 Task: Look for some restaurants in the Lower East side along with their reviews.
Action: Key pressed k<Key.backspace>
Screenshot: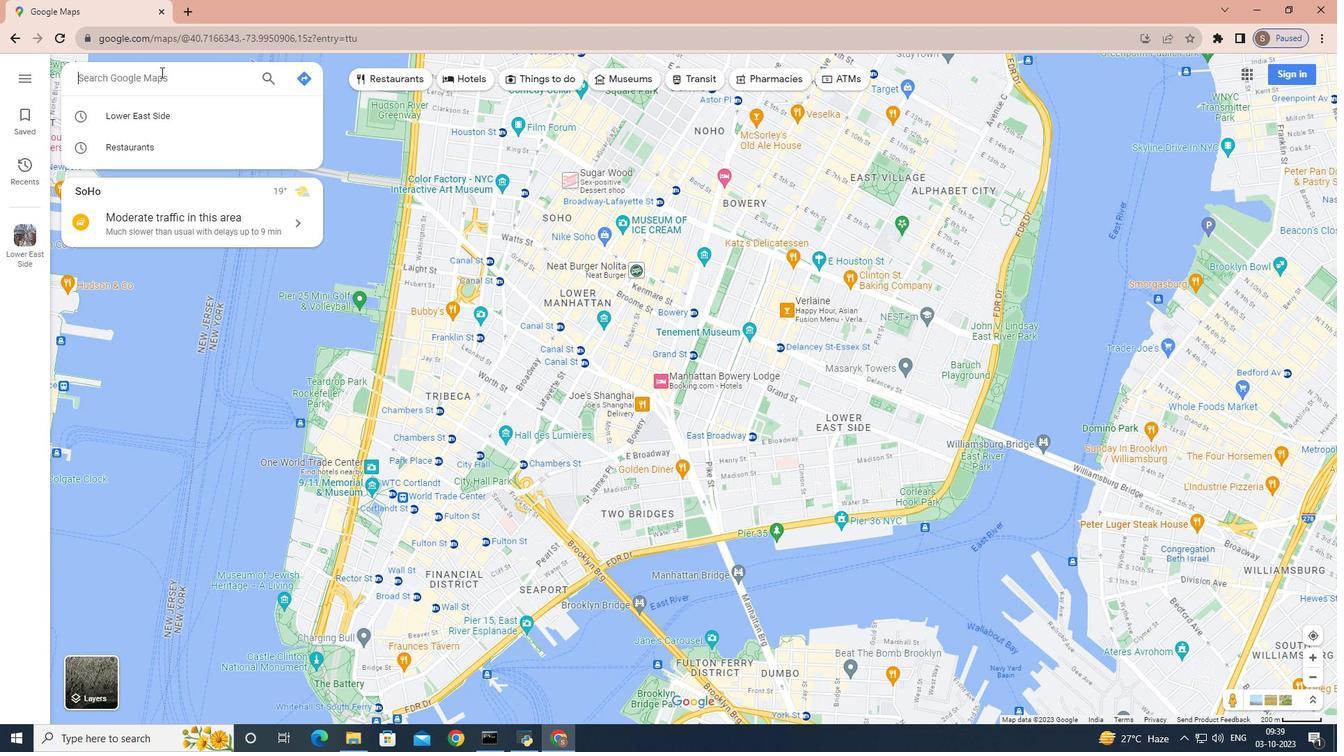 
Action: Mouse pressed left at (160, 72)
Screenshot: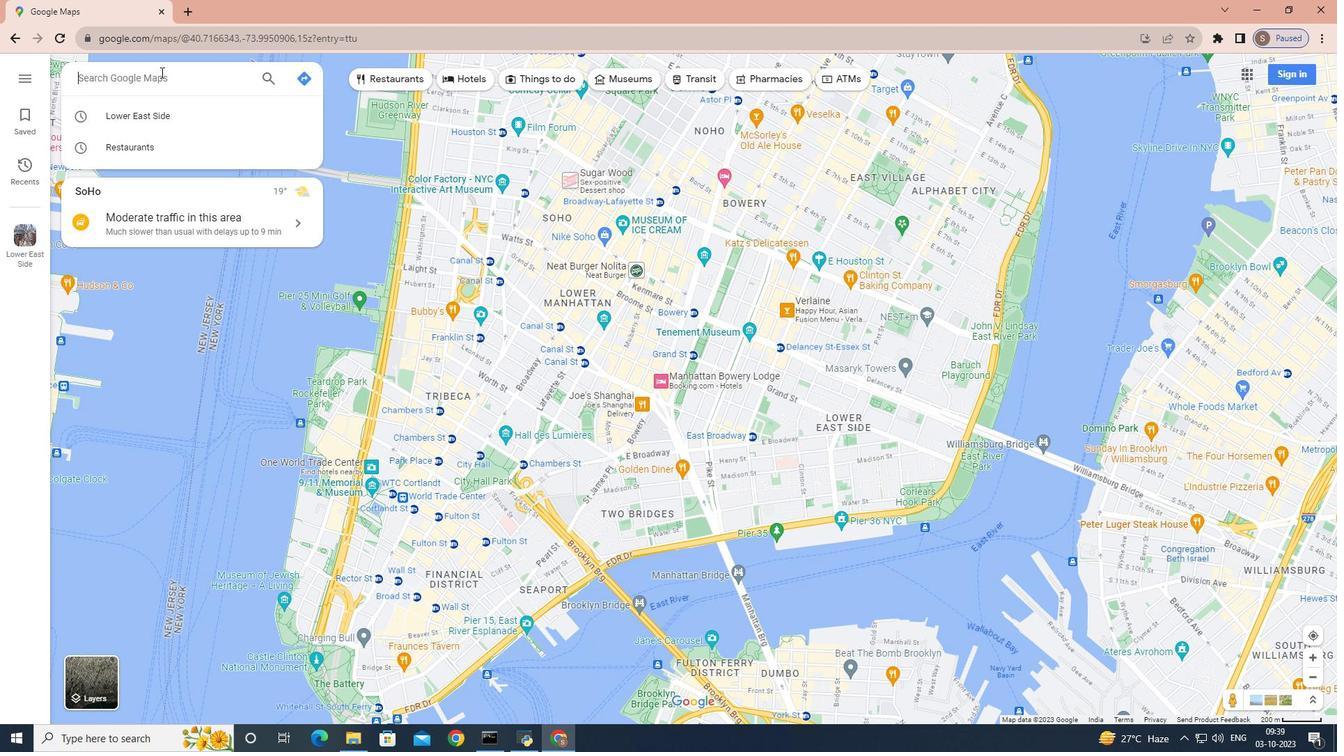 
Action: Key pressed lower<Key.space>east<Key.space>side
Screenshot: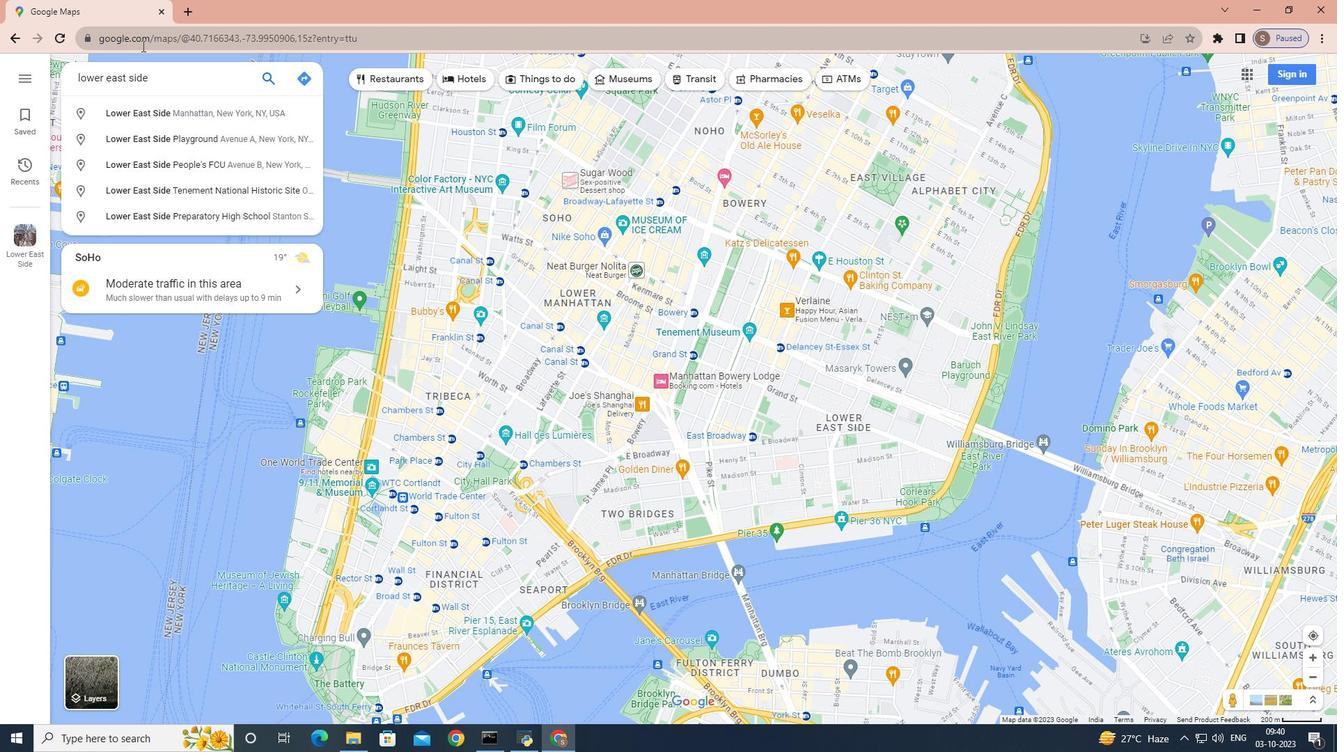 
Action: Mouse moved to (146, 108)
Screenshot: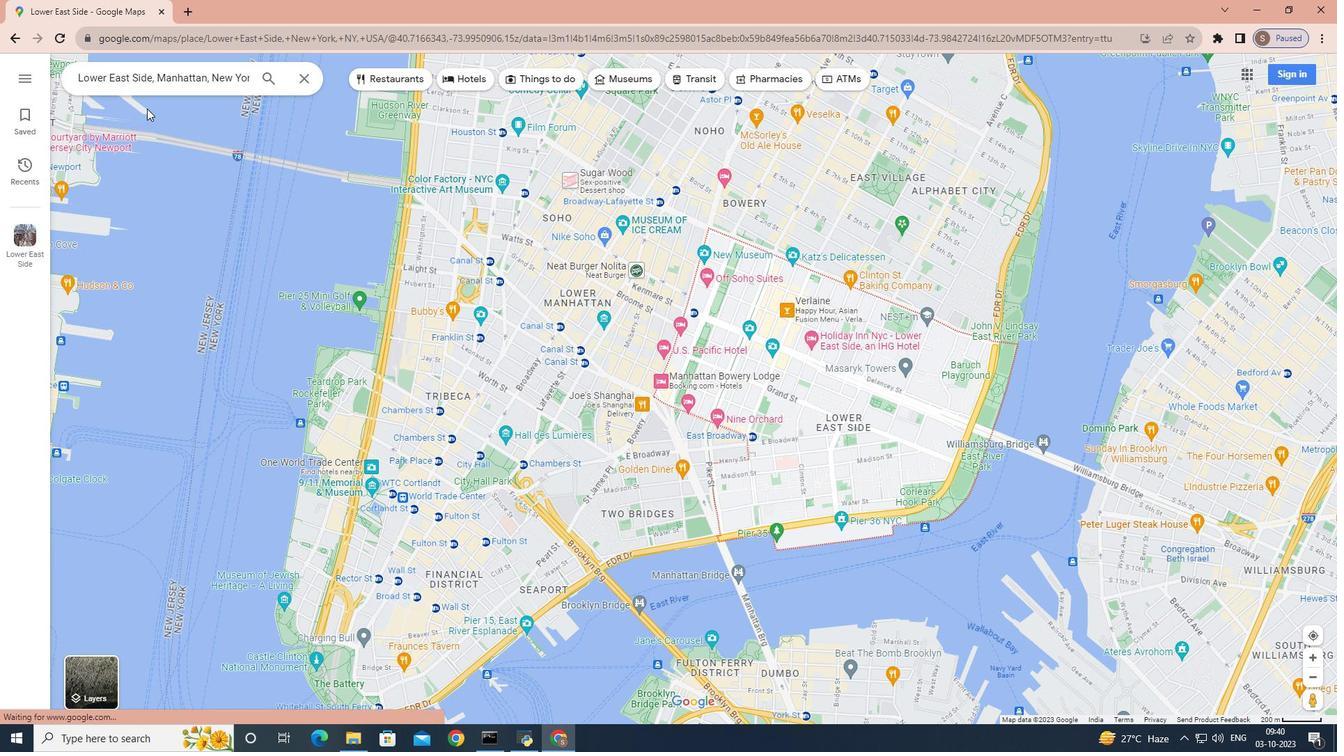 
Action: Mouse pressed left at (146, 108)
Screenshot: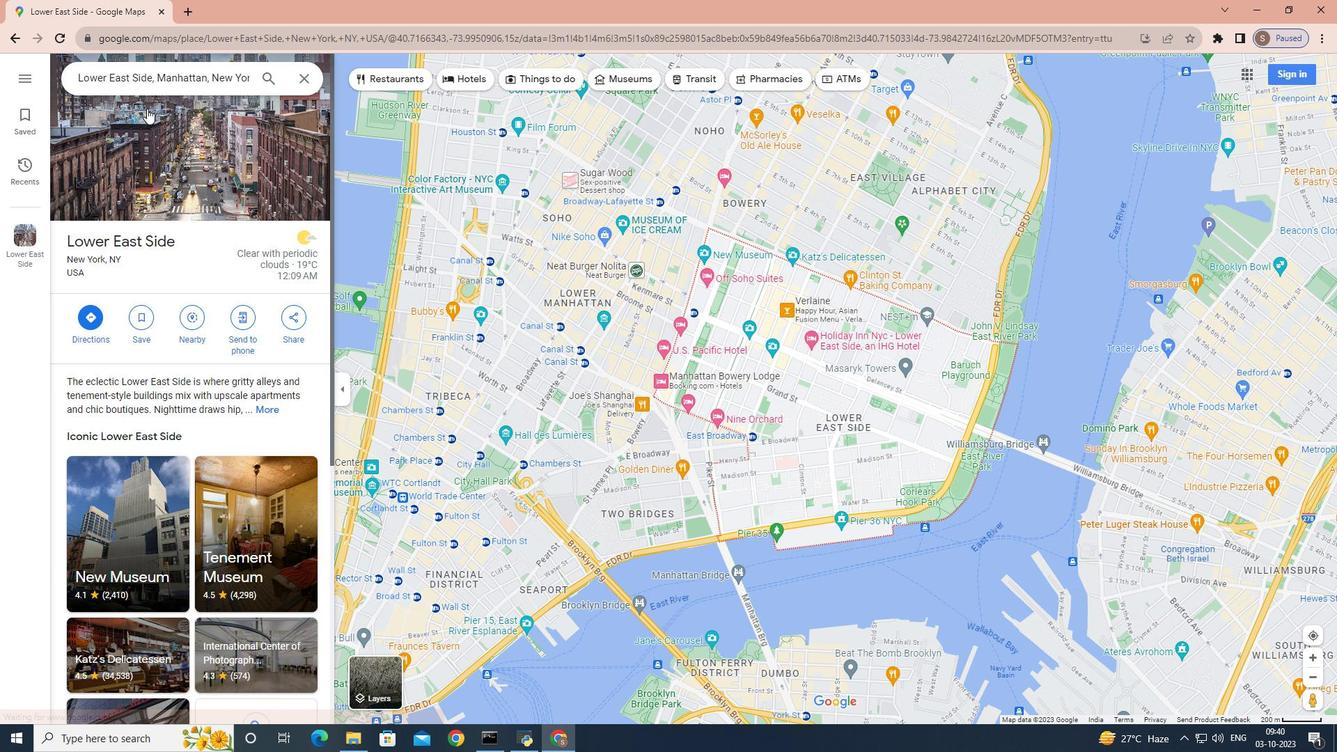 
Action: Mouse moved to (408, 79)
Screenshot: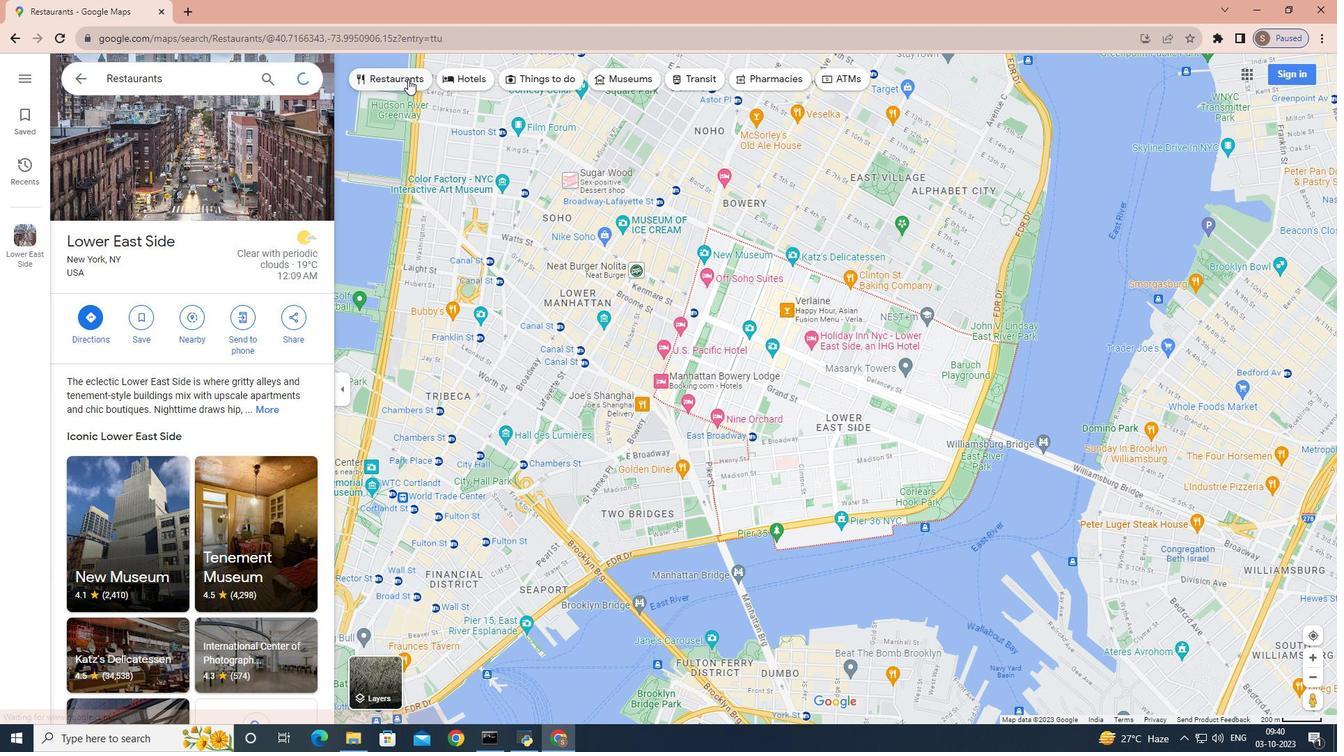
Action: Mouse pressed left at (408, 79)
Screenshot: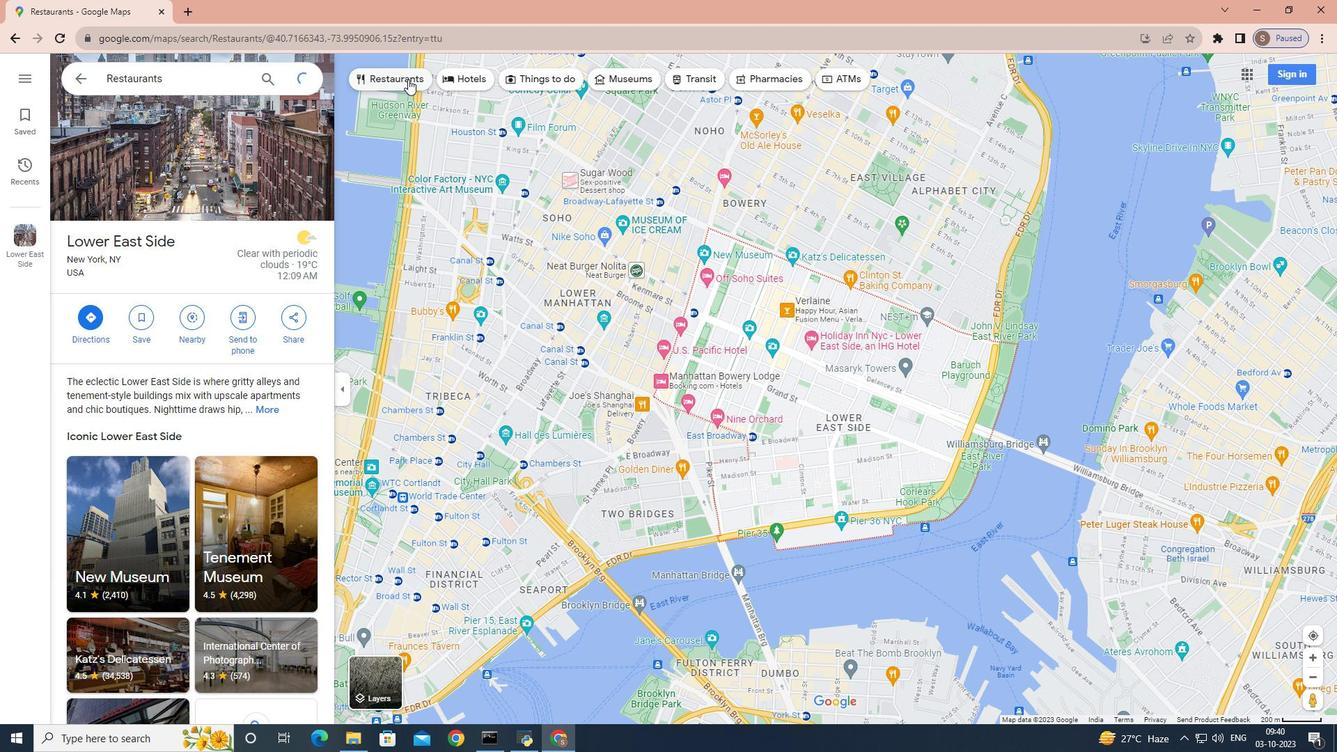 
Action: Mouse moved to (190, 351)
Screenshot: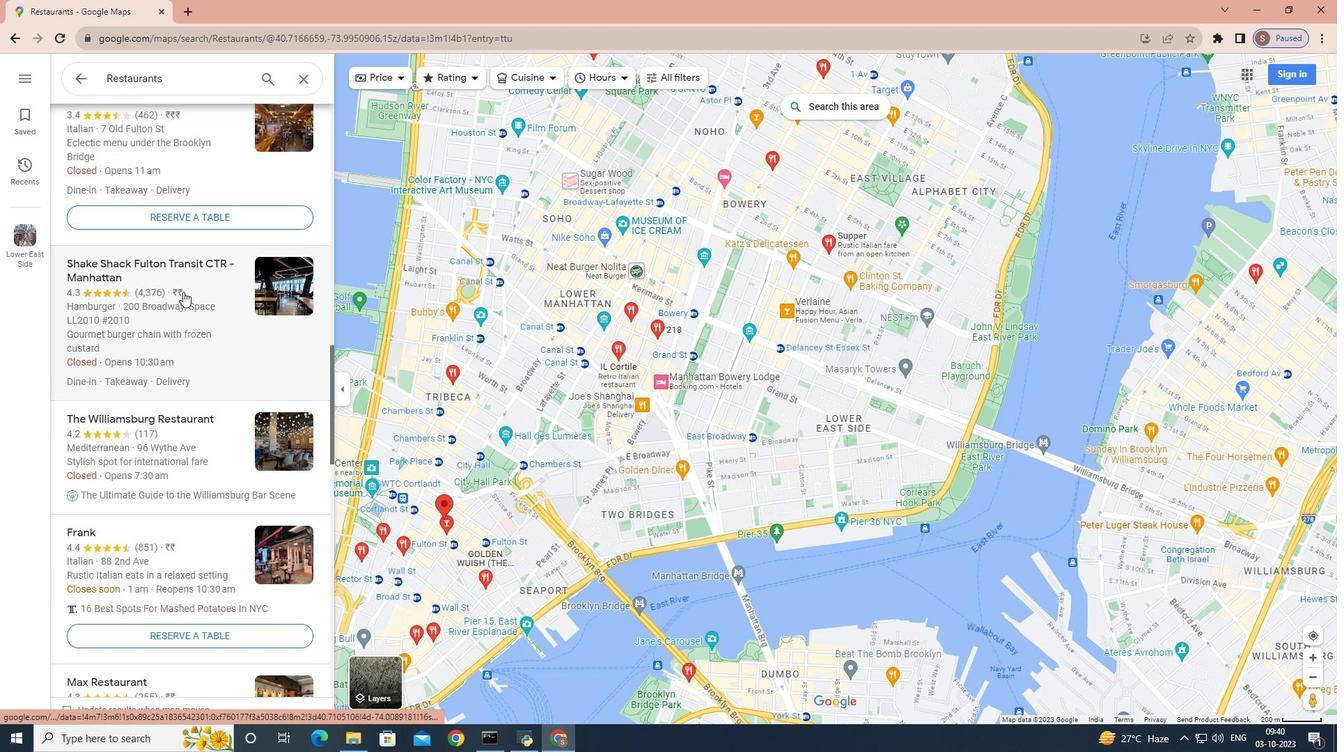 
Action: Mouse scrolled (190, 350) with delta (0, 0)
Screenshot: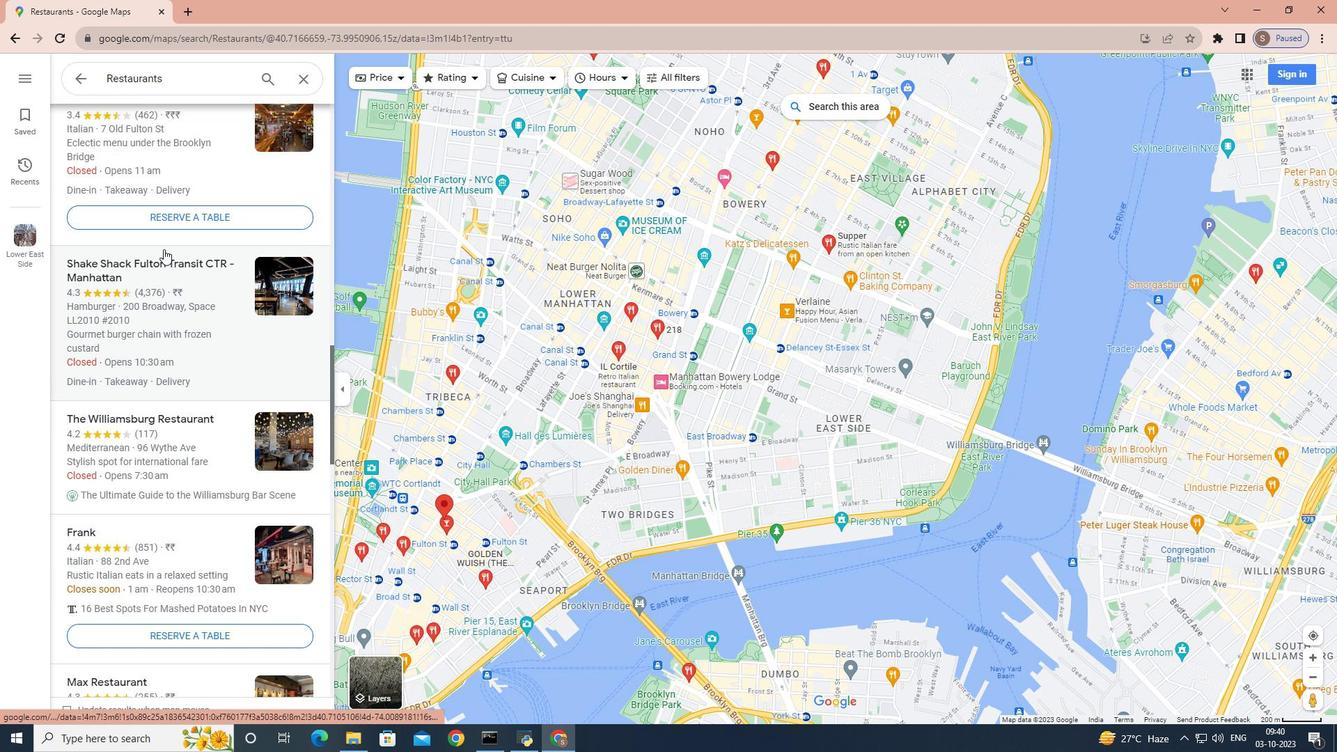 
Action: Mouse scrolled (190, 350) with delta (0, 0)
Screenshot: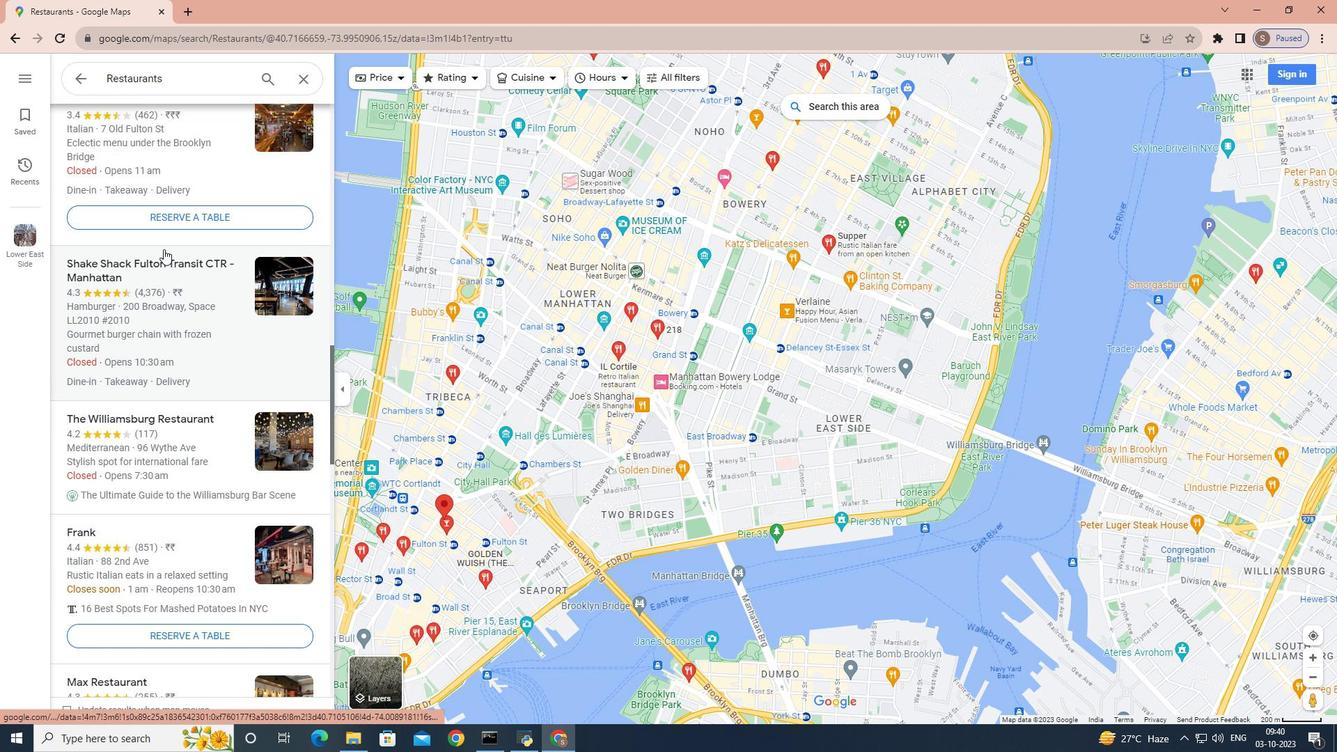 
Action: Mouse scrolled (190, 350) with delta (0, 0)
Screenshot: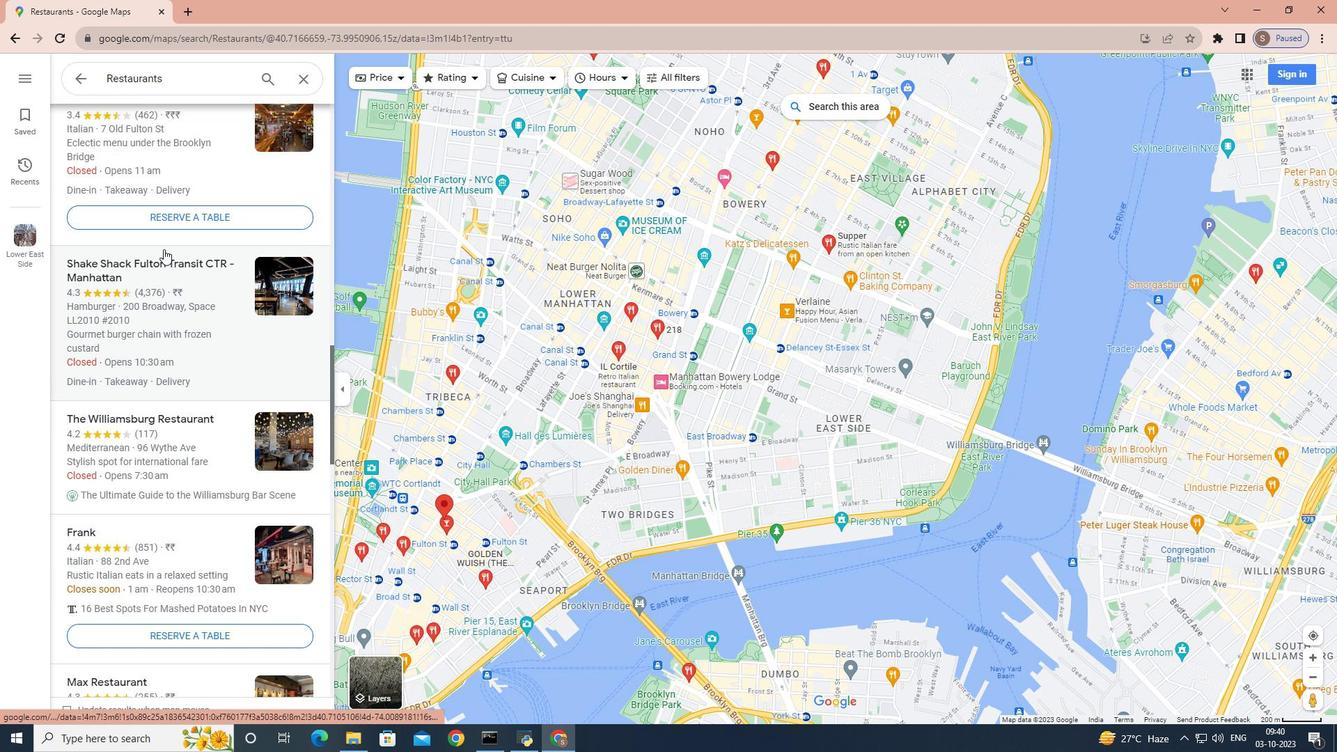 
Action: Mouse scrolled (190, 350) with delta (0, 0)
Screenshot: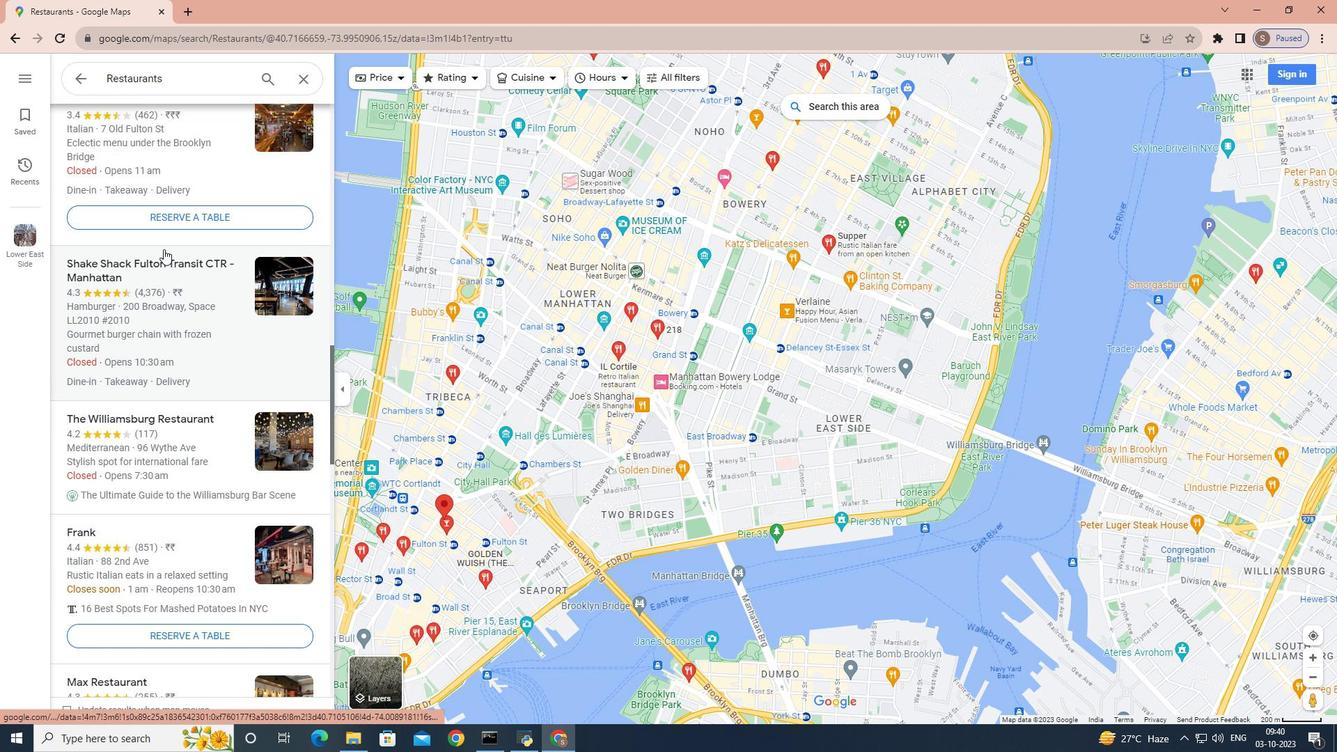 
Action: Mouse scrolled (190, 350) with delta (0, 0)
Screenshot: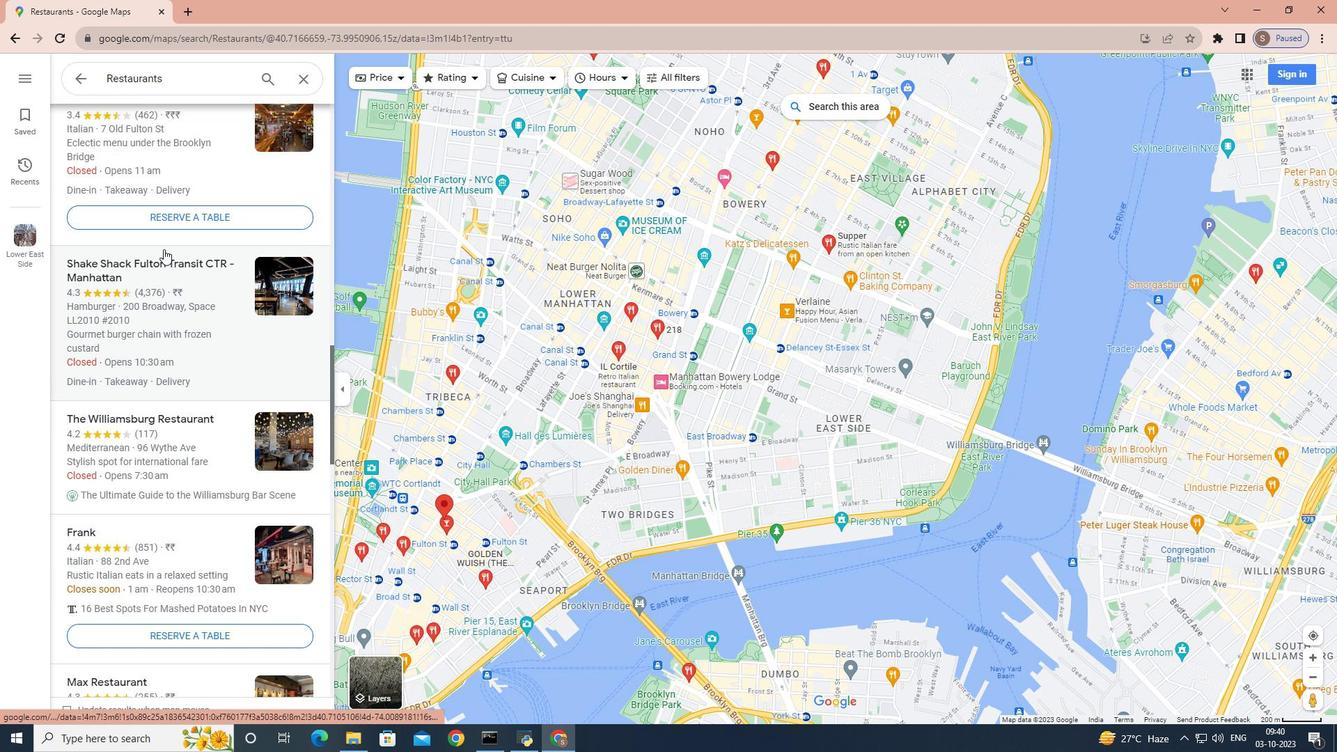 
Action: Mouse moved to (163, 248)
Screenshot: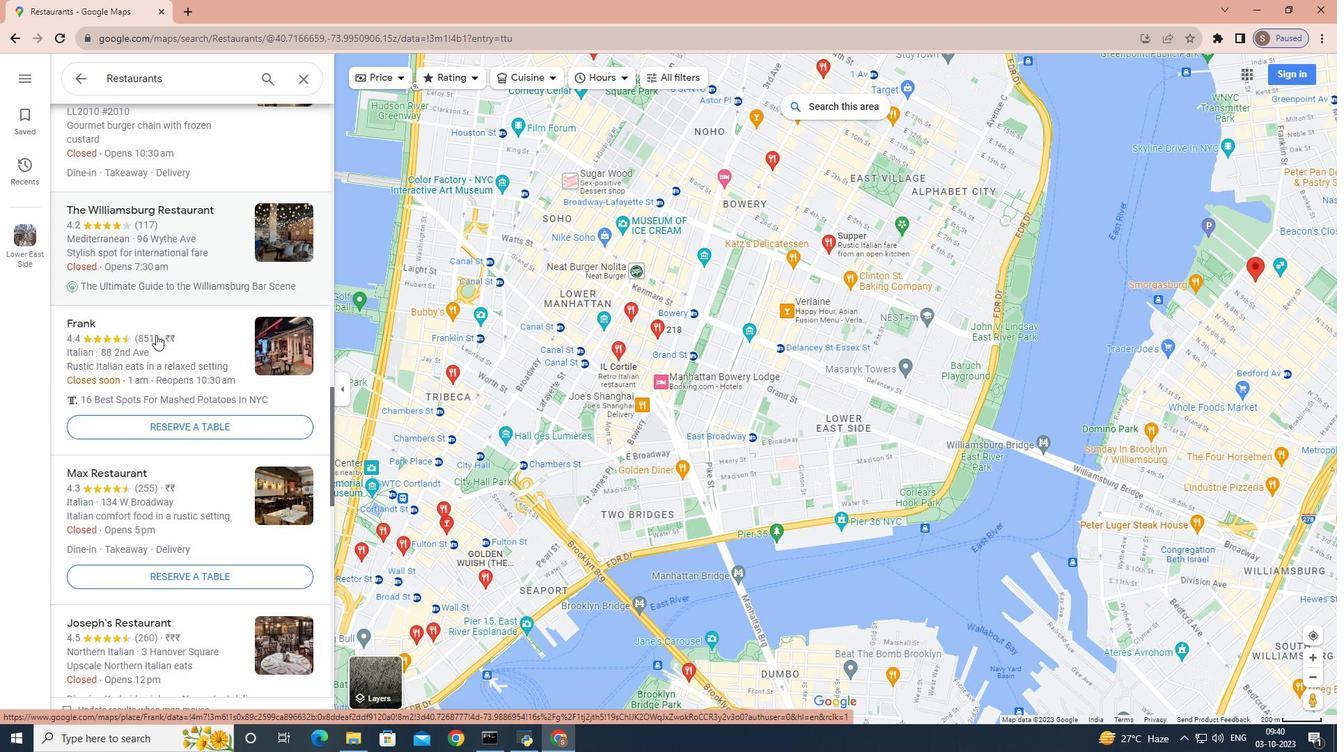 
Action: Mouse scrolled (163, 248) with delta (0, 0)
Screenshot: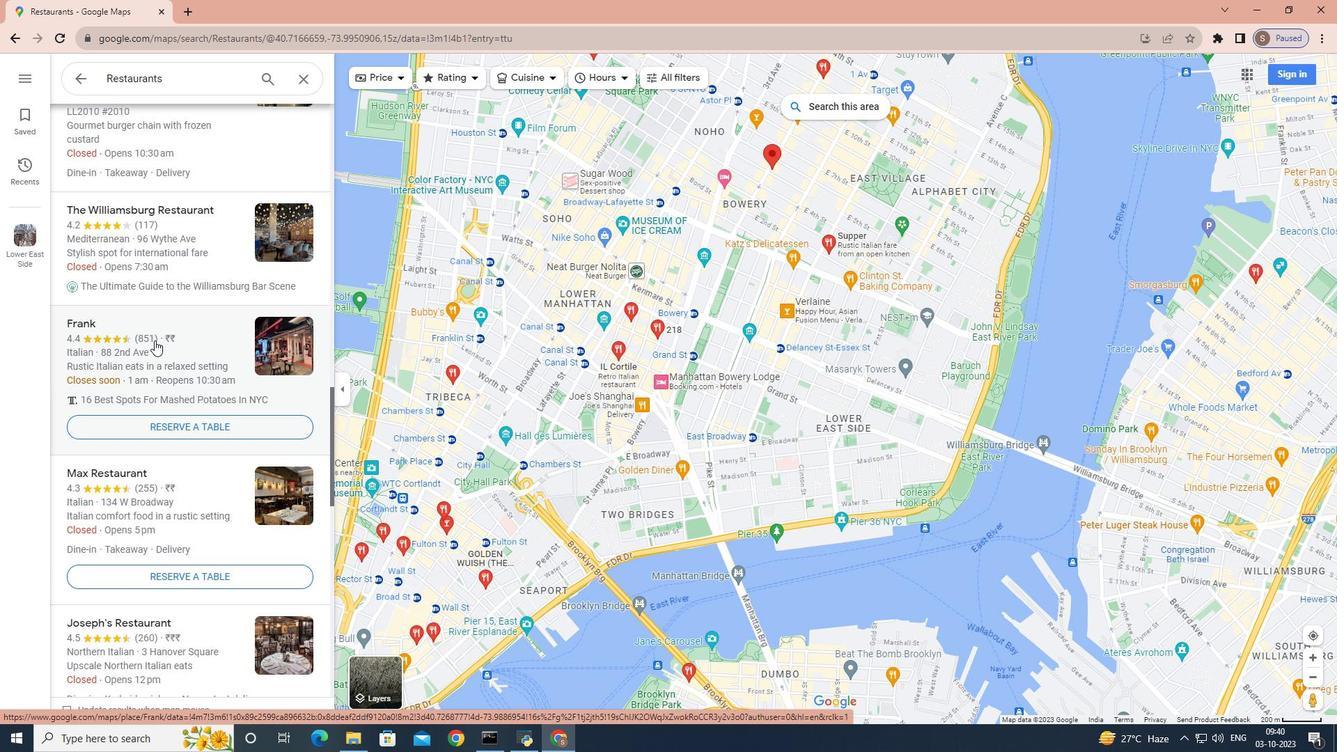 
Action: Mouse scrolled (163, 248) with delta (0, 0)
Screenshot: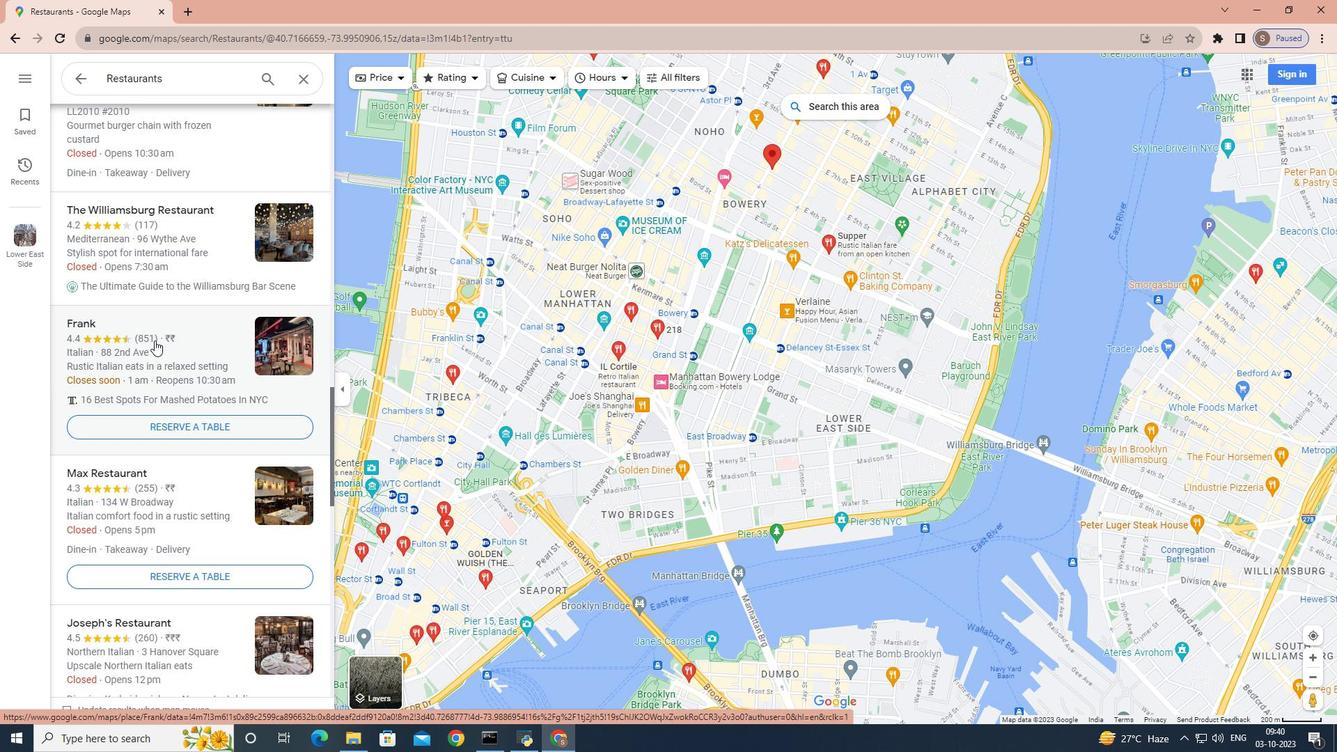 
Action: Mouse scrolled (163, 248) with delta (0, 0)
Screenshot: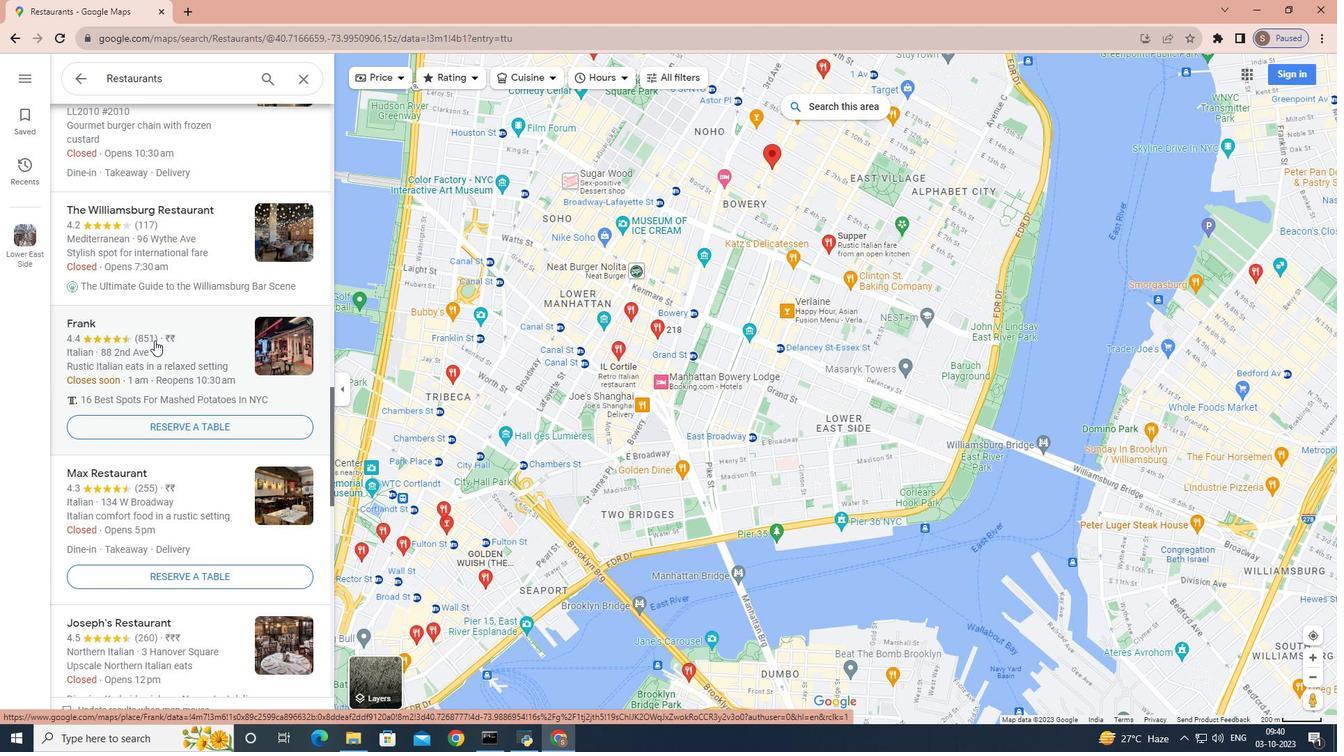 
Action: Mouse moved to (154, 340)
Screenshot: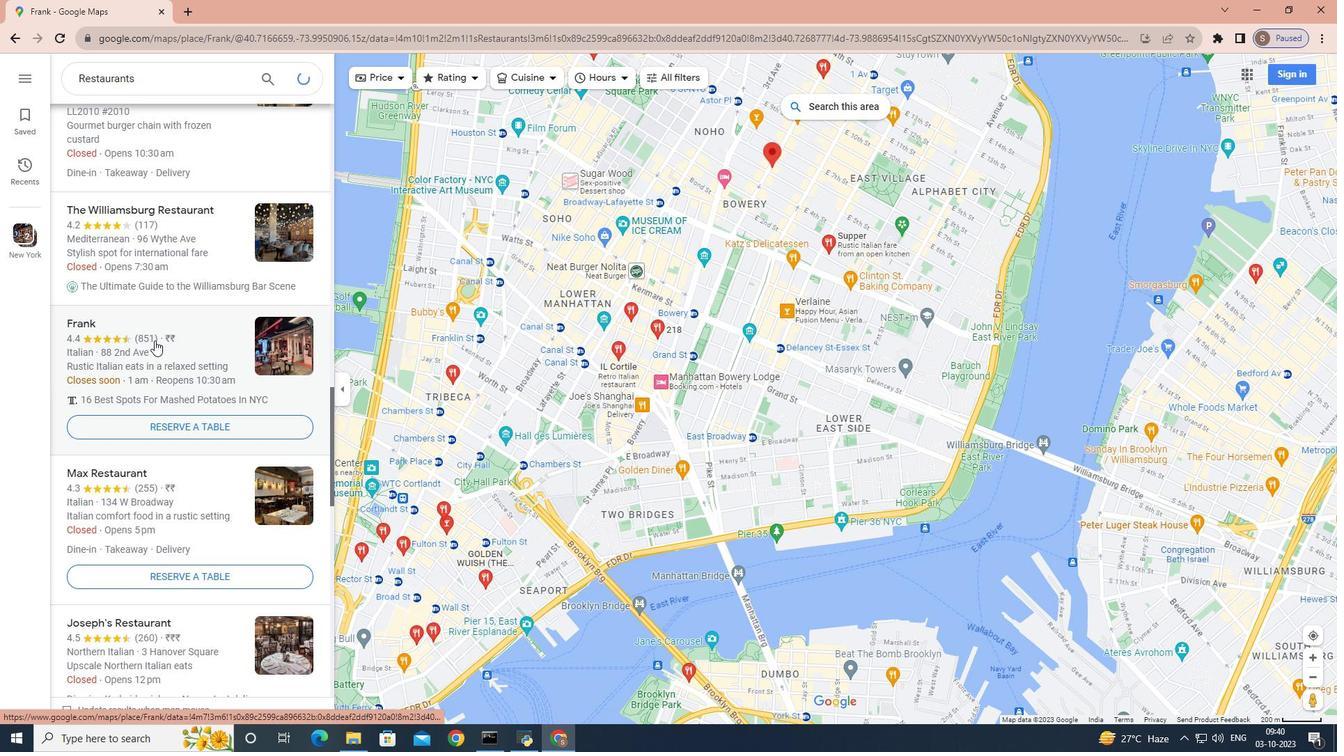
Action: Mouse pressed left at (154, 340)
Screenshot: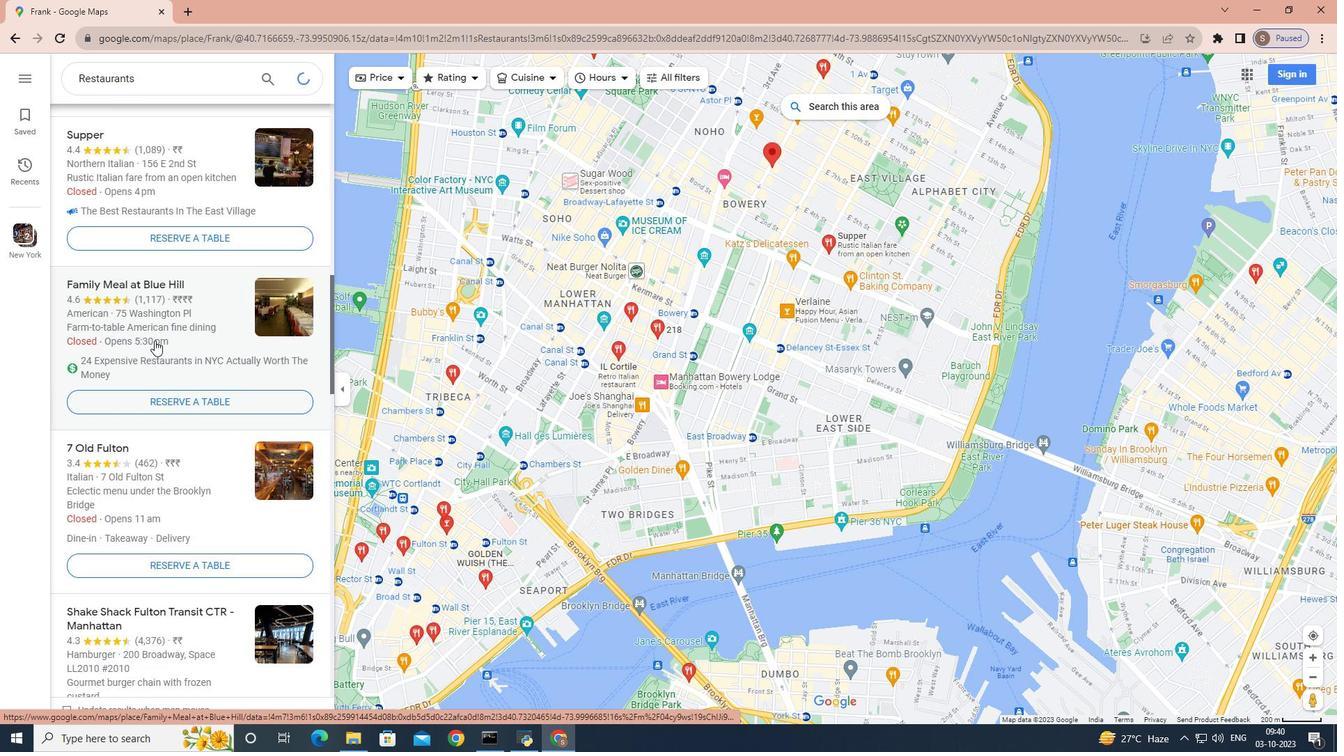 
Action: Mouse moved to (504, 282)
Screenshot: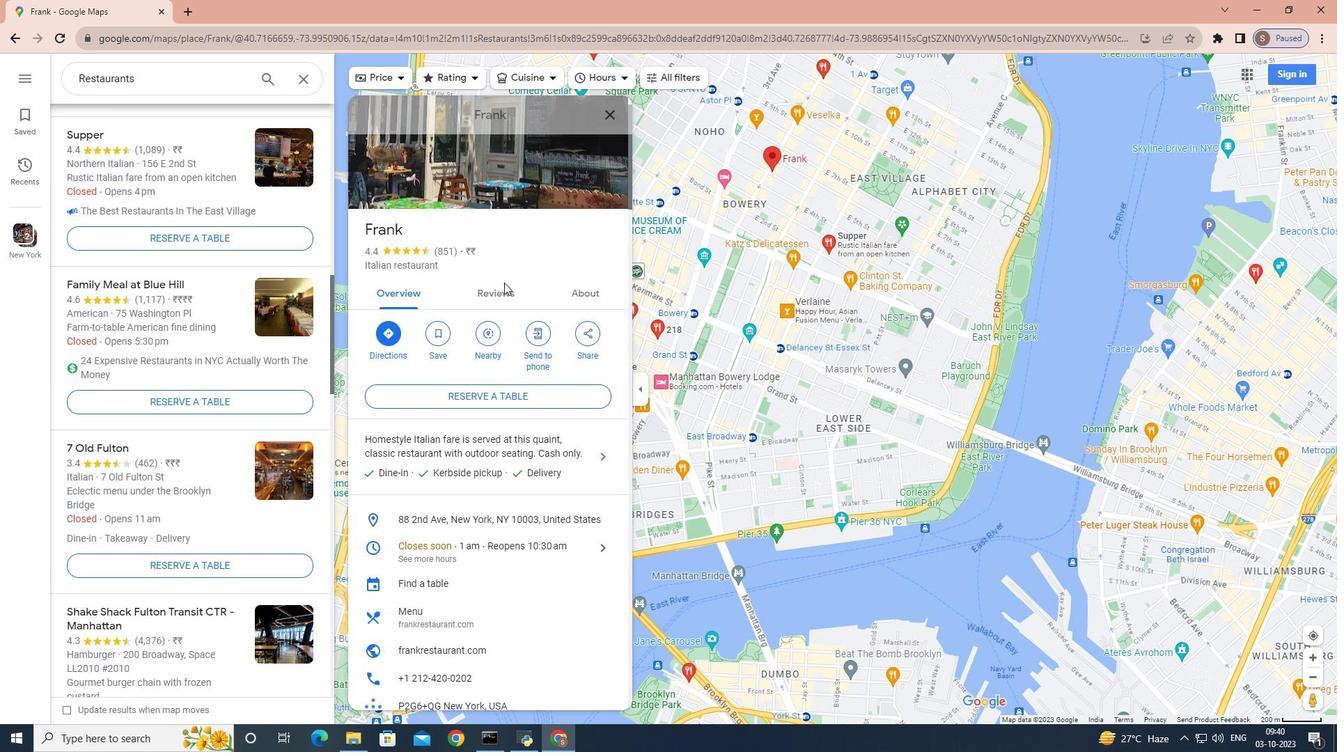 
Action: Mouse scrolled (504, 282) with delta (0, 0)
Screenshot: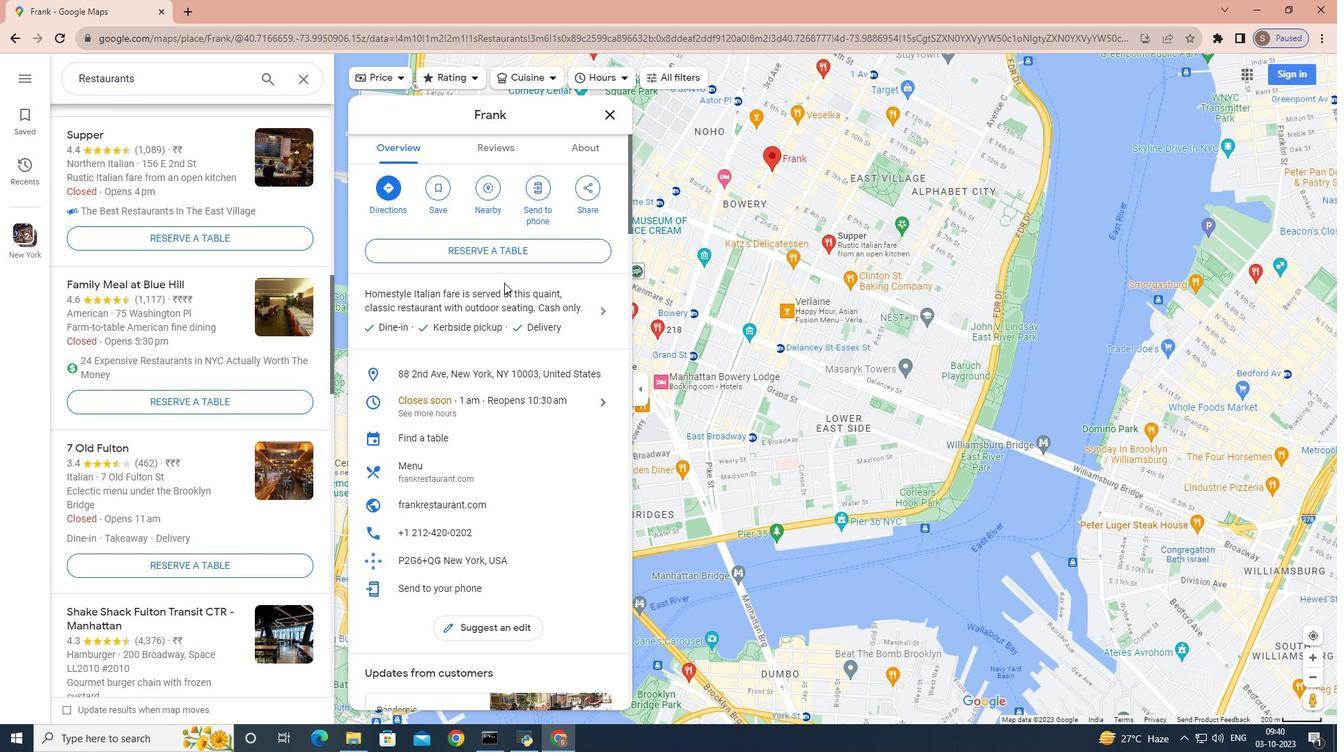 
Action: Mouse scrolled (504, 282) with delta (0, 0)
Screenshot: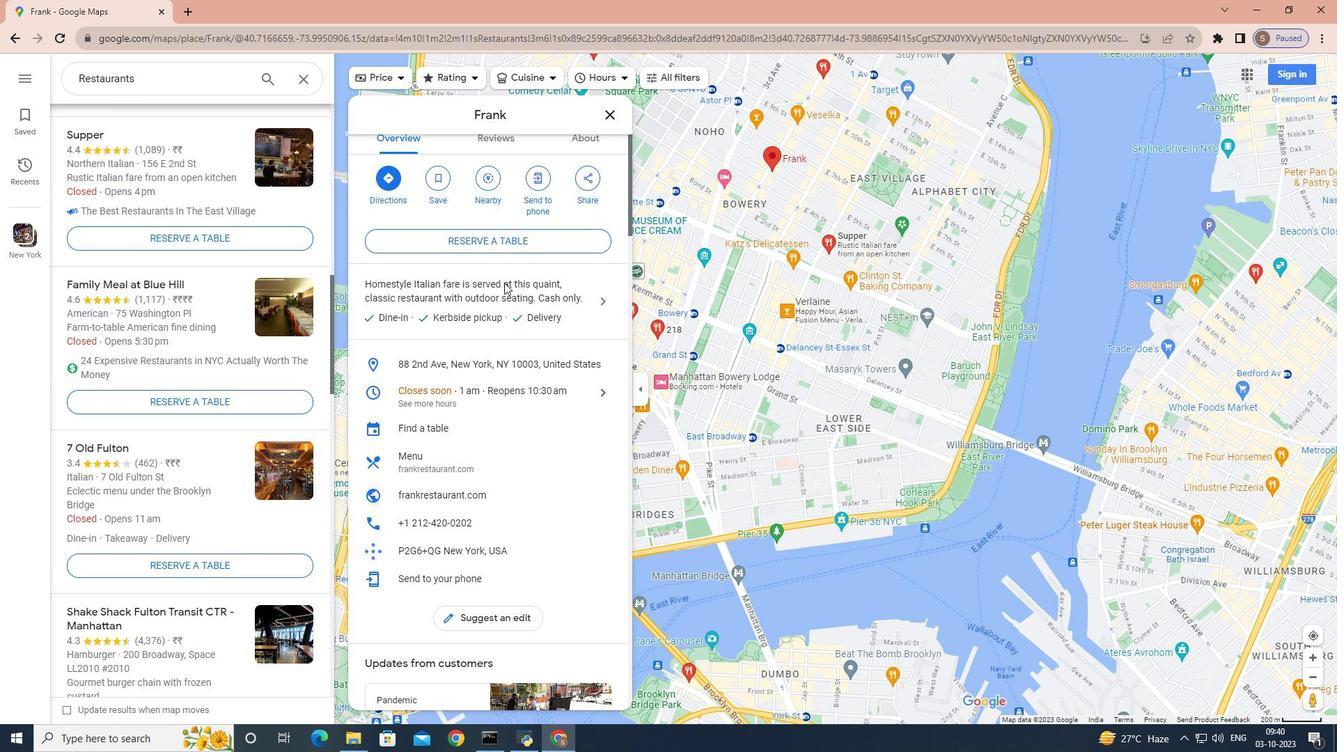 
Action: Mouse scrolled (504, 282) with delta (0, 0)
Screenshot: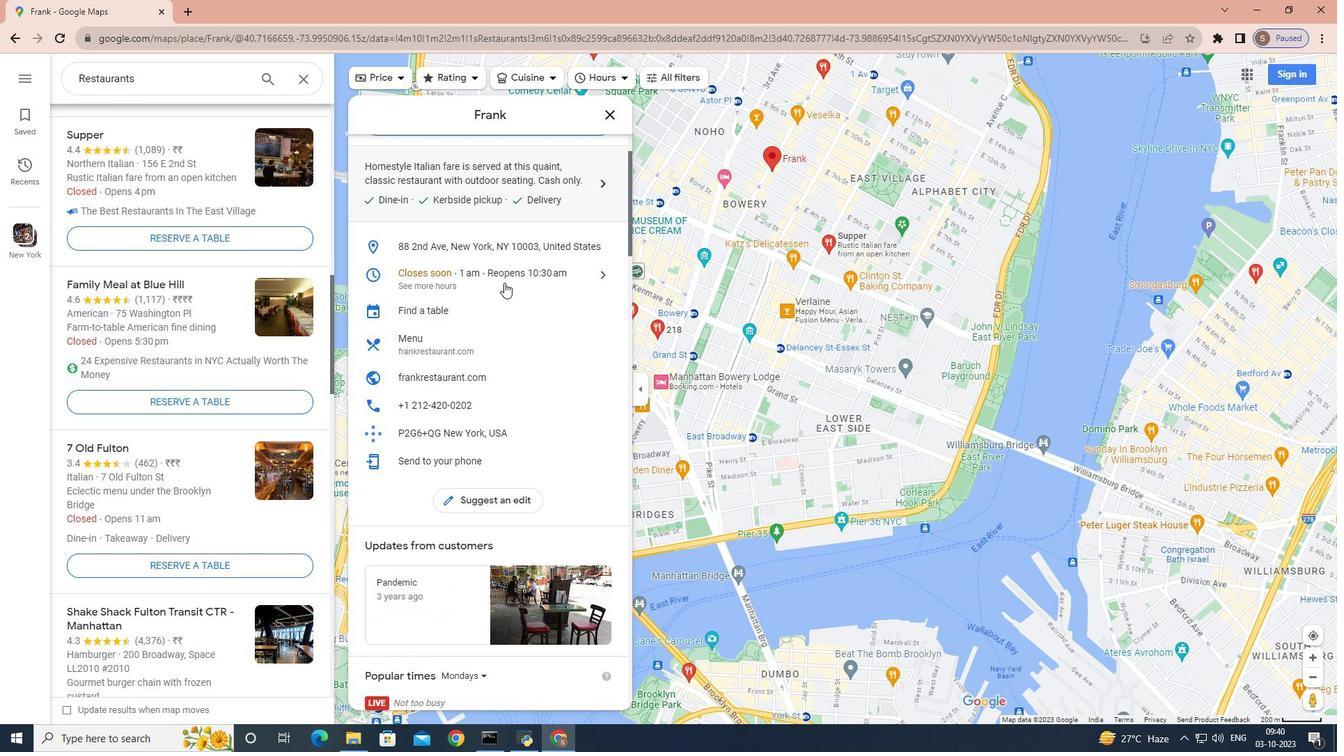 
Action: Mouse scrolled (504, 282) with delta (0, 0)
Screenshot: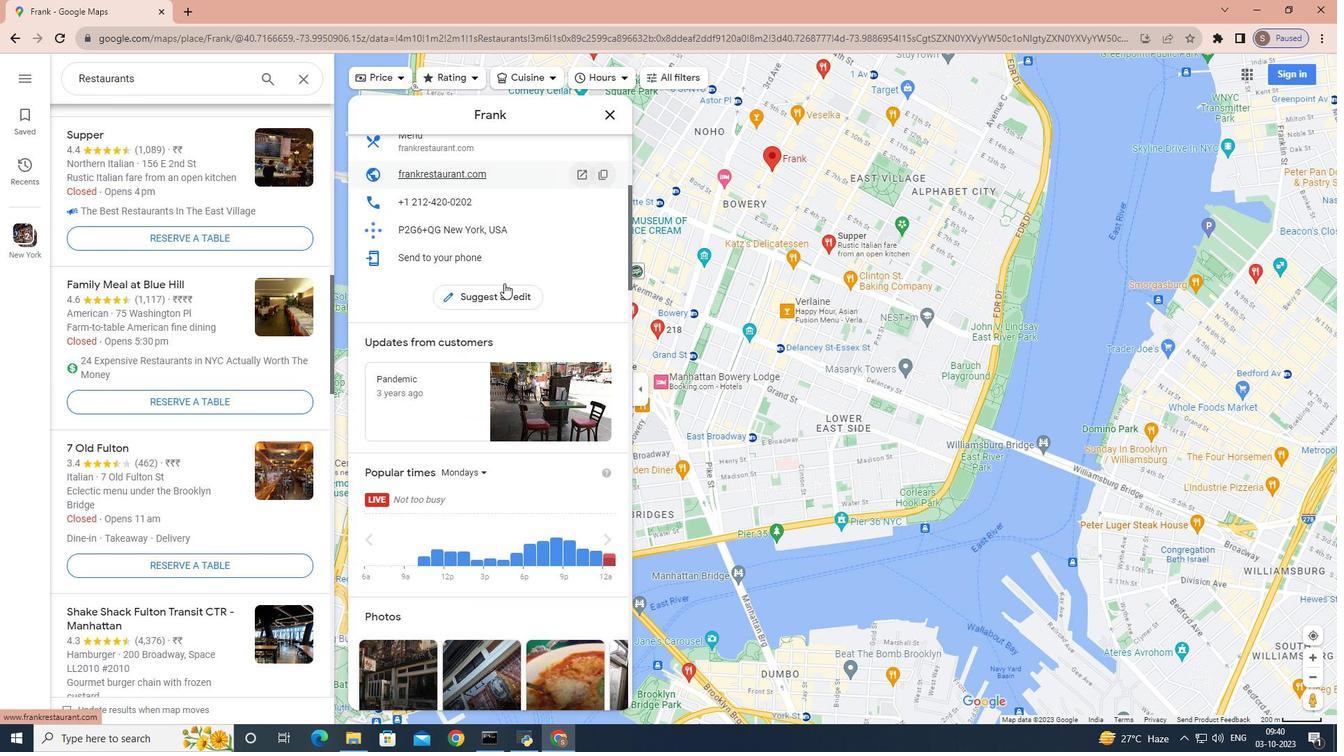
Action: Mouse scrolled (504, 282) with delta (0, 0)
Screenshot: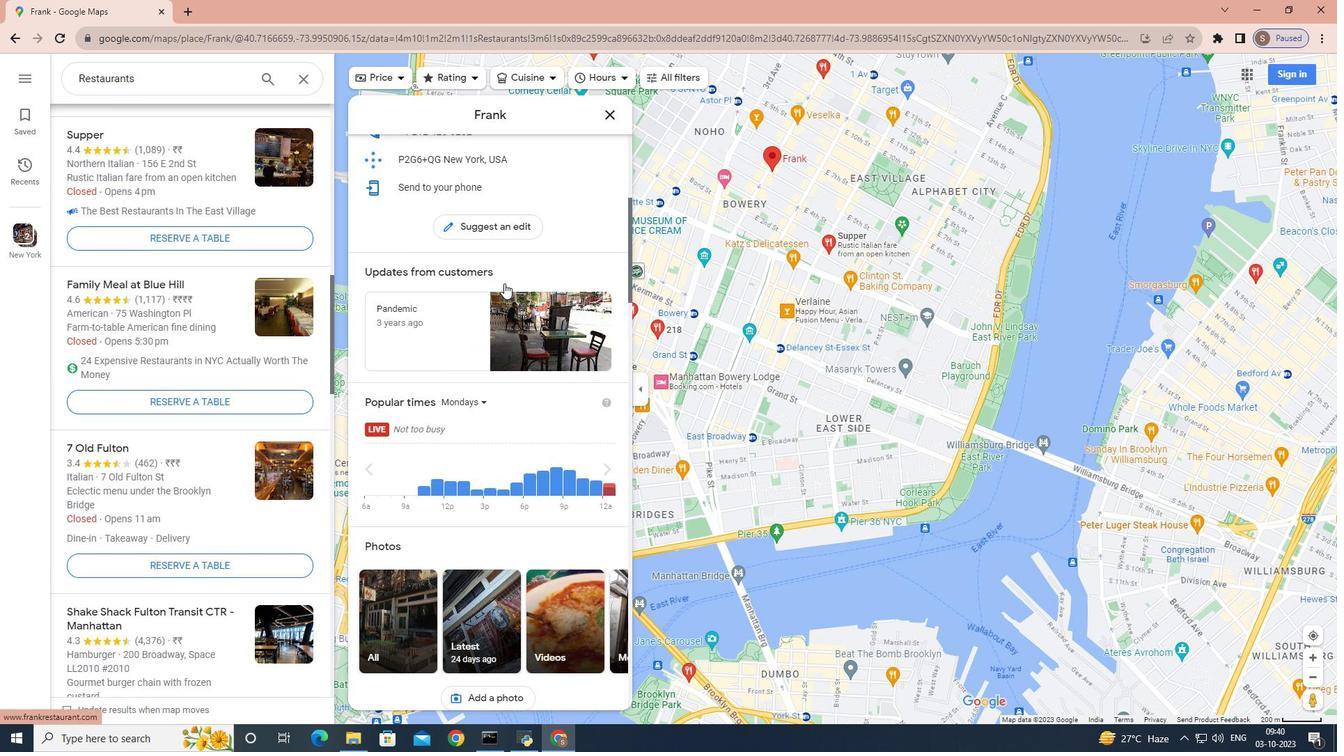 
Action: Mouse scrolled (504, 282) with delta (0, 0)
Screenshot: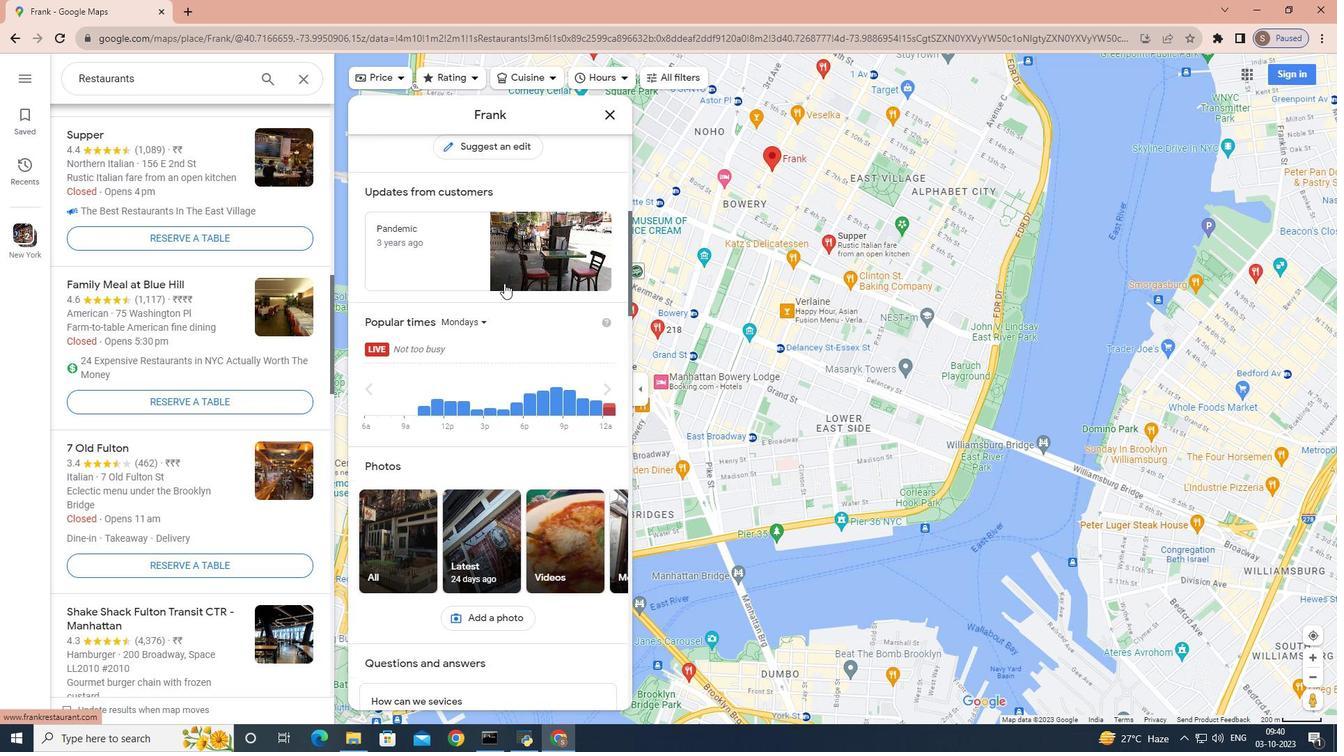 
Action: Mouse moved to (504, 283)
Screenshot: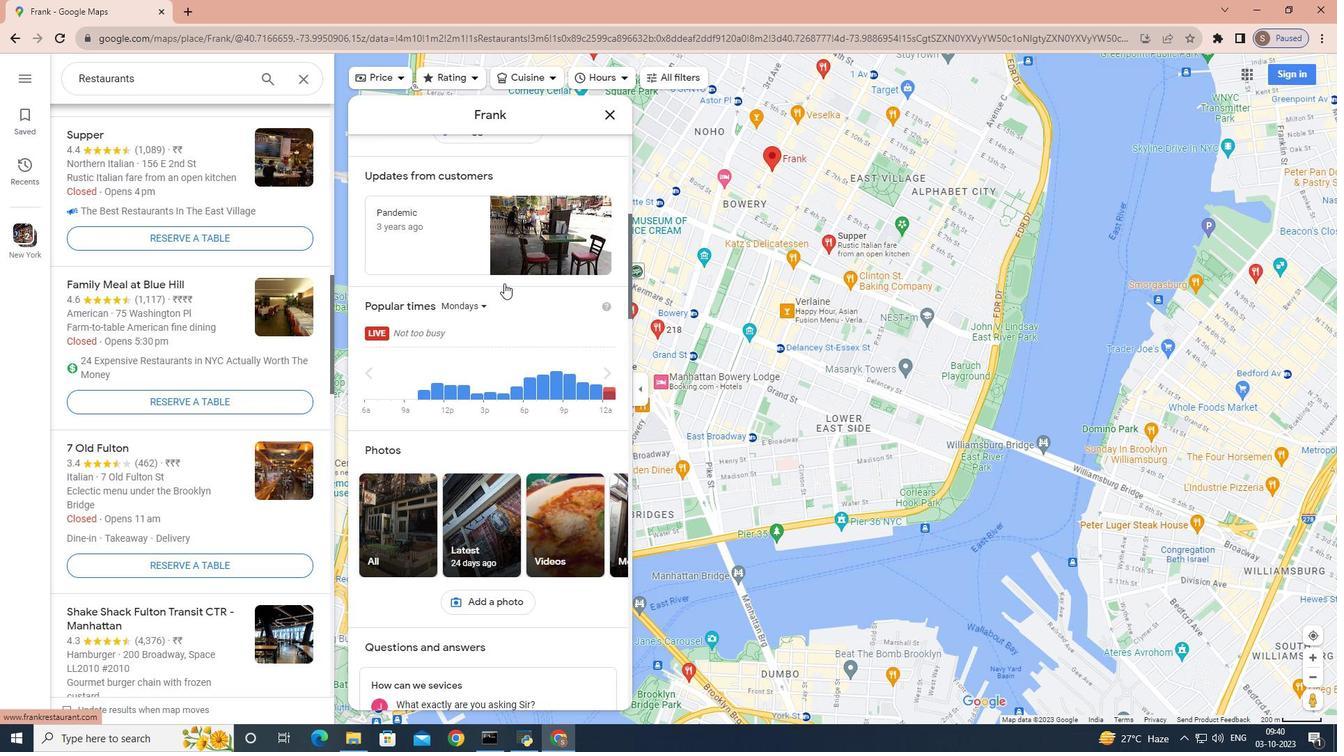 
Action: Mouse scrolled (504, 282) with delta (0, 0)
Screenshot: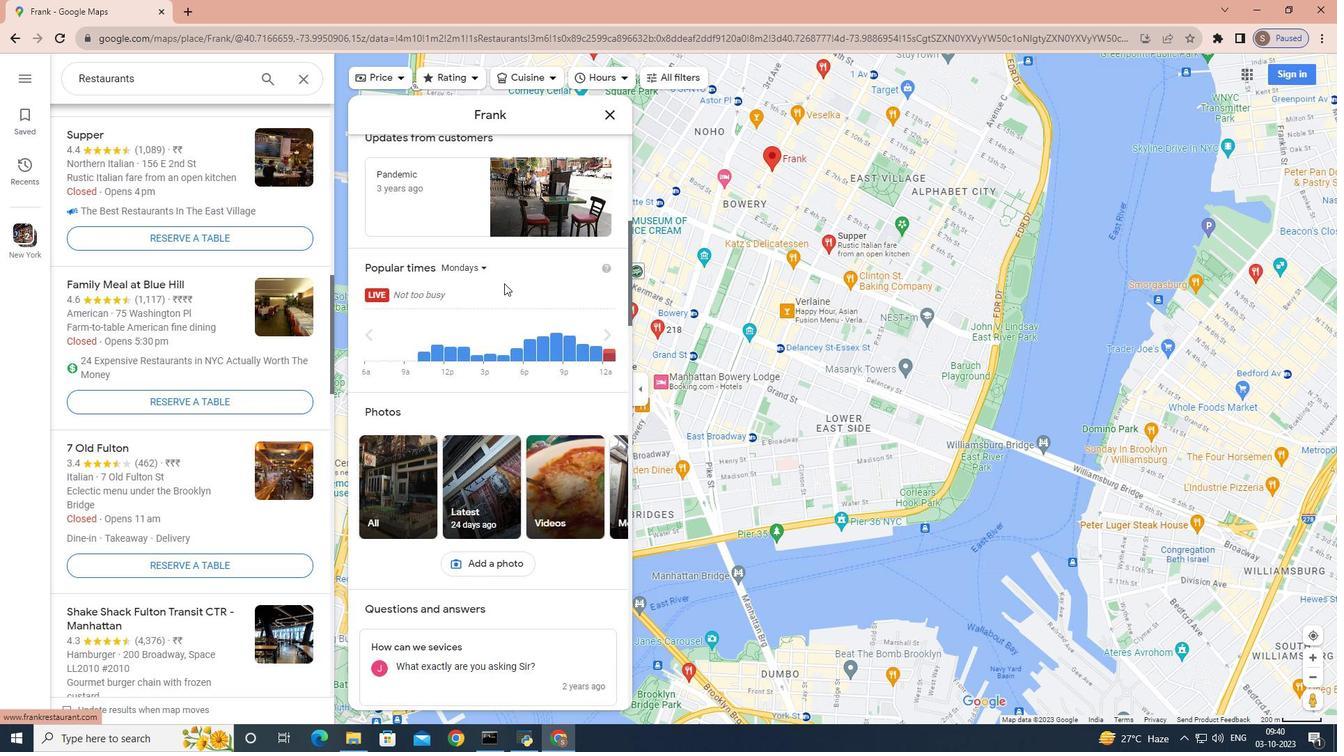 
Action: Mouse scrolled (504, 282) with delta (0, 0)
Screenshot: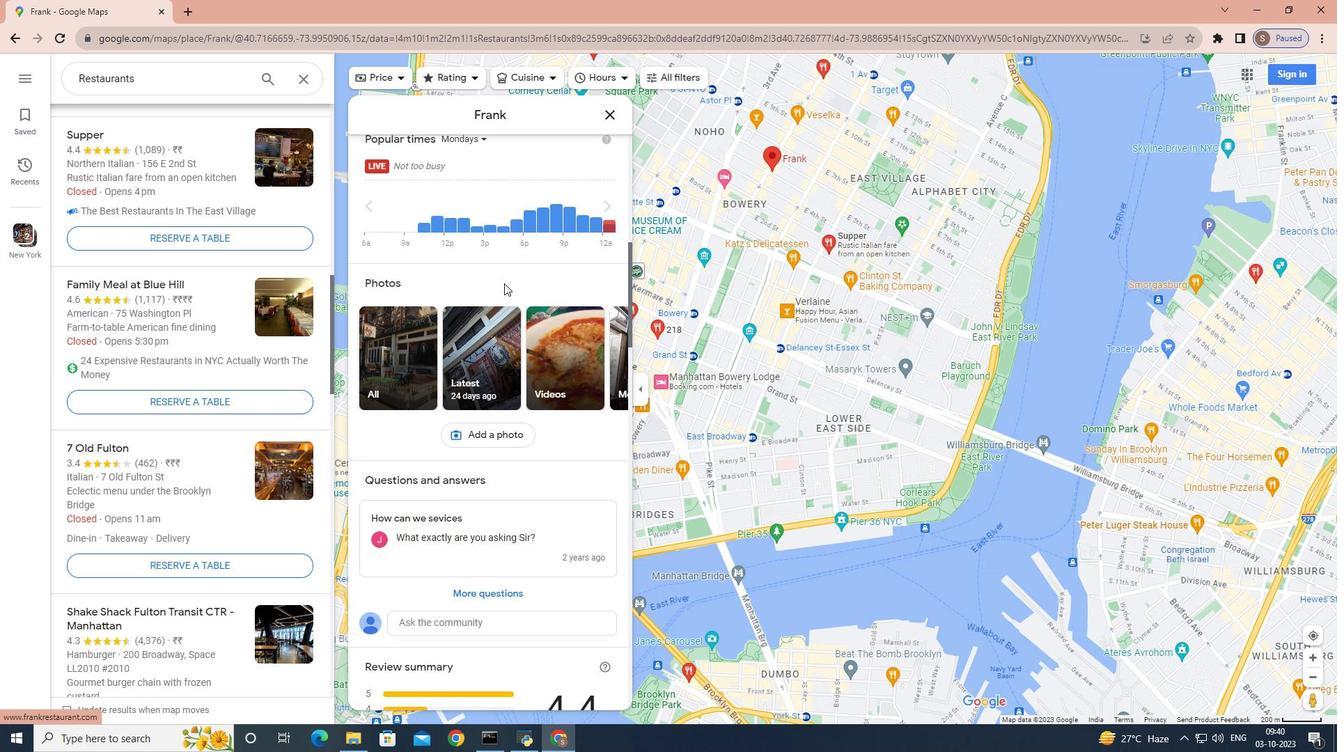 
Action: Mouse scrolled (504, 282) with delta (0, 0)
Screenshot: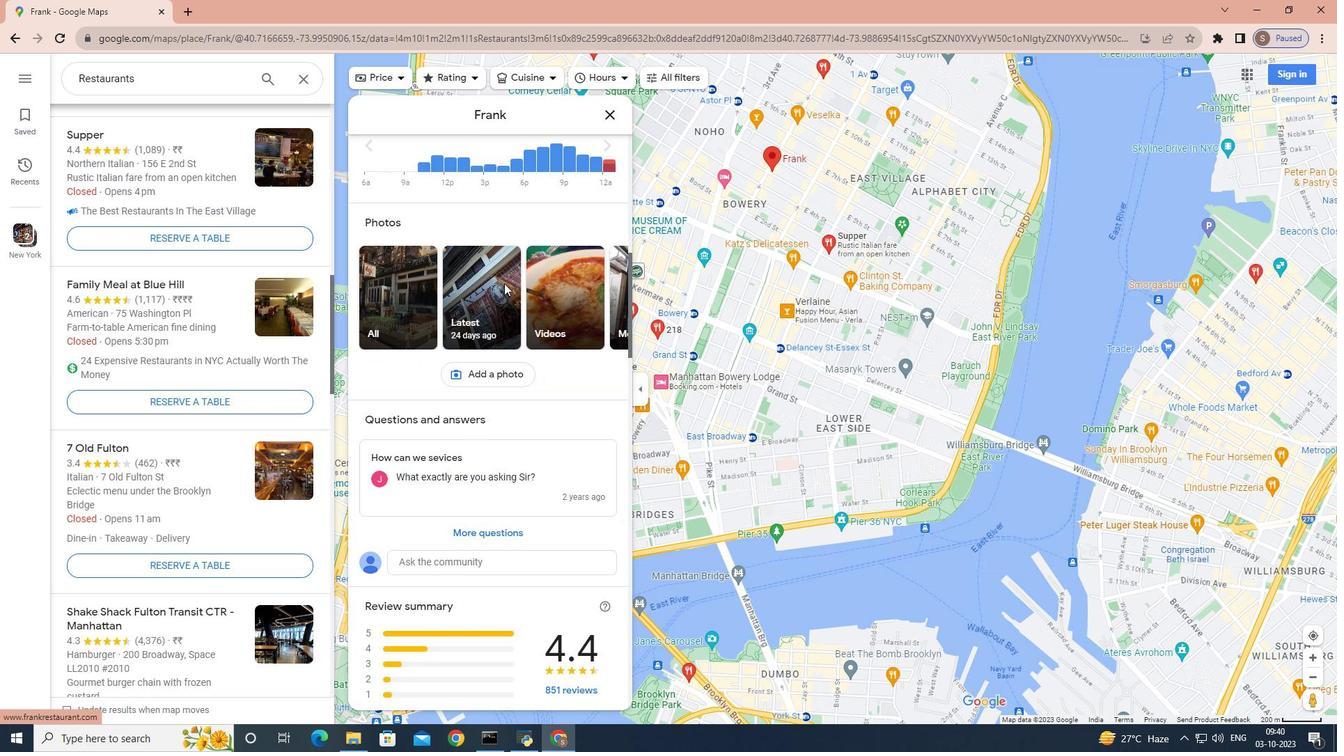 
Action: Mouse scrolled (504, 282) with delta (0, 0)
Screenshot: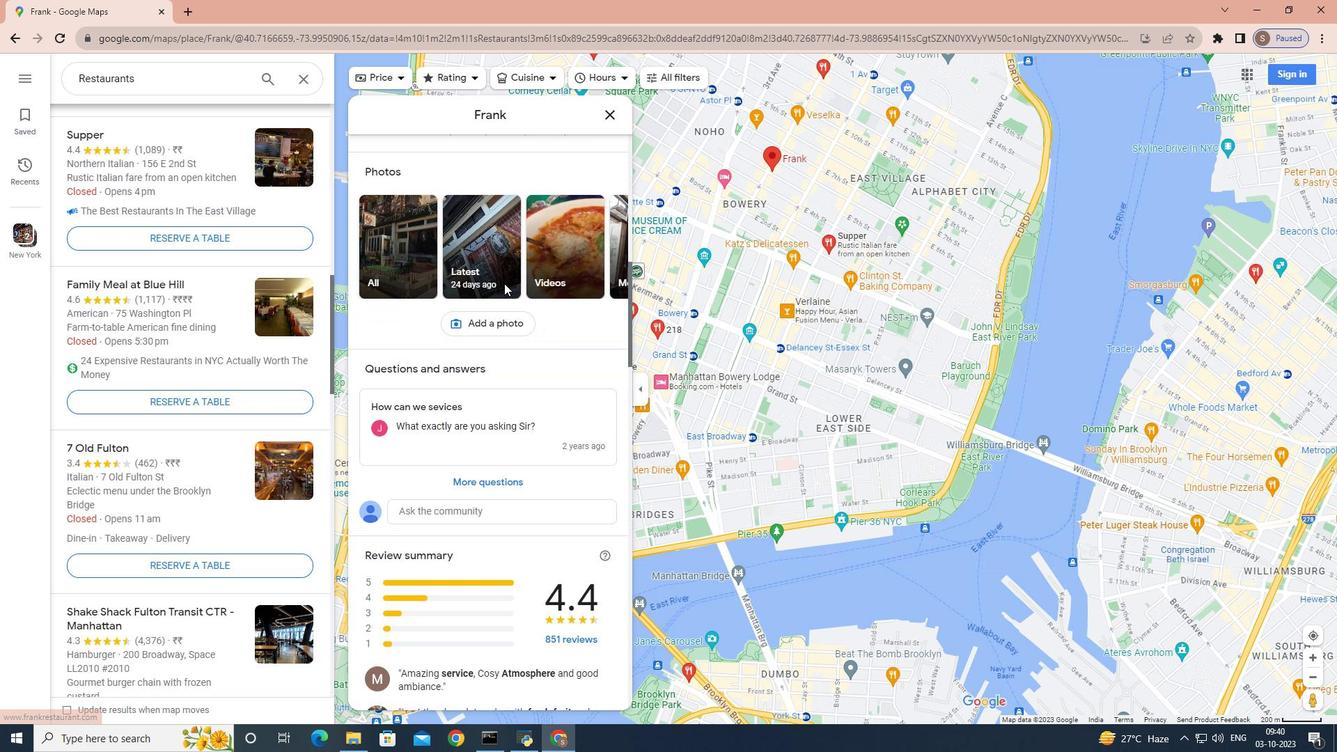 
Action: Mouse scrolled (504, 282) with delta (0, 0)
Screenshot: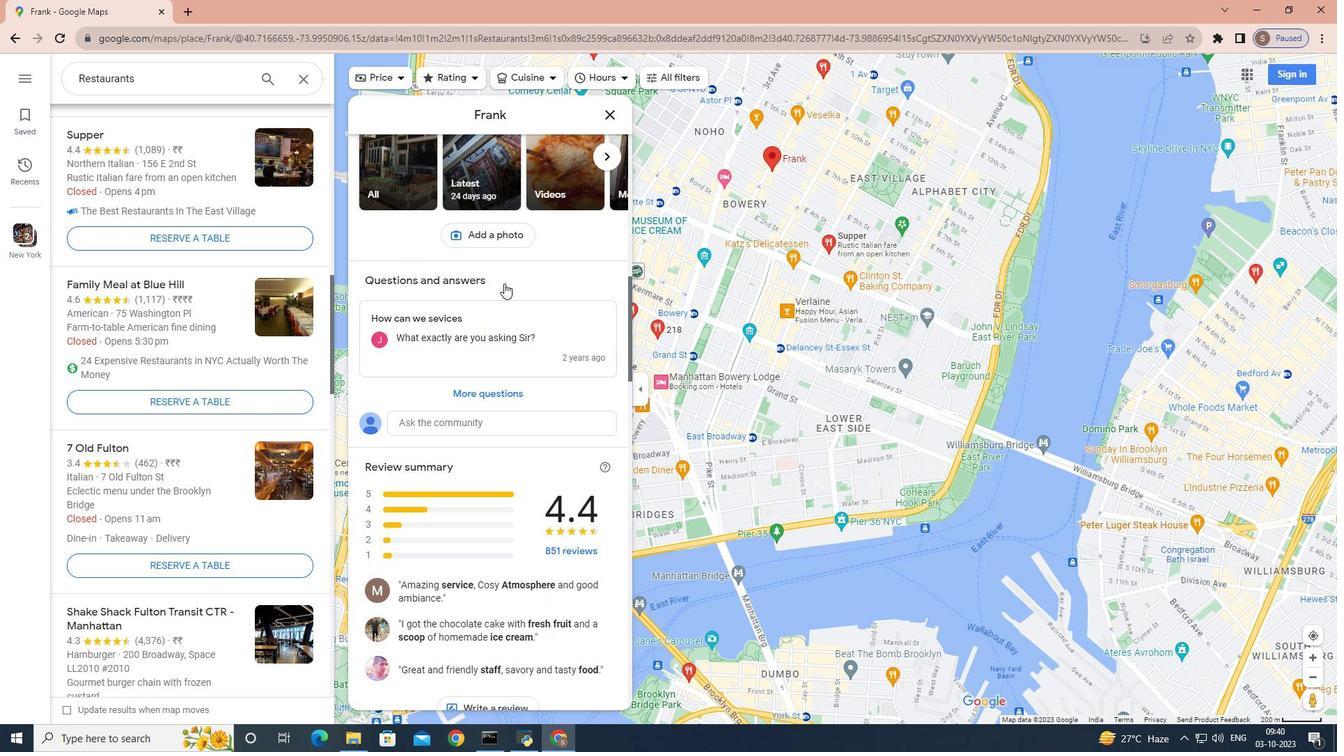 
Action: Mouse scrolled (504, 282) with delta (0, 0)
Screenshot: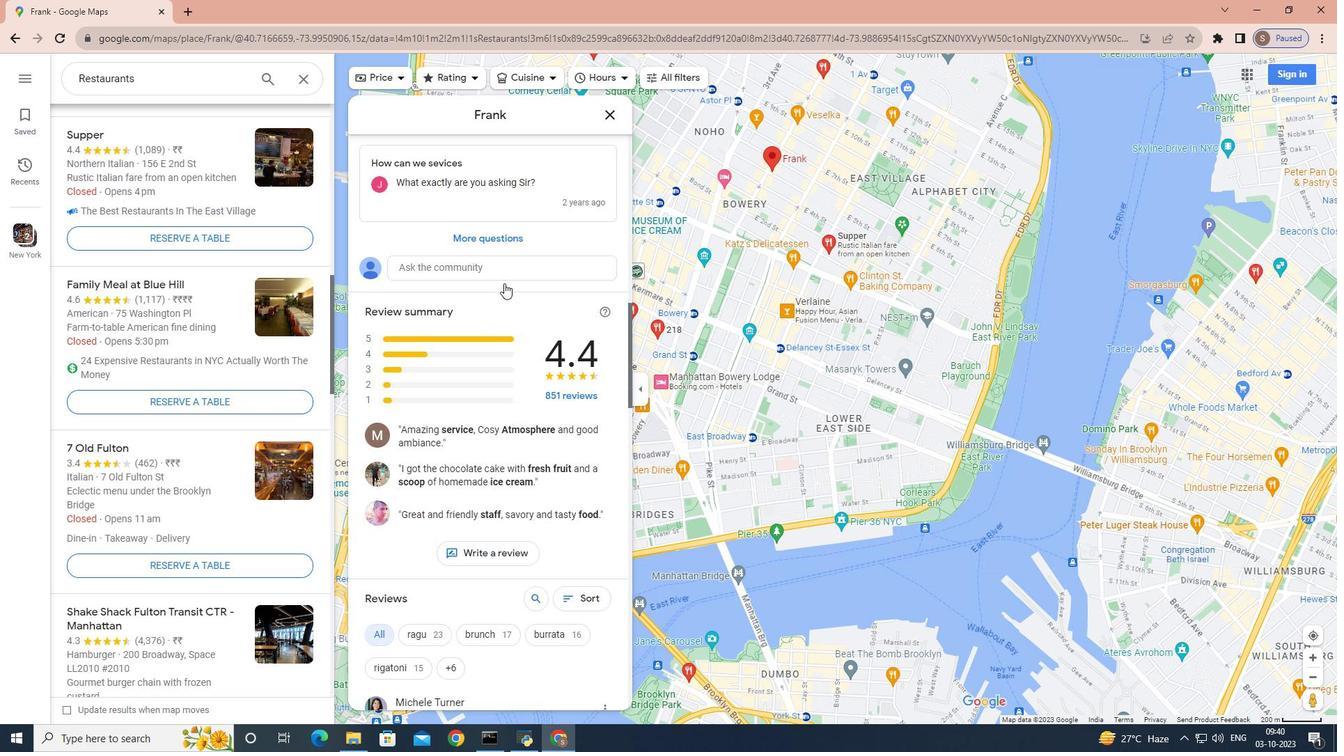 
Action: Mouse scrolled (504, 282) with delta (0, 0)
Screenshot: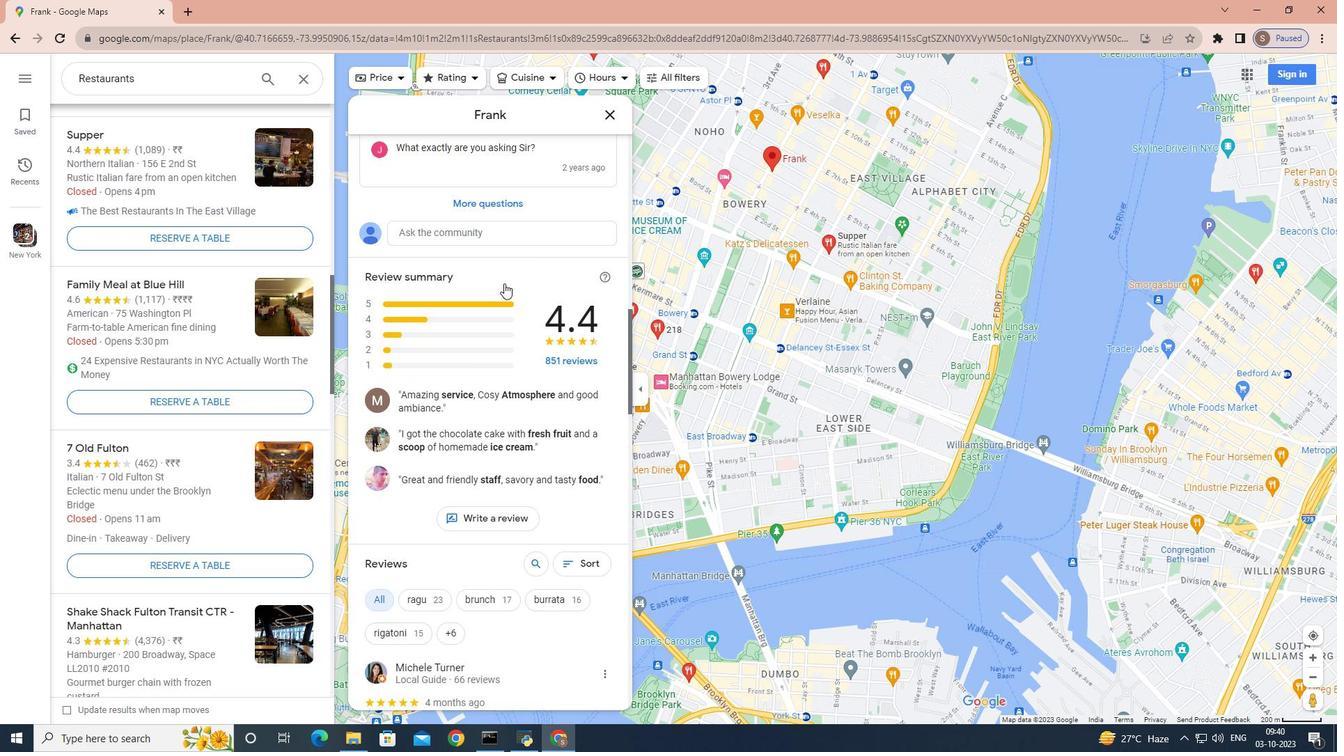 
Action: Mouse scrolled (504, 282) with delta (0, 0)
Screenshot: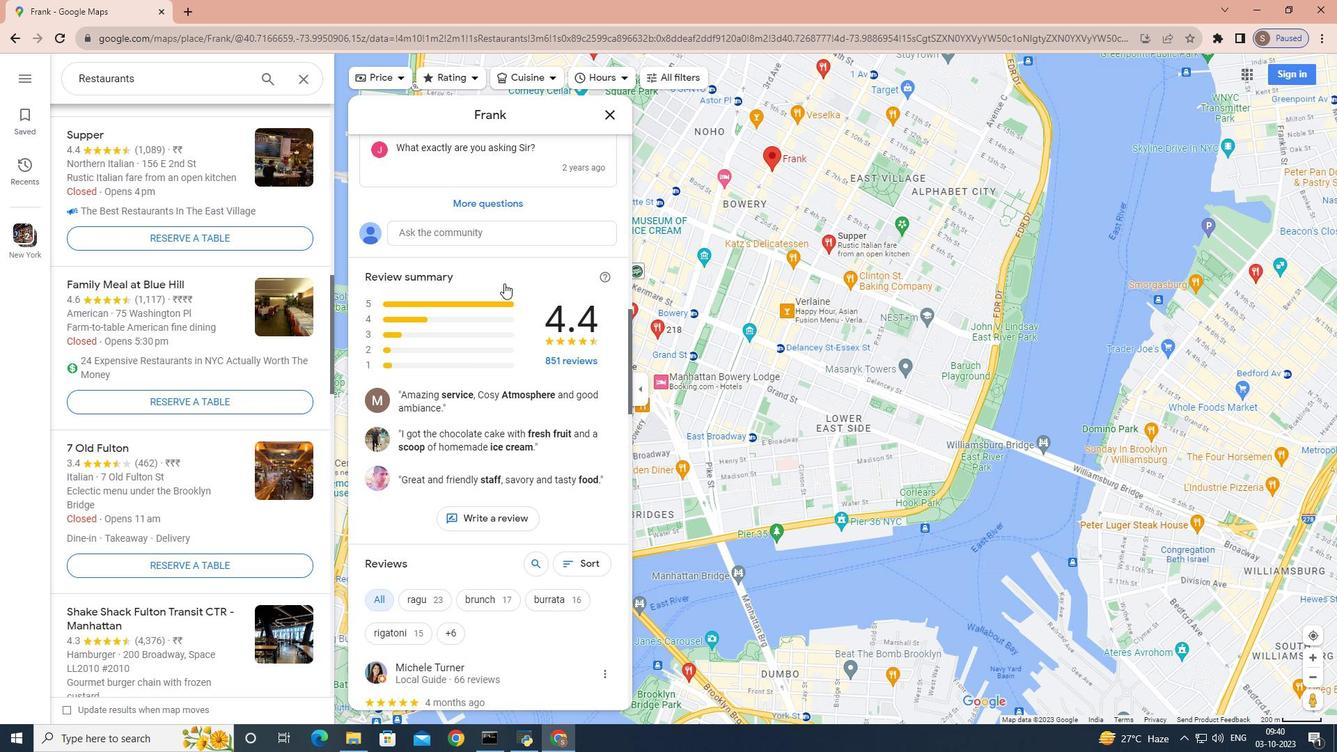 
Action: Mouse scrolled (504, 282) with delta (0, 0)
Screenshot: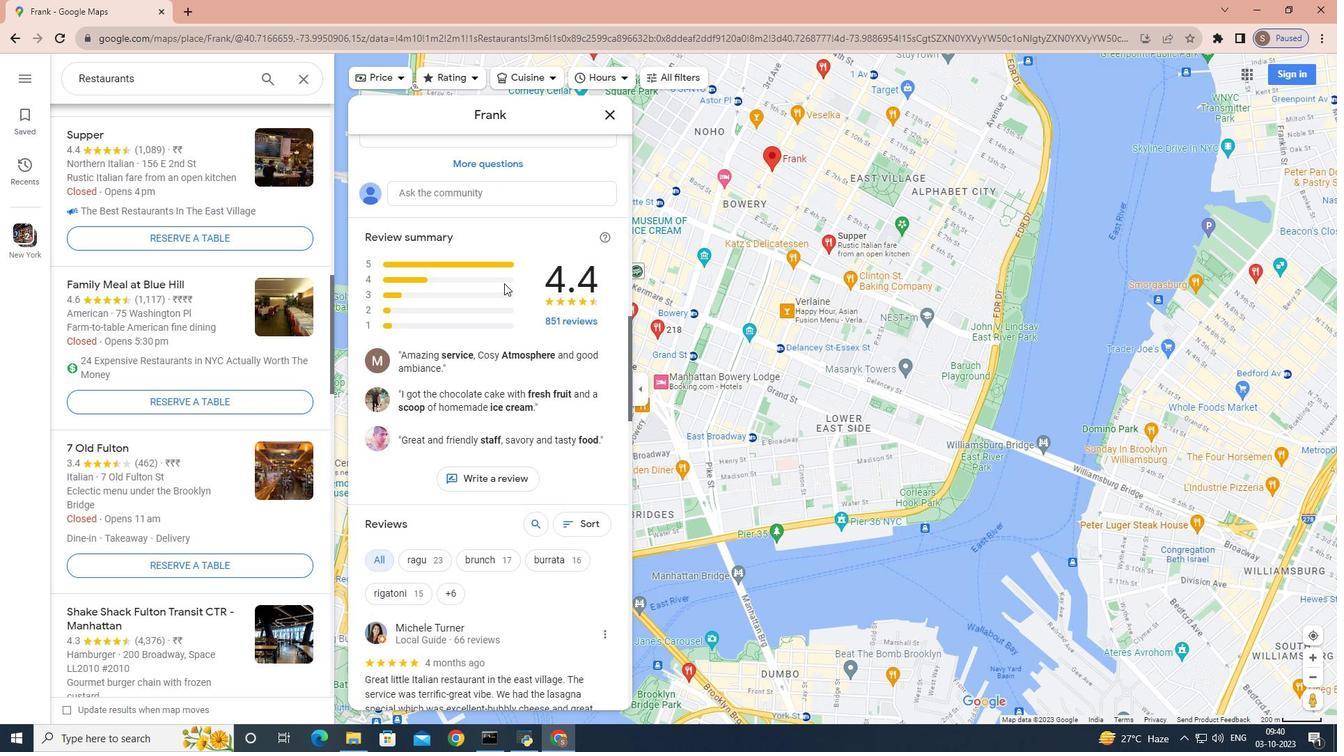 
Action: Mouse scrolled (504, 282) with delta (0, 0)
Screenshot: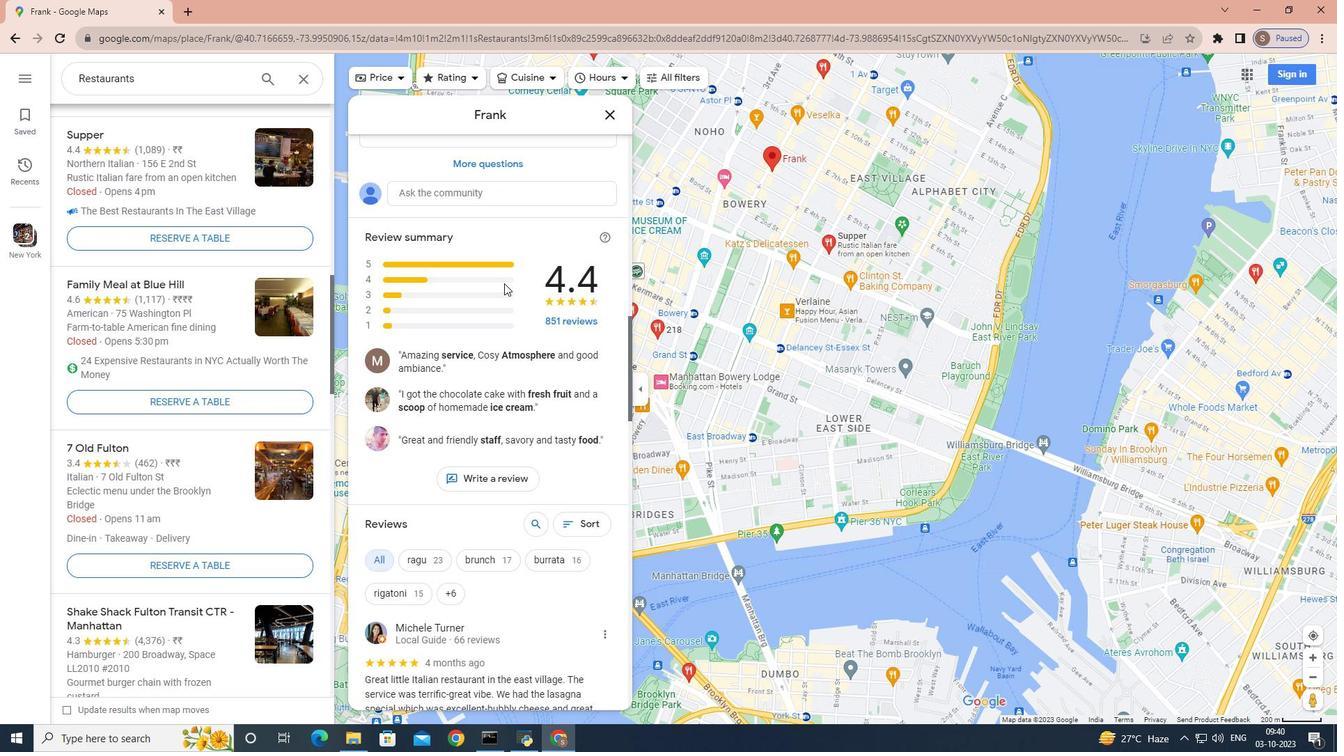 
Action: Mouse scrolled (504, 282) with delta (0, 0)
Screenshot: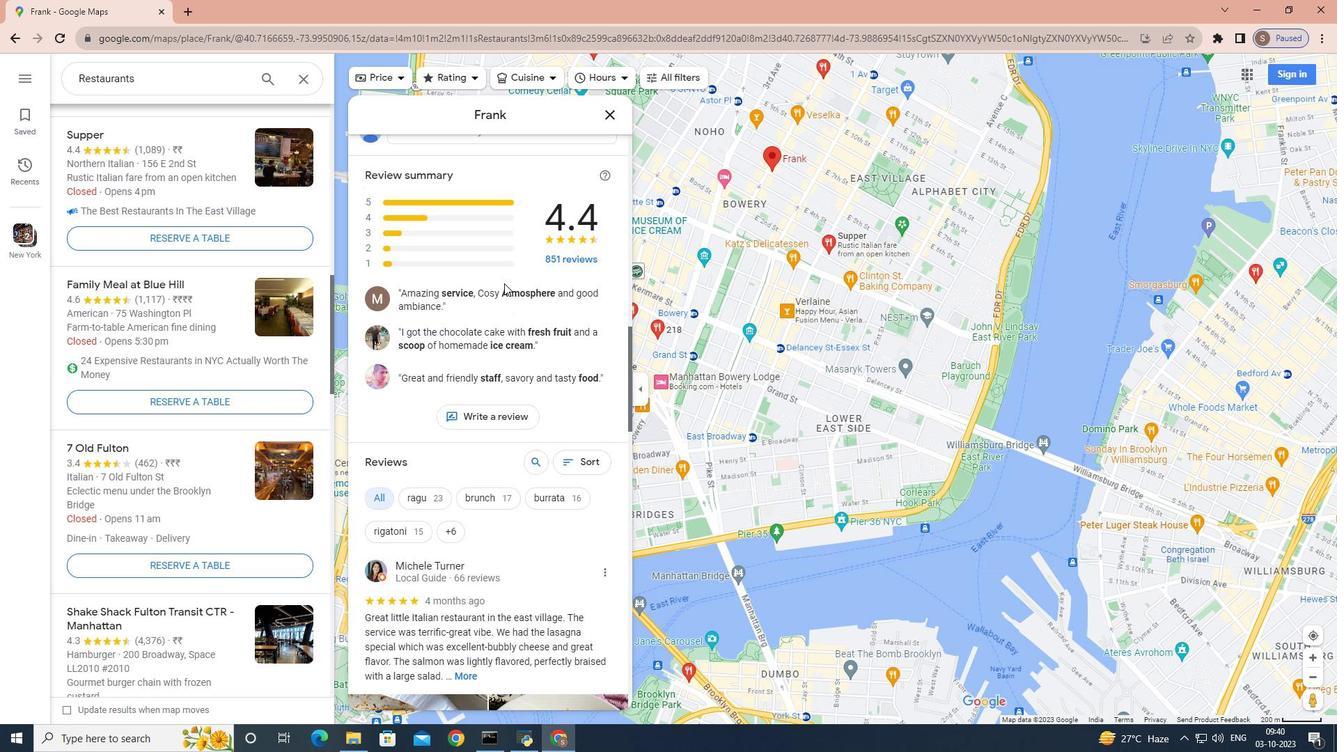 
Action: Mouse scrolled (504, 282) with delta (0, 0)
Screenshot: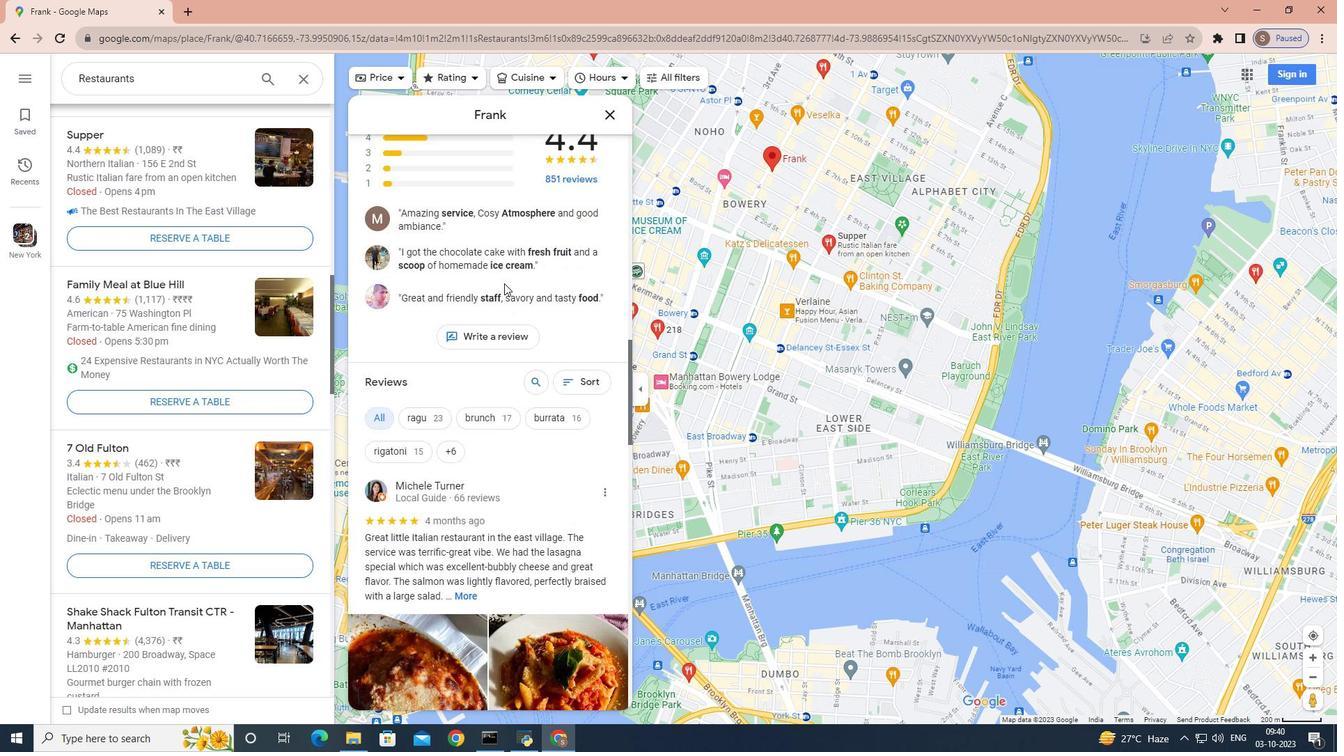 
Action: Mouse scrolled (504, 282) with delta (0, 0)
Screenshot: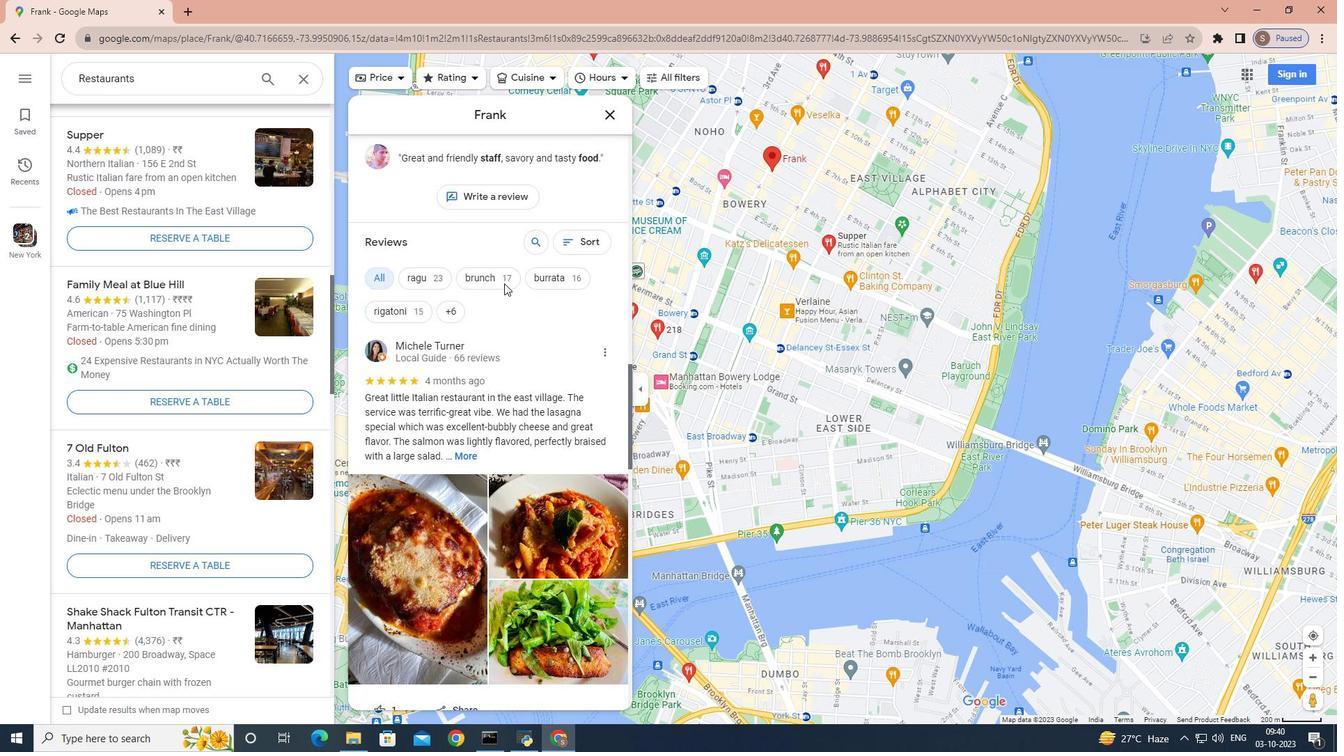 
Action: Mouse scrolled (504, 282) with delta (0, 0)
Screenshot: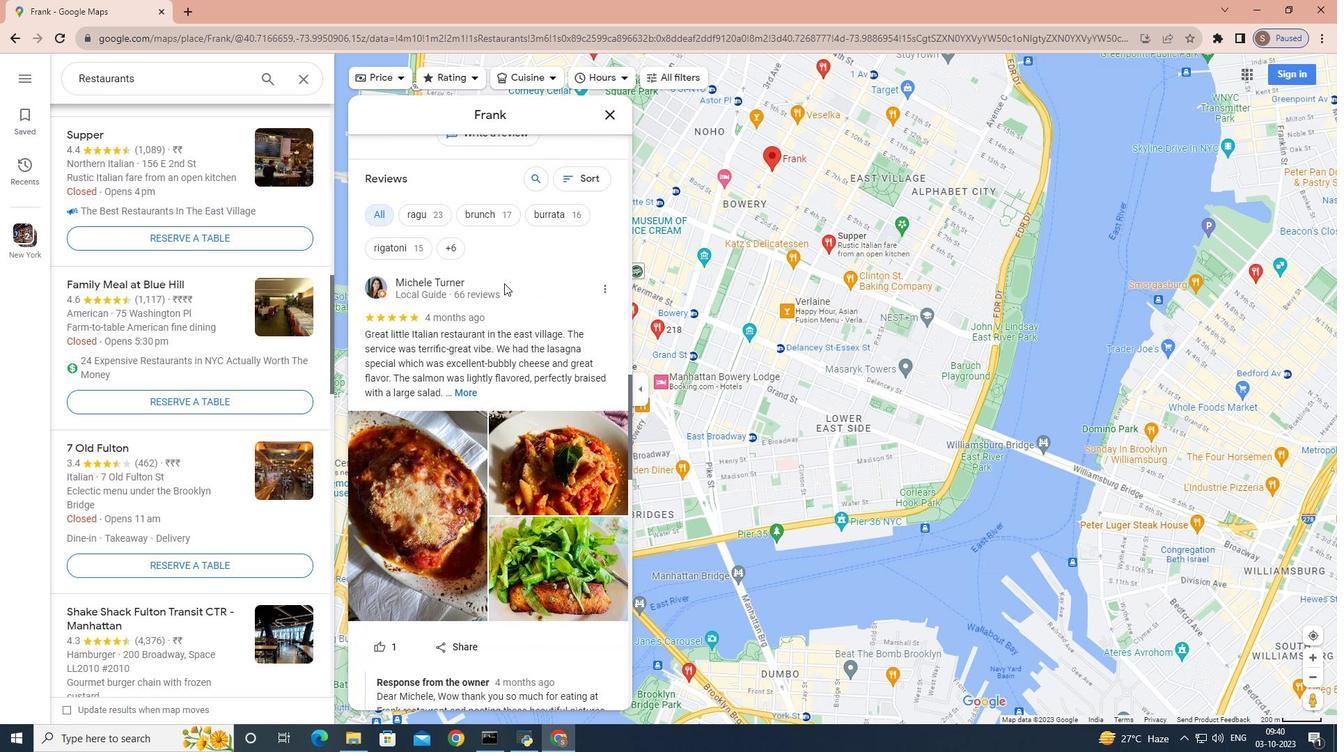 
Action: Mouse scrolled (504, 282) with delta (0, 0)
Screenshot: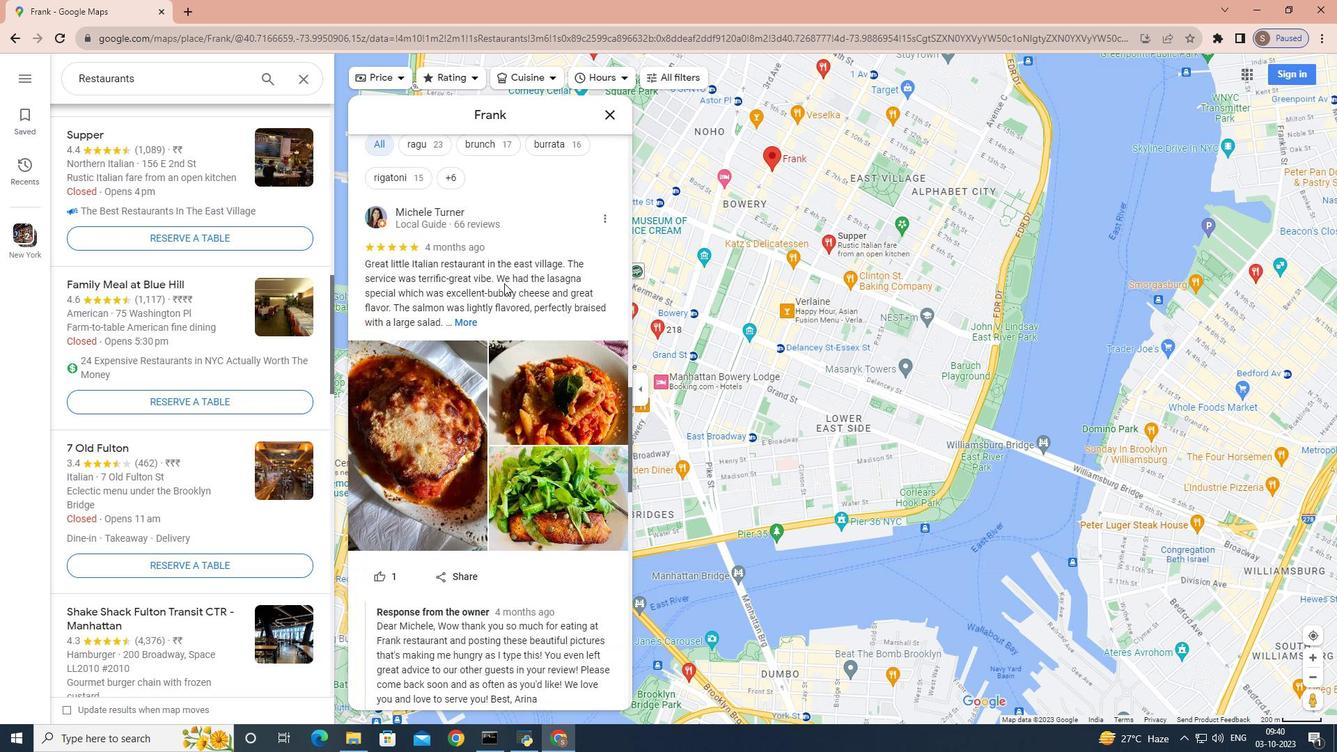 
Action: Mouse scrolled (504, 282) with delta (0, 0)
Screenshot: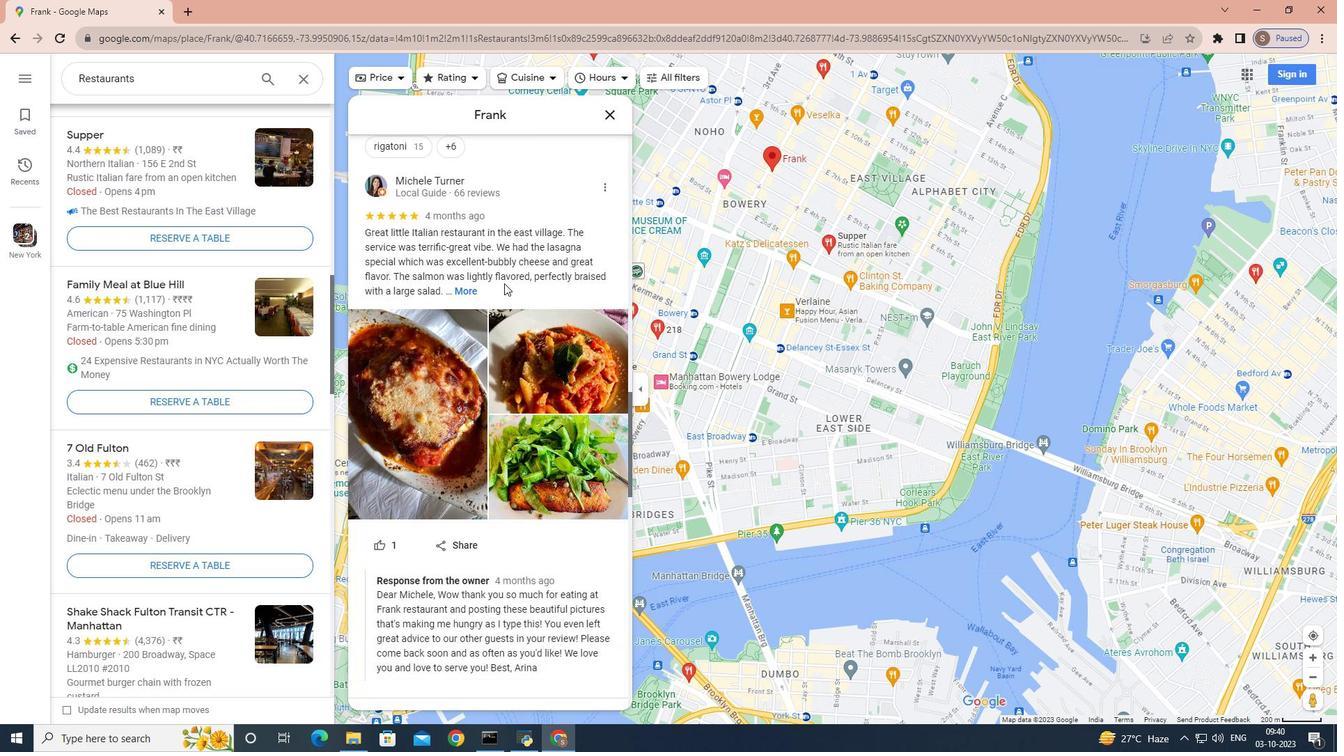 
Action: Mouse scrolled (504, 282) with delta (0, 0)
Screenshot: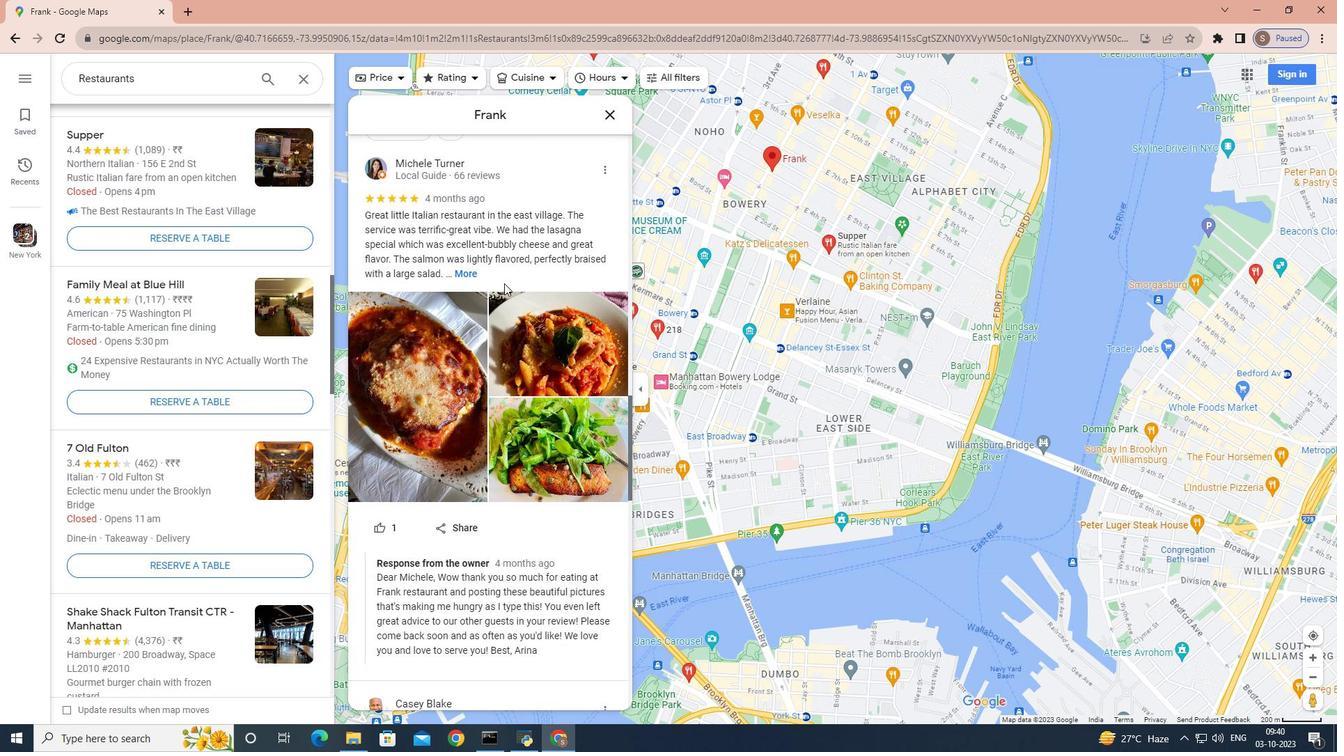
Action: Mouse scrolled (504, 282) with delta (0, 0)
Screenshot: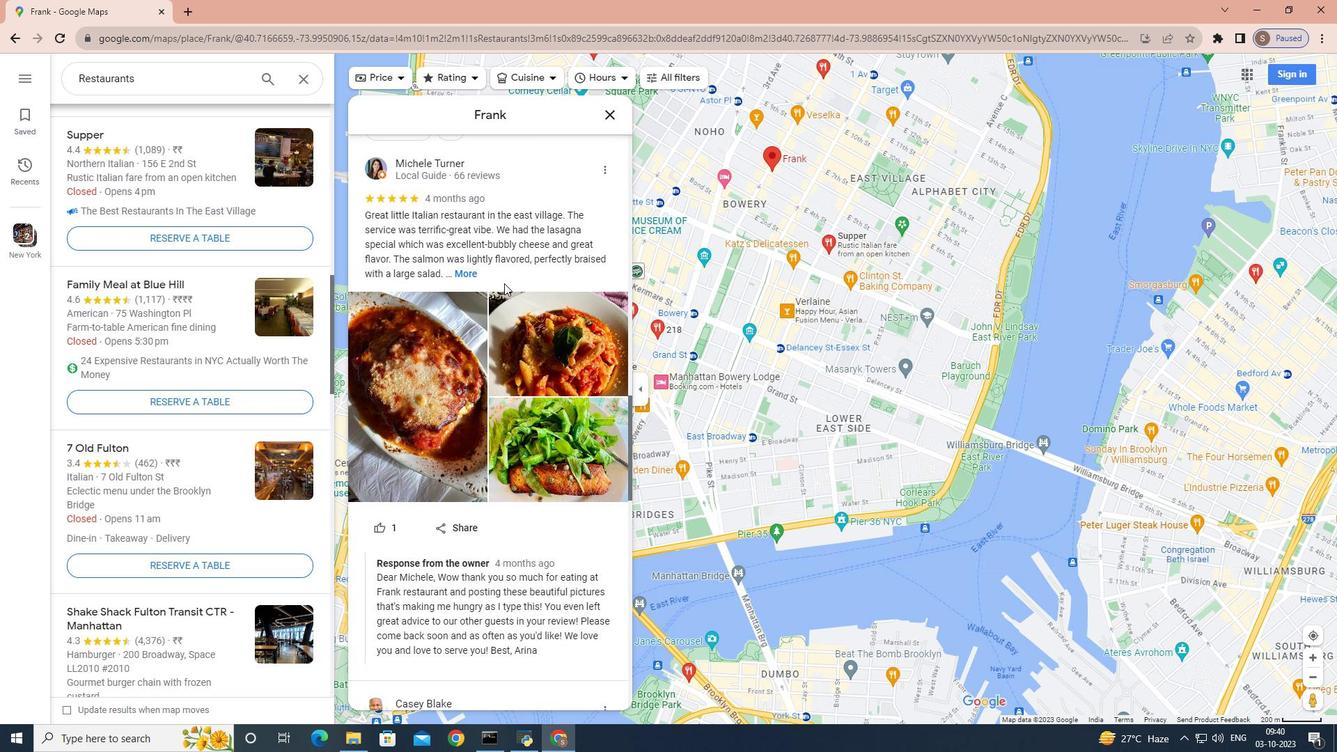 
Action: Mouse scrolled (504, 282) with delta (0, 0)
Screenshot: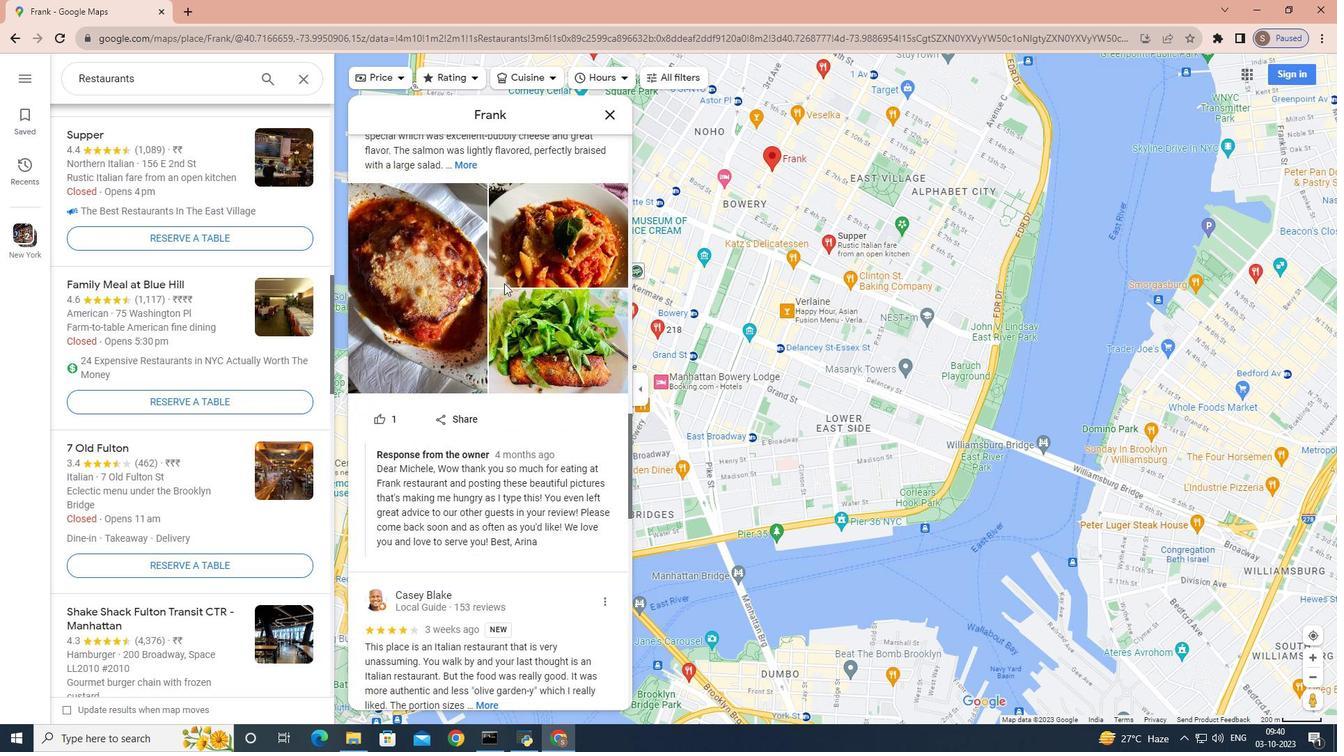 
Action: Mouse scrolled (504, 282) with delta (0, 0)
Screenshot: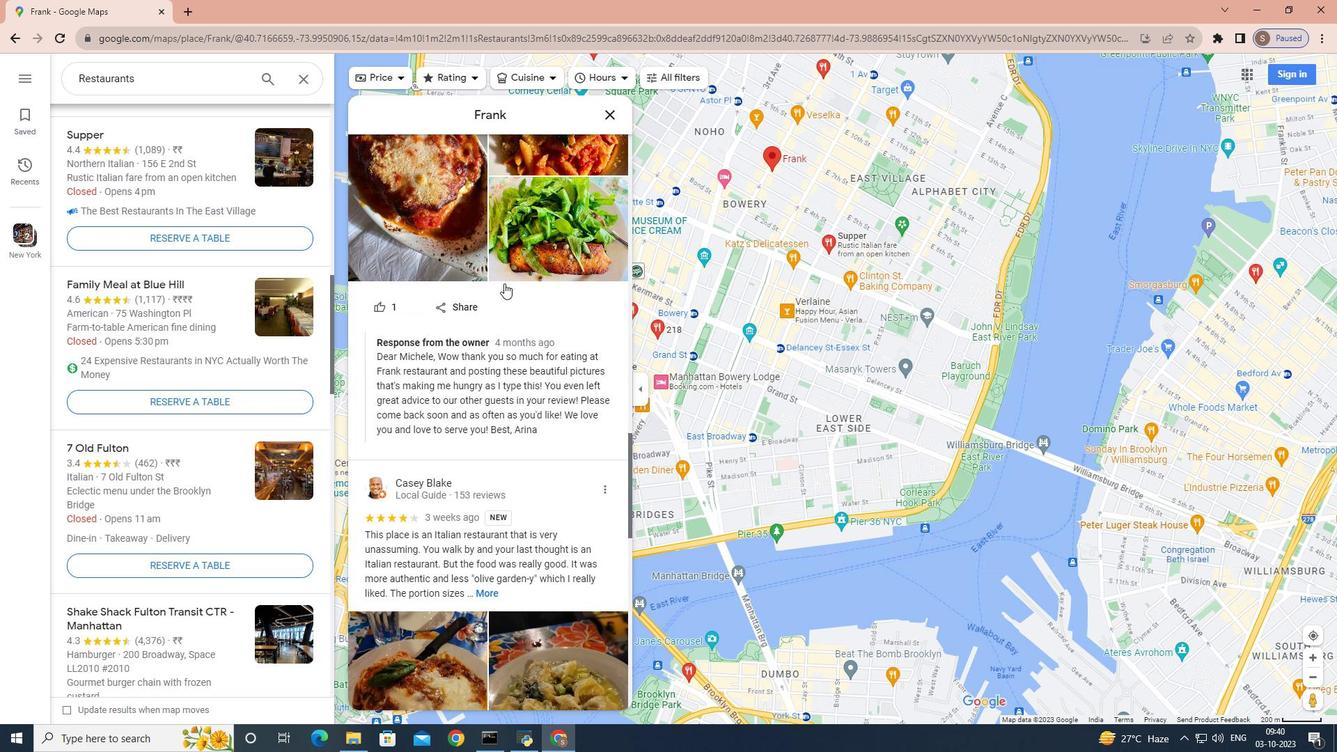 
Action: Mouse scrolled (504, 282) with delta (0, 0)
Screenshot: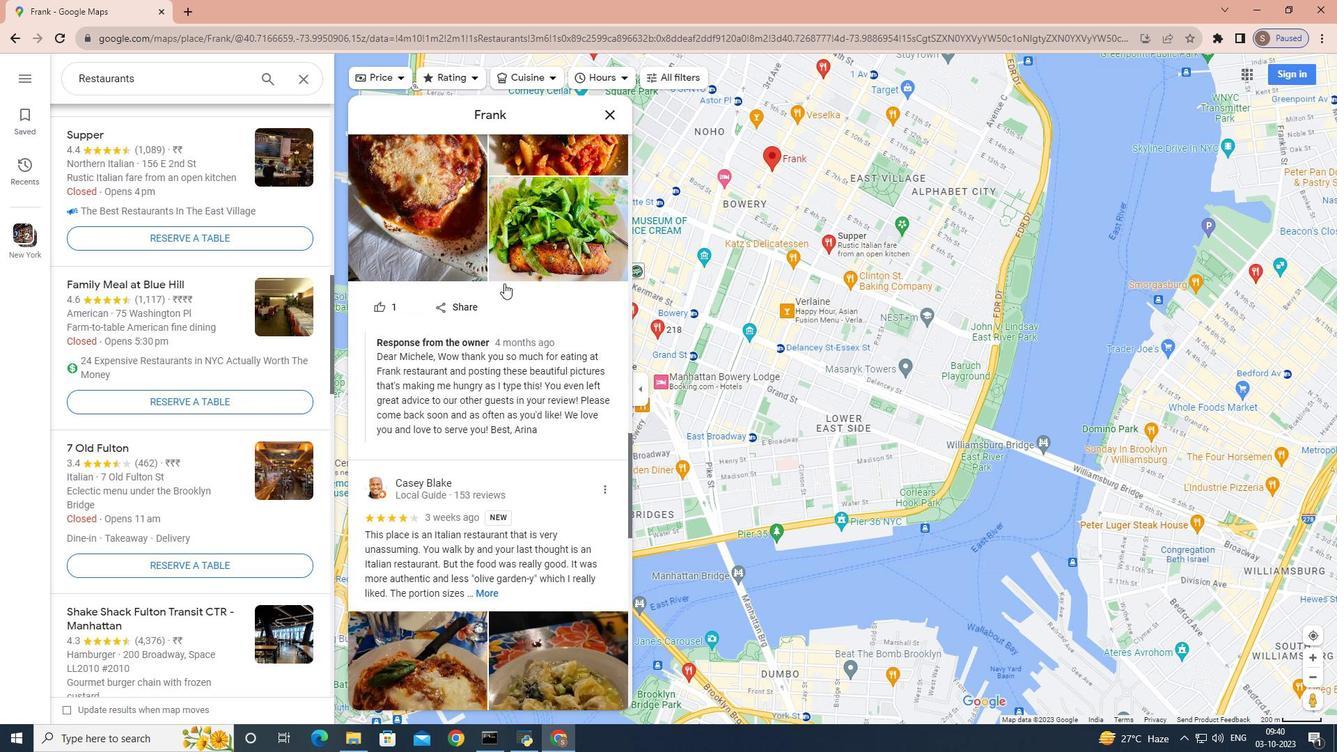 
Action: Mouse scrolled (504, 282) with delta (0, 0)
Screenshot: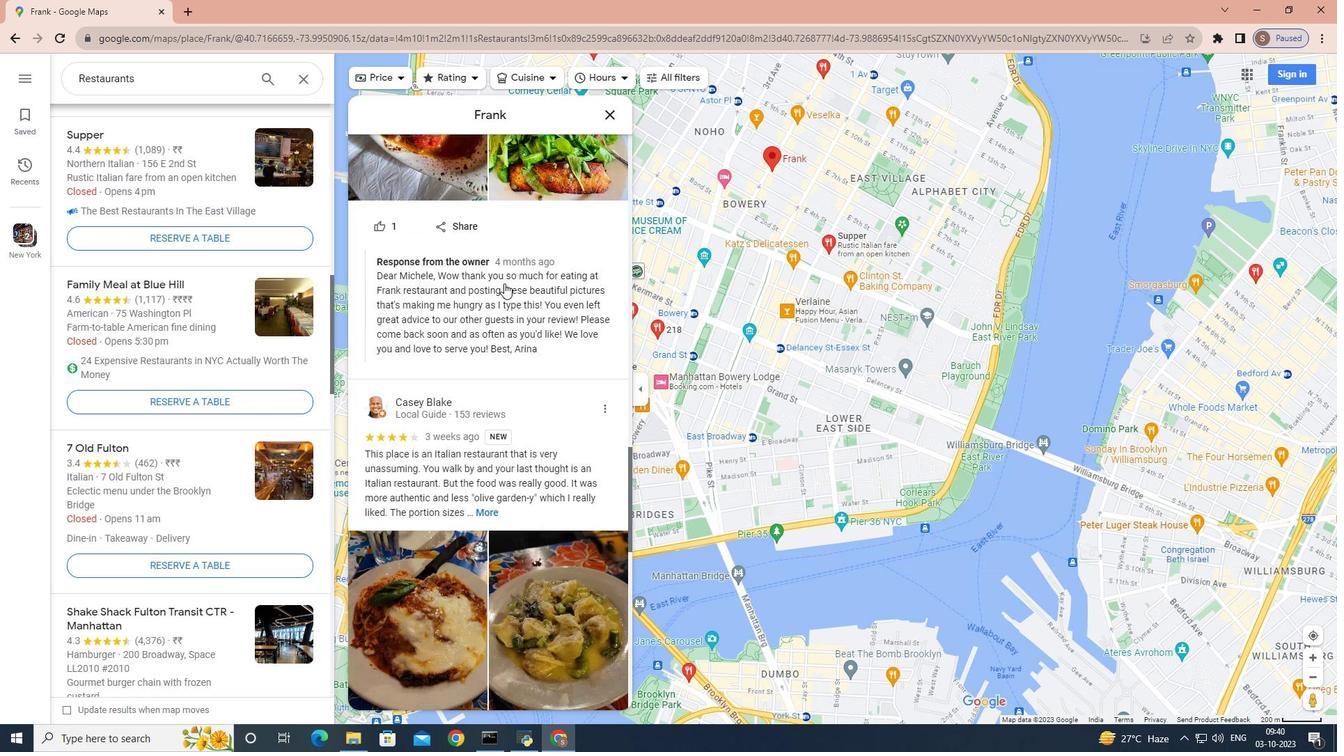 
Action: Mouse scrolled (504, 282) with delta (0, 0)
Screenshot: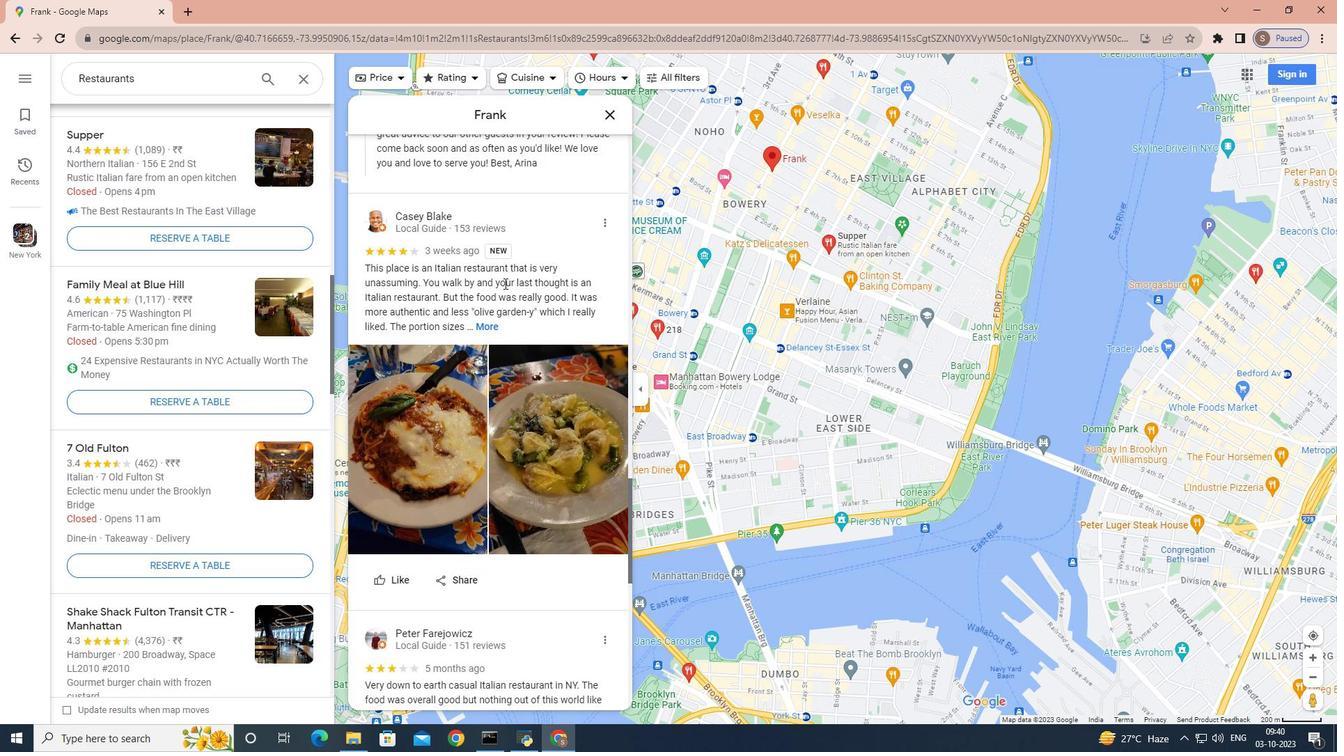 
Action: Mouse scrolled (504, 282) with delta (0, 0)
Screenshot: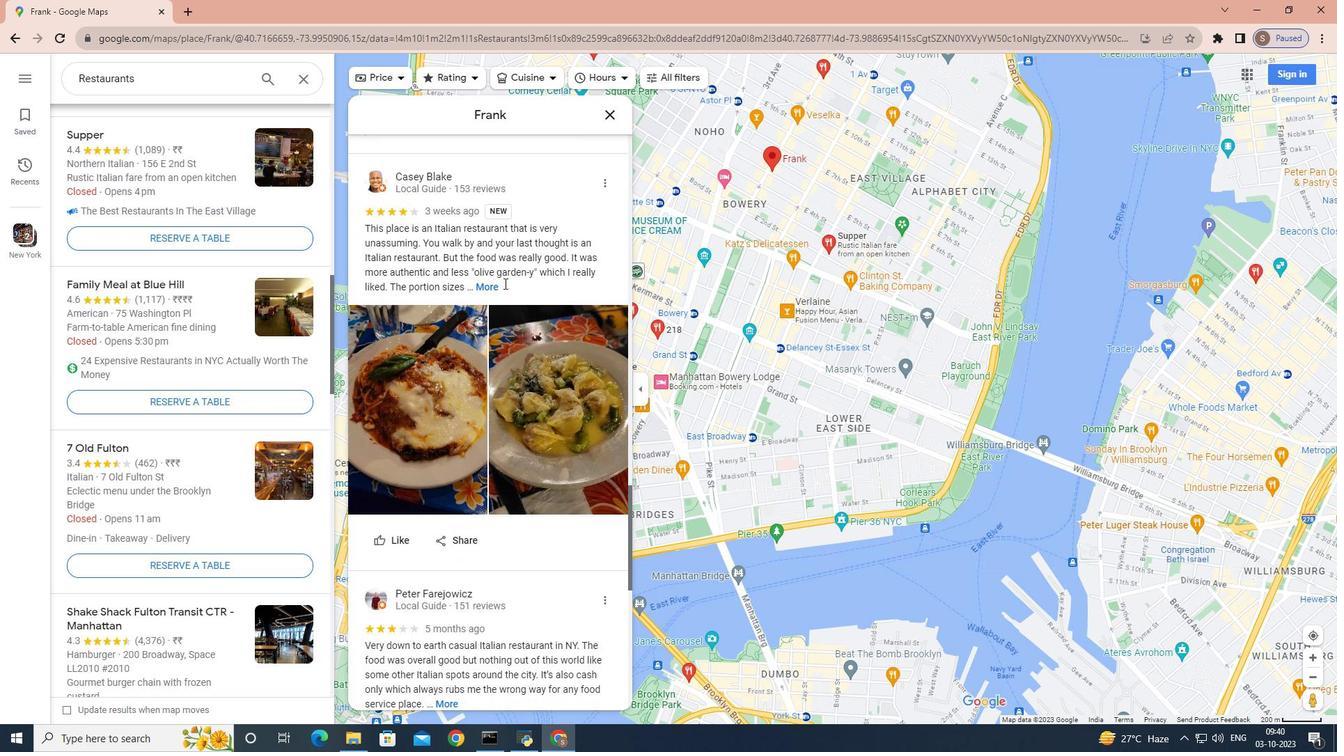 
Action: Mouse scrolled (504, 282) with delta (0, 0)
Screenshot: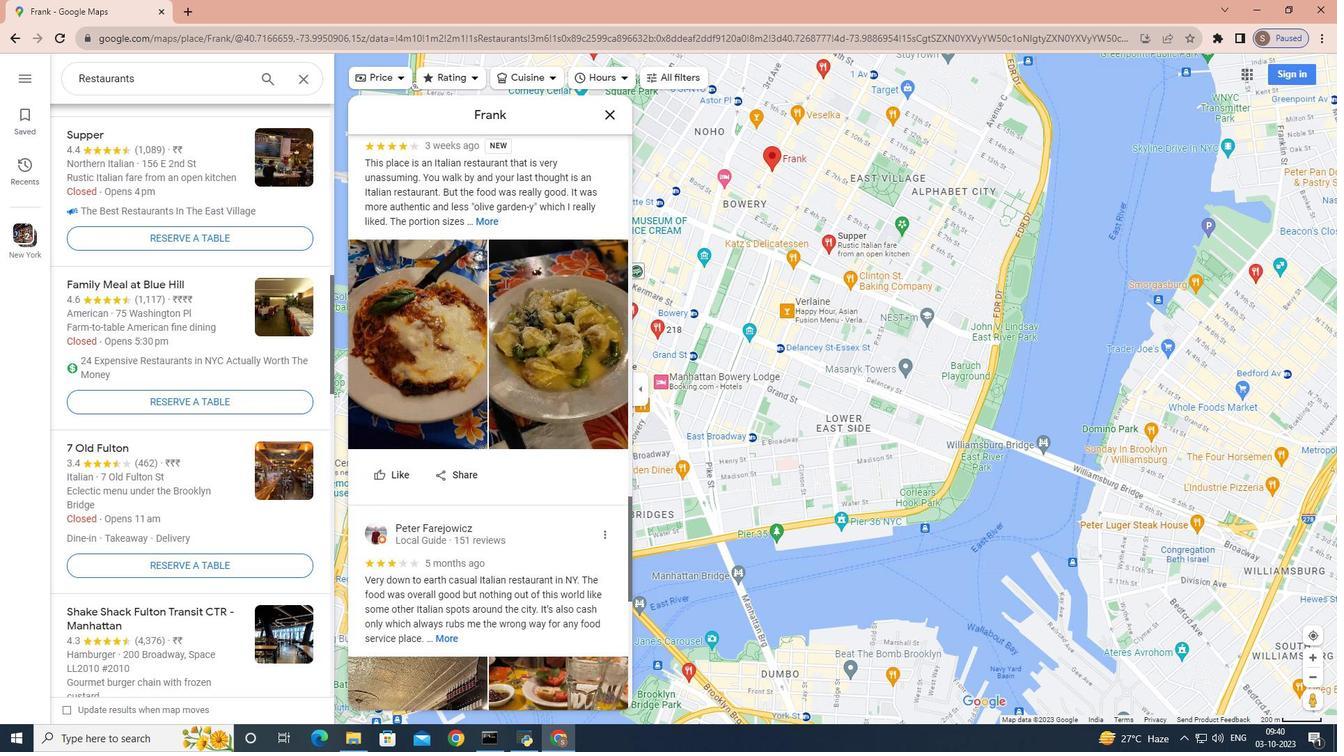 
Action: Mouse scrolled (504, 282) with delta (0, 0)
Screenshot: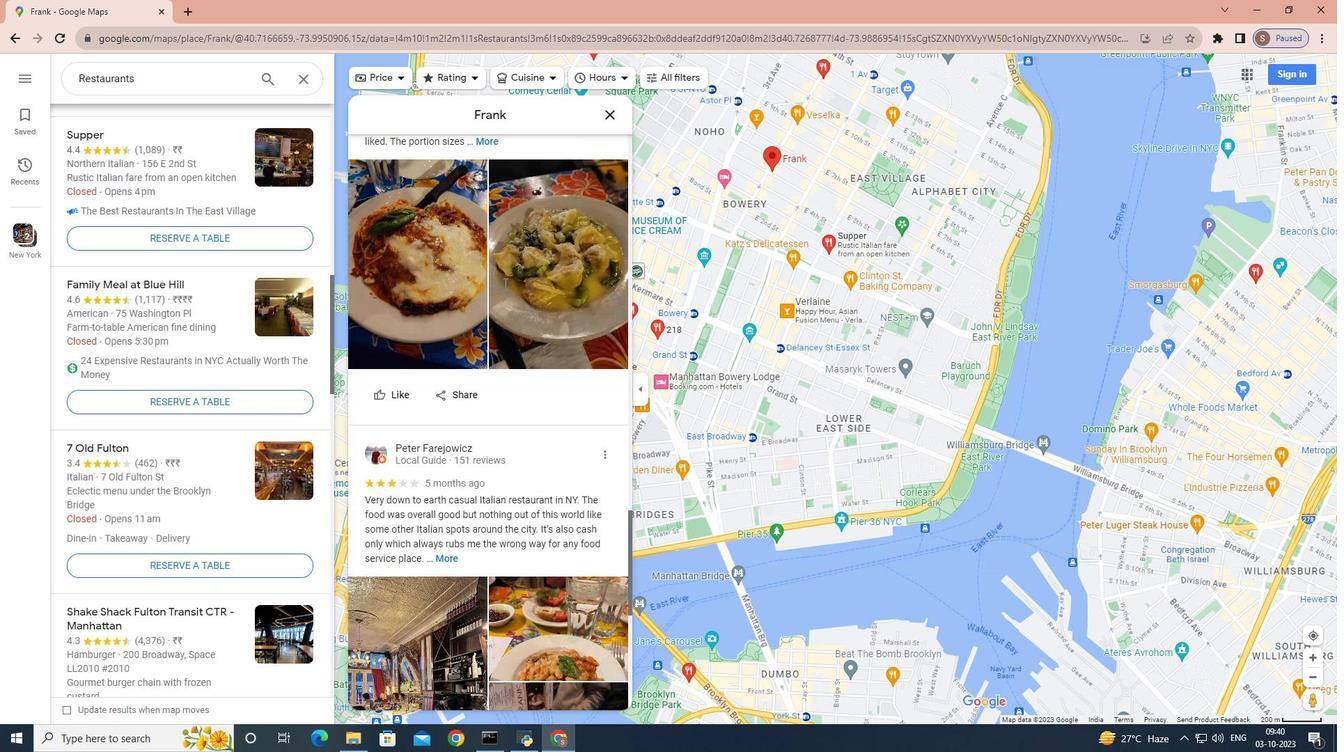 
Action: Mouse scrolled (504, 282) with delta (0, 0)
Screenshot: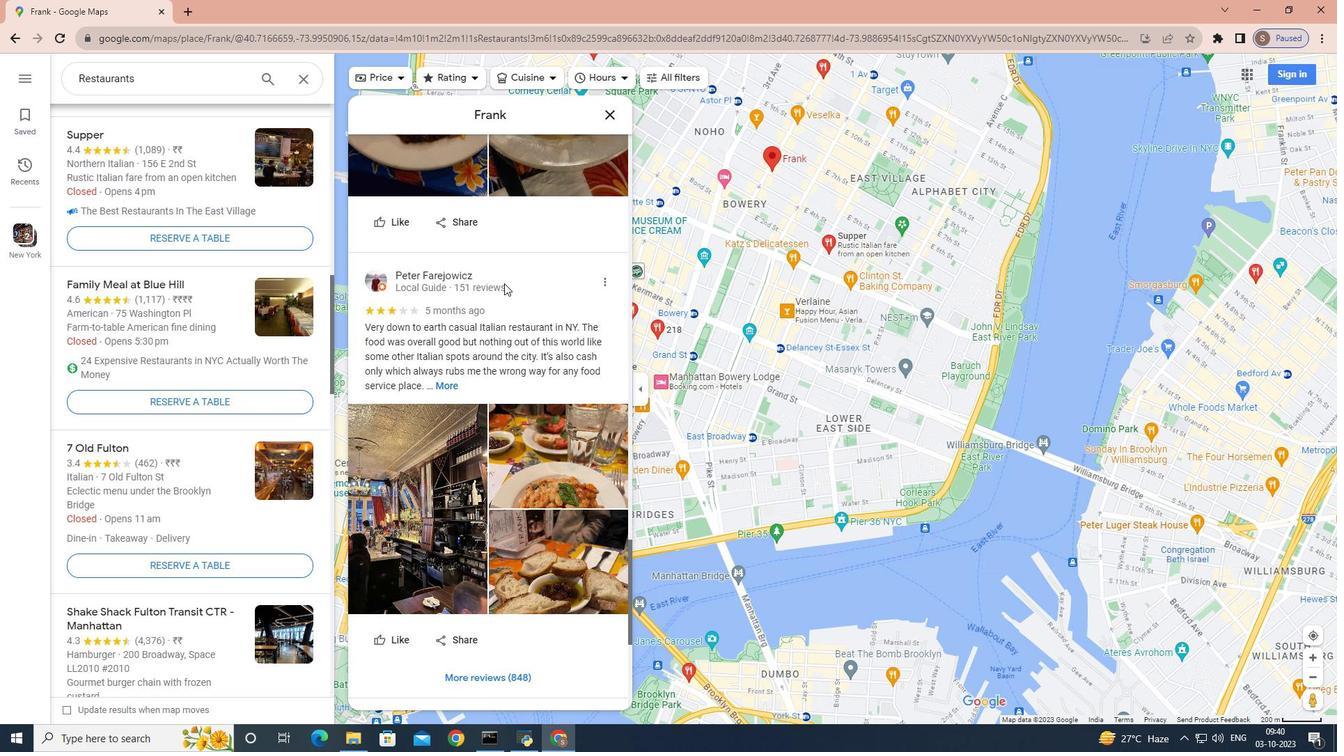 
Action: Mouse scrolled (504, 282) with delta (0, 0)
Screenshot: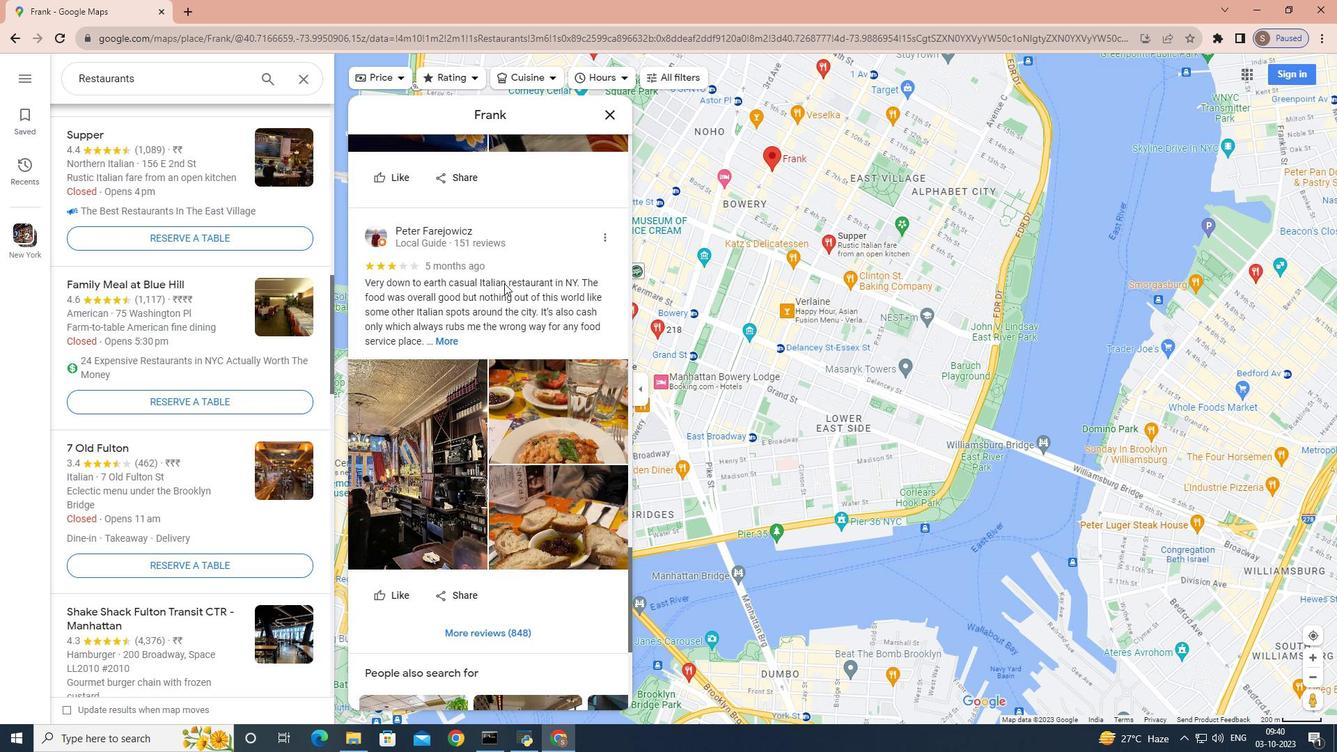
Action: Mouse scrolled (504, 282) with delta (0, 0)
Screenshot: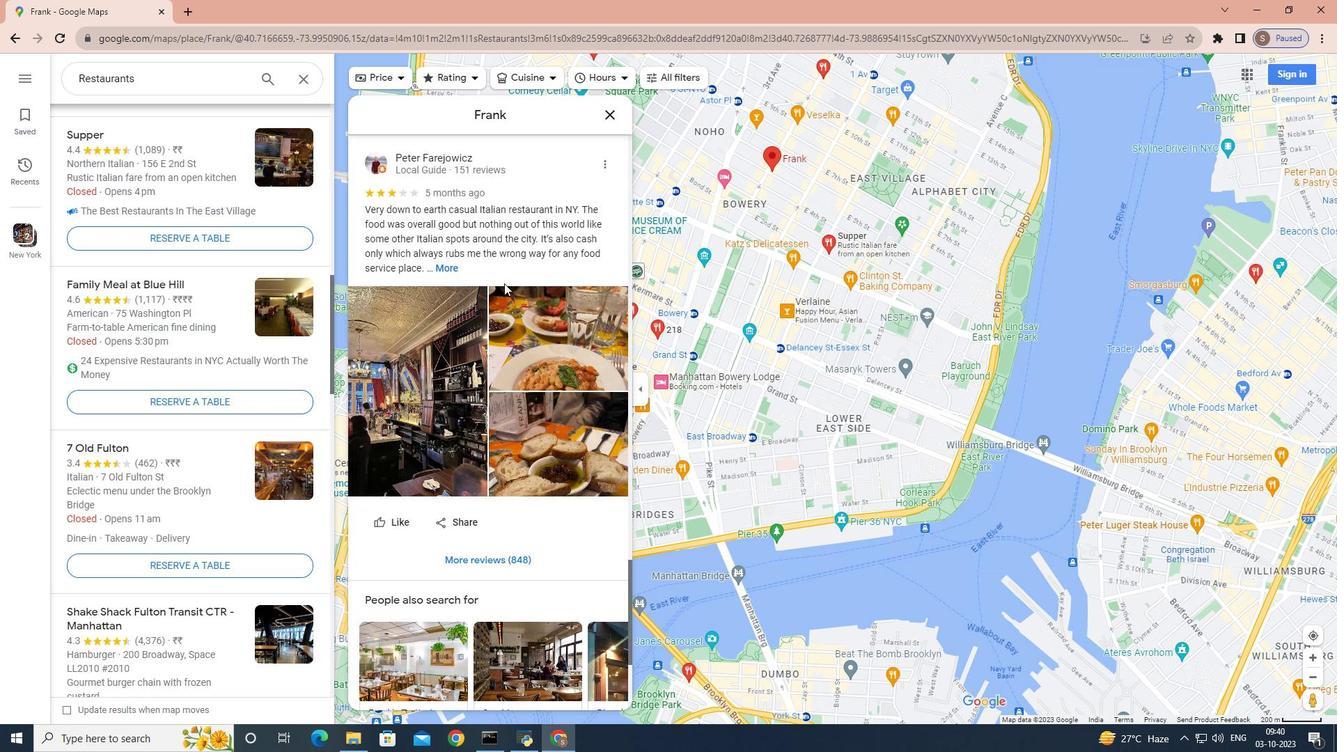 
Action: Mouse scrolled (504, 282) with delta (0, 0)
Screenshot: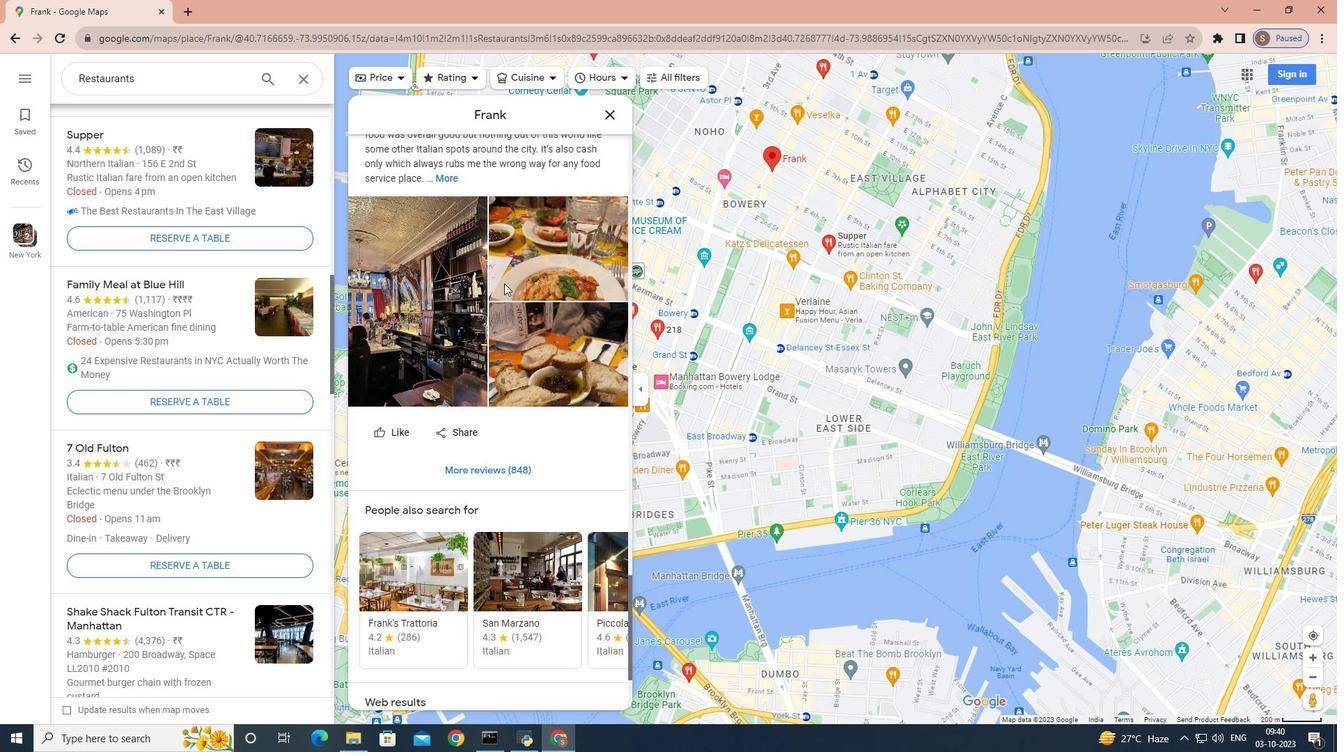 
Action: Mouse scrolled (504, 282) with delta (0, 0)
Screenshot: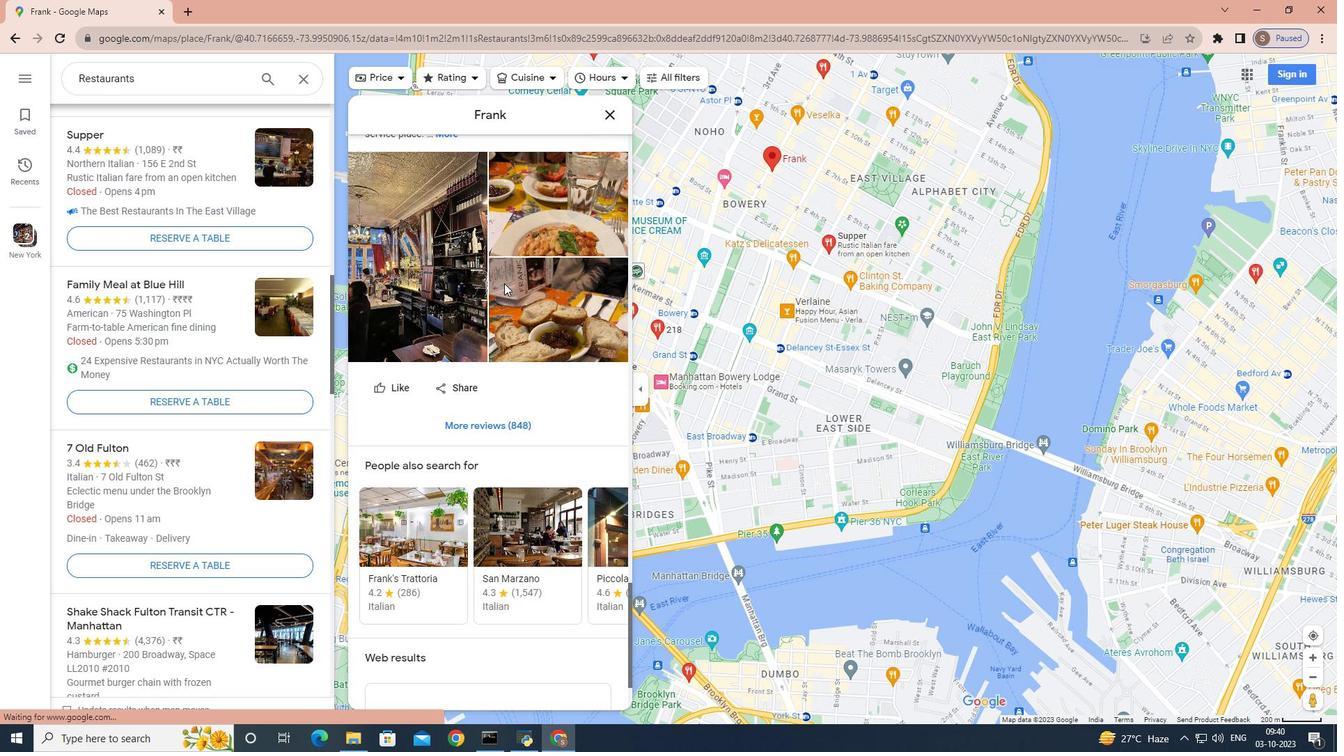 
Action: Mouse scrolled (504, 282) with delta (0, 0)
Screenshot: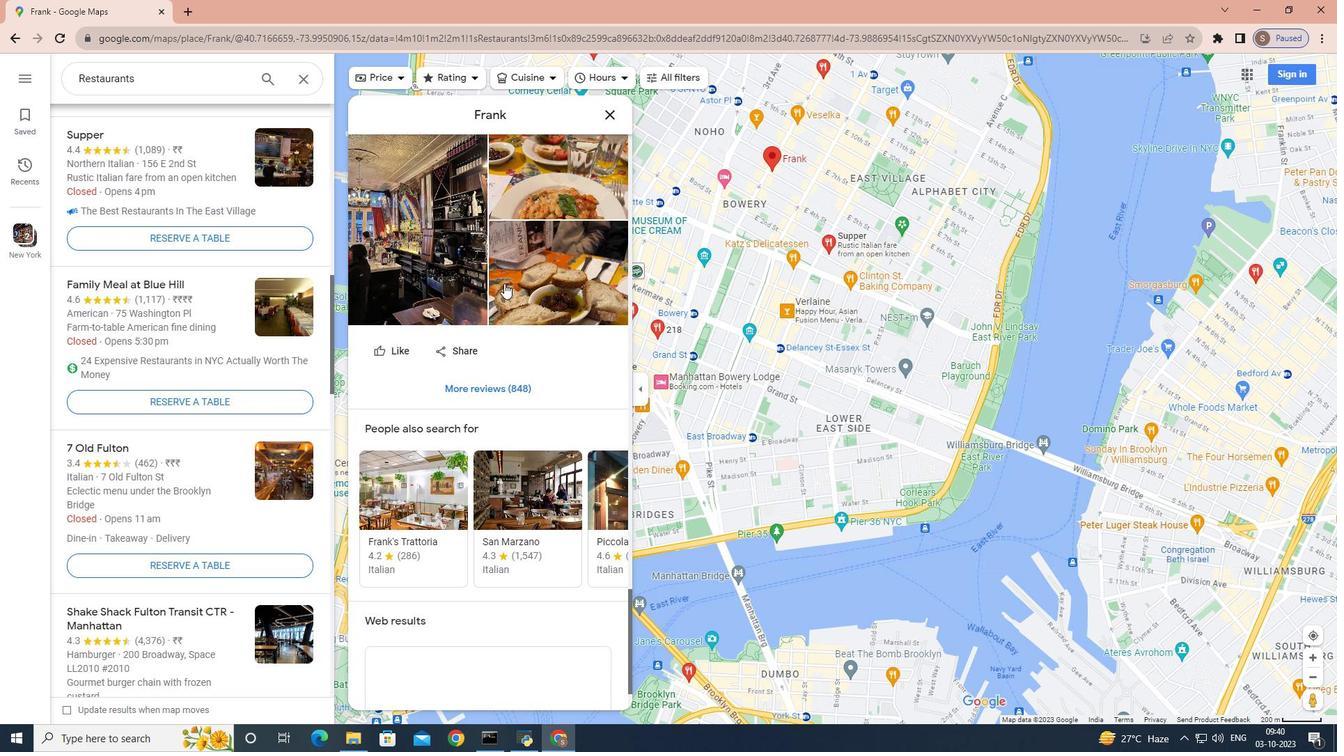 
Action: Mouse scrolled (504, 282) with delta (0, 0)
Screenshot: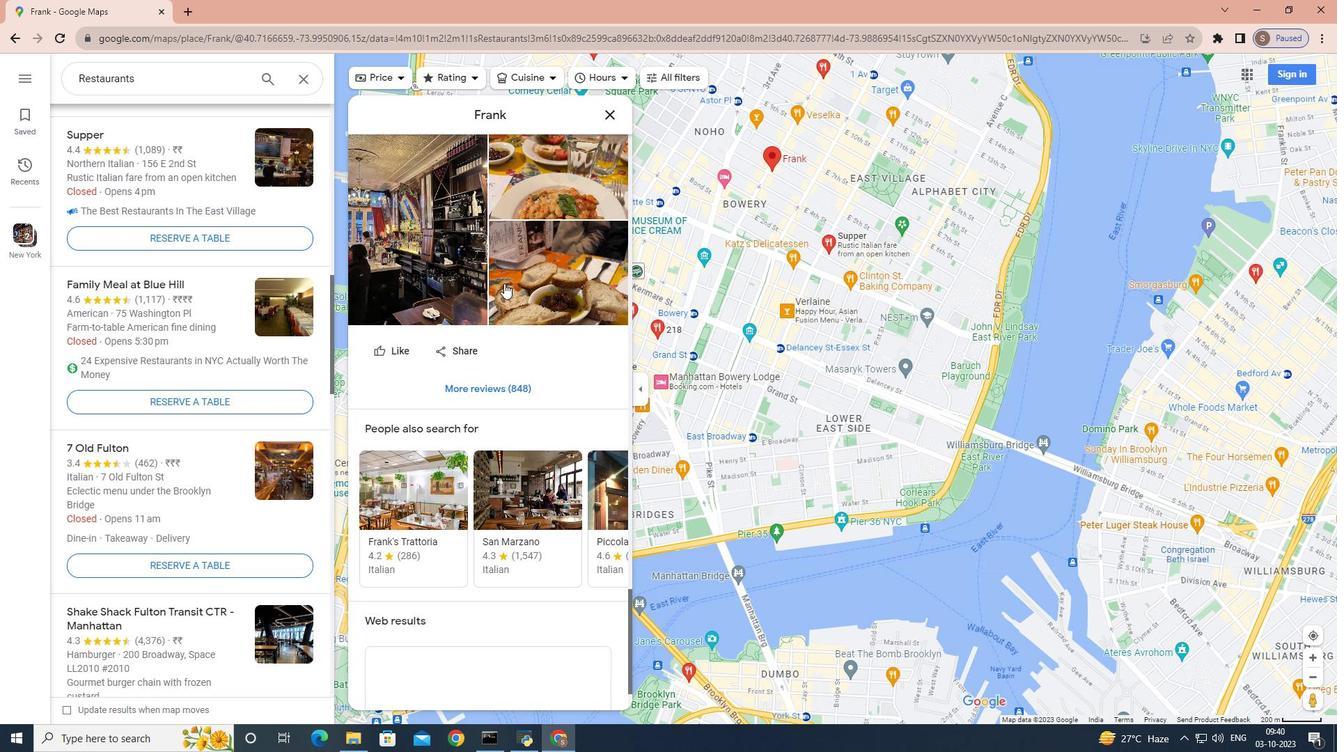 
Action: Mouse scrolled (504, 282) with delta (0, 0)
Screenshot: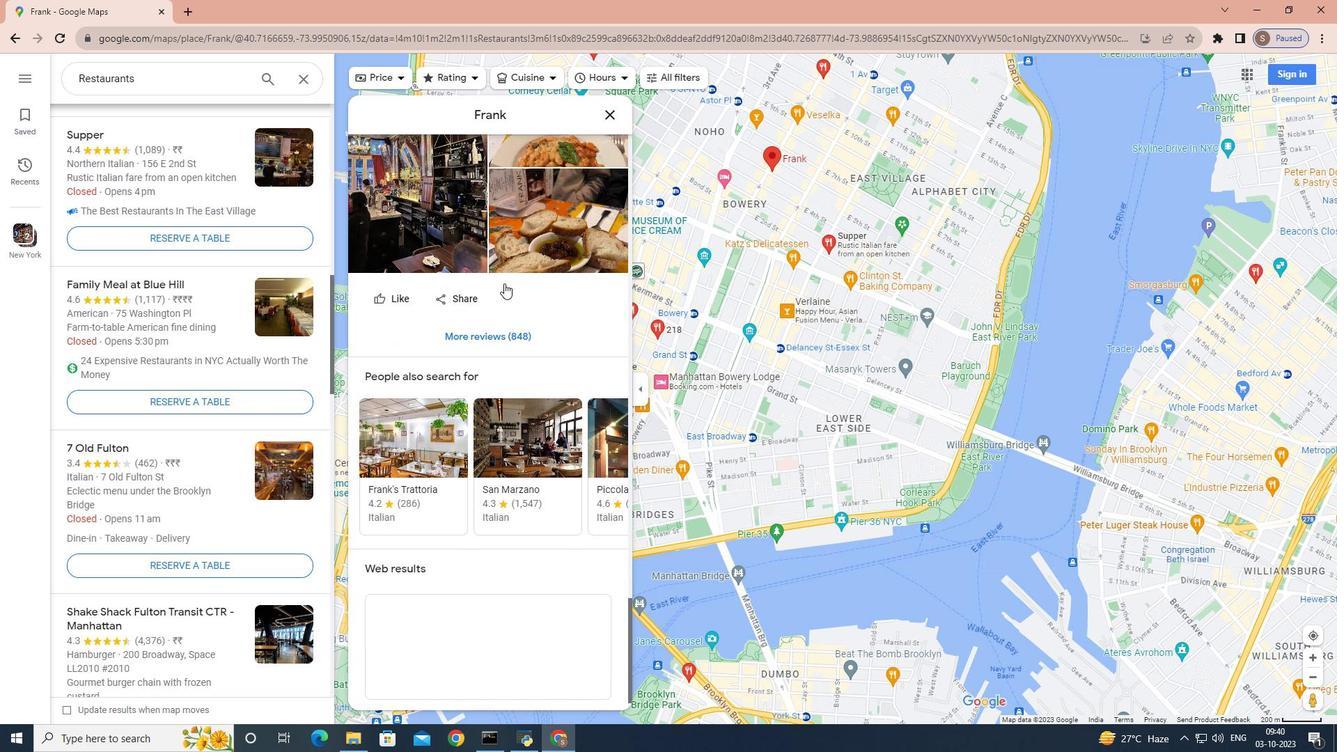 
Action: Mouse scrolled (504, 282) with delta (0, 0)
Screenshot: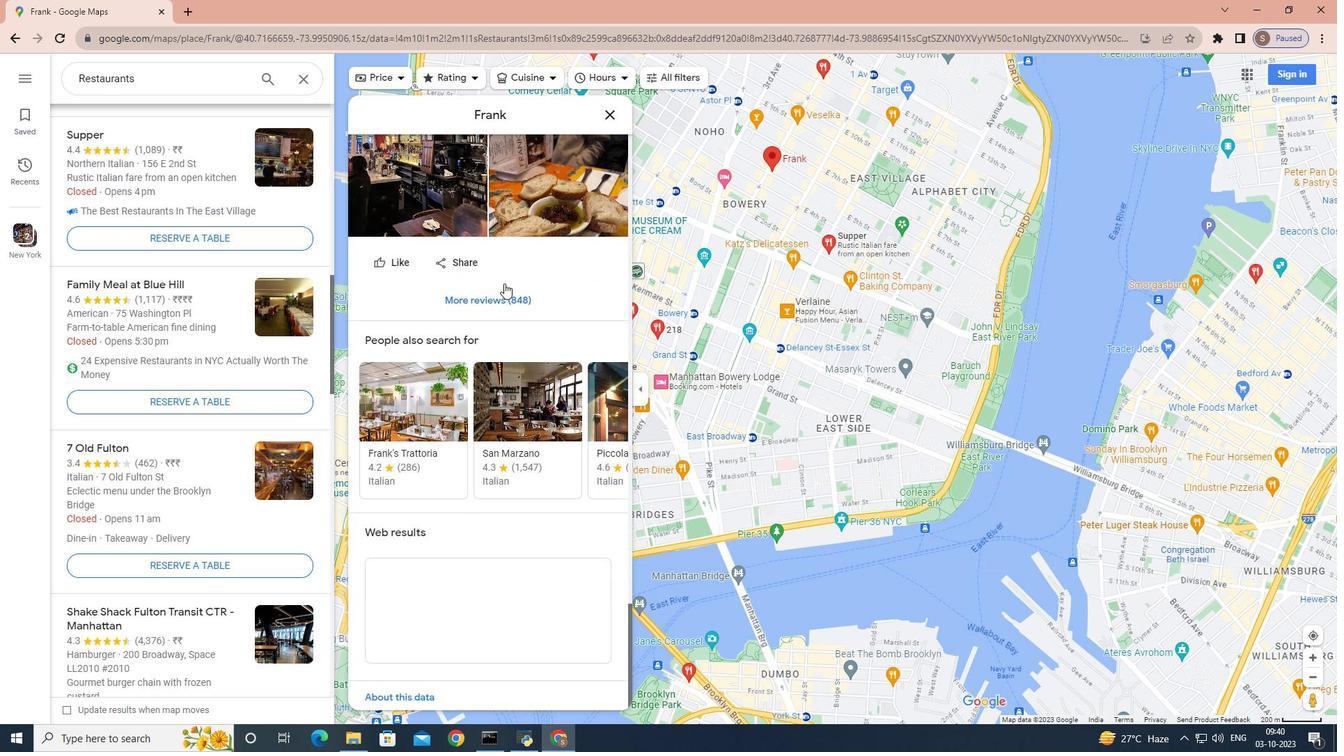 
Action: Mouse scrolled (504, 282) with delta (0, 0)
Screenshot: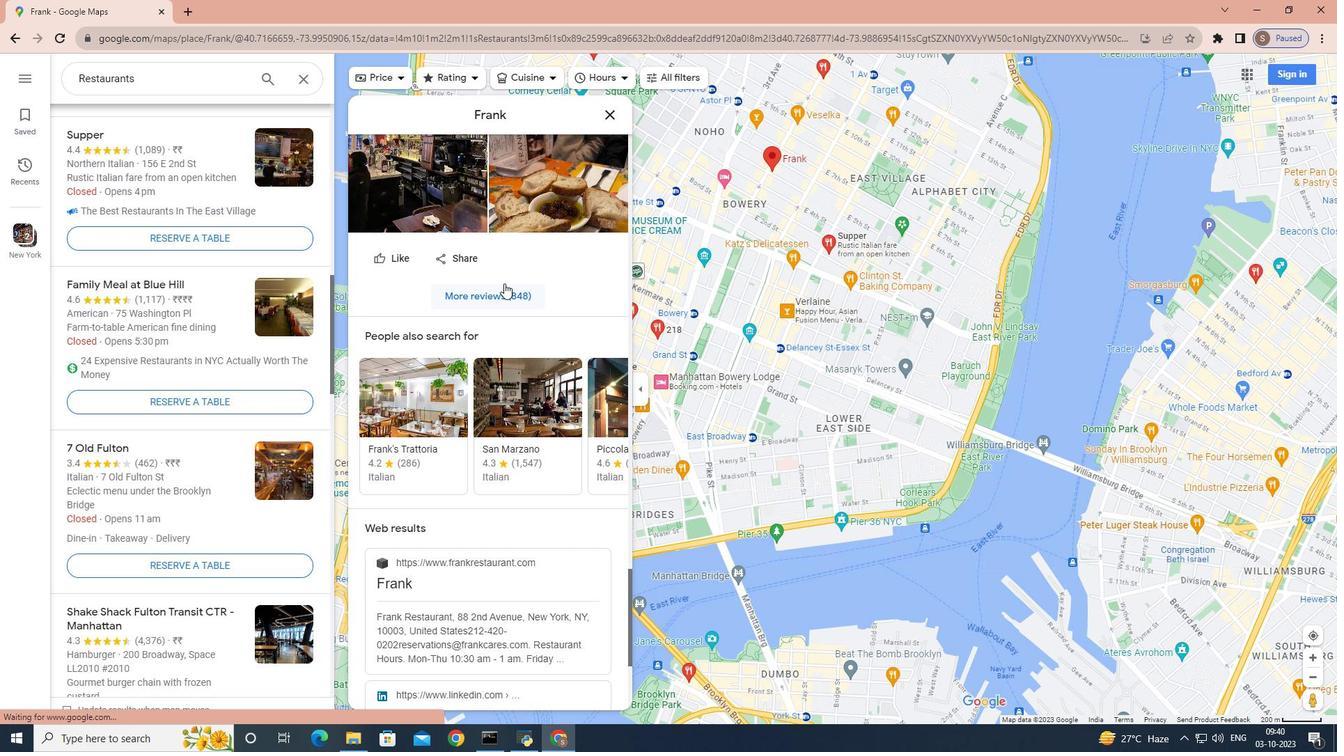 
Action: Mouse scrolled (504, 282) with delta (0, 0)
Screenshot: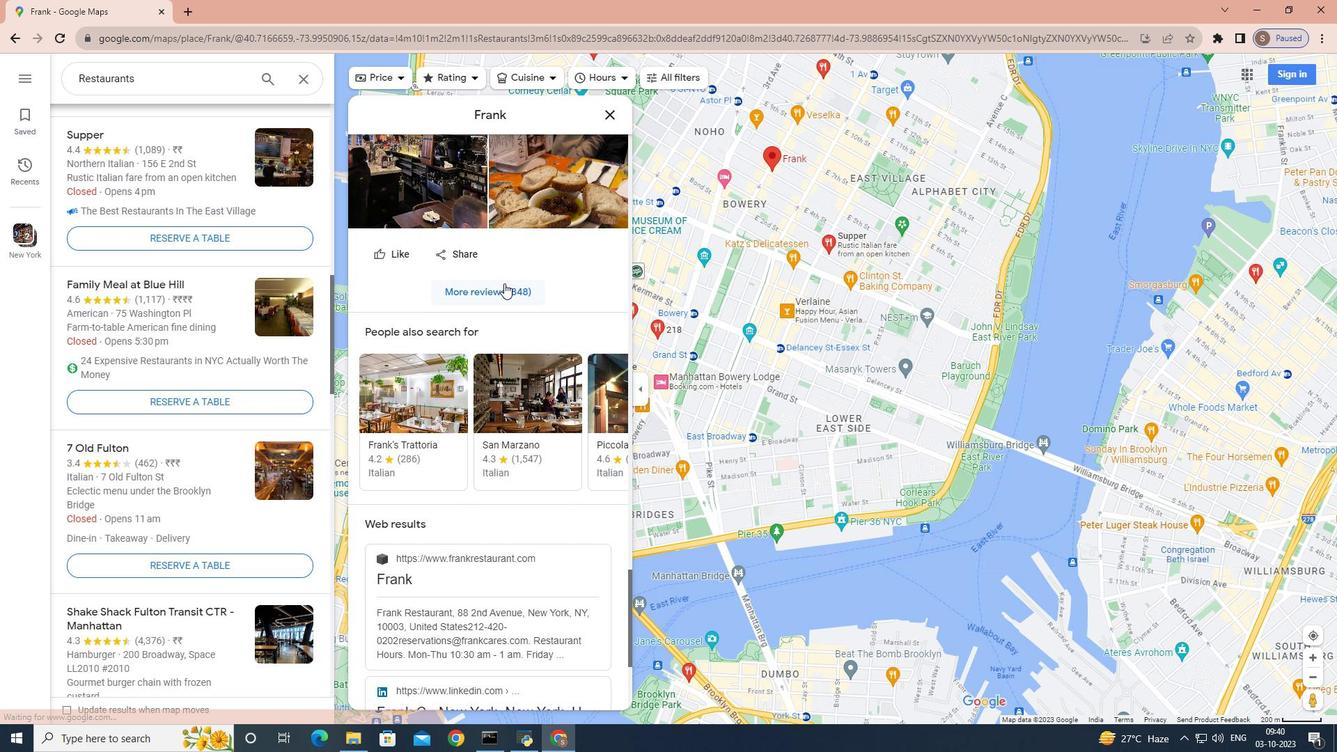 
Action: Mouse scrolled (504, 282) with delta (0, 0)
Screenshot: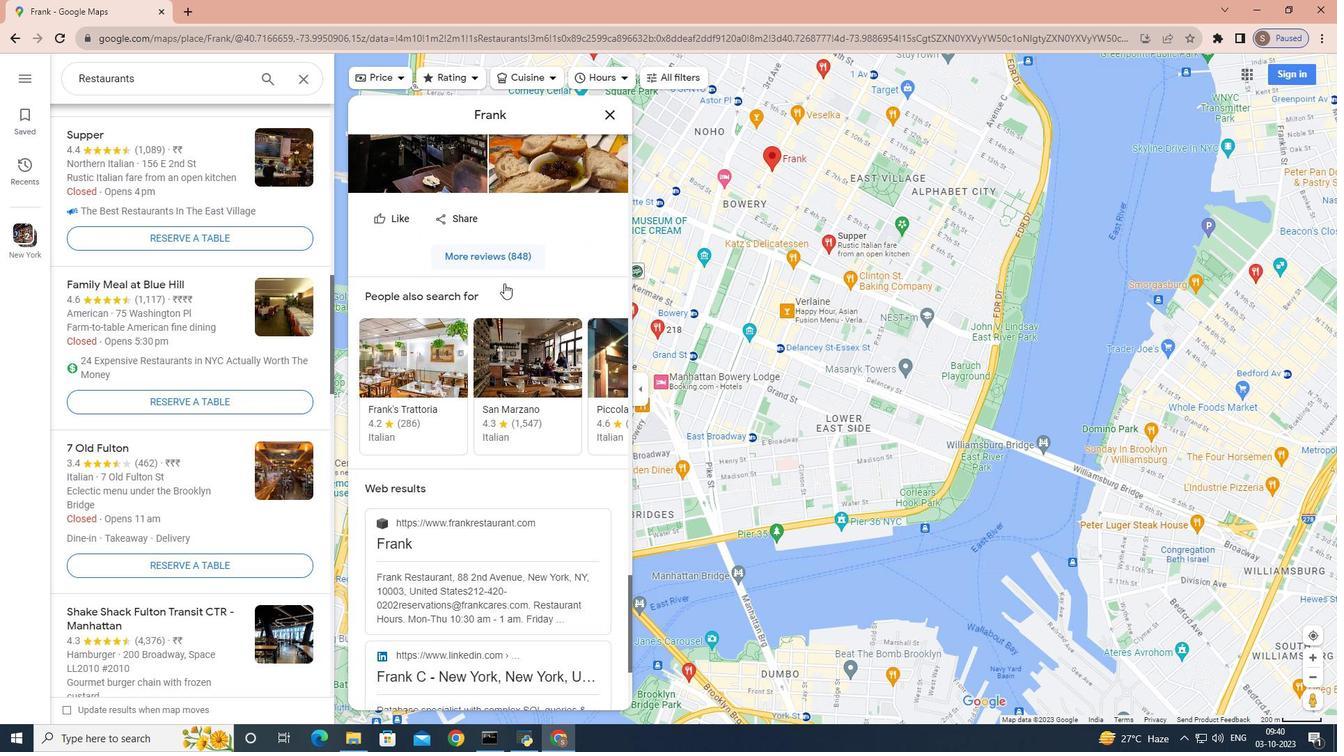 
Action: Mouse scrolled (504, 282) with delta (0, 0)
Screenshot: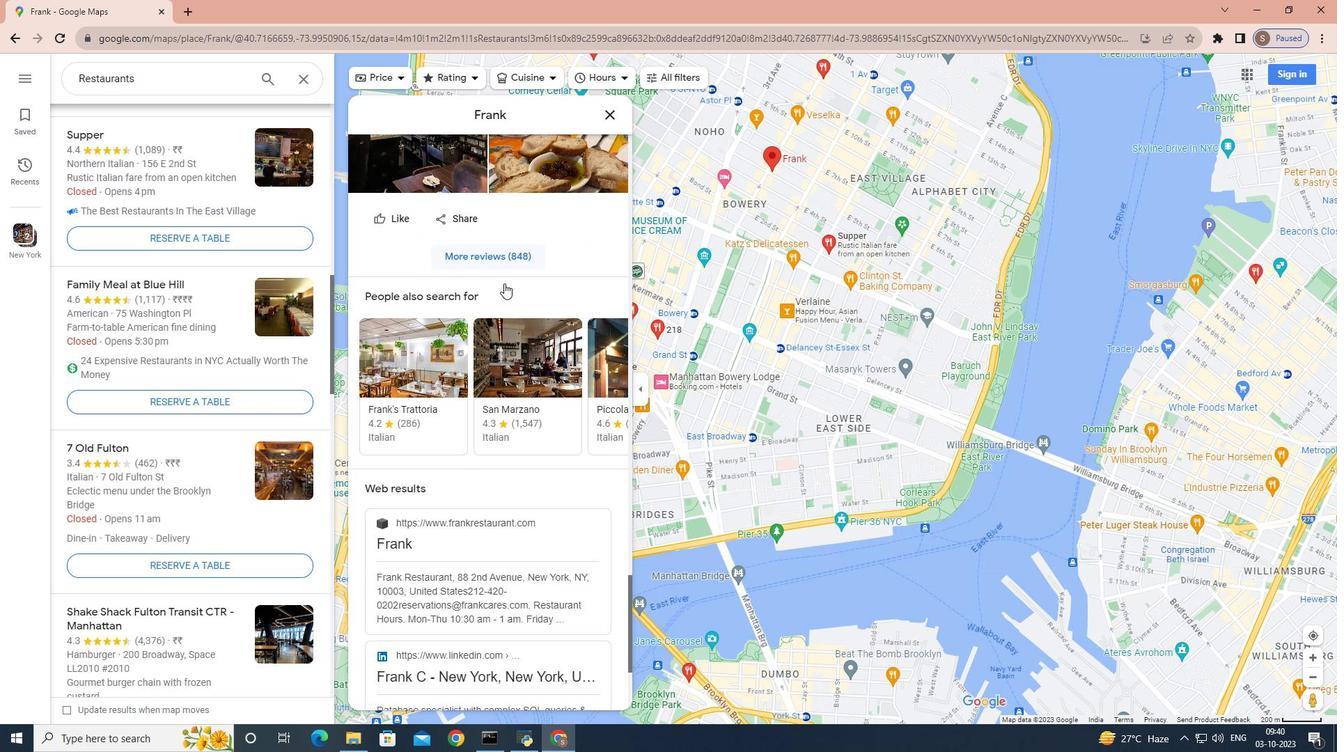 
Action: Mouse scrolled (504, 282) with delta (0, 0)
Screenshot: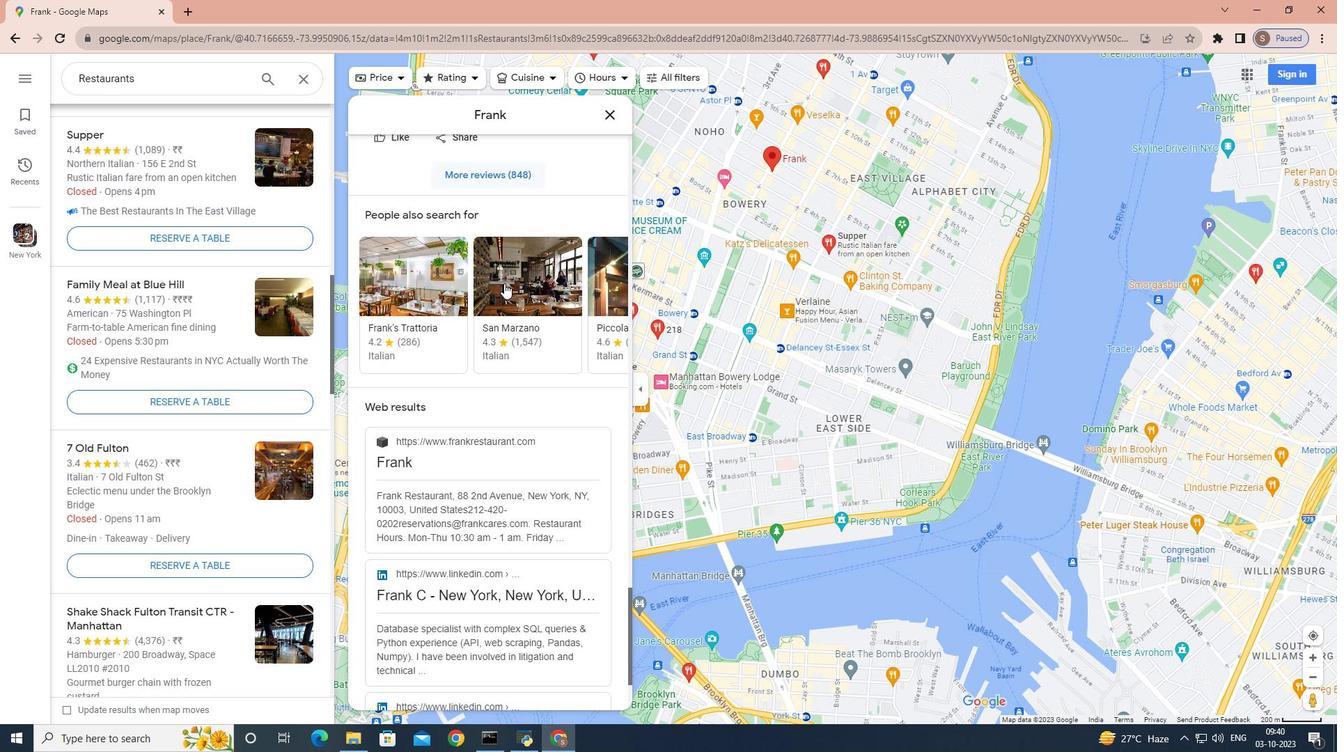 
Action: Mouse scrolled (504, 282) with delta (0, 0)
Screenshot: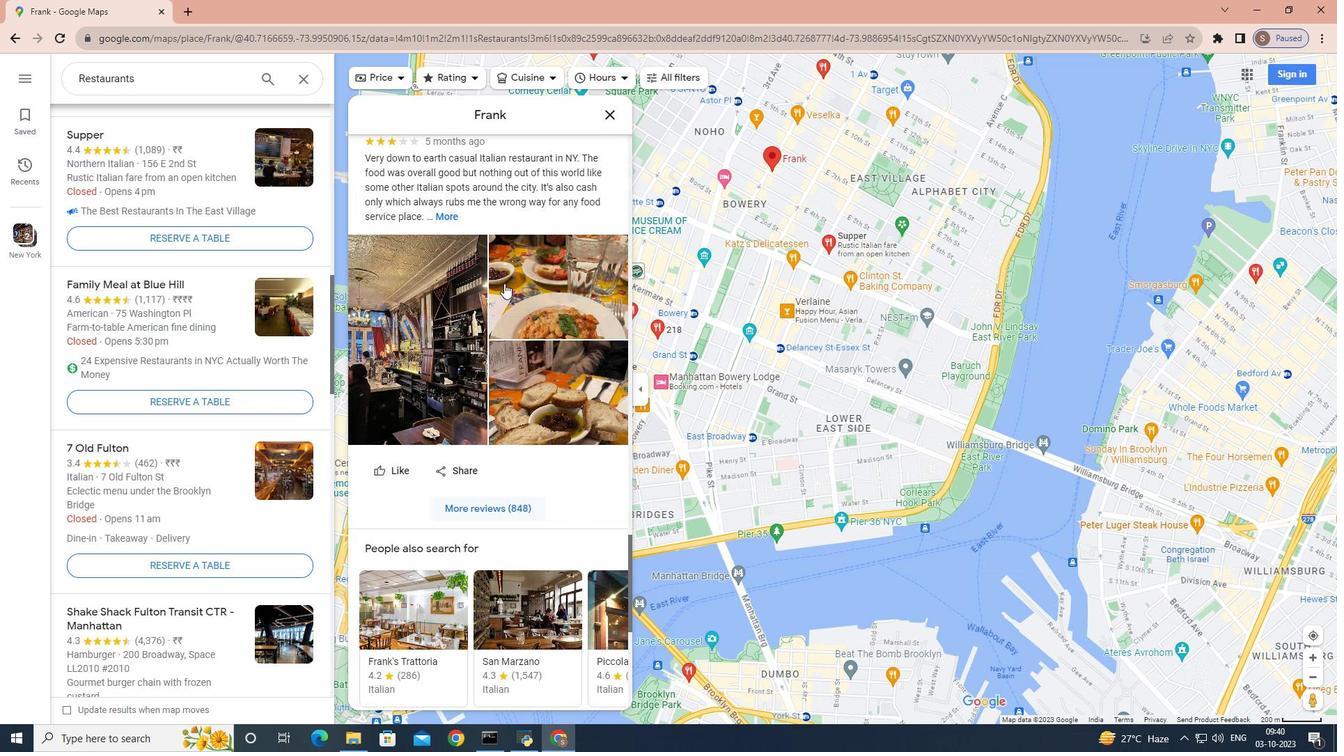 
Action: Mouse scrolled (504, 282) with delta (0, 0)
Screenshot: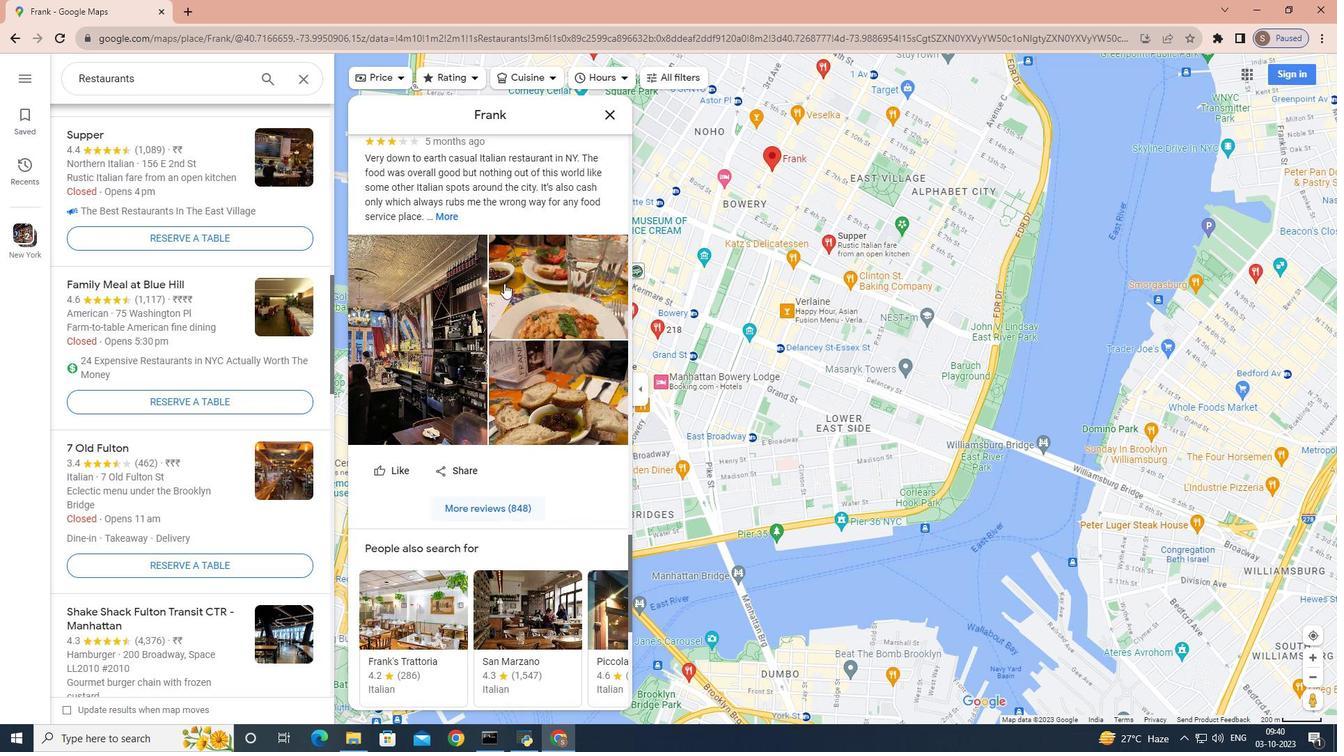 
Action: Mouse scrolled (504, 282) with delta (0, 0)
Screenshot: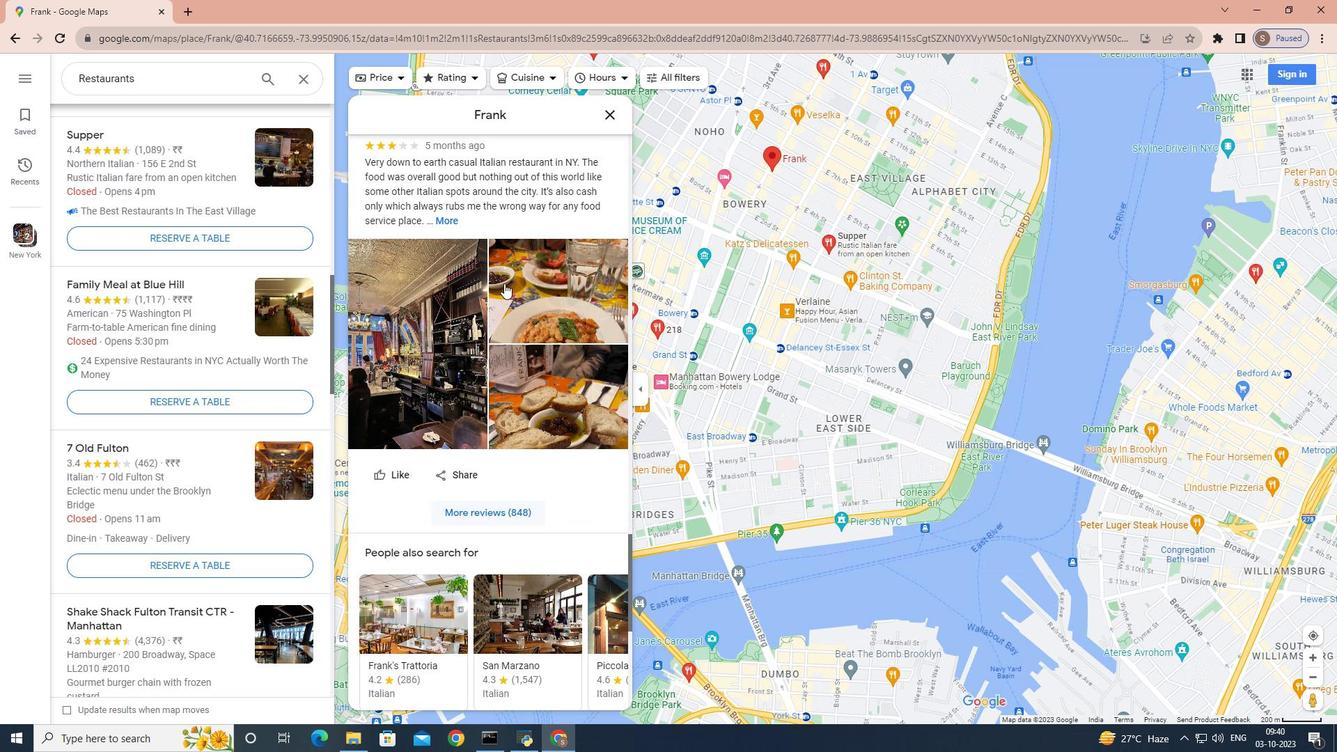 
Action: Mouse scrolled (504, 282) with delta (0, 0)
Screenshot: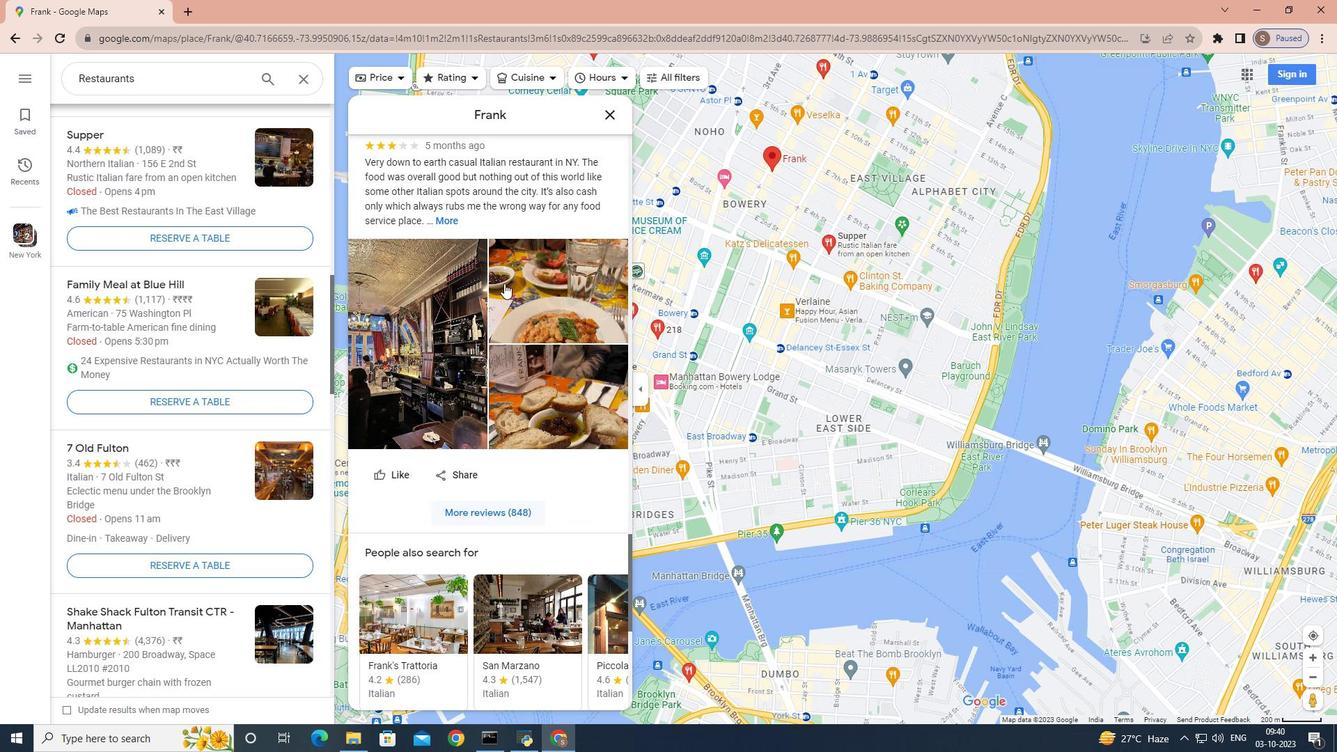 
Action: Mouse scrolled (504, 284) with delta (0, 0)
Screenshot: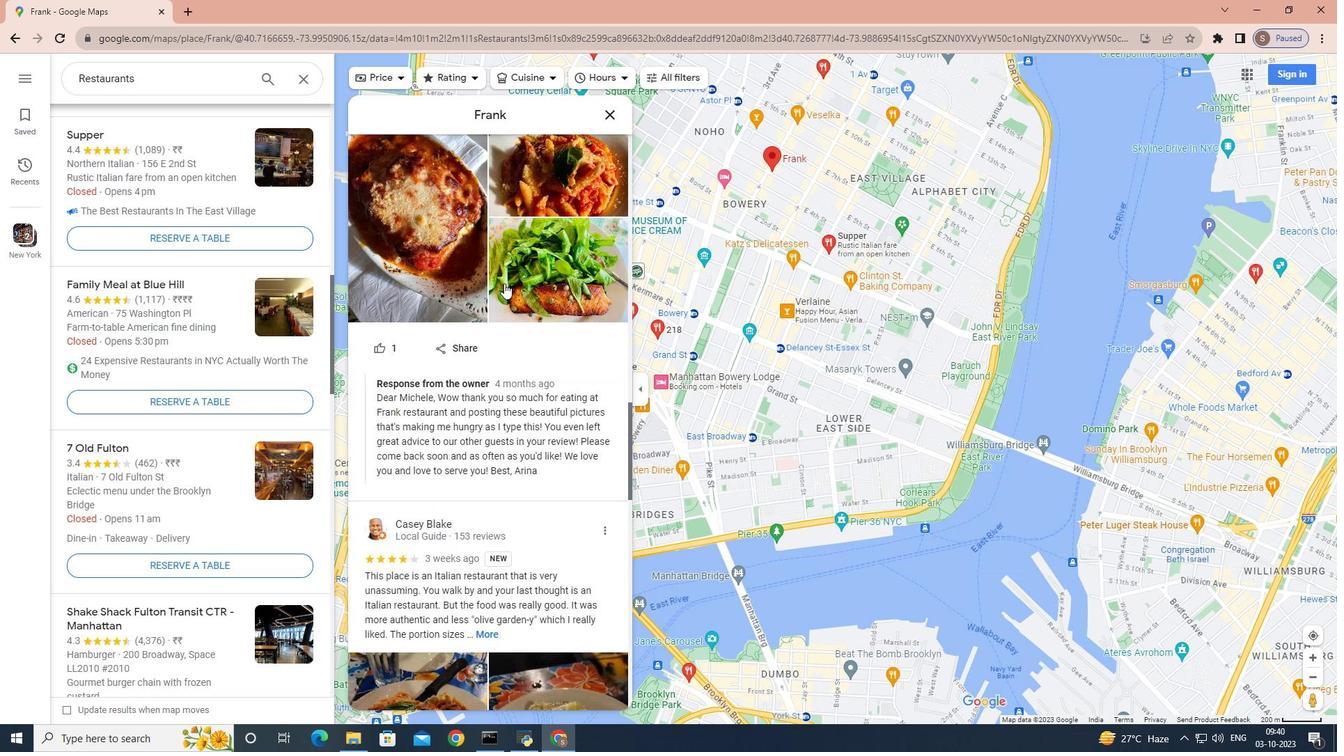 
Action: Mouse scrolled (504, 284) with delta (0, 0)
Screenshot: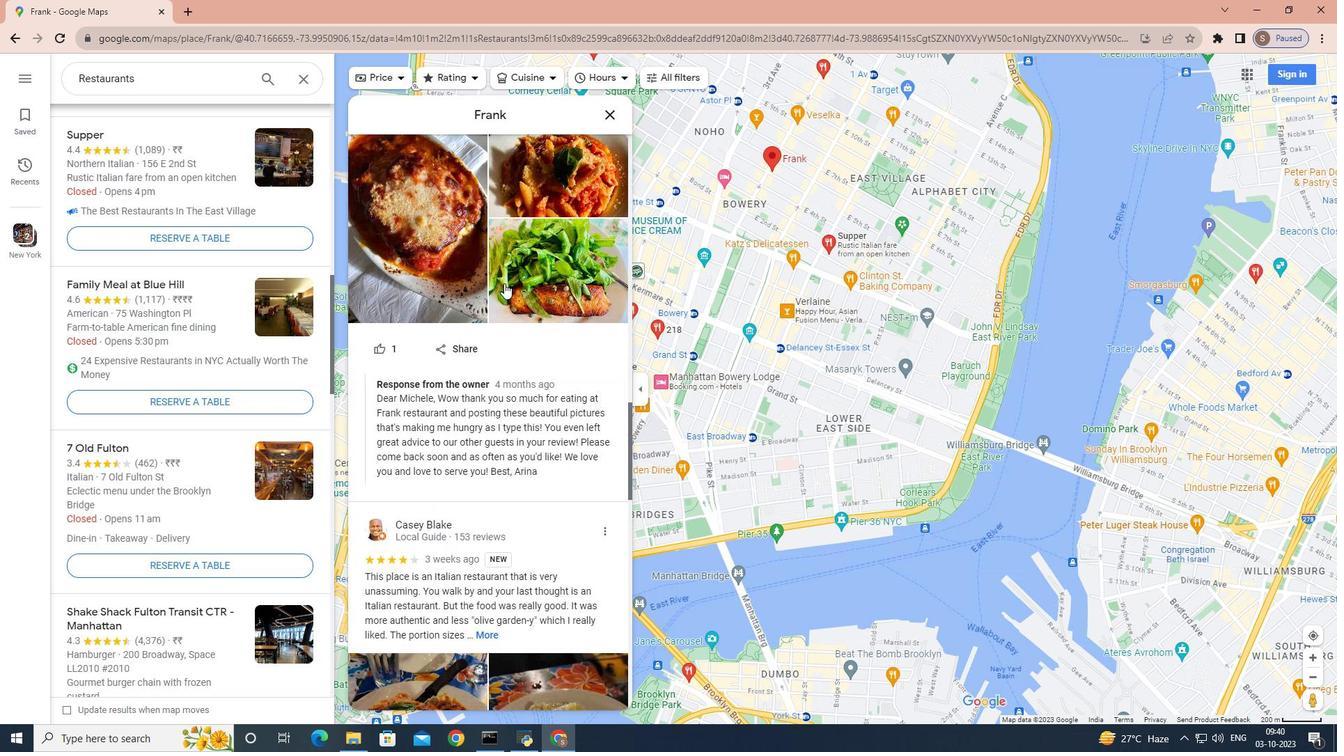 
Action: Mouse scrolled (504, 284) with delta (0, 0)
Screenshot: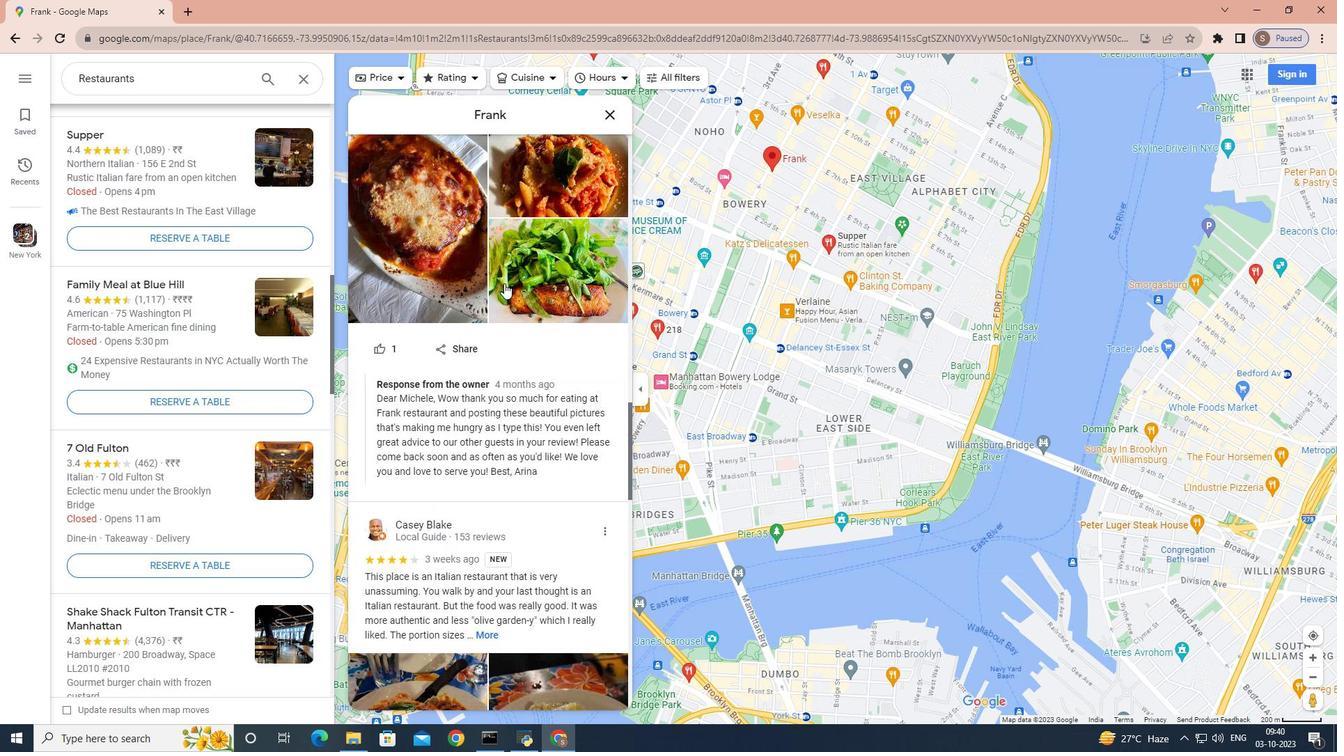 
Action: Mouse scrolled (504, 284) with delta (0, 0)
Screenshot: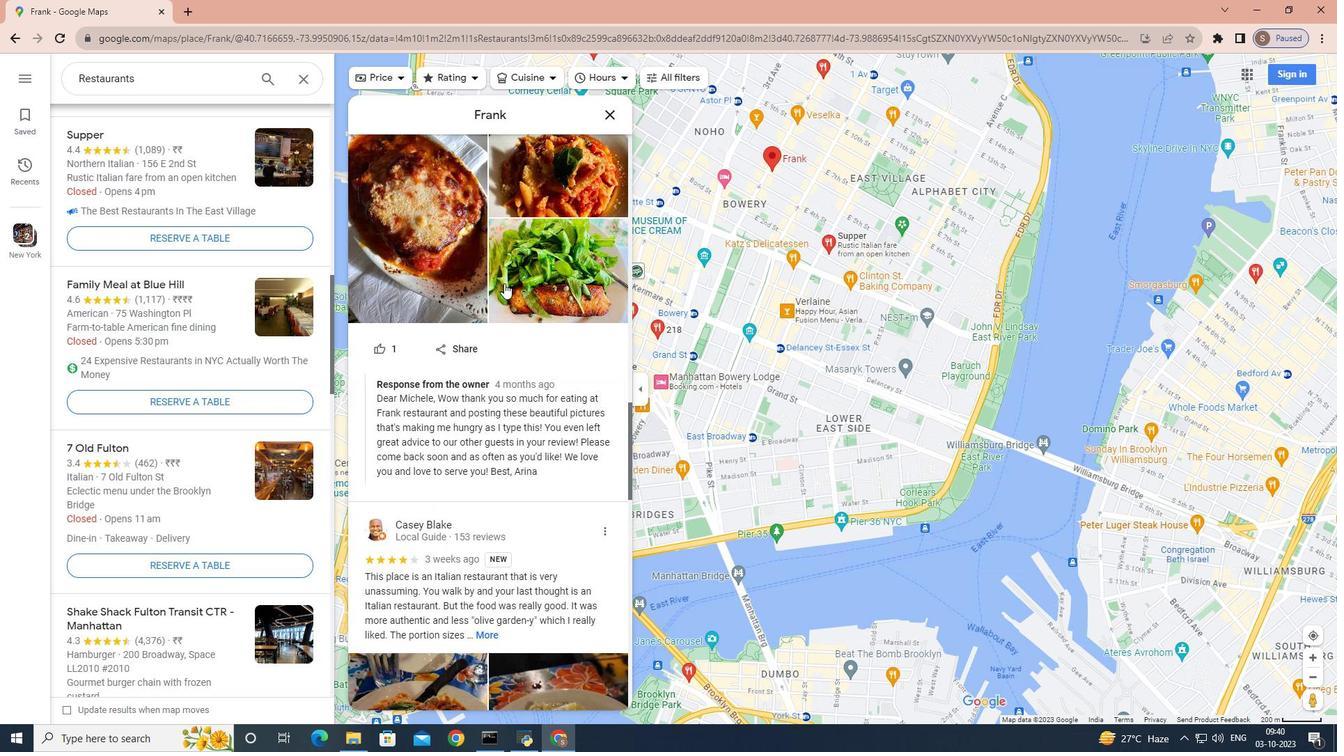 
Action: Mouse scrolled (504, 284) with delta (0, 0)
Screenshot: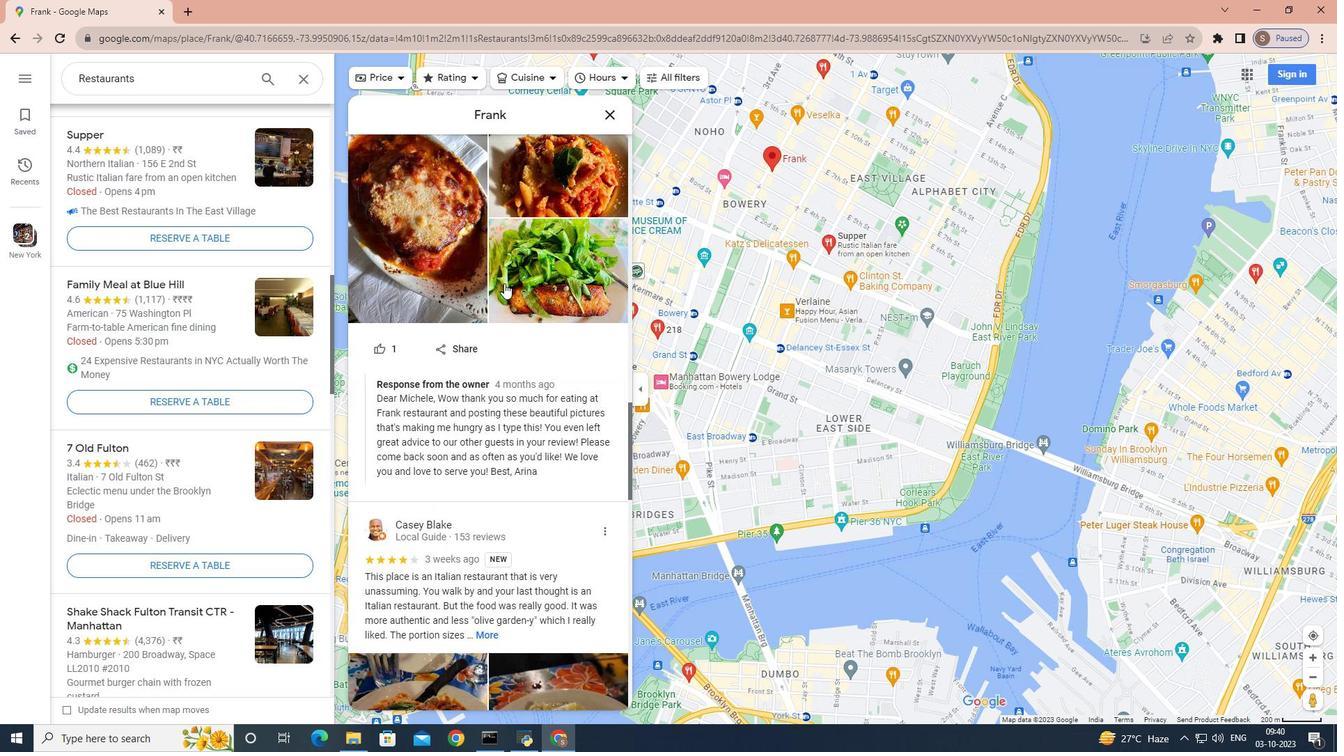 
Action: Mouse scrolled (504, 284) with delta (0, 0)
Screenshot: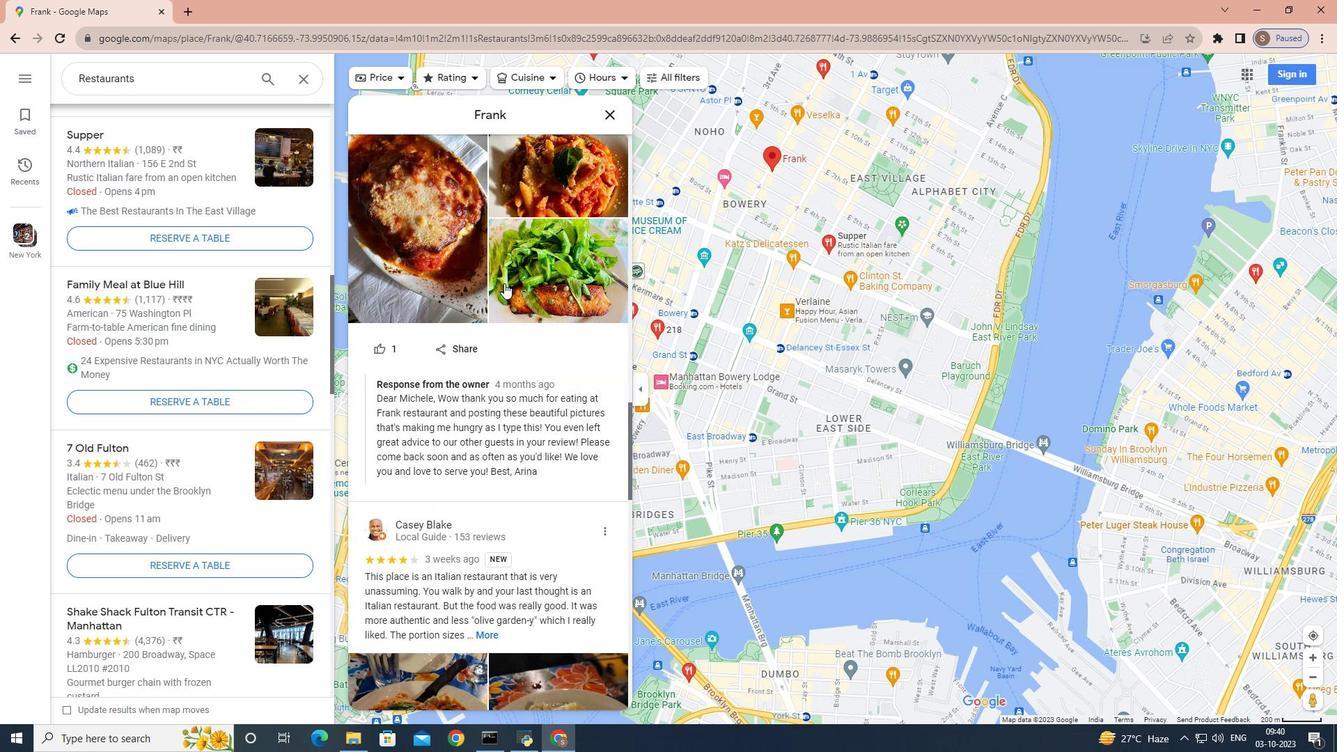 
Action: Mouse scrolled (504, 284) with delta (0, 0)
Screenshot: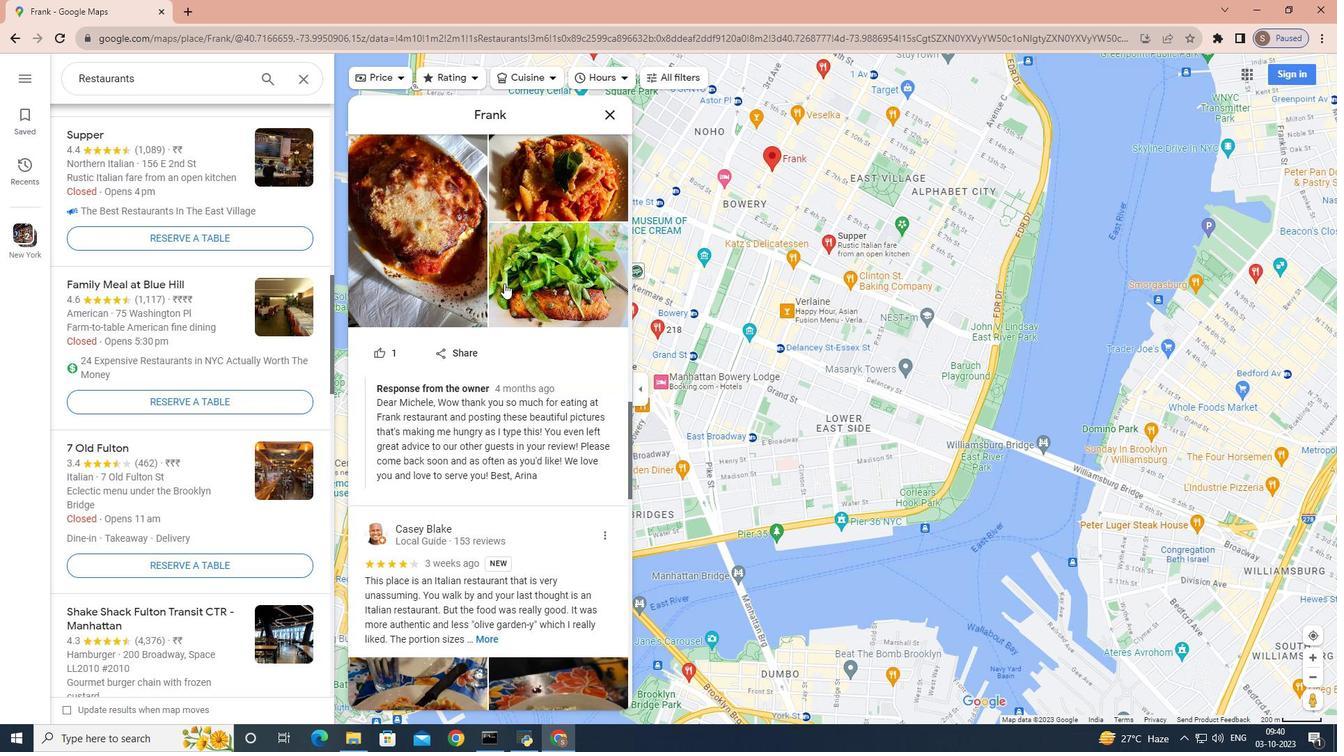 
Action: Mouse scrolled (504, 284) with delta (0, 0)
Screenshot: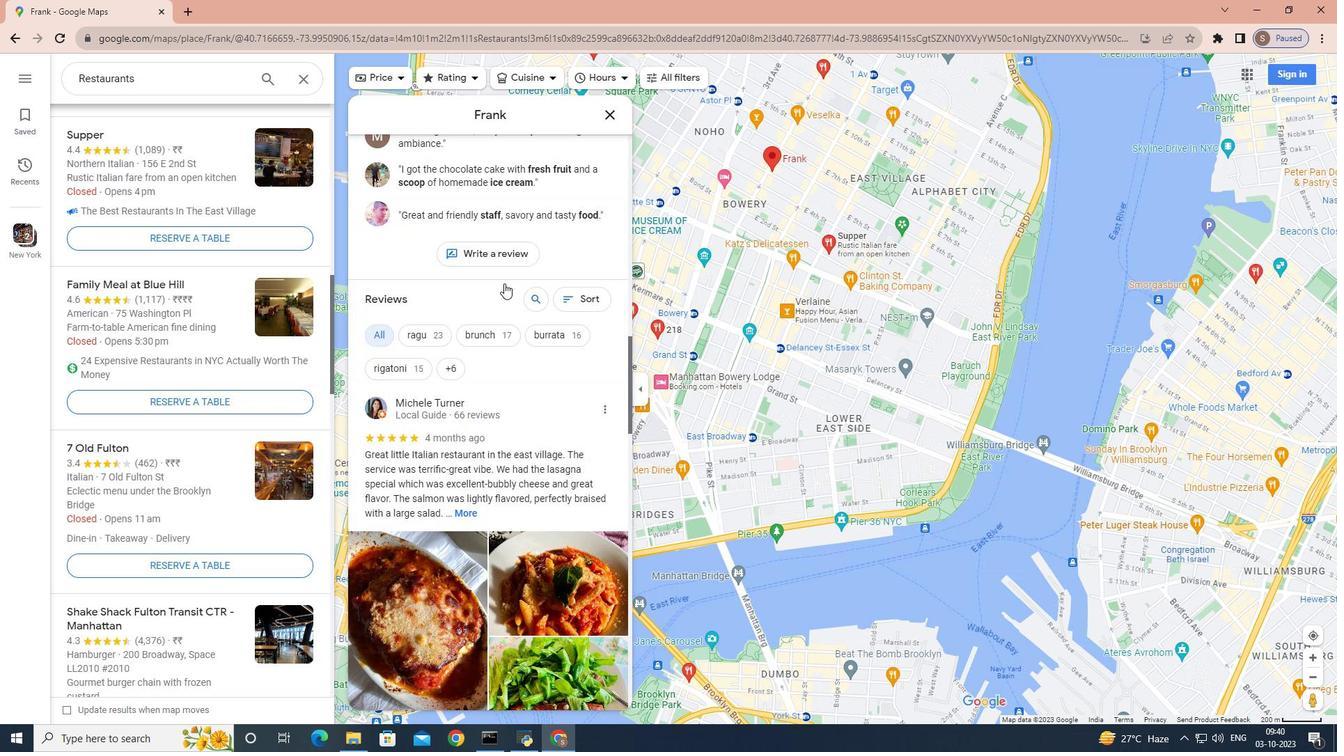 
Action: Mouse scrolled (504, 284) with delta (0, 0)
Screenshot: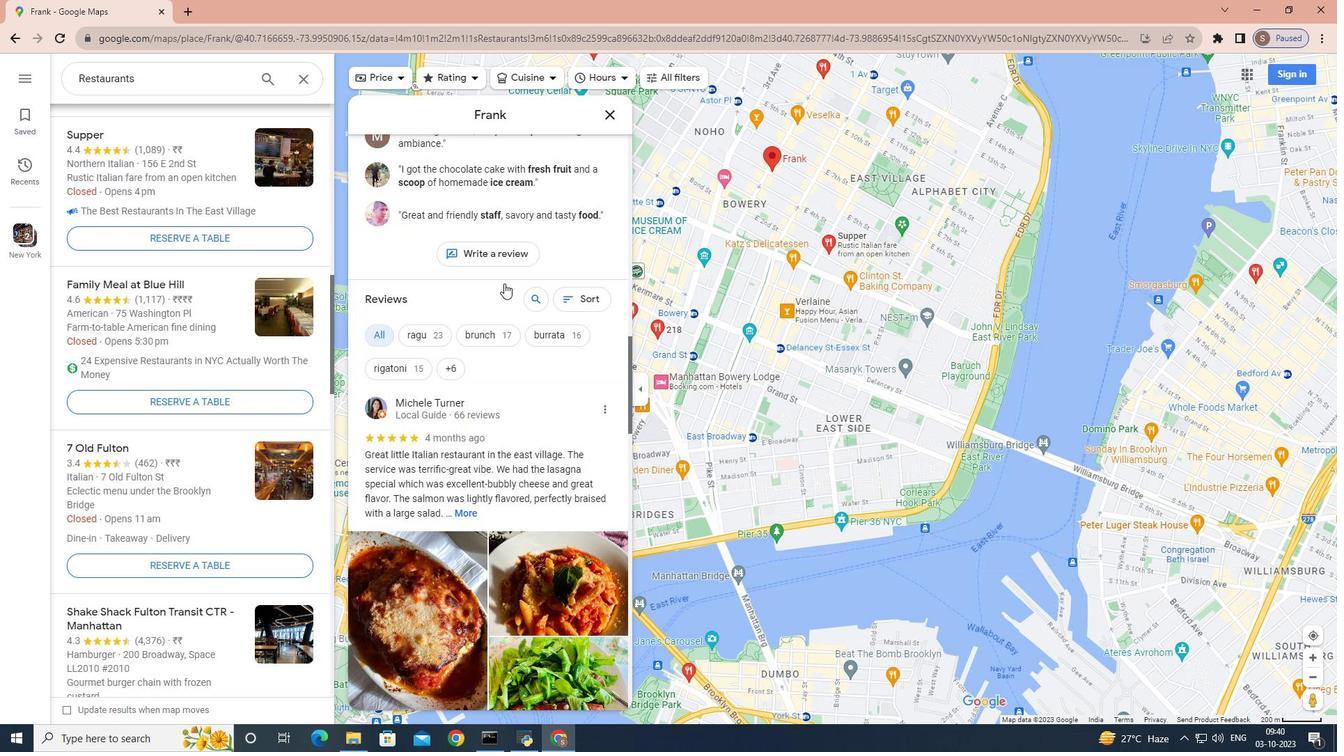 
Action: Mouse scrolled (504, 284) with delta (0, 0)
Screenshot: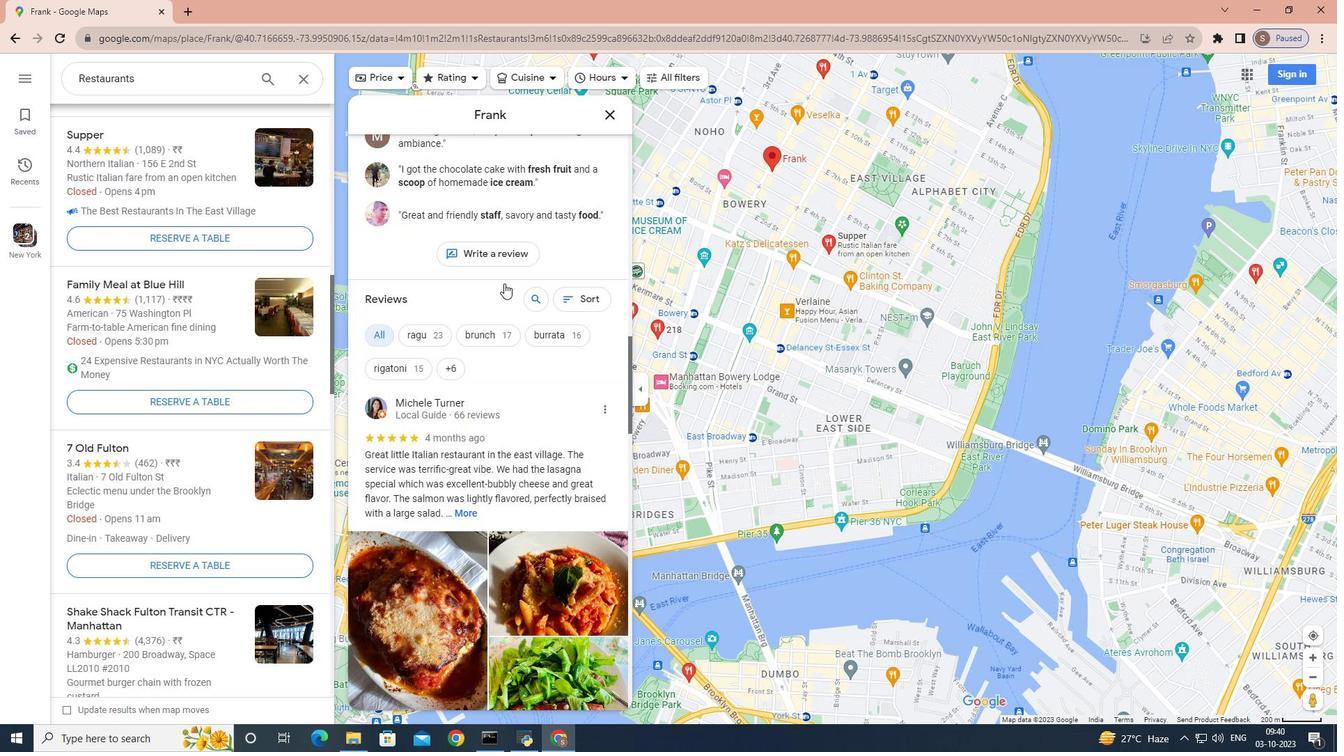 
Action: Mouse scrolled (504, 284) with delta (0, 0)
Screenshot: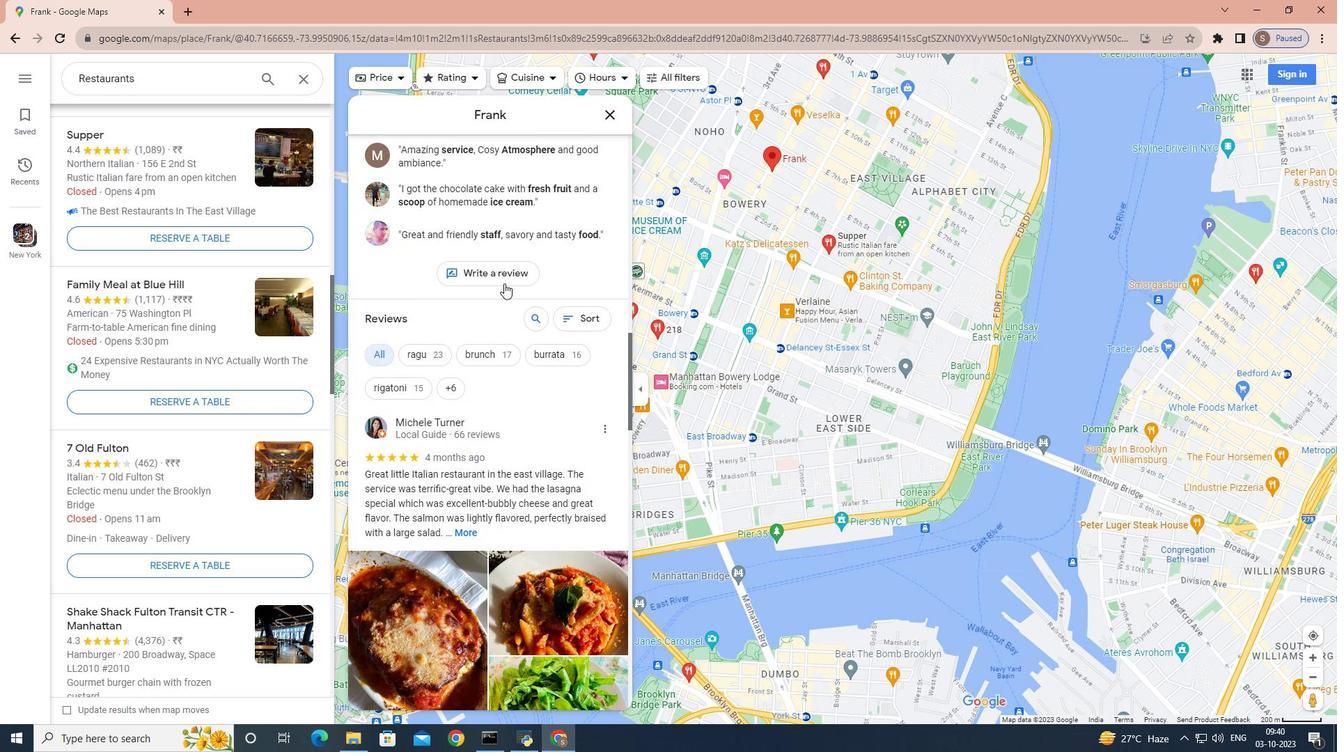 
Action: Mouse scrolled (504, 284) with delta (0, 0)
Screenshot: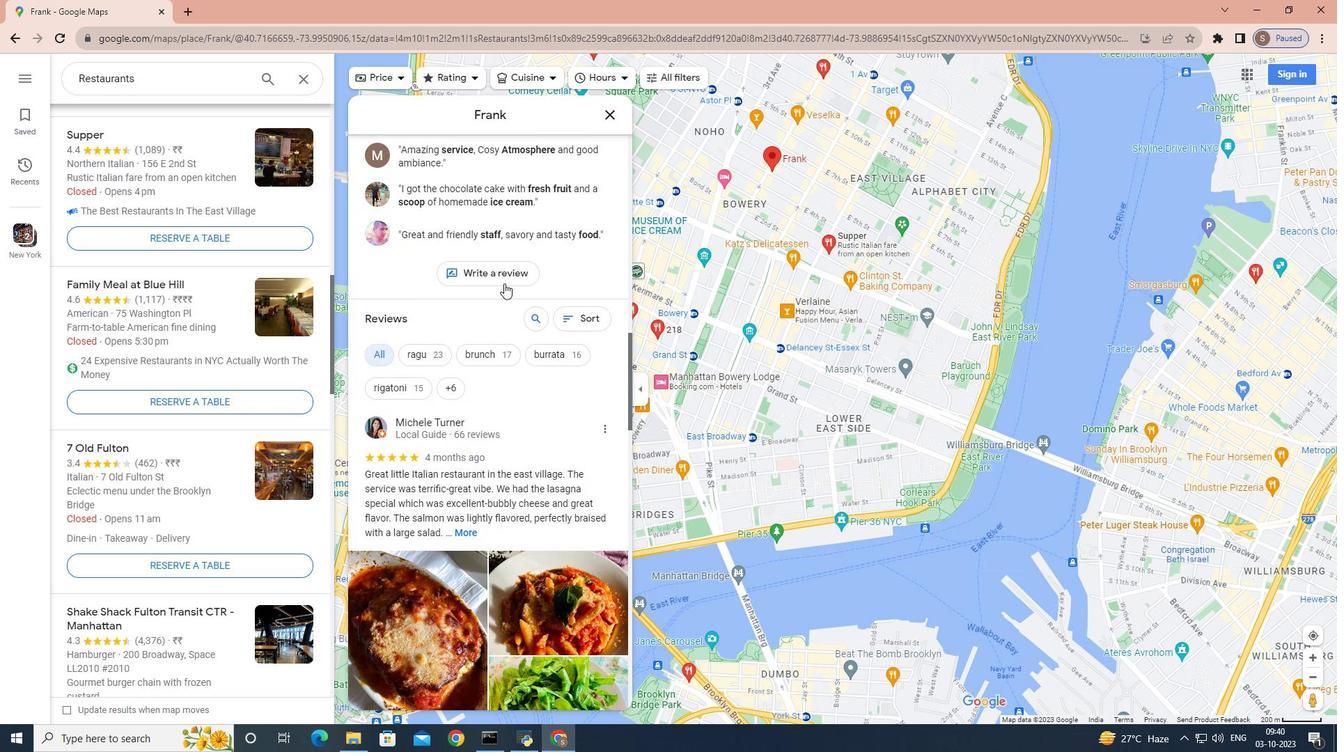
Action: Mouse scrolled (504, 284) with delta (0, 0)
Screenshot: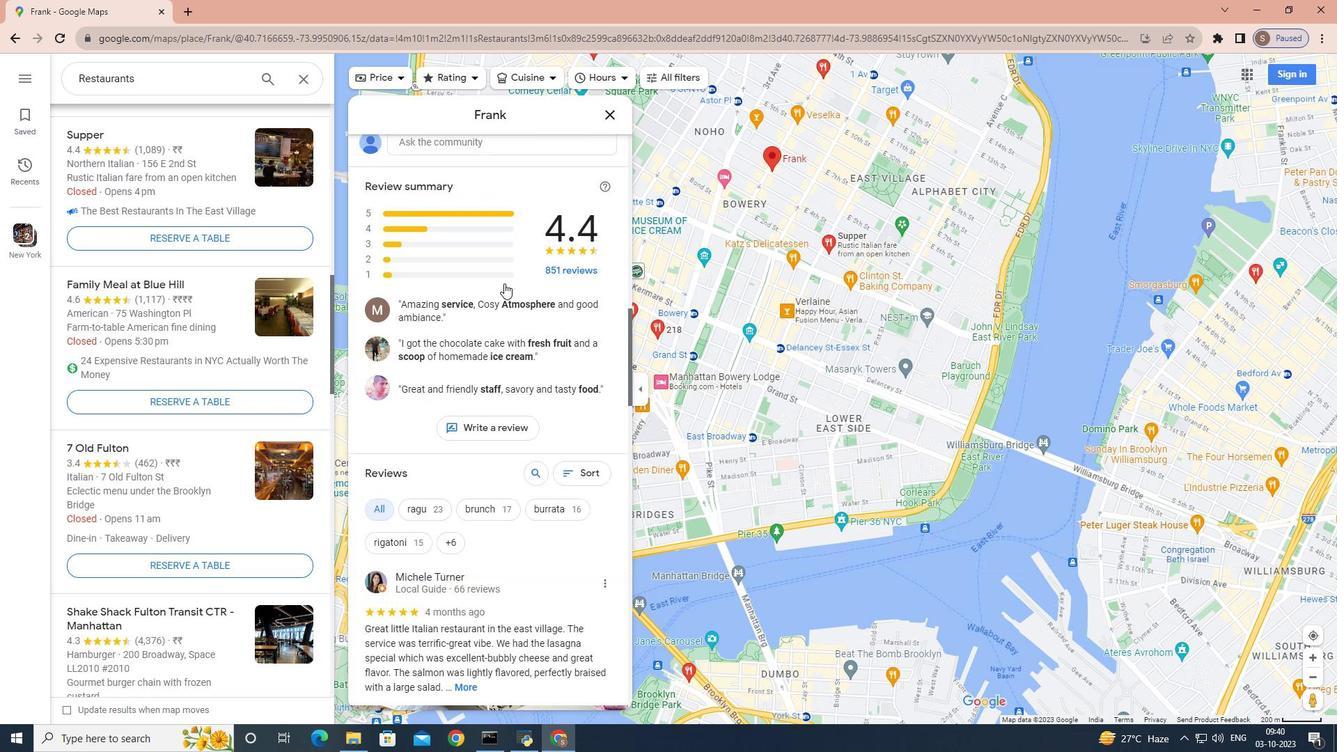 
Action: Mouse scrolled (504, 284) with delta (0, 0)
Screenshot: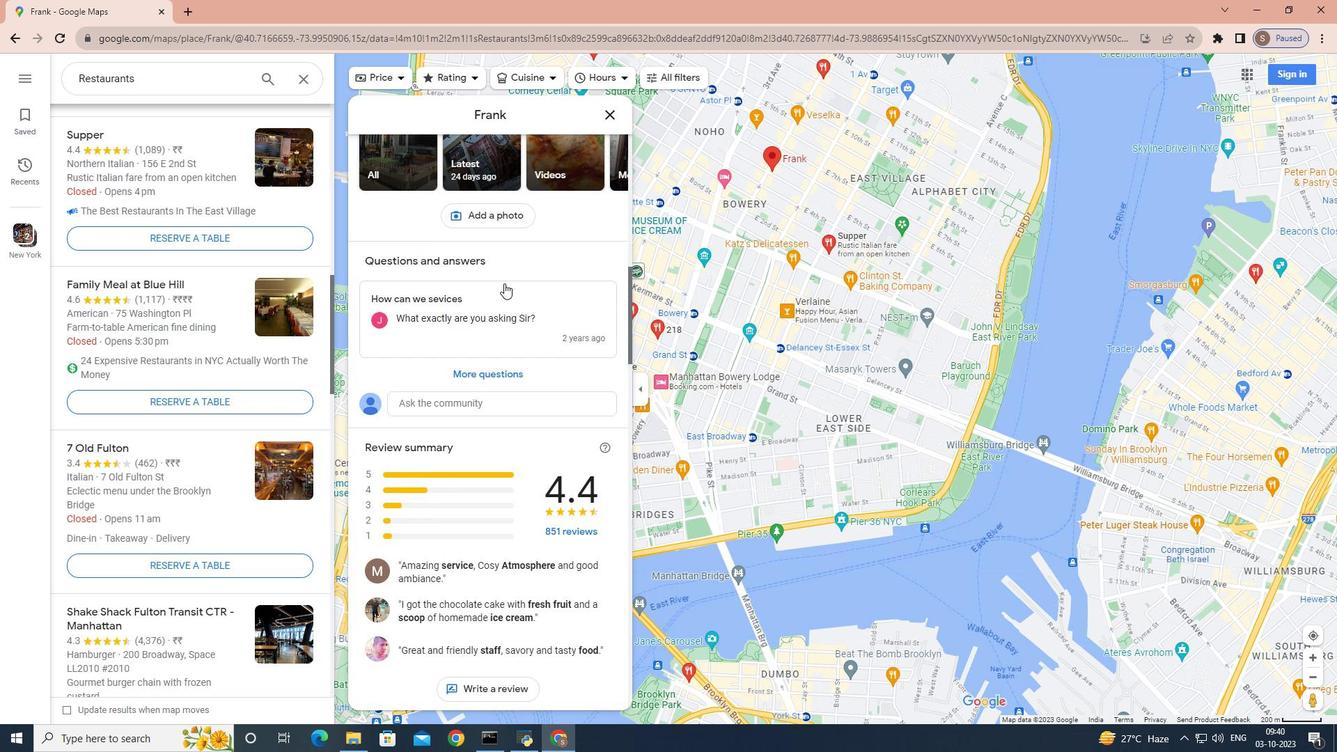 
Action: Mouse scrolled (504, 284) with delta (0, 0)
Screenshot: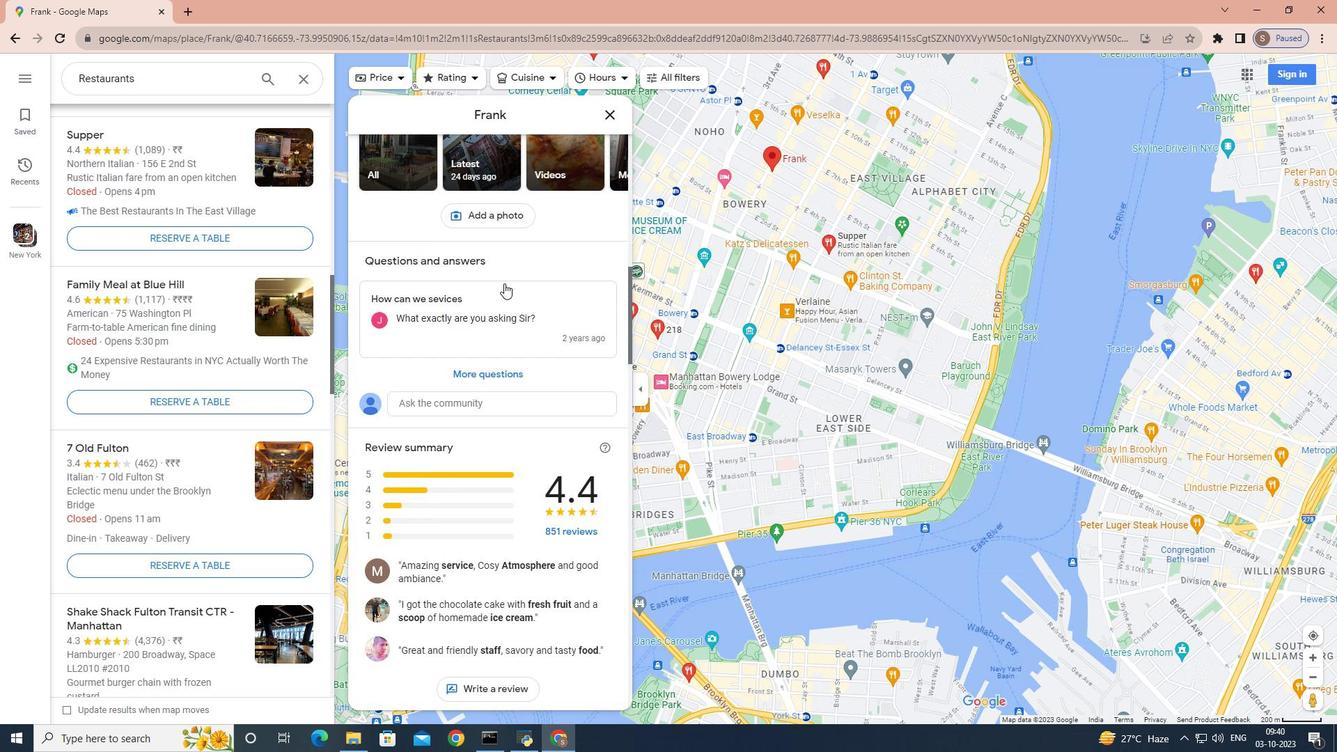 
Action: Mouse scrolled (504, 284) with delta (0, 0)
Screenshot: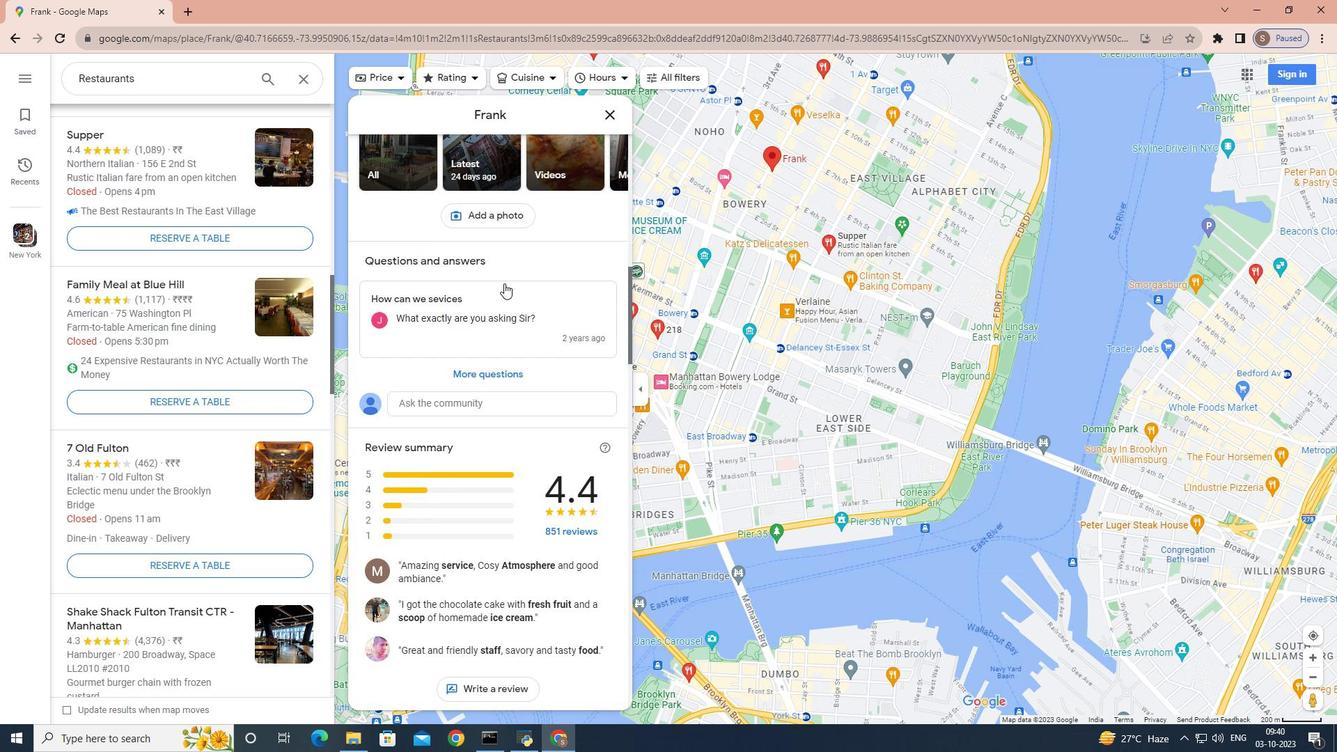 
Action: Mouse scrolled (504, 284) with delta (0, 0)
Screenshot: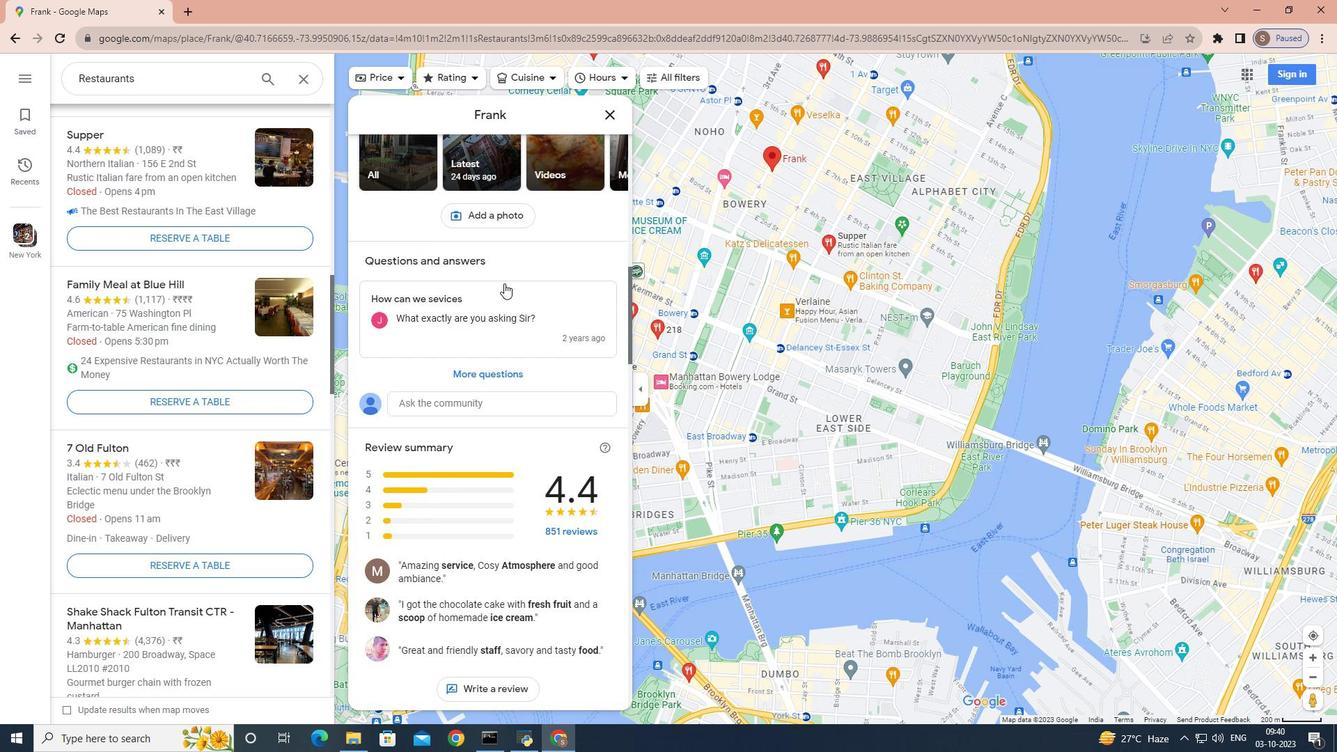 
Action: Mouse scrolled (504, 284) with delta (0, 0)
Screenshot: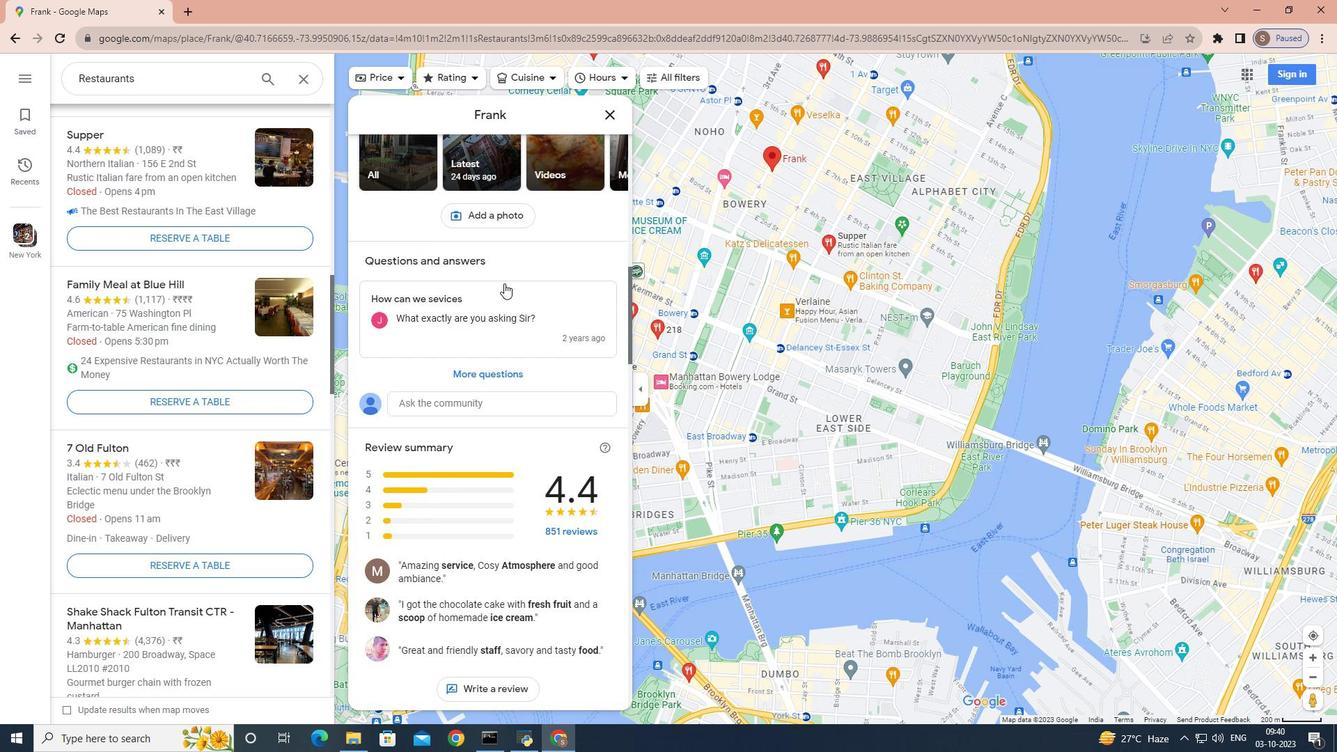 
Action: Mouse scrolled (504, 284) with delta (0, 0)
Screenshot: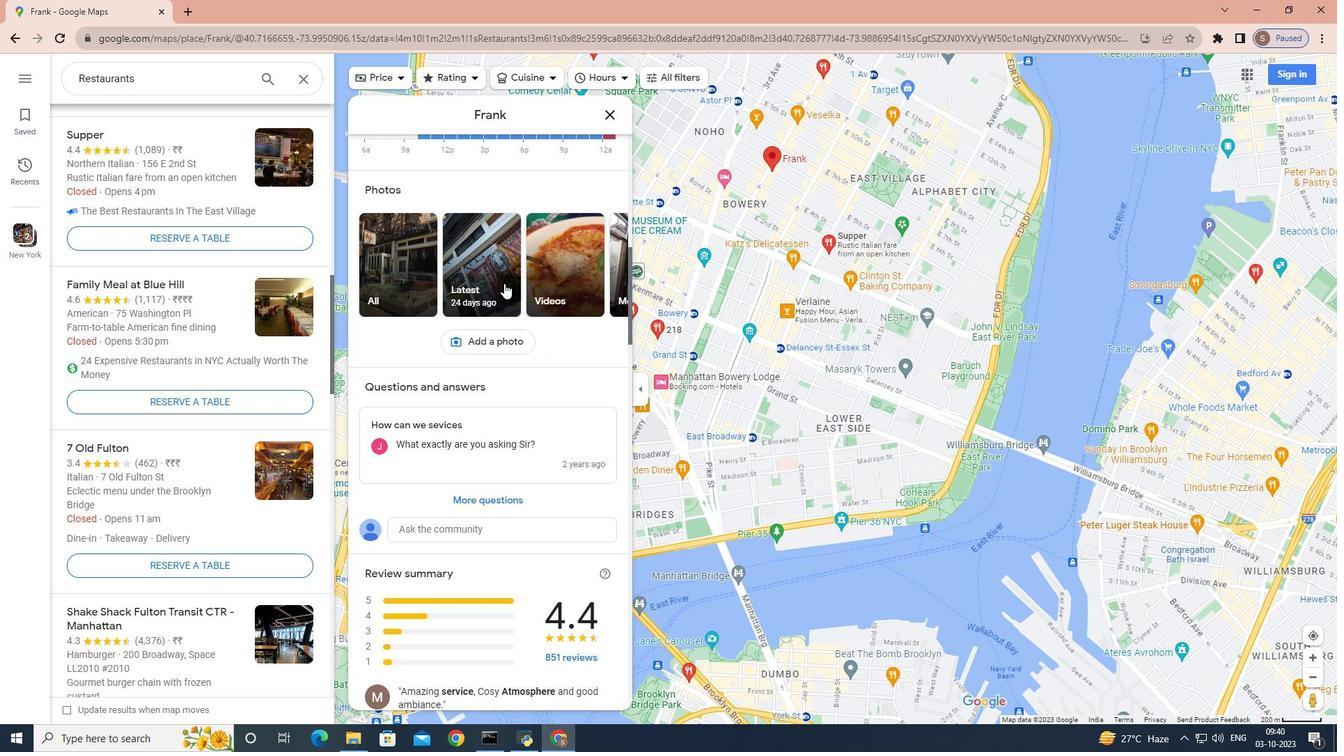 
Action: Mouse scrolled (504, 284) with delta (0, 0)
Screenshot: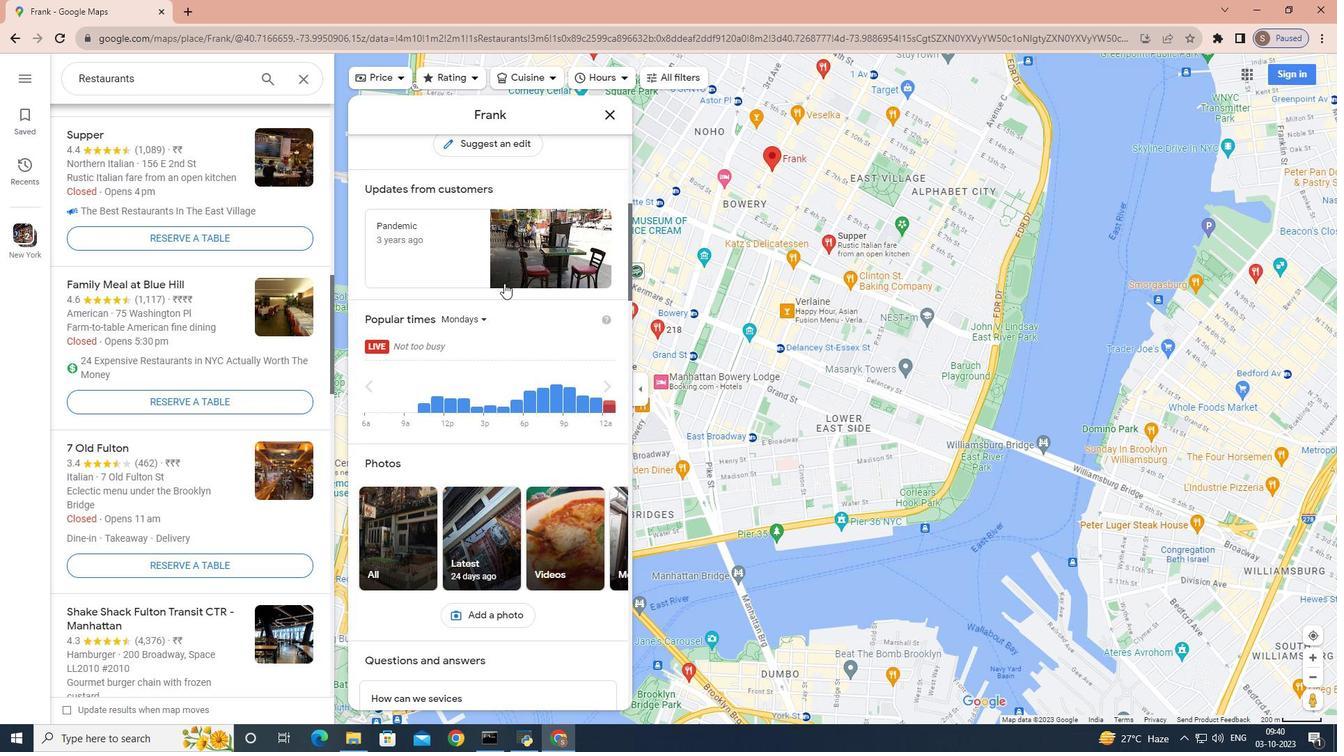 
Action: Mouse scrolled (504, 284) with delta (0, 0)
Screenshot: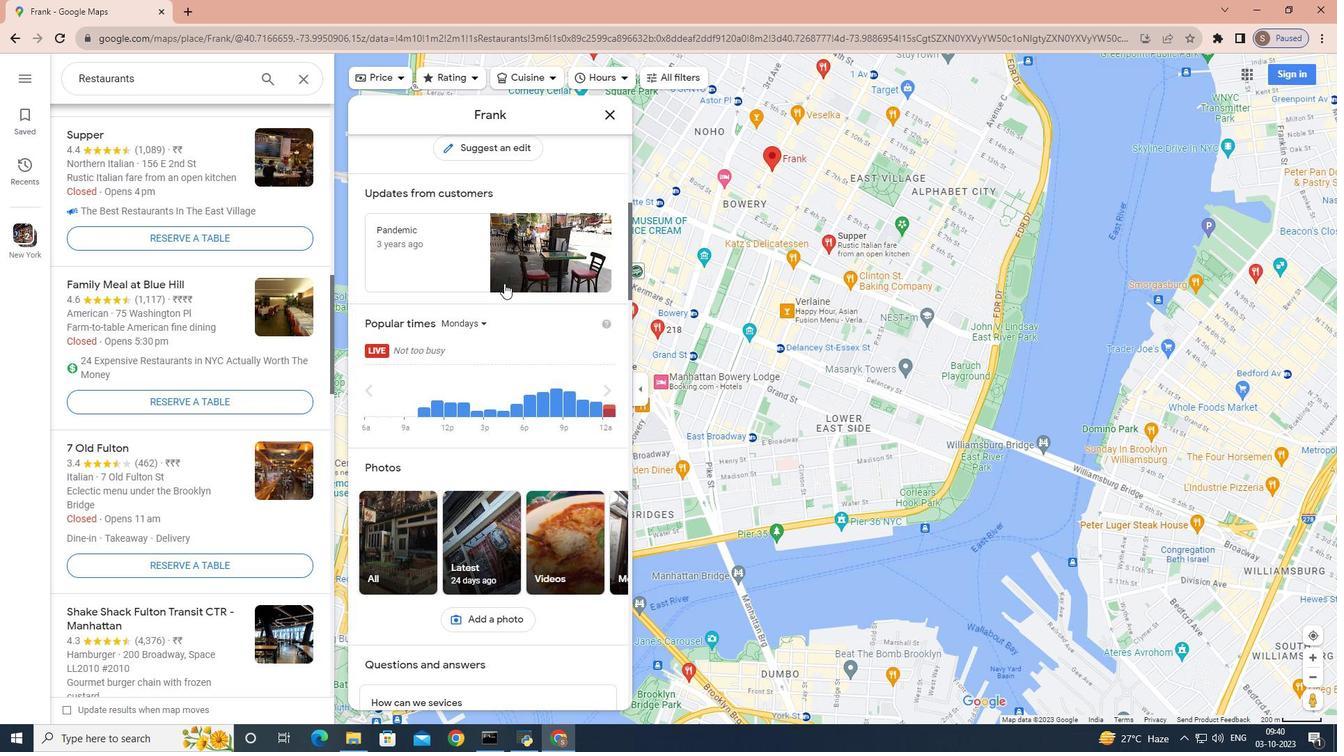
Action: Mouse scrolled (504, 284) with delta (0, 0)
Screenshot: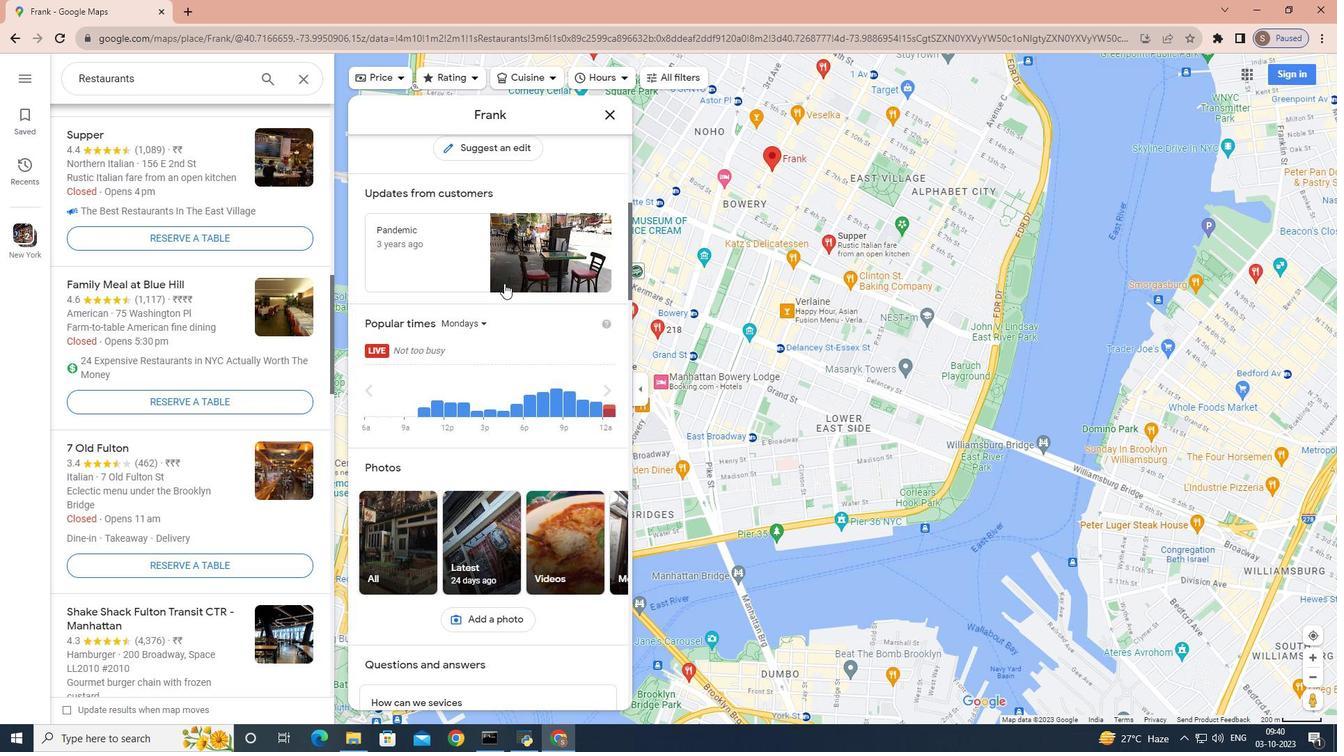 
Action: Mouse scrolled (504, 284) with delta (0, 0)
Screenshot: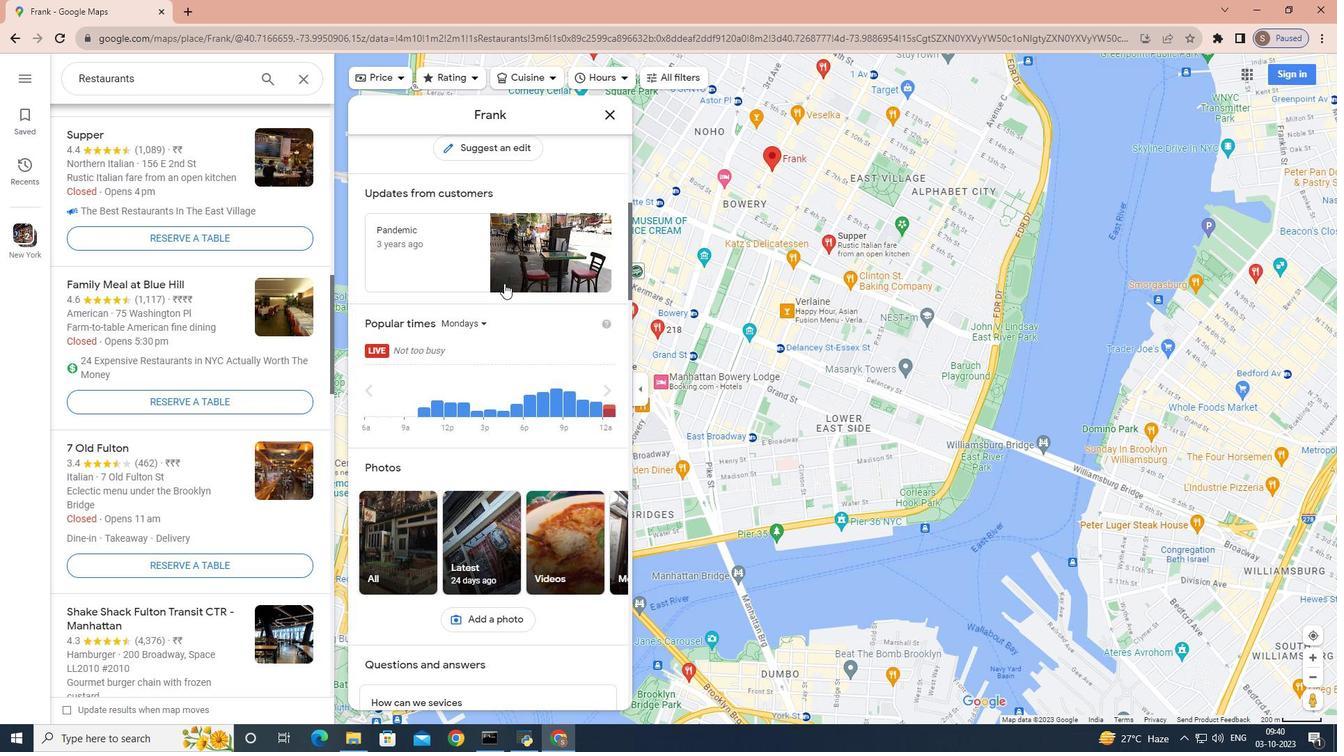 
Action: Mouse scrolled (504, 284) with delta (0, 0)
Screenshot: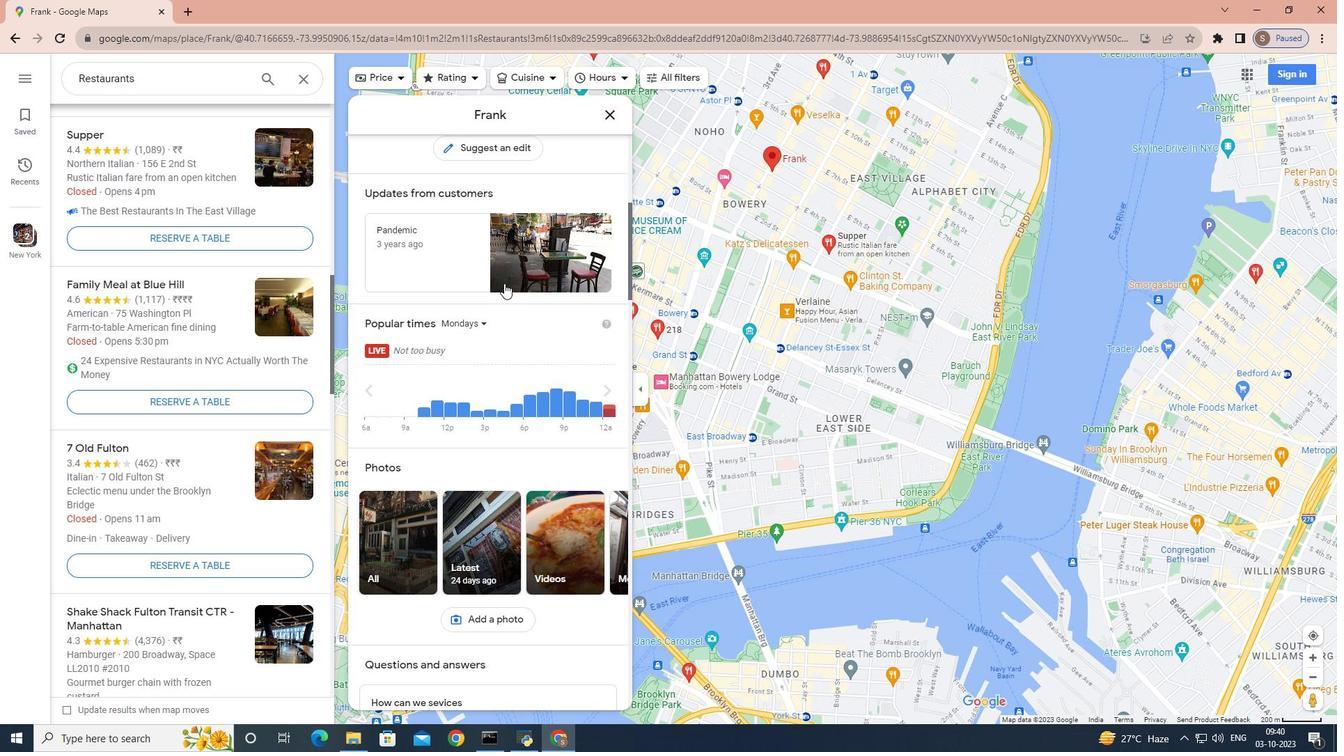 
Action: Mouse scrolled (504, 284) with delta (0, 0)
Screenshot: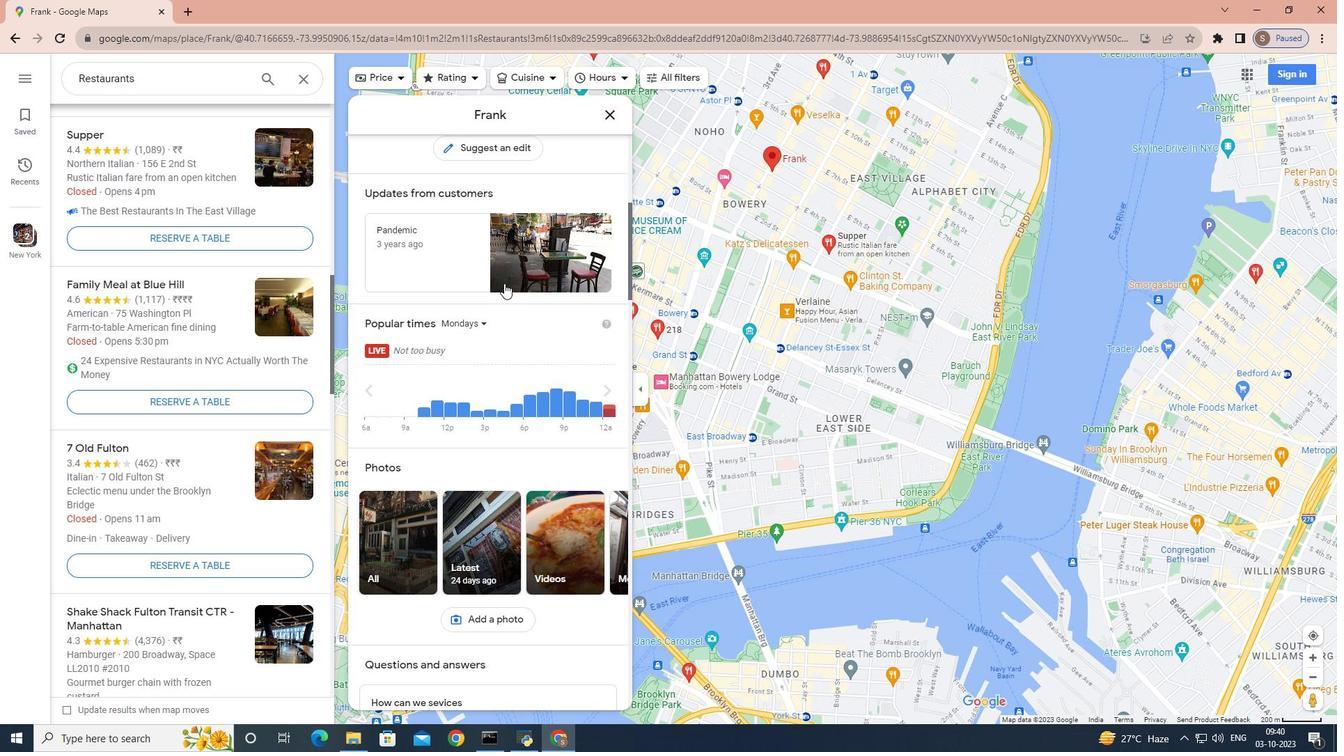 
Action: Mouse scrolled (504, 284) with delta (0, 0)
Screenshot: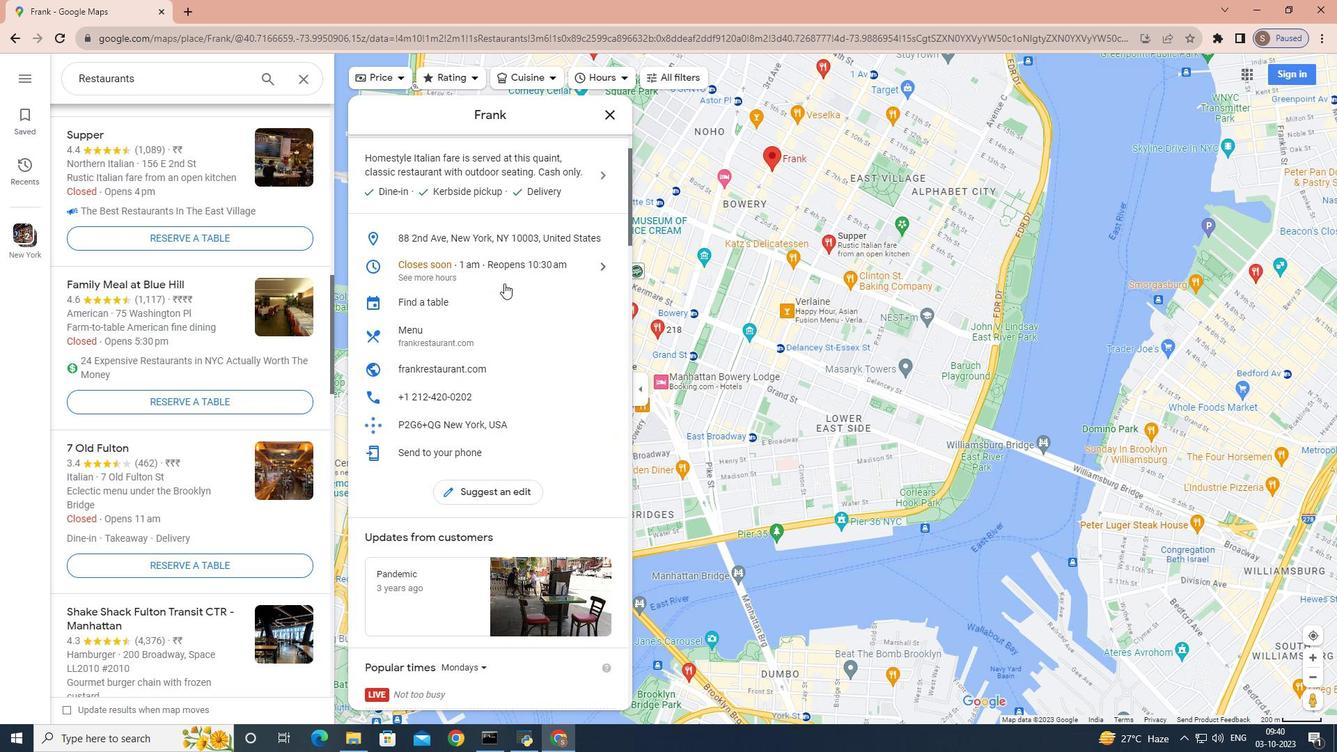 
Action: Mouse scrolled (504, 284) with delta (0, 0)
Screenshot: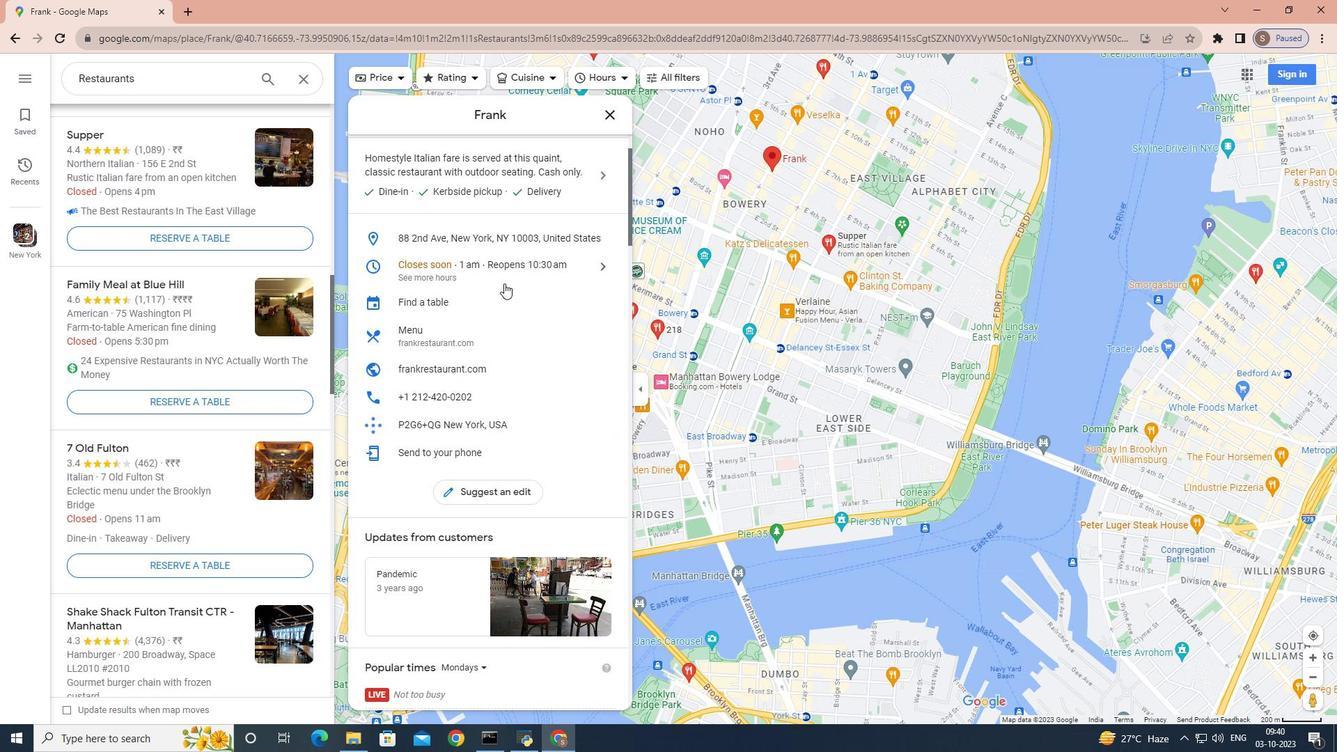 
Action: Mouse scrolled (504, 284) with delta (0, 0)
Screenshot: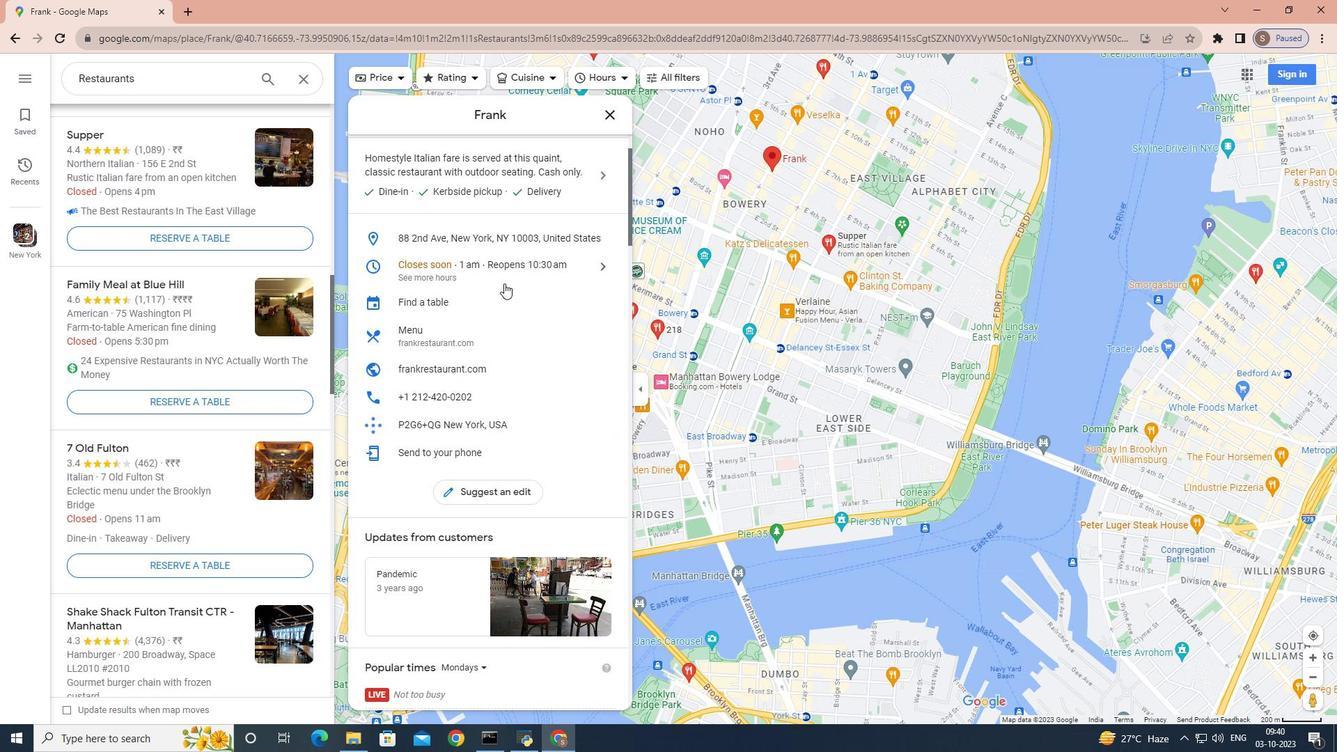 
Action: Mouse scrolled (504, 284) with delta (0, 0)
Screenshot: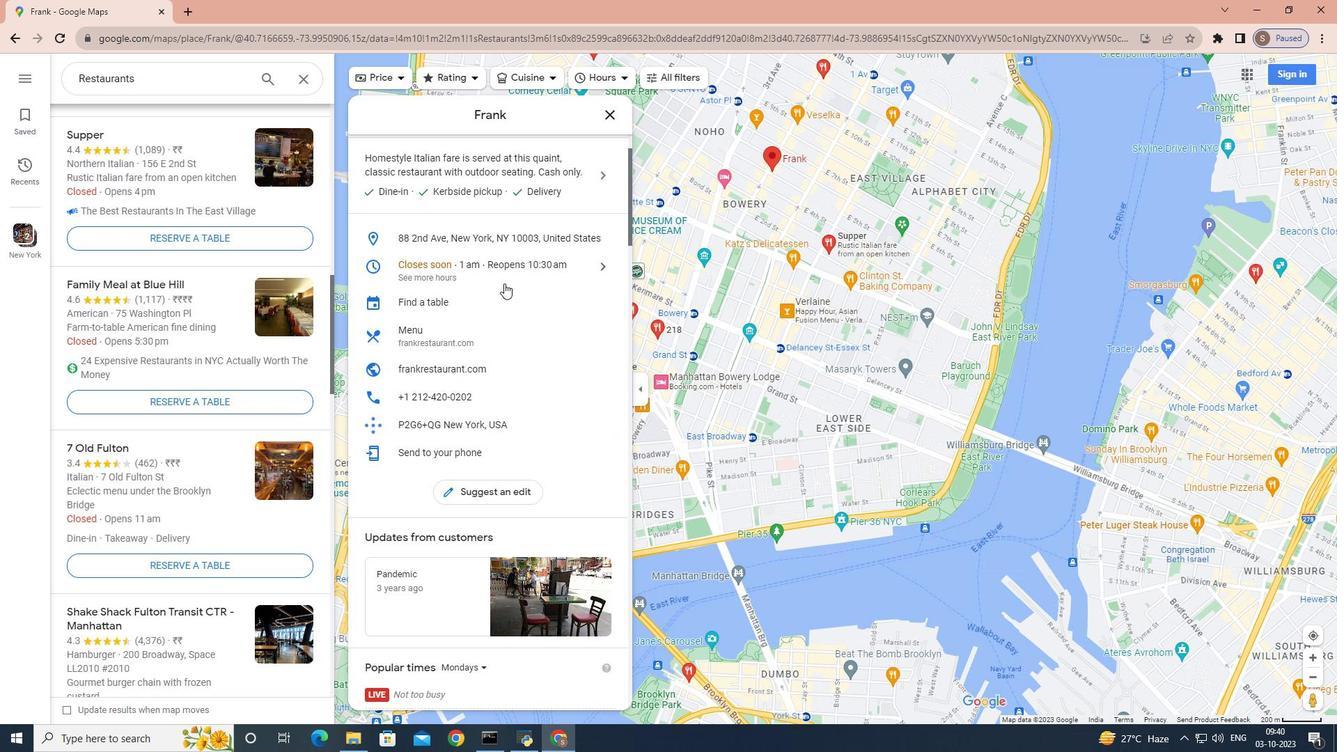 
Action: Mouse scrolled (504, 284) with delta (0, 0)
Screenshot: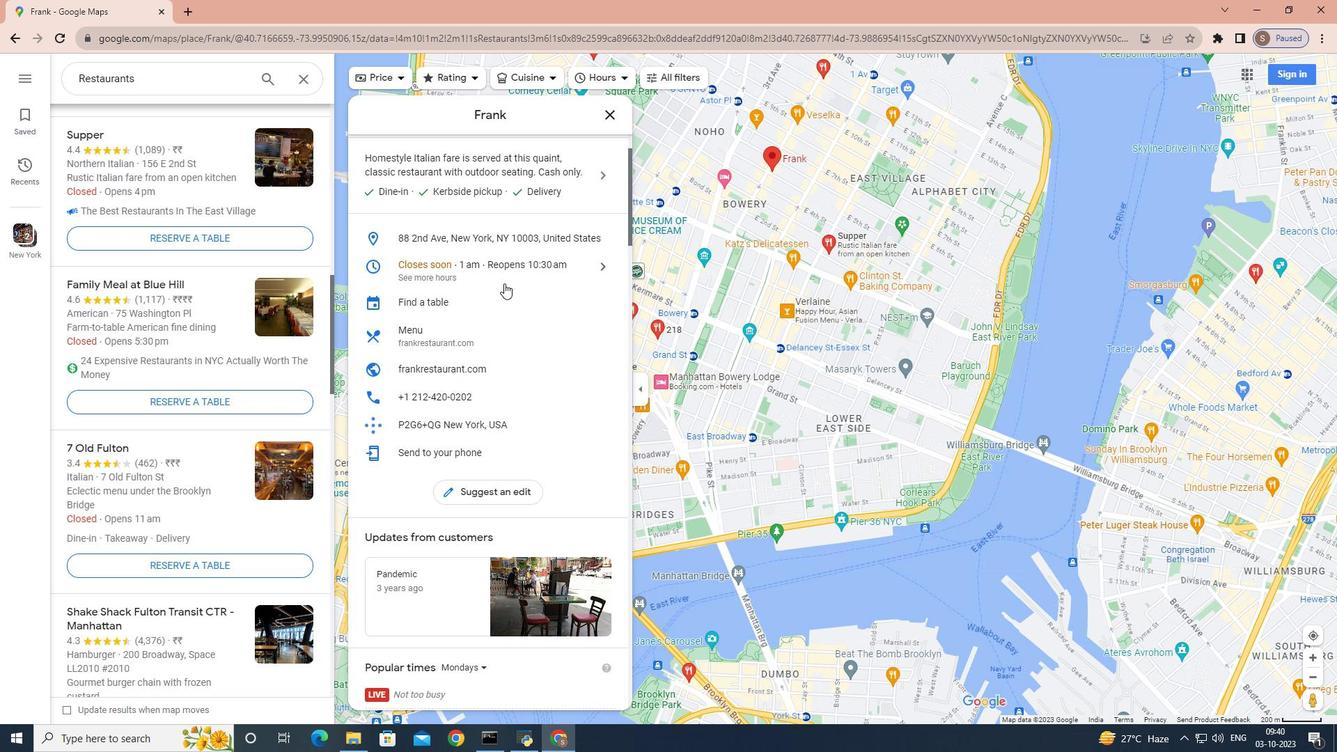
Action: Mouse scrolled (504, 284) with delta (0, 0)
Screenshot: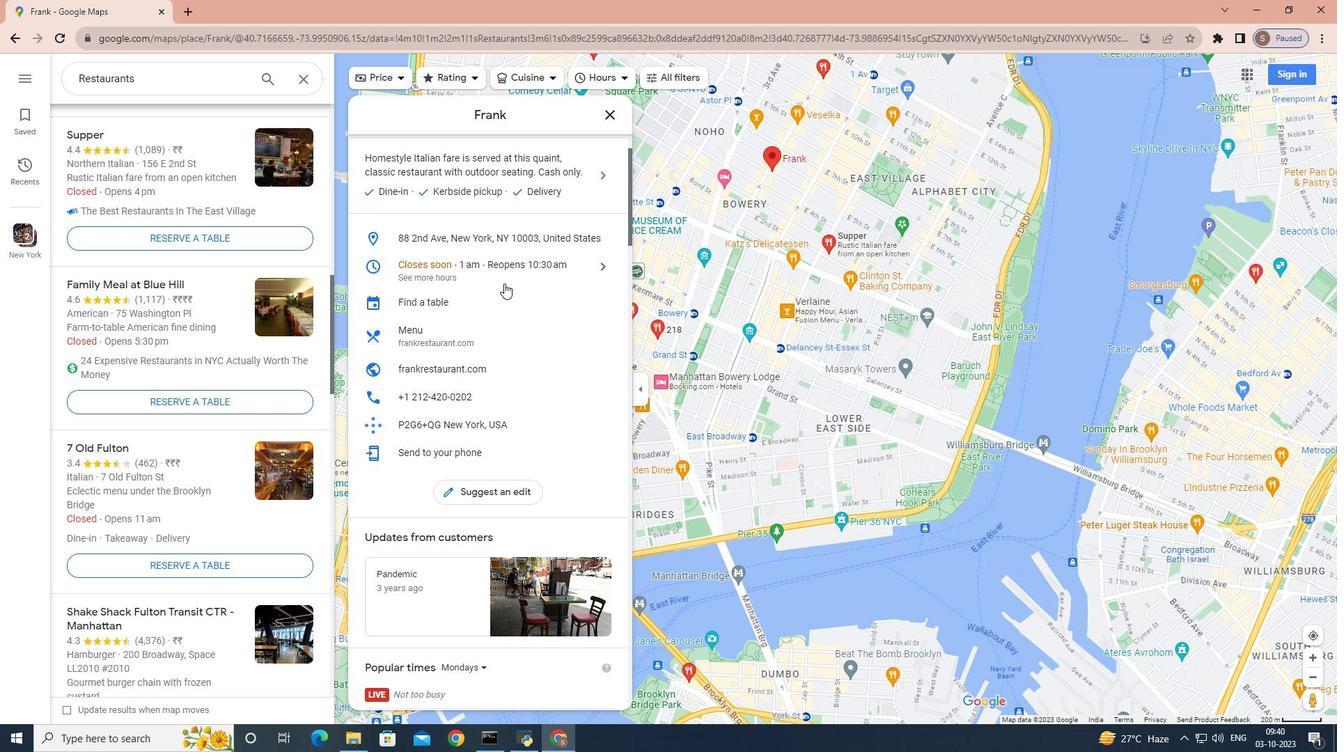 
Action: Mouse scrolled (504, 284) with delta (0, 0)
Screenshot: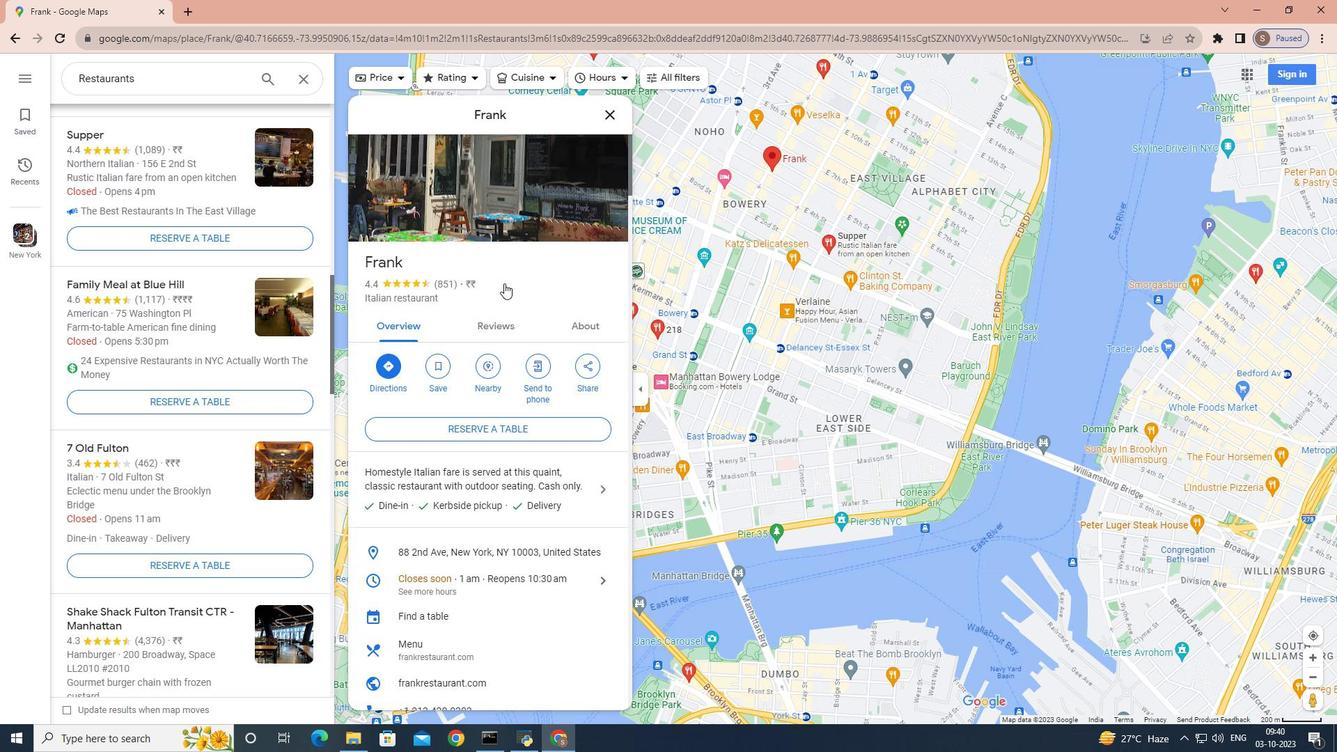 
Action: Mouse scrolled (504, 284) with delta (0, 0)
Screenshot: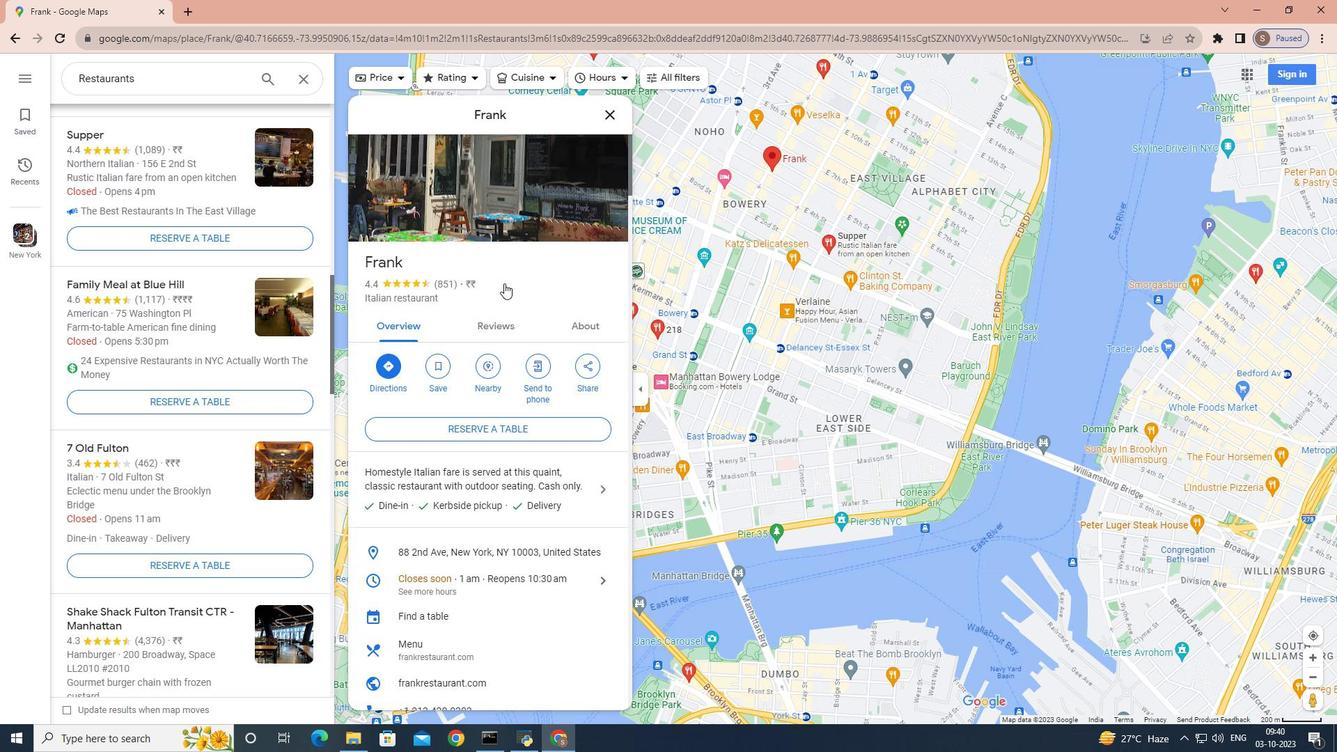 
Action: Mouse scrolled (504, 284) with delta (0, 0)
Screenshot: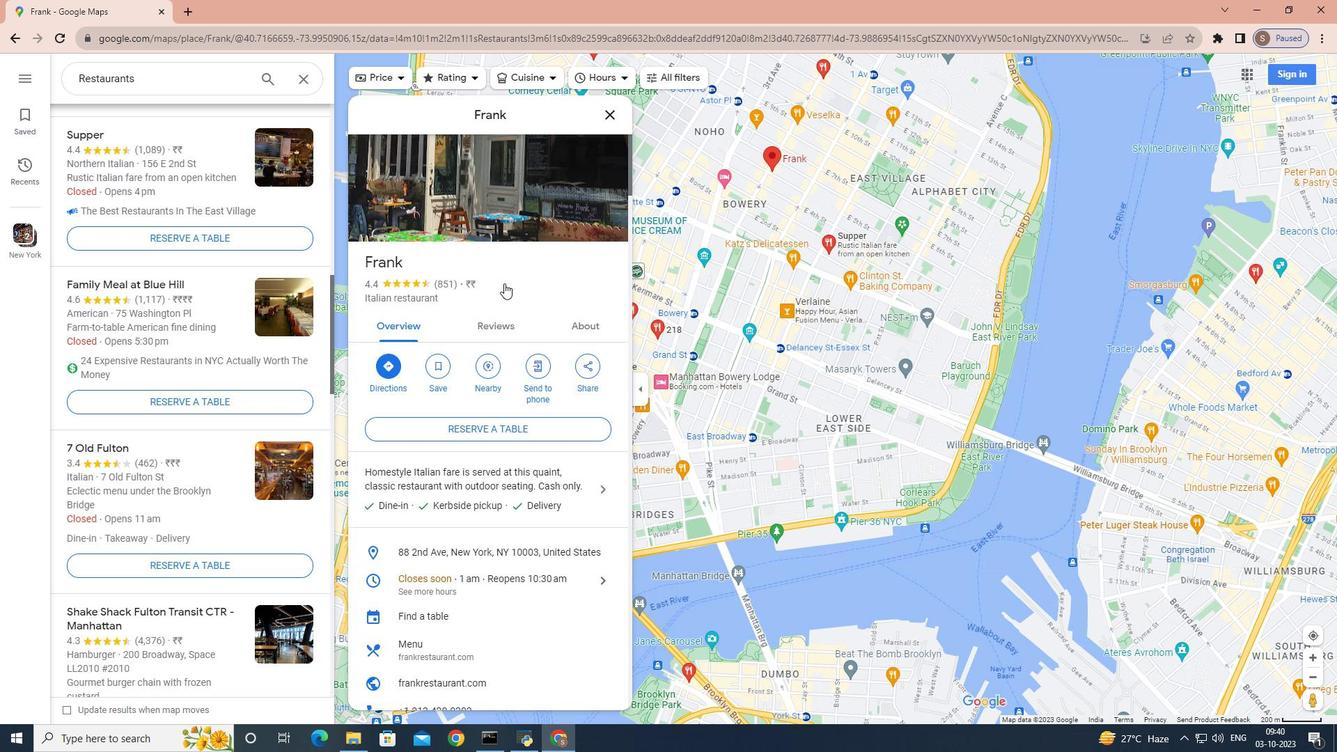 
Action: Mouse scrolled (504, 284) with delta (0, 0)
Screenshot: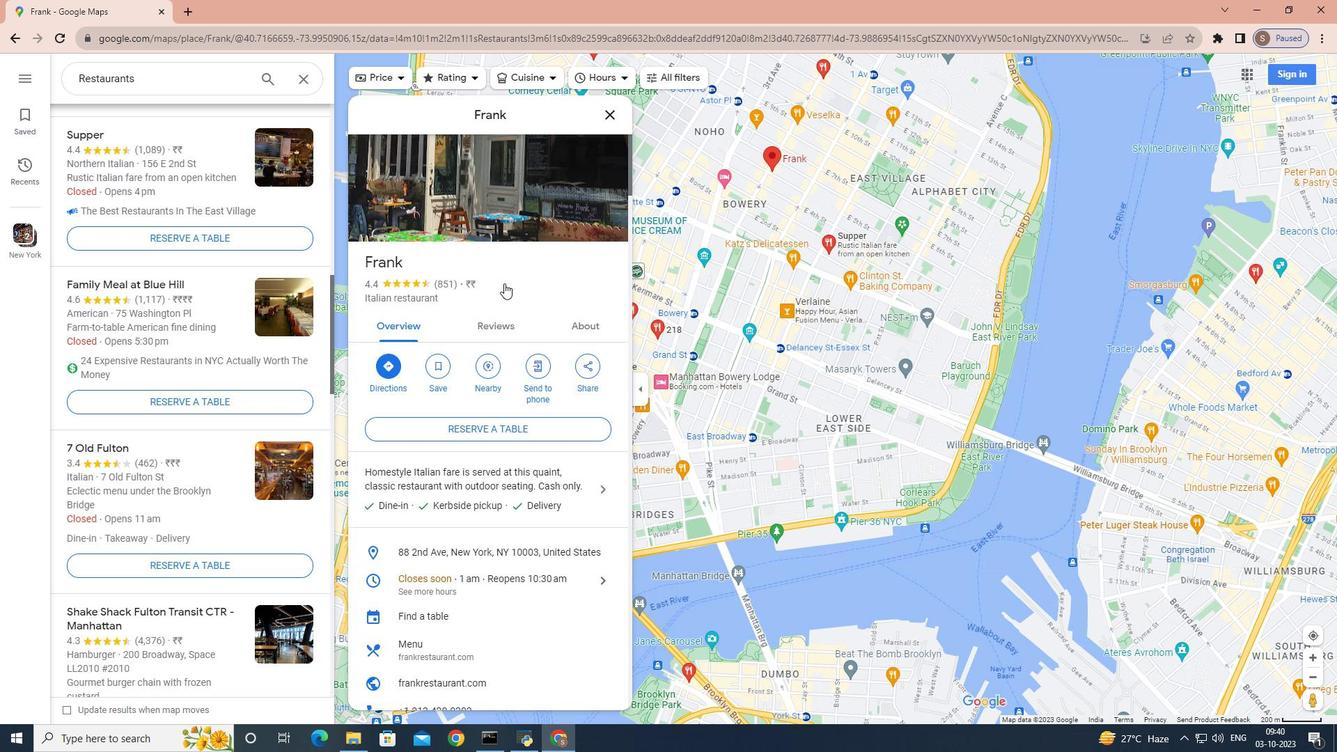 
Action: Mouse scrolled (504, 284) with delta (0, 0)
Screenshot: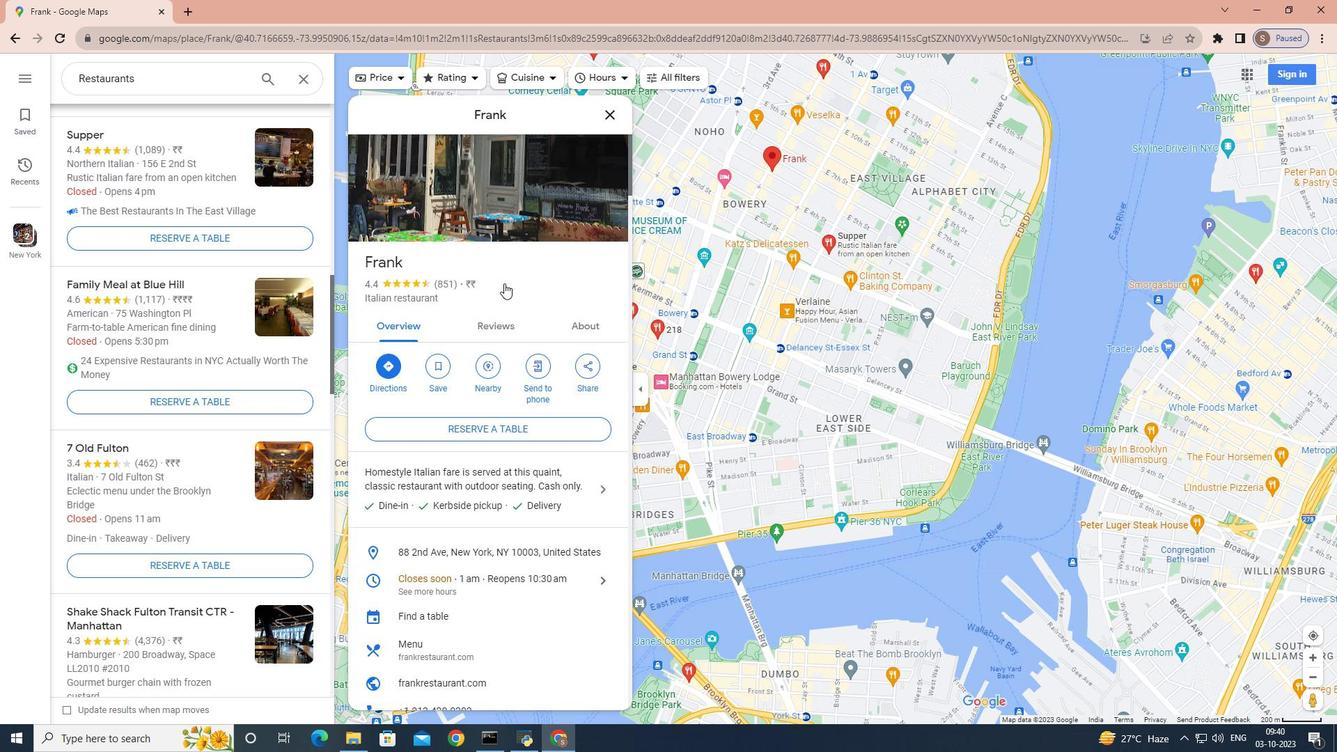 
Action: Mouse scrolled (504, 284) with delta (0, 0)
Screenshot: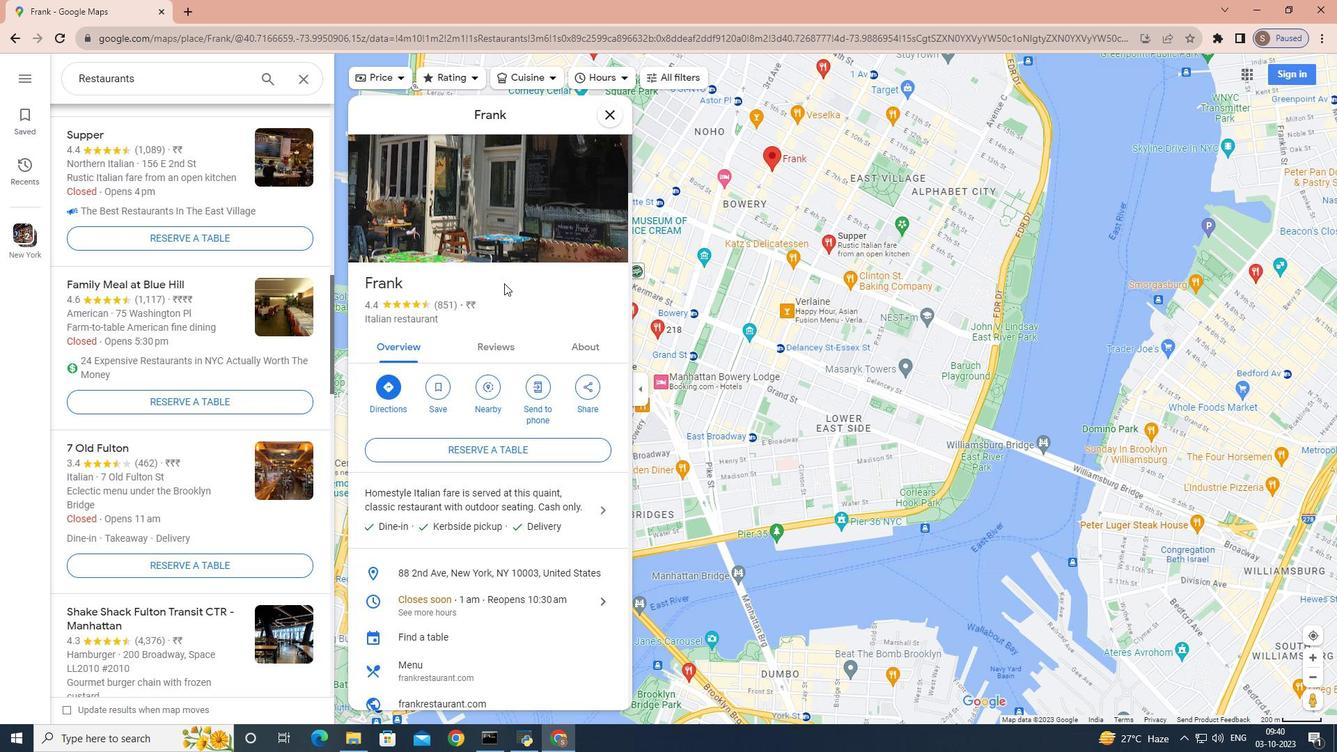 
Action: Mouse scrolled (504, 284) with delta (0, 0)
Screenshot: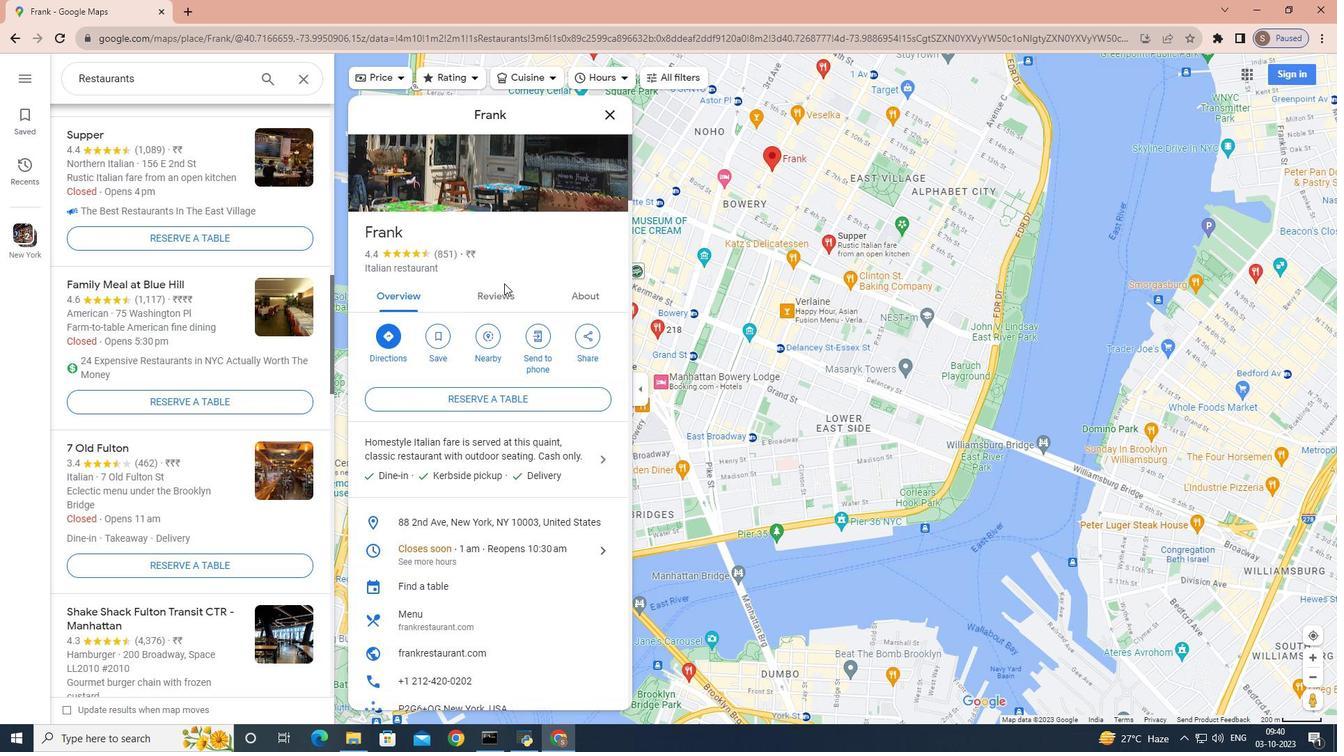 
Action: Mouse scrolled (504, 284) with delta (0, 0)
Screenshot: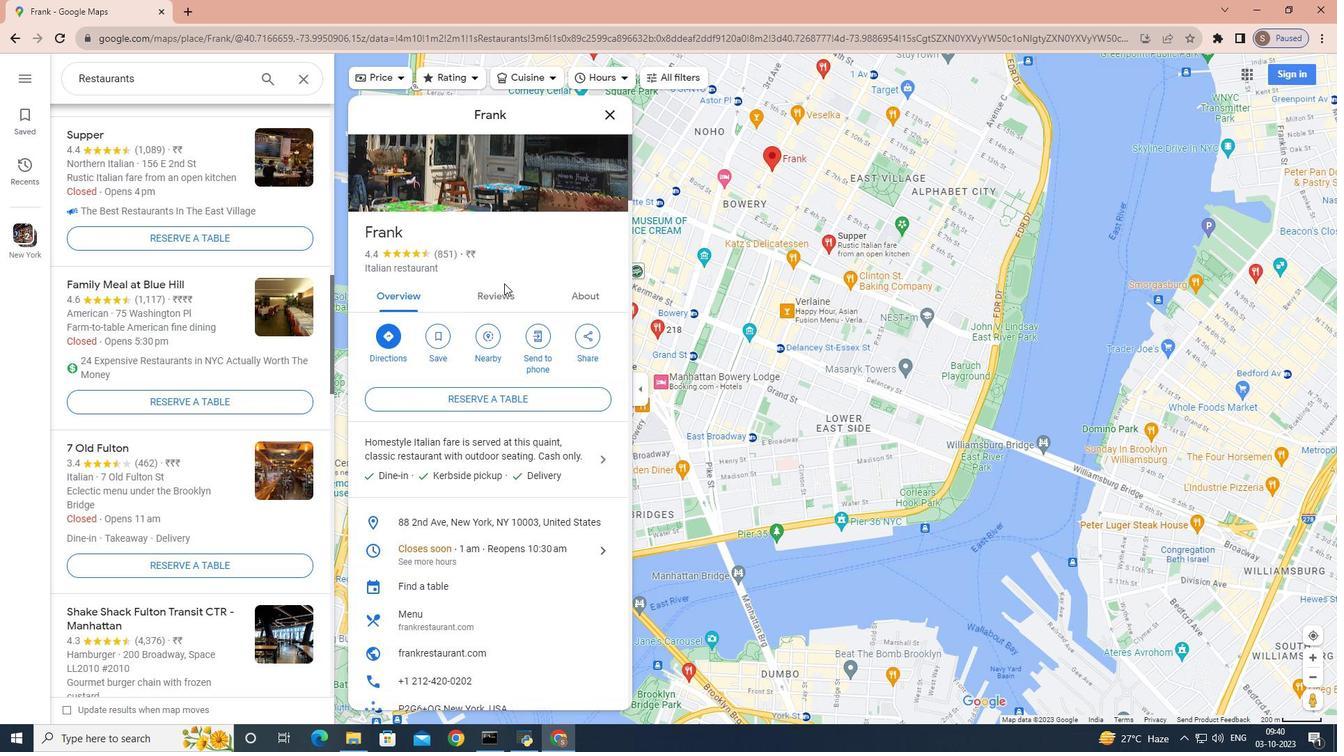
Action: Mouse scrolled (504, 284) with delta (0, 0)
Screenshot: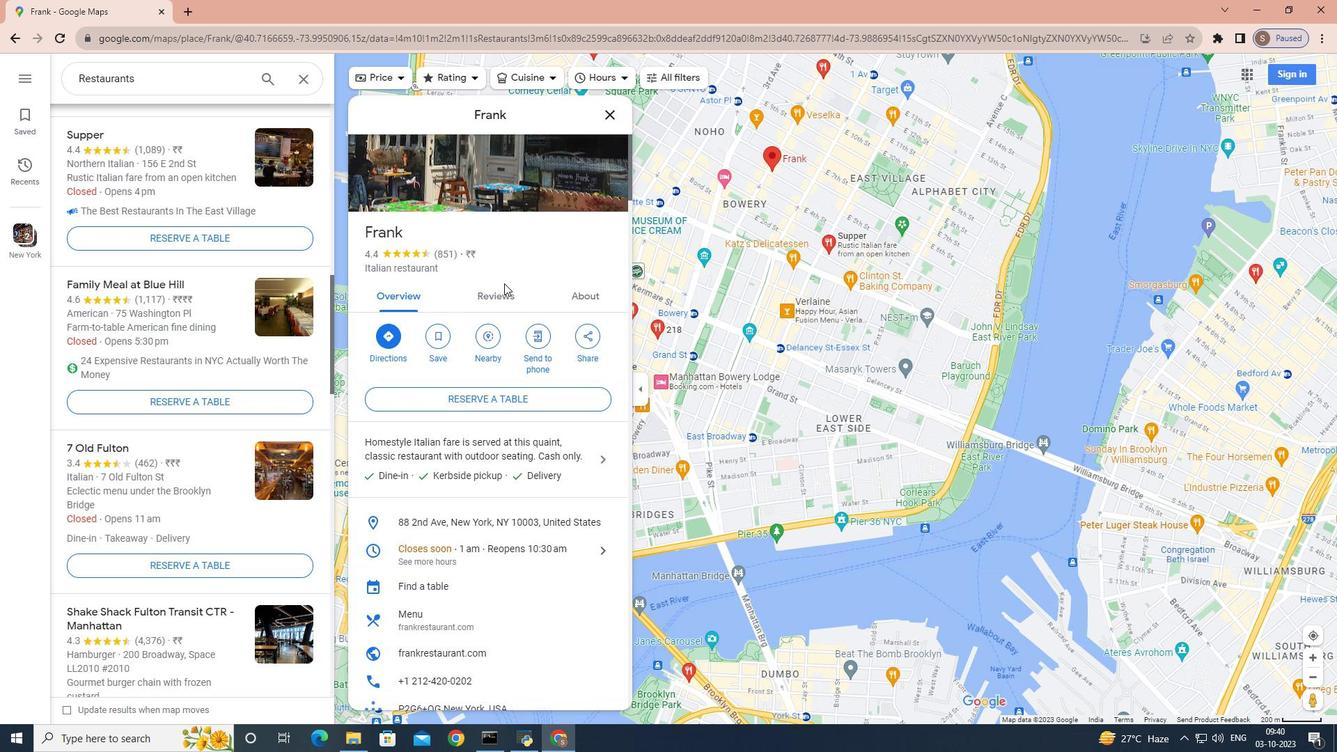 
Action: Mouse scrolled (504, 284) with delta (0, 0)
Screenshot: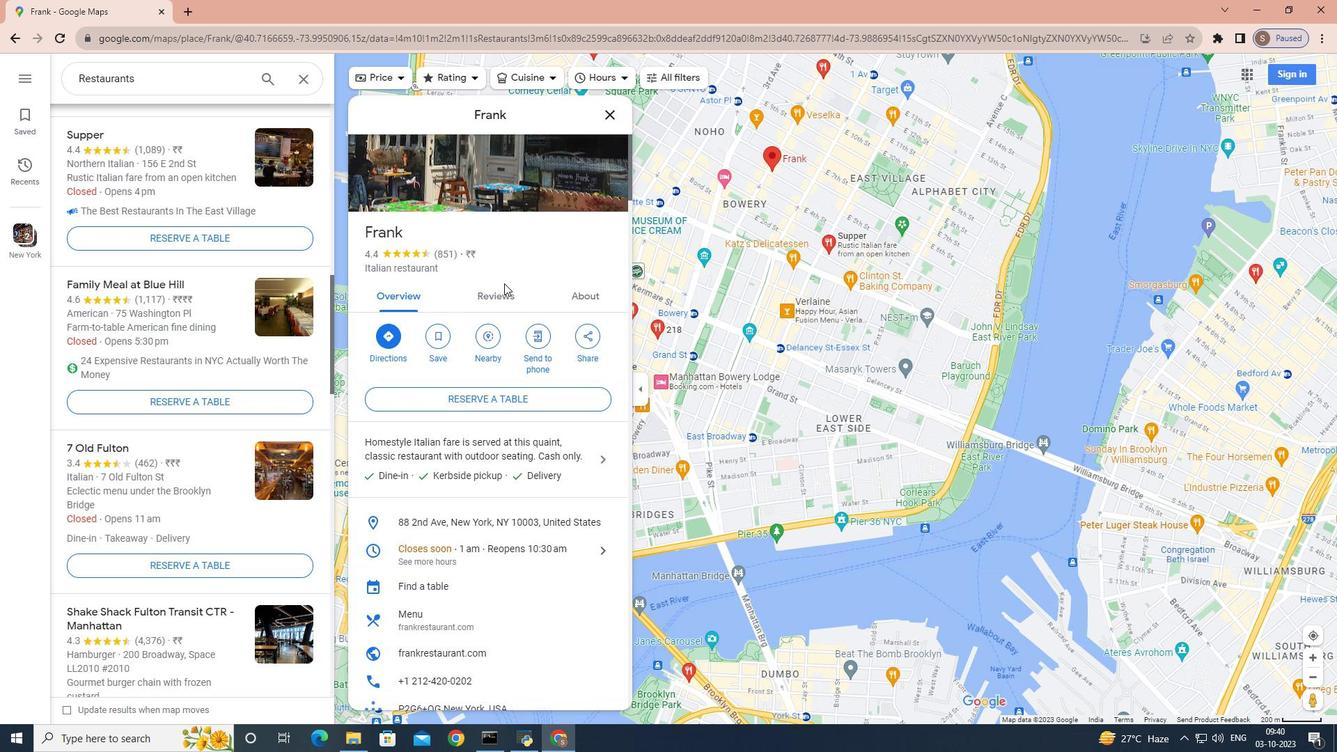 
Action: Mouse scrolled (504, 284) with delta (0, 0)
Screenshot: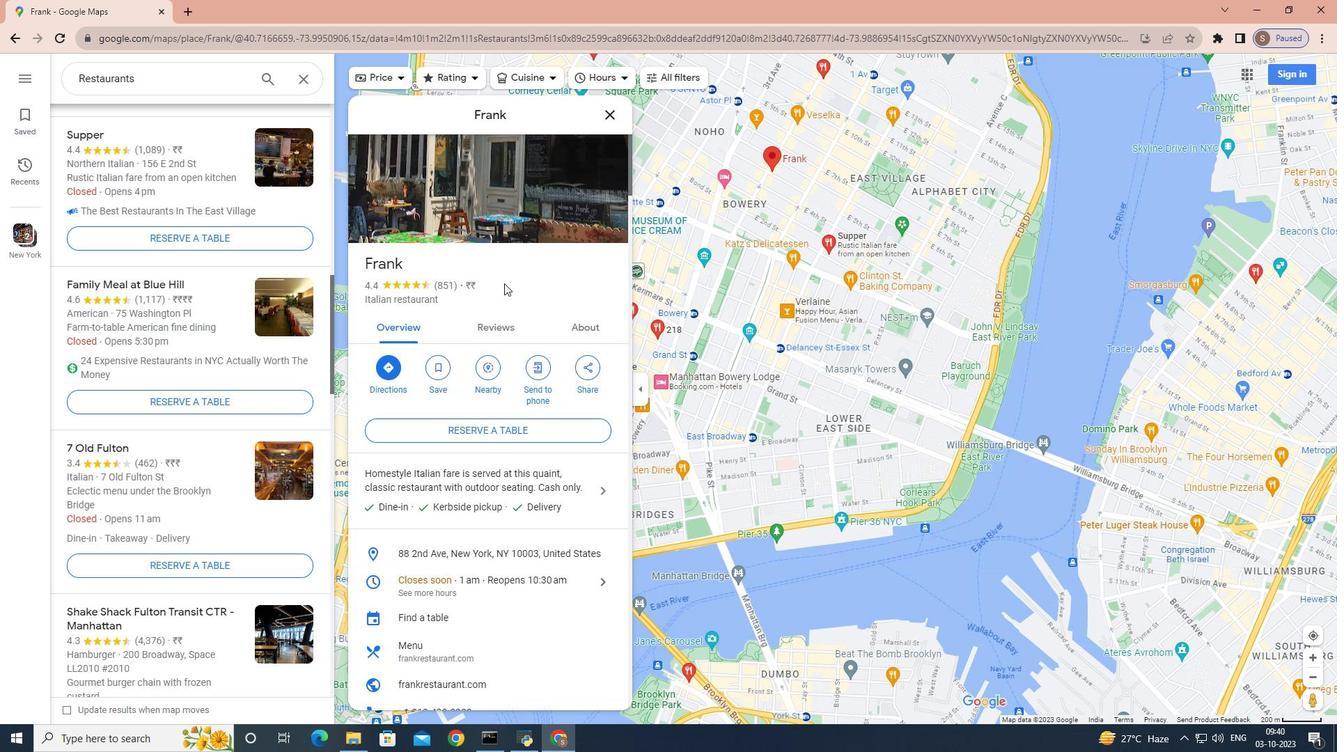 
Action: Mouse scrolled (504, 284) with delta (0, 0)
Screenshot: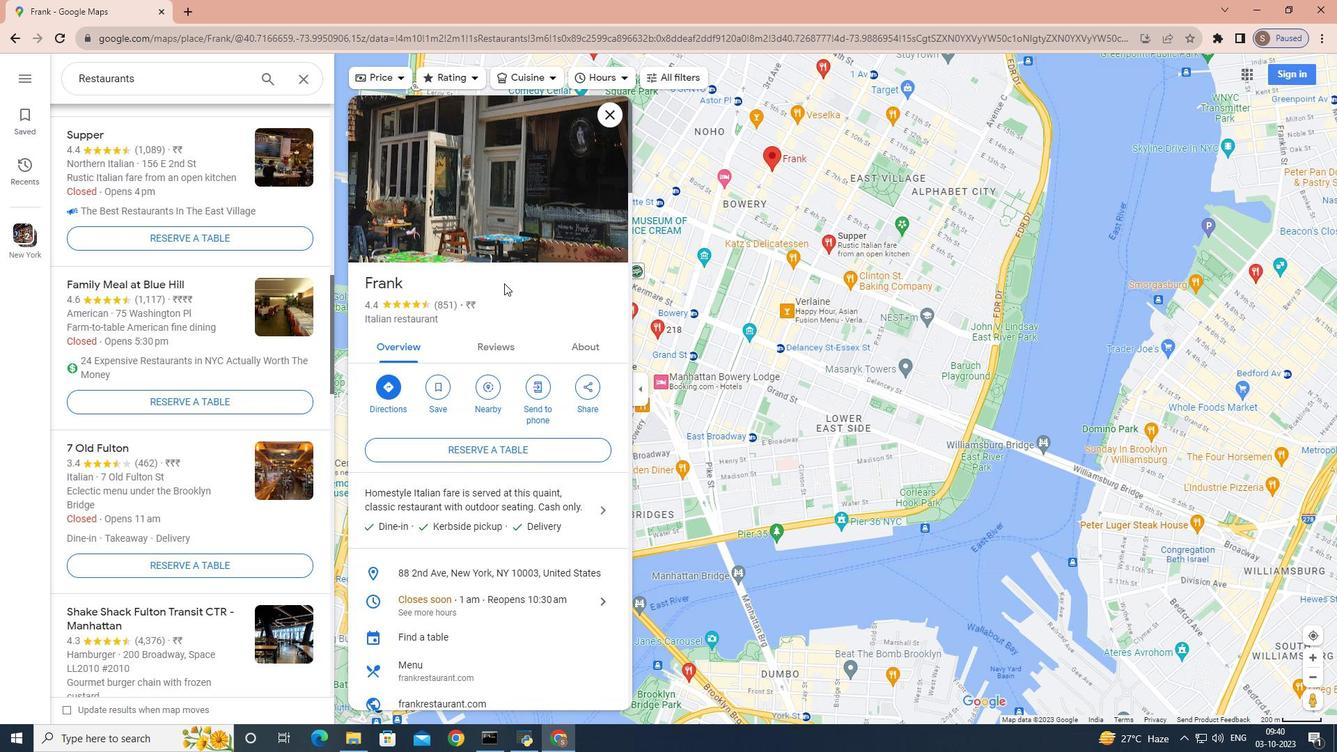
Action: Mouse scrolled (504, 284) with delta (0, 0)
Screenshot: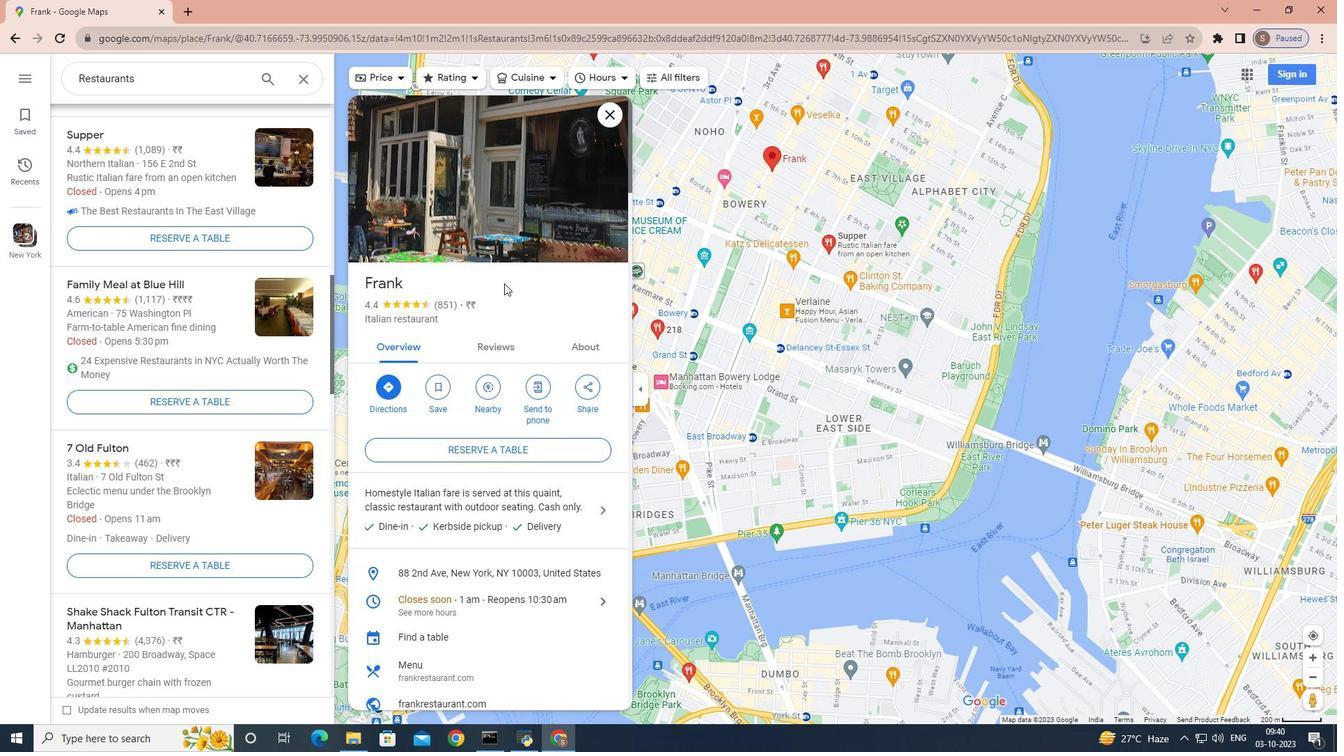 
Action: Mouse scrolled (504, 284) with delta (0, 0)
Screenshot: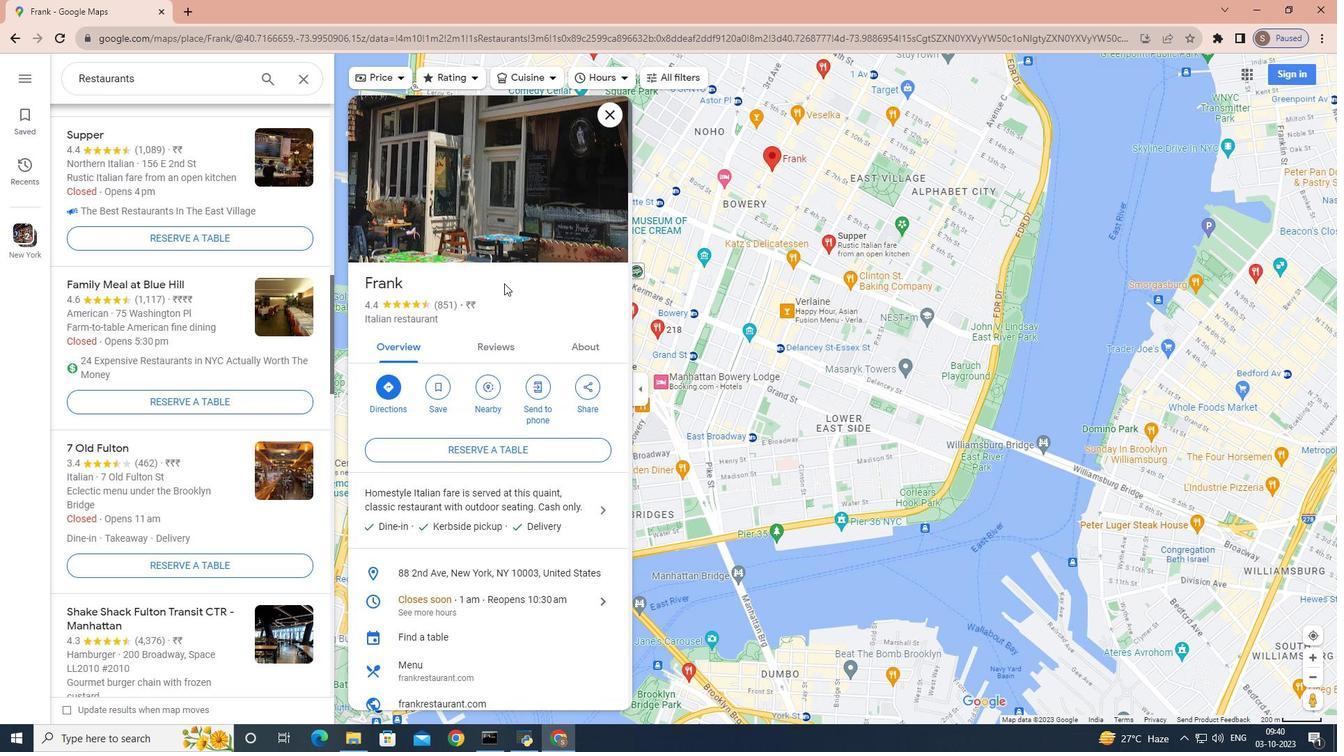
Action: Mouse scrolled (504, 284) with delta (0, 0)
Screenshot: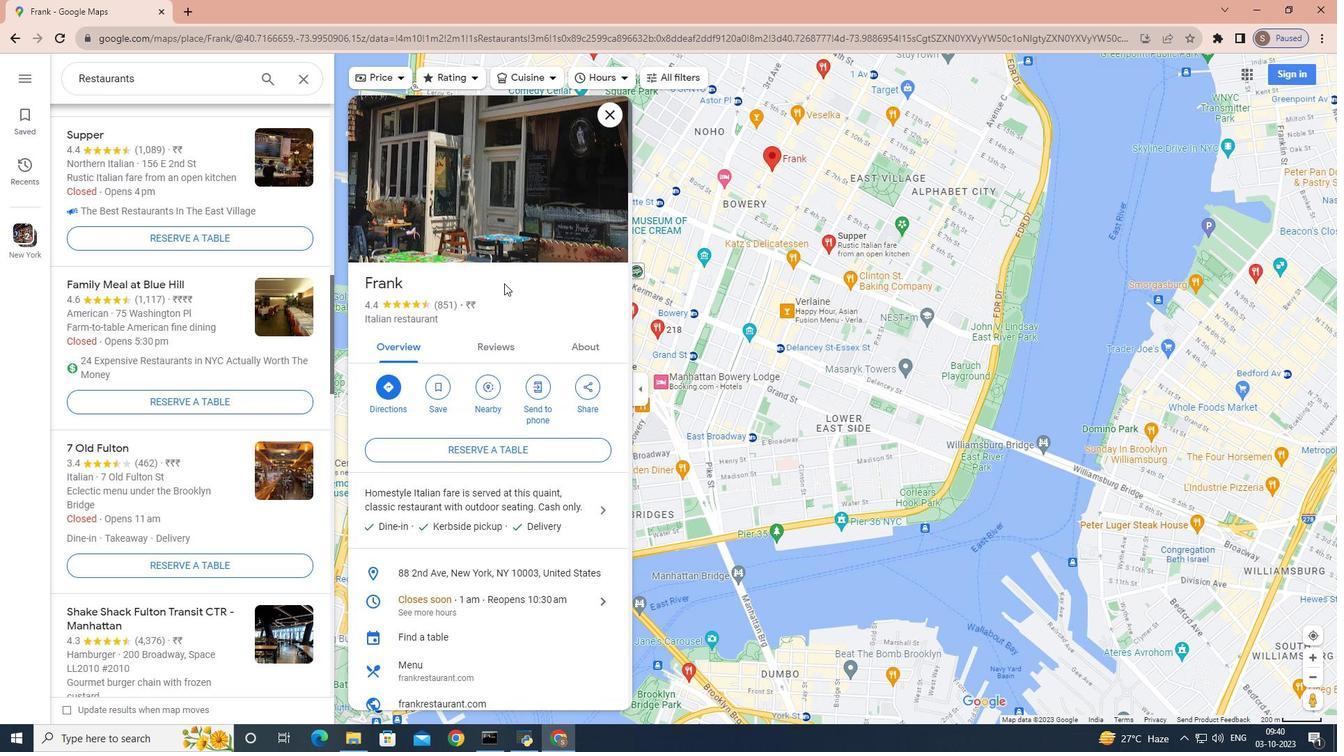 
Action: Mouse scrolled (504, 284) with delta (0, 0)
Screenshot: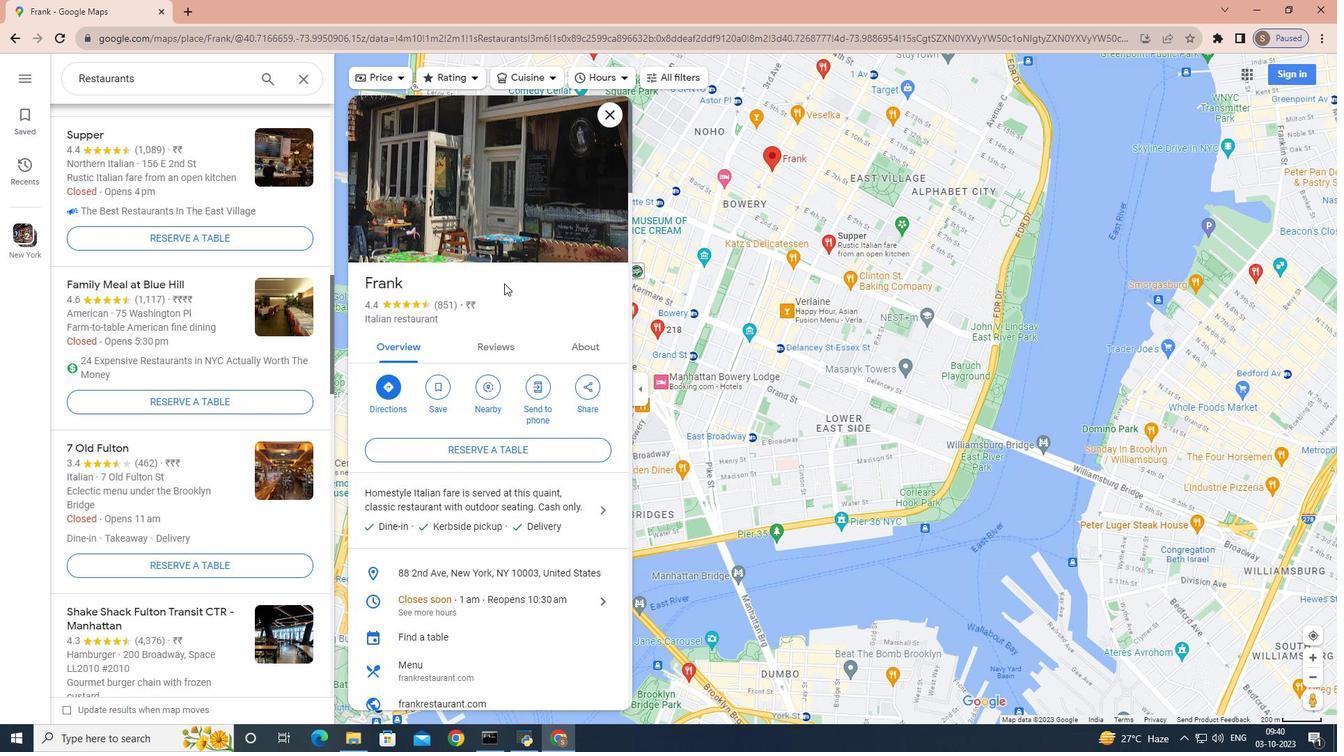 
Action: Mouse scrolled (504, 284) with delta (0, 0)
Screenshot: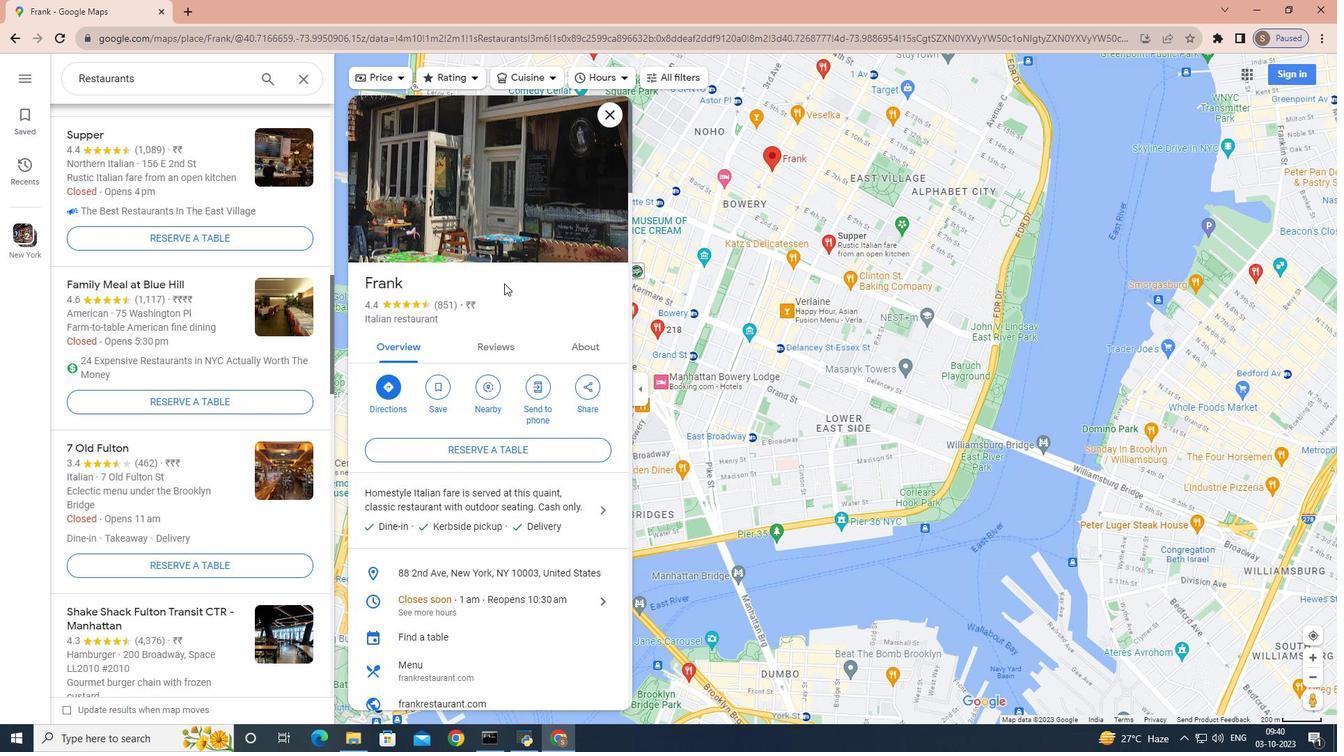 
Action: Mouse scrolled (504, 282) with delta (0, 0)
Screenshot: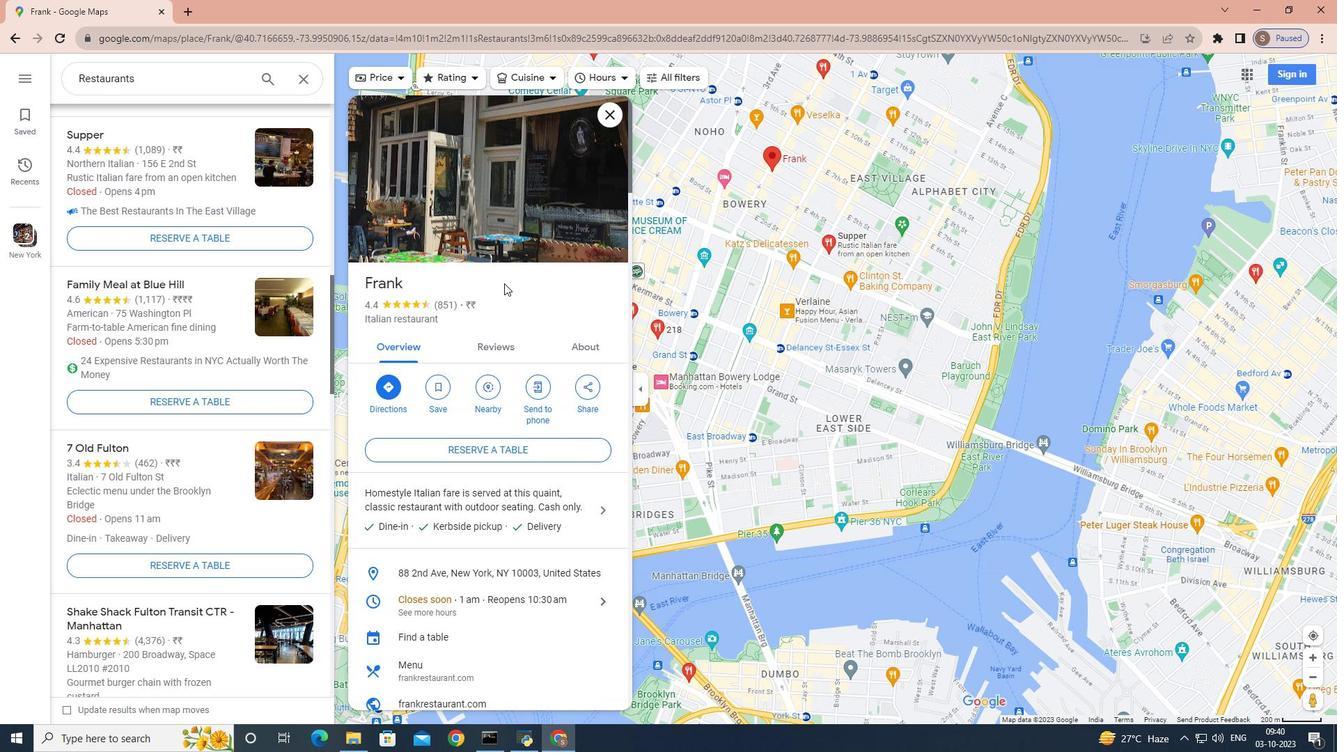 
Action: Mouse scrolled (504, 284) with delta (0, 0)
Screenshot: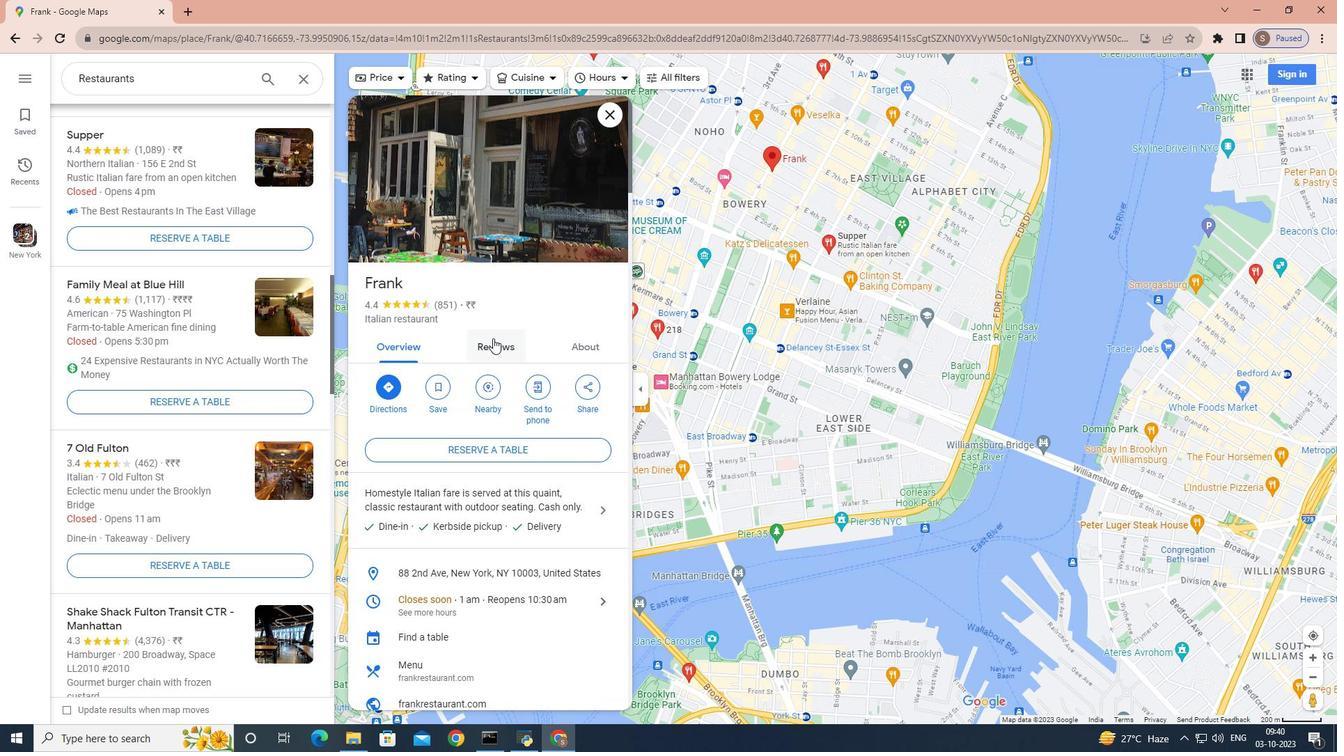 
Action: Mouse scrolled (504, 284) with delta (0, 0)
Screenshot: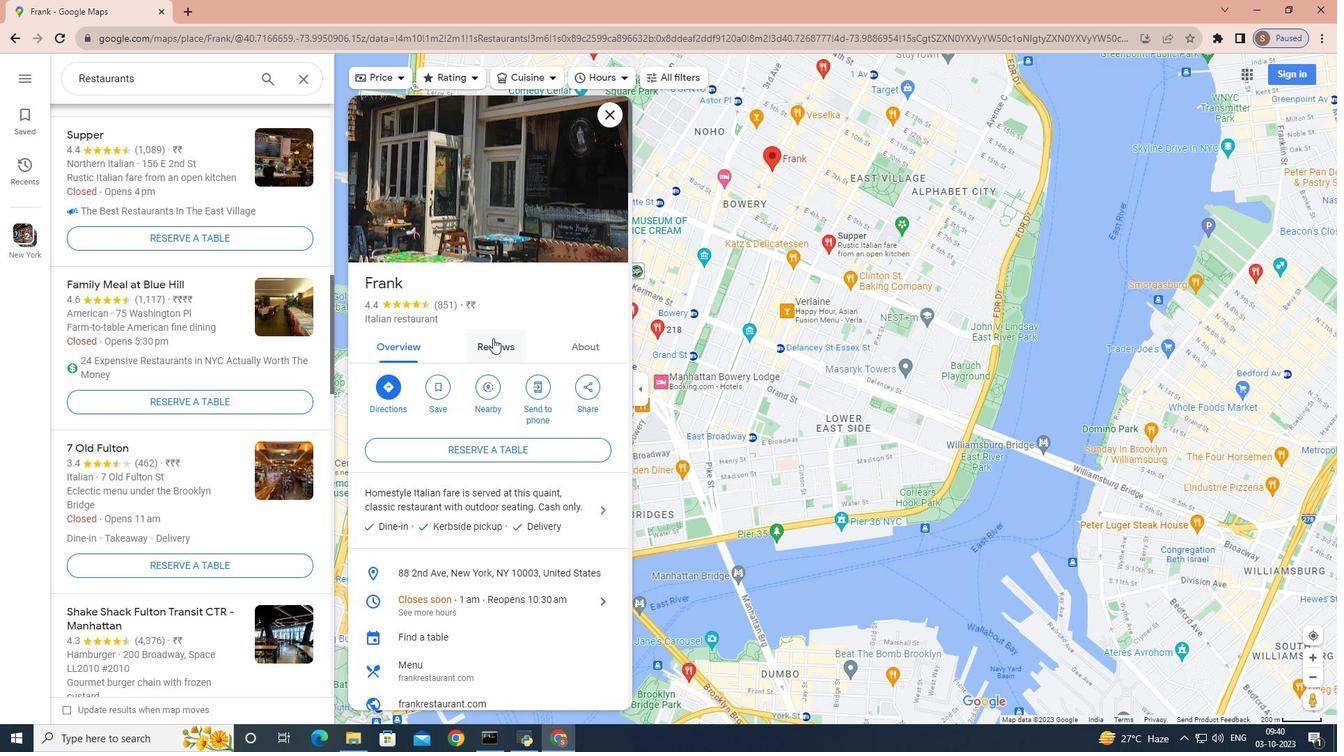
Action: Mouse scrolled (504, 284) with delta (0, 0)
Screenshot: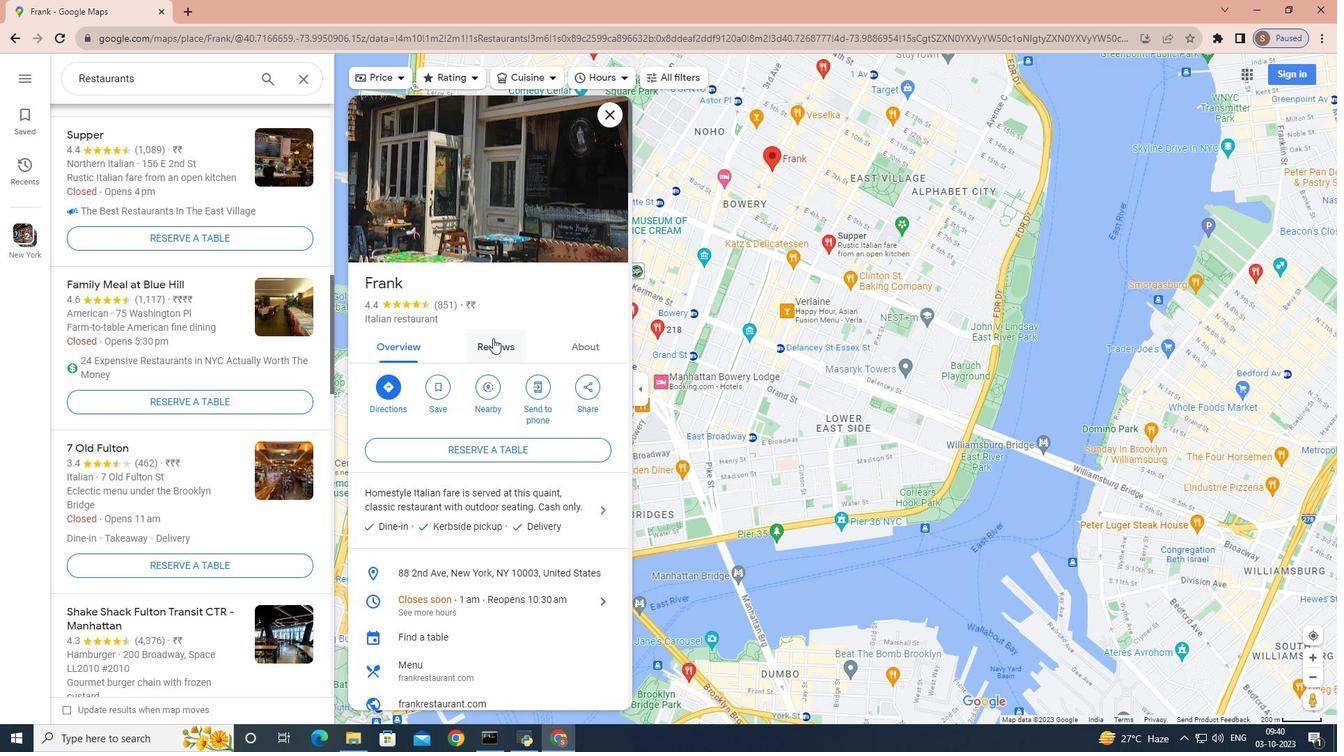 
Action: Mouse scrolled (504, 284) with delta (0, 0)
Screenshot: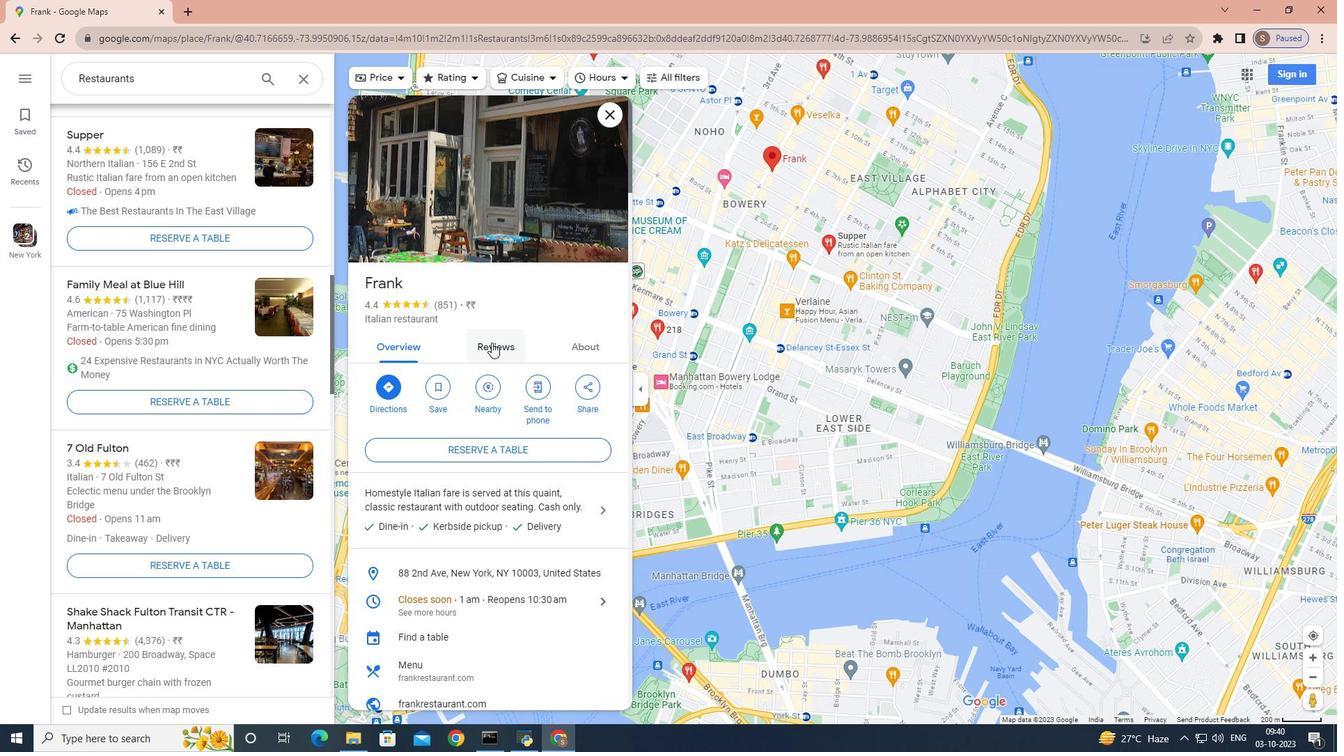
Action: Mouse moved to (490, 352)
Screenshot: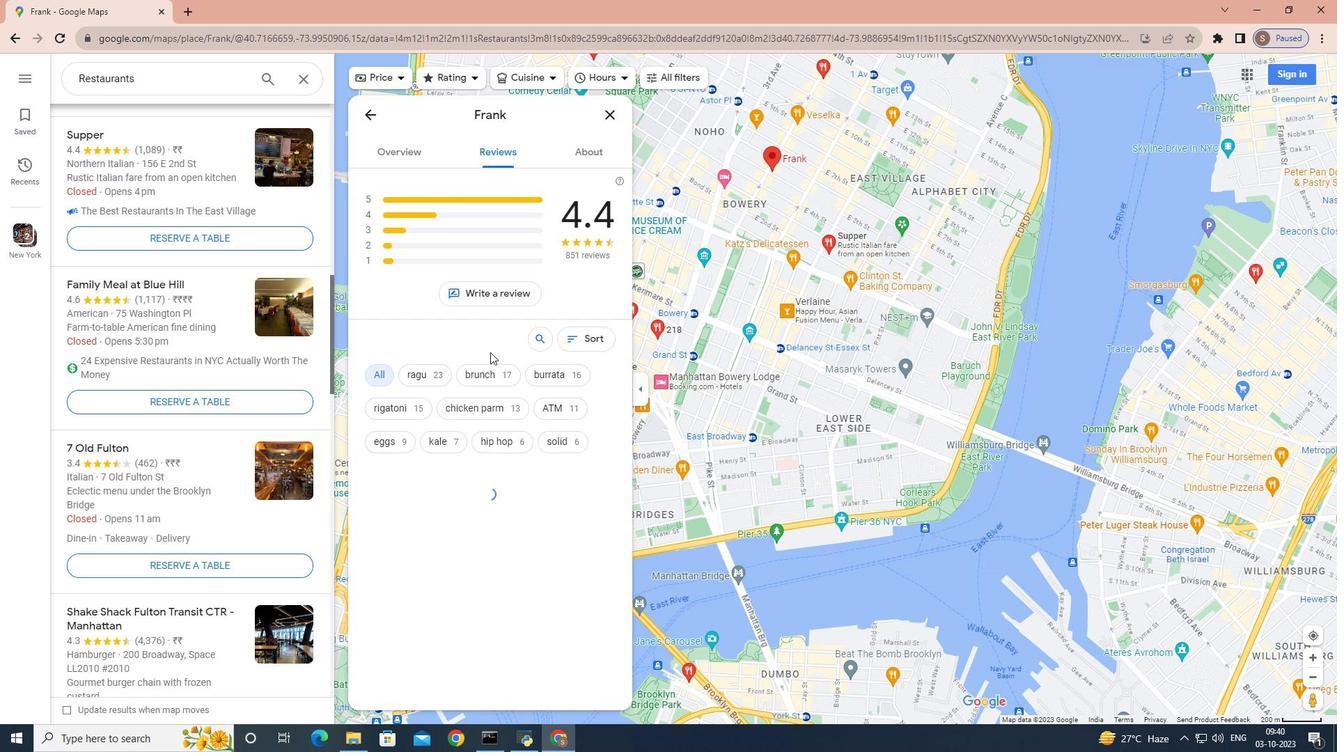 
Action: Mouse pressed left at (490, 352)
Screenshot: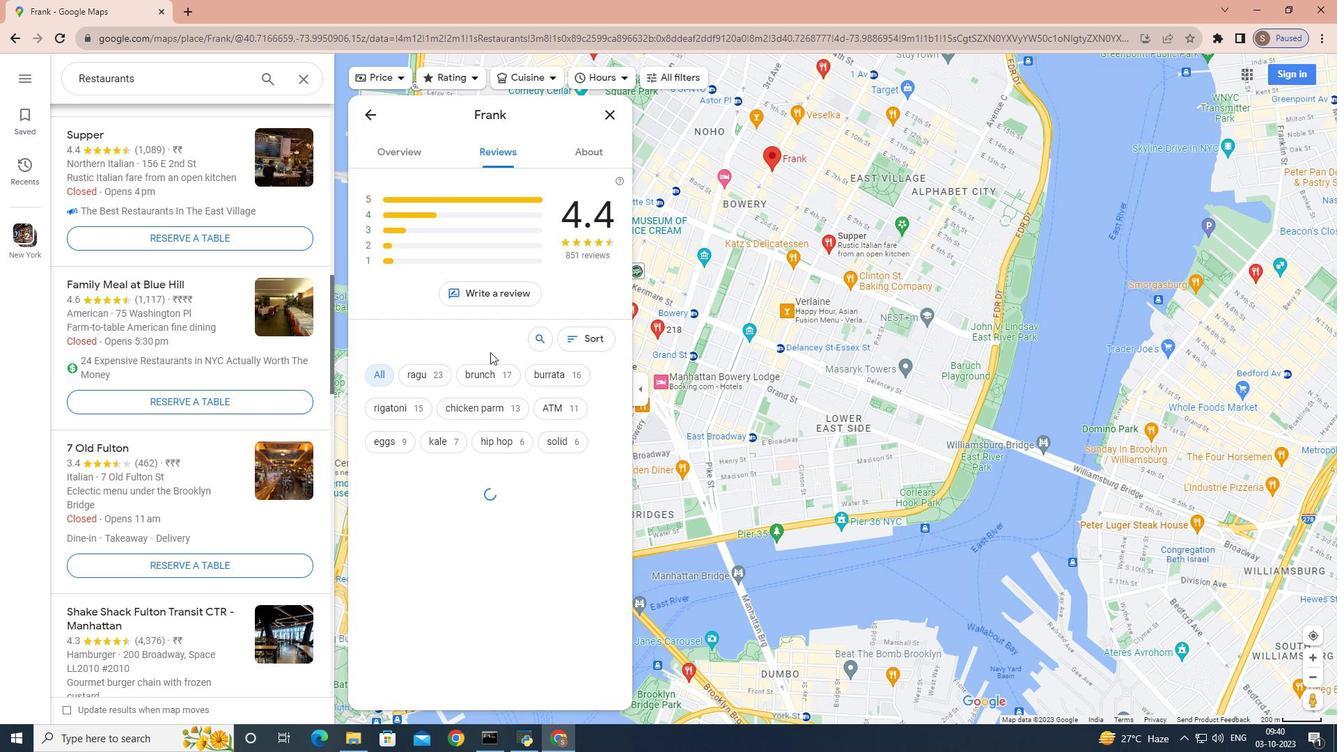 
Action: Mouse scrolled (490, 351) with delta (0, 0)
Screenshot: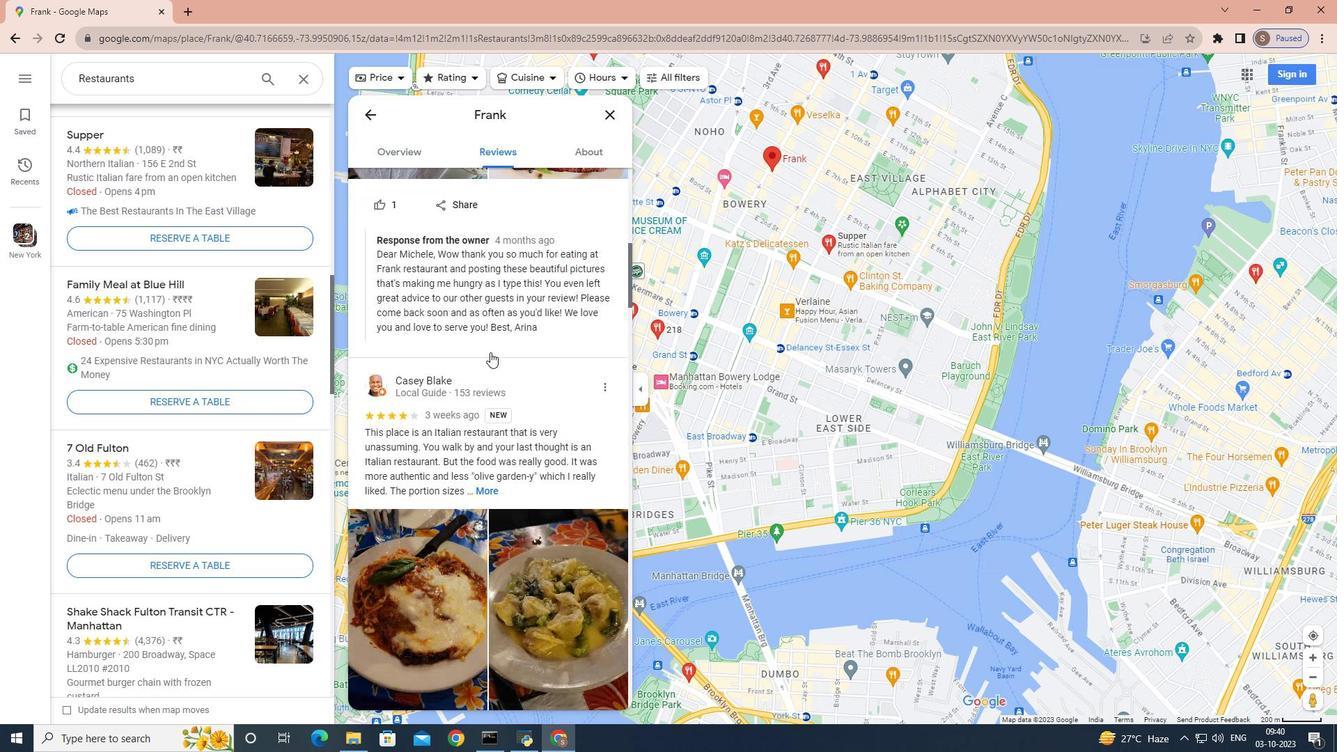 
Action: Mouse scrolled (490, 351) with delta (0, 0)
Screenshot: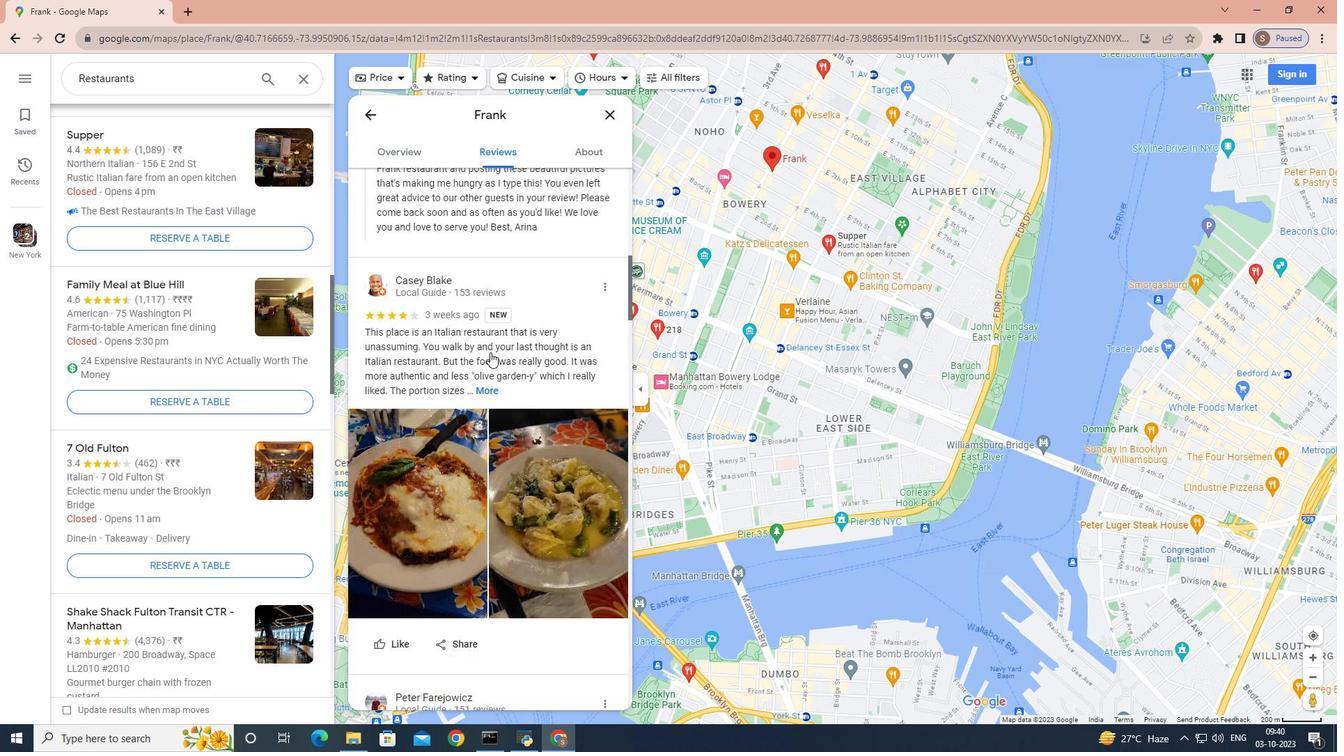 
Action: Mouse scrolled (490, 351) with delta (0, 0)
Screenshot: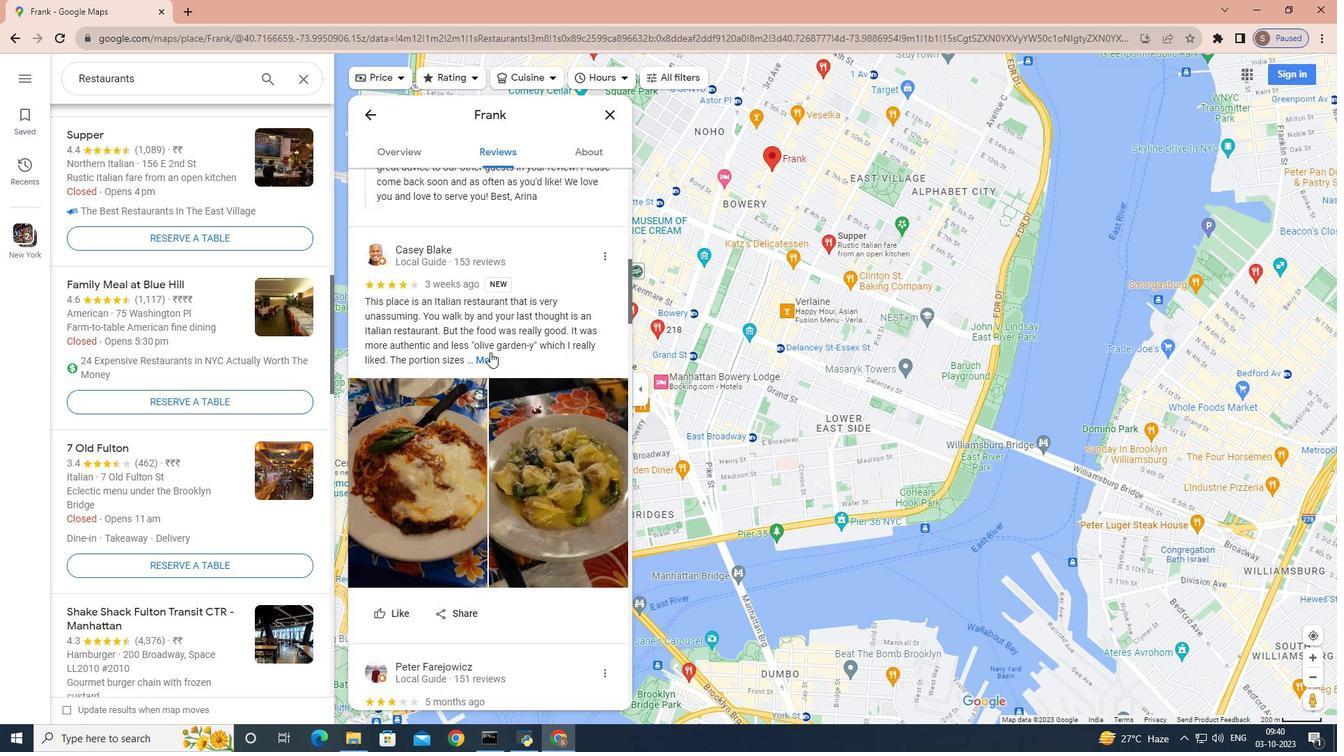
Action: Mouse scrolled (490, 351) with delta (0, 0)
Screenshot: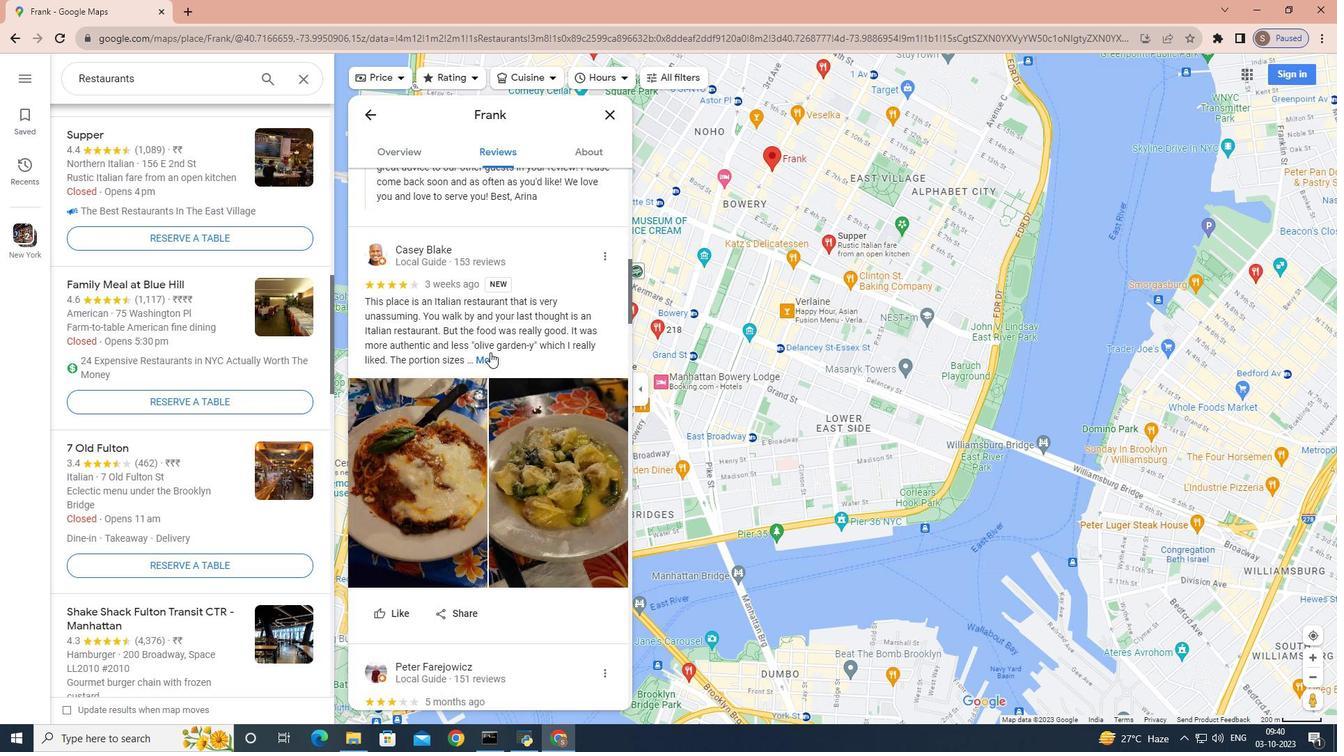 
Action: Mouse scrolled (490, 351) with delta (0, 0)
Screenshot: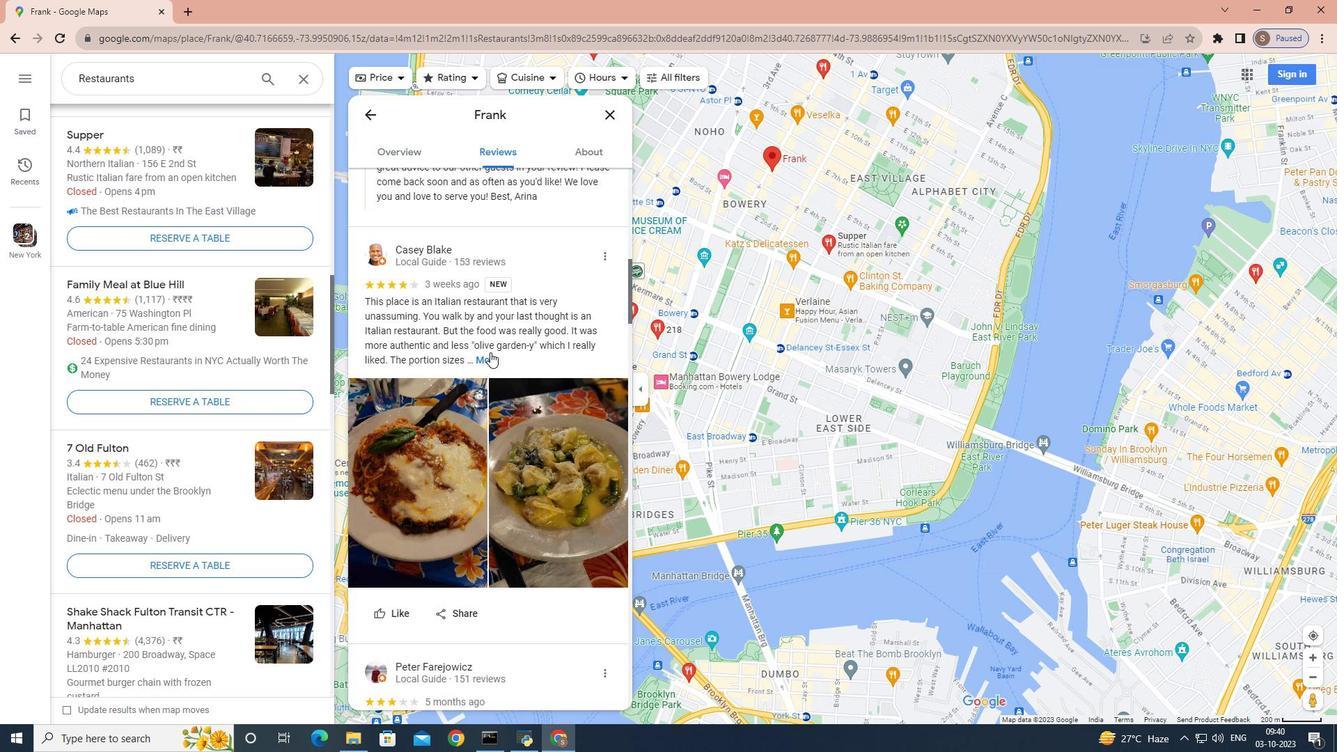 
Action: Mouse scrolled (490, 351) with delta (0, 0)
Screenshot: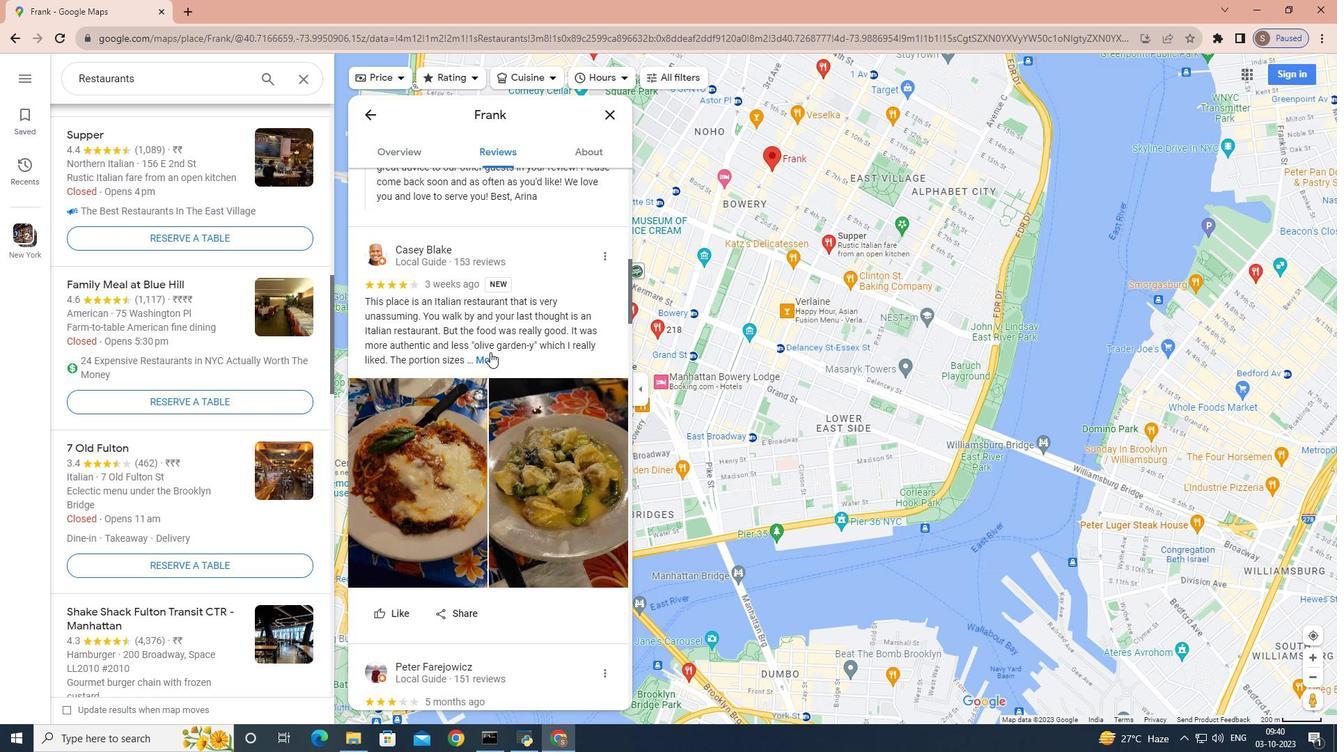 
Action: Mouse scrolled (490, 351) with delta (0, 0)
Screenshot: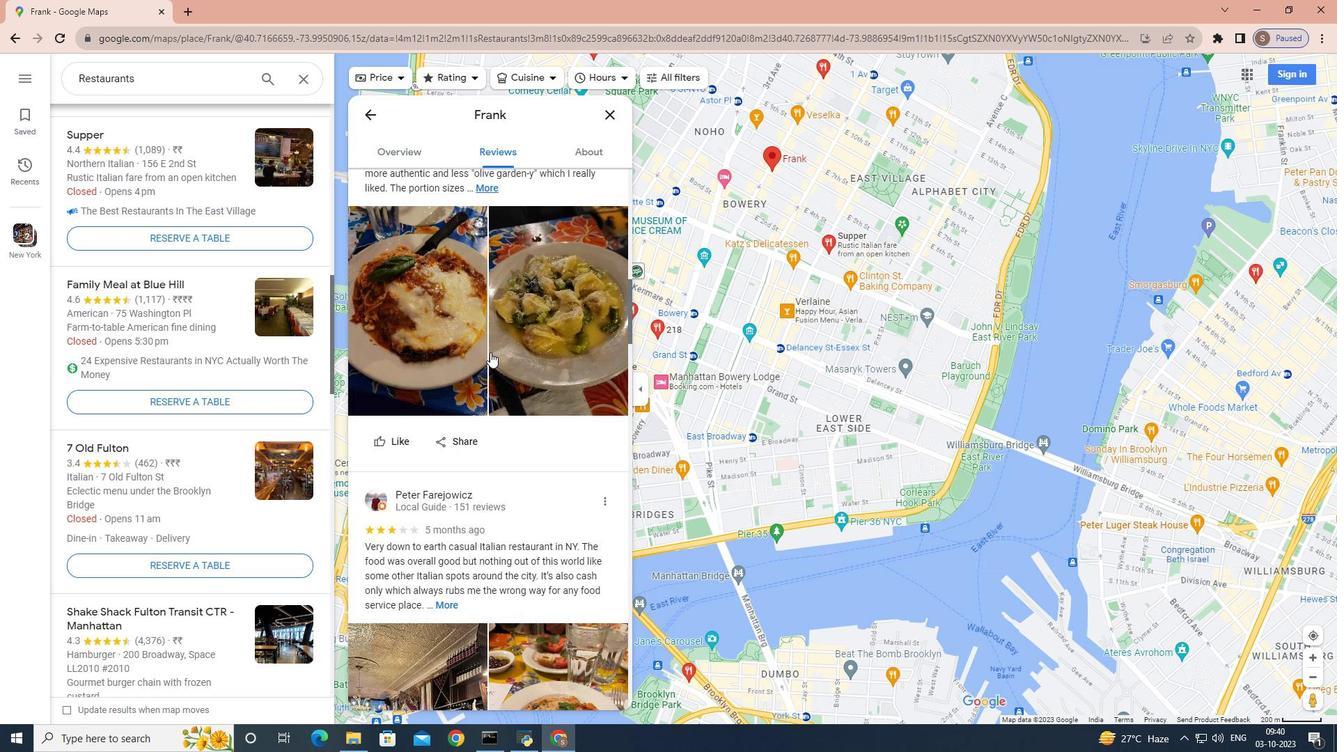
Action: Mouse scrolled (490, 351) with delta (0, 0)
Screenshot: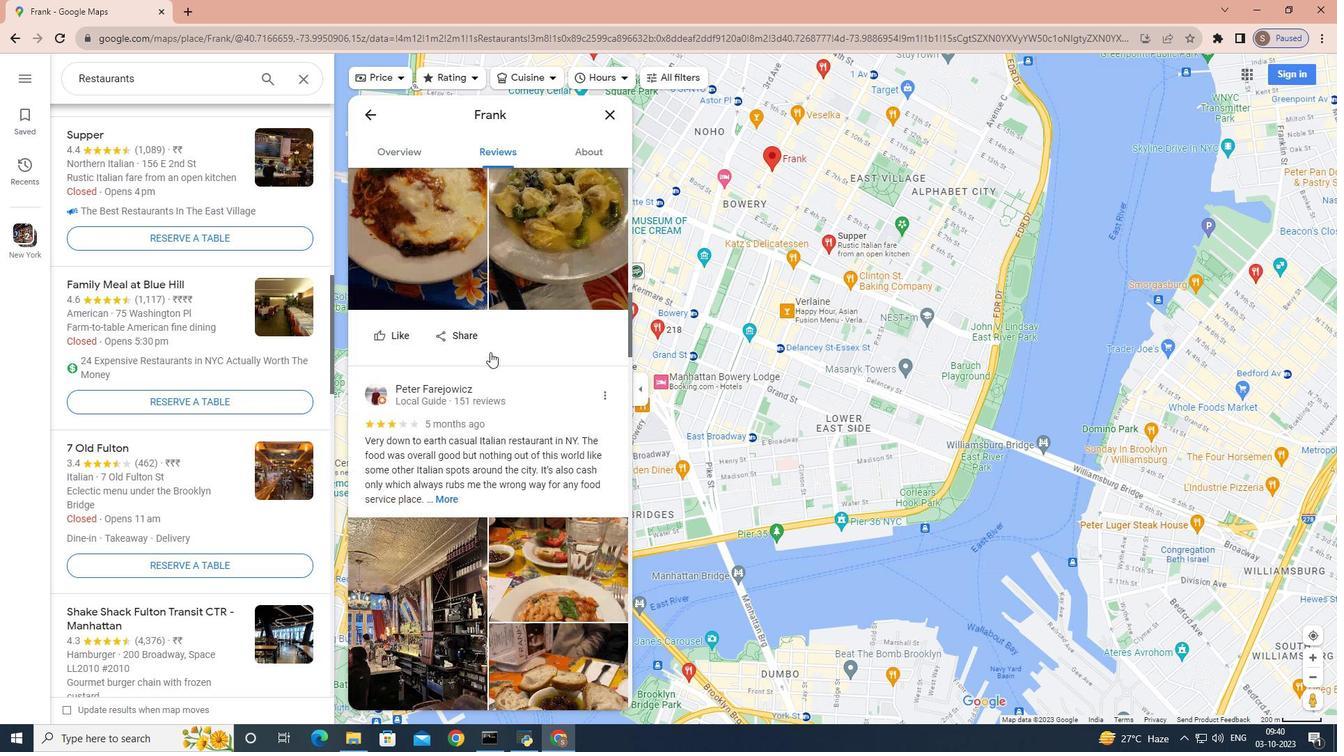 
Action: Mouse scrolled (490, 351) with delta (0, 0)
Screenshot: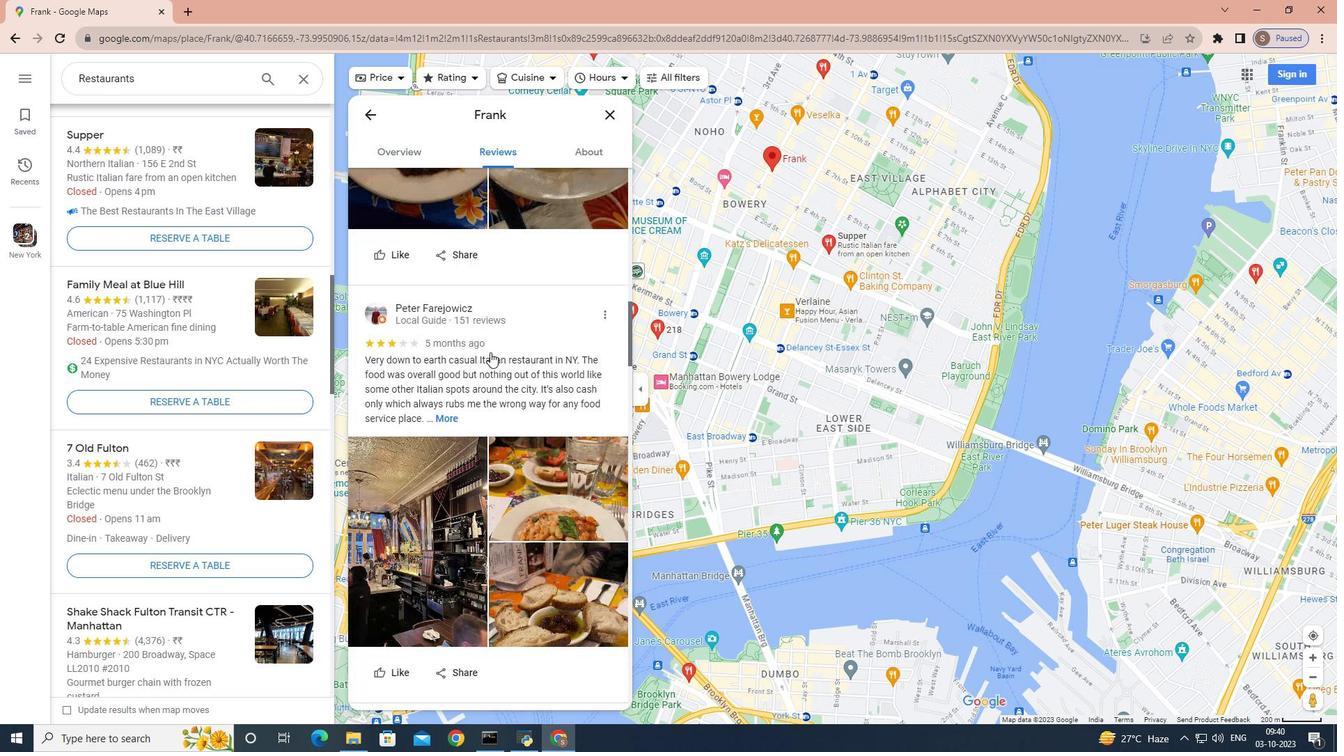 
Action: Mouse scrolled (490, 351) with delta (0, 0)
Screenshot: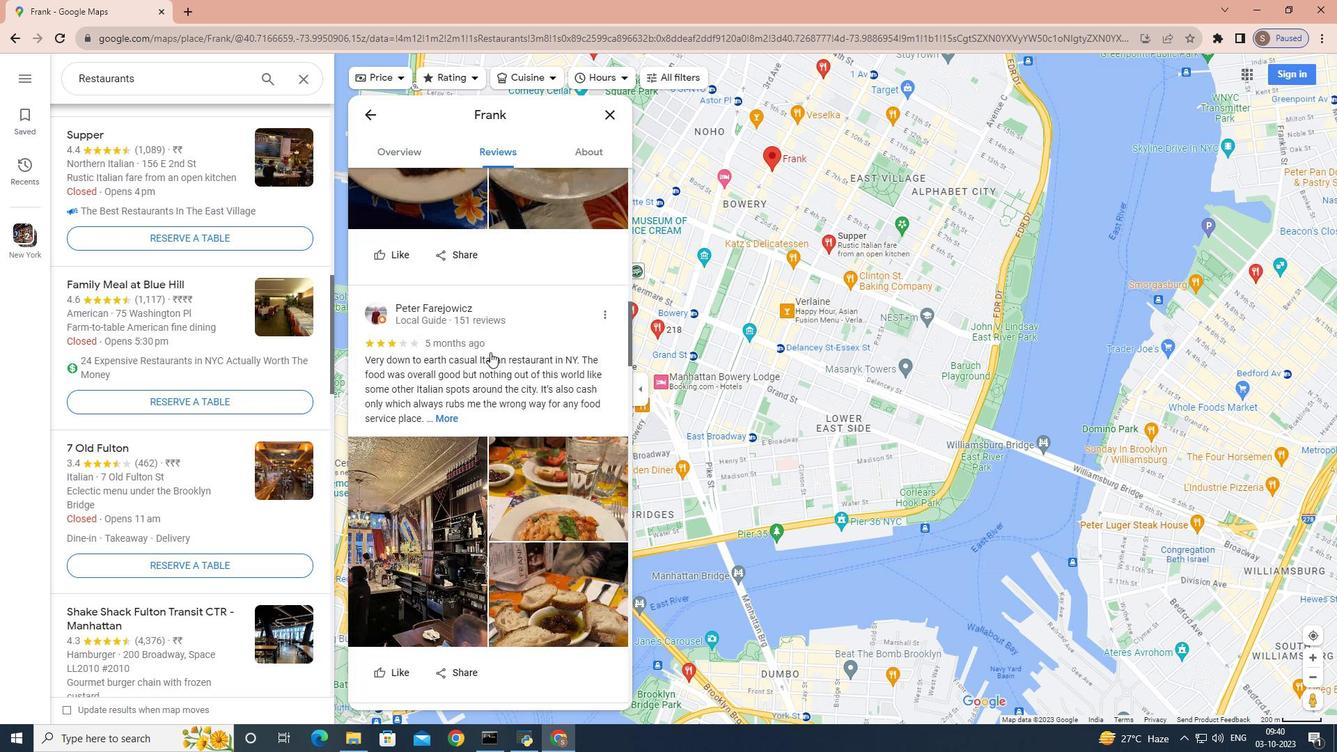 
Action: Mouse scrolled (490, 351) with delta (0, 0)
Screenshot: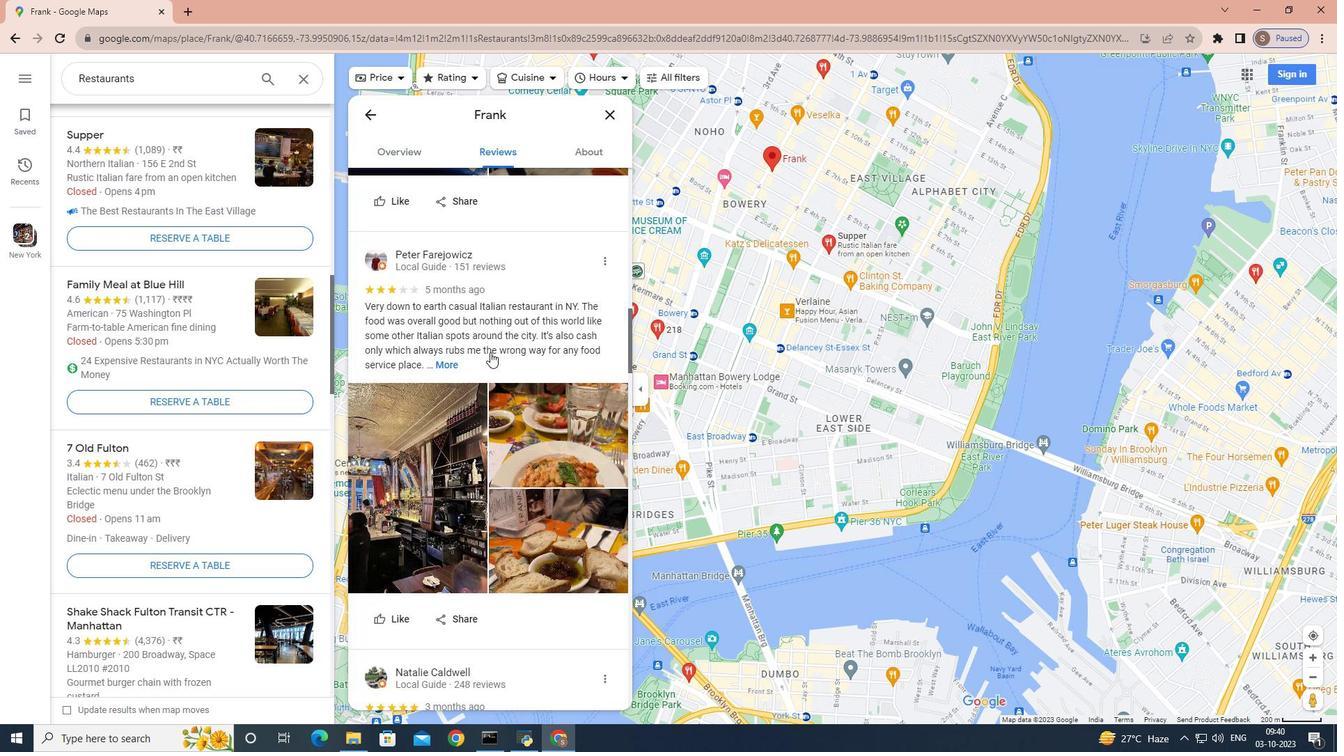 
Action: Mouse scrolled (490, 351) with delta (0, 0)
Screenshot: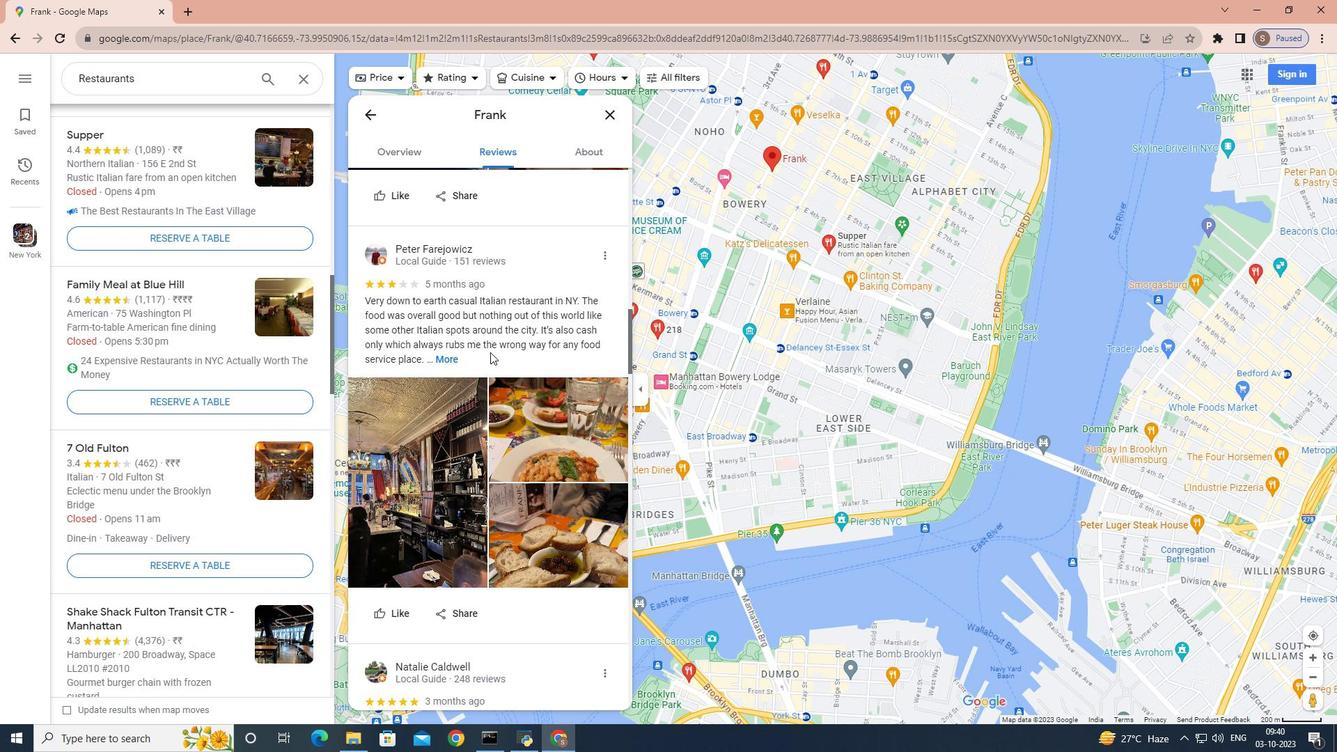 
Action: Mouse scrolled (490, 351) with delta (0, 0)
Screenshot: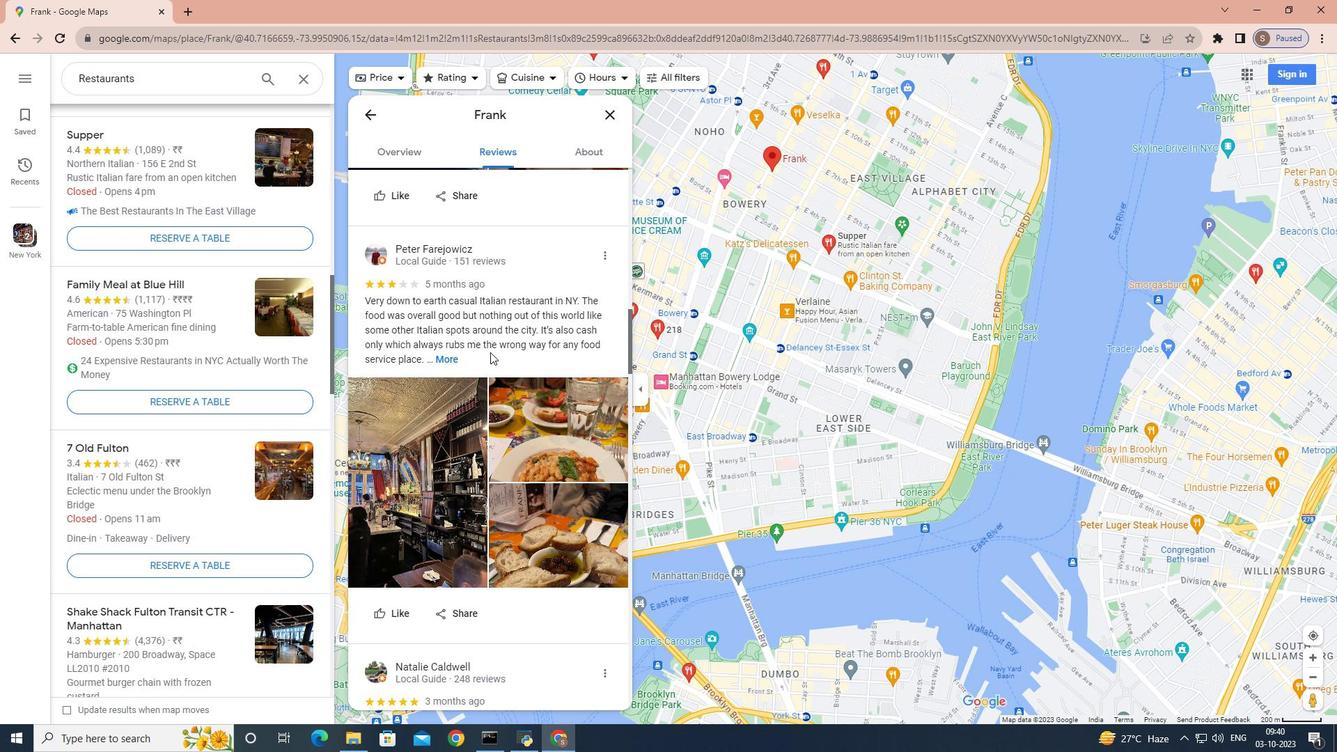
Action: Mouse scrolled (490, 351) with delta (0, 0)
Screenshot: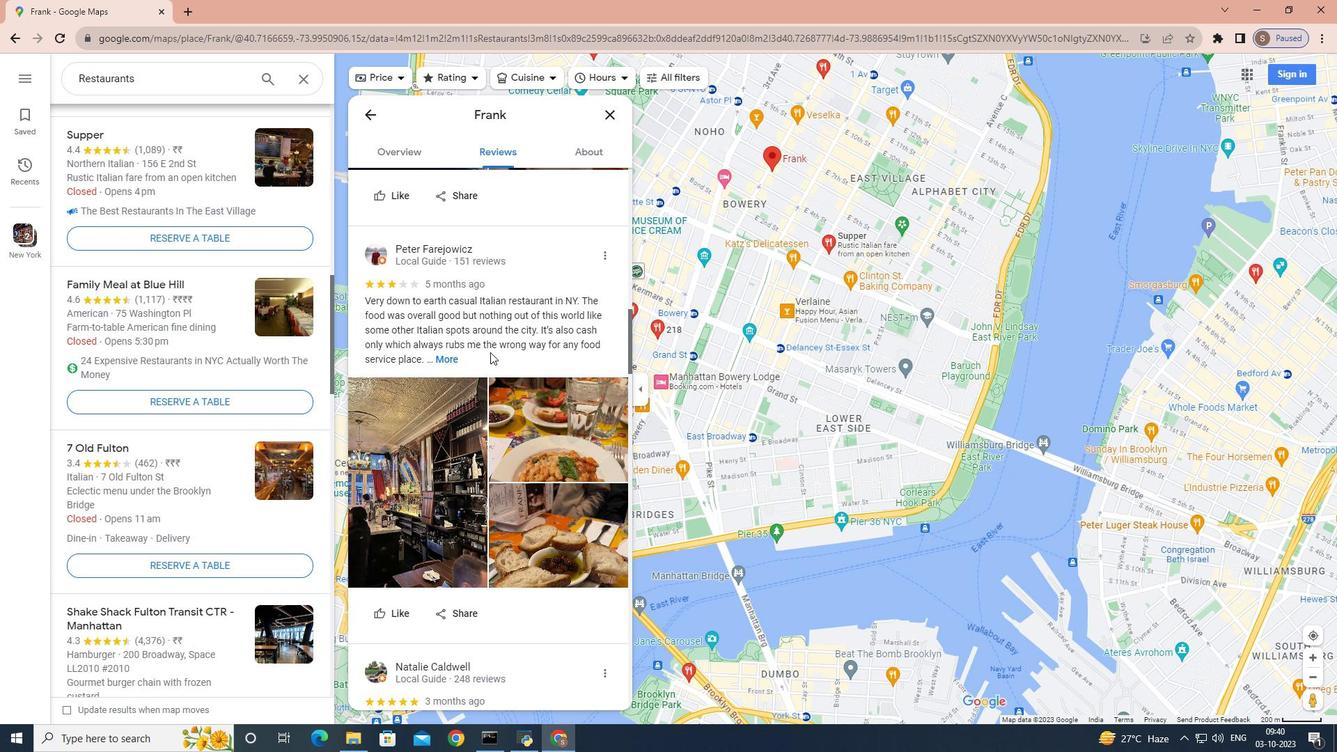 
Action: Mouse scrolled (490, 351) with delta (0, 0)
Screenshot: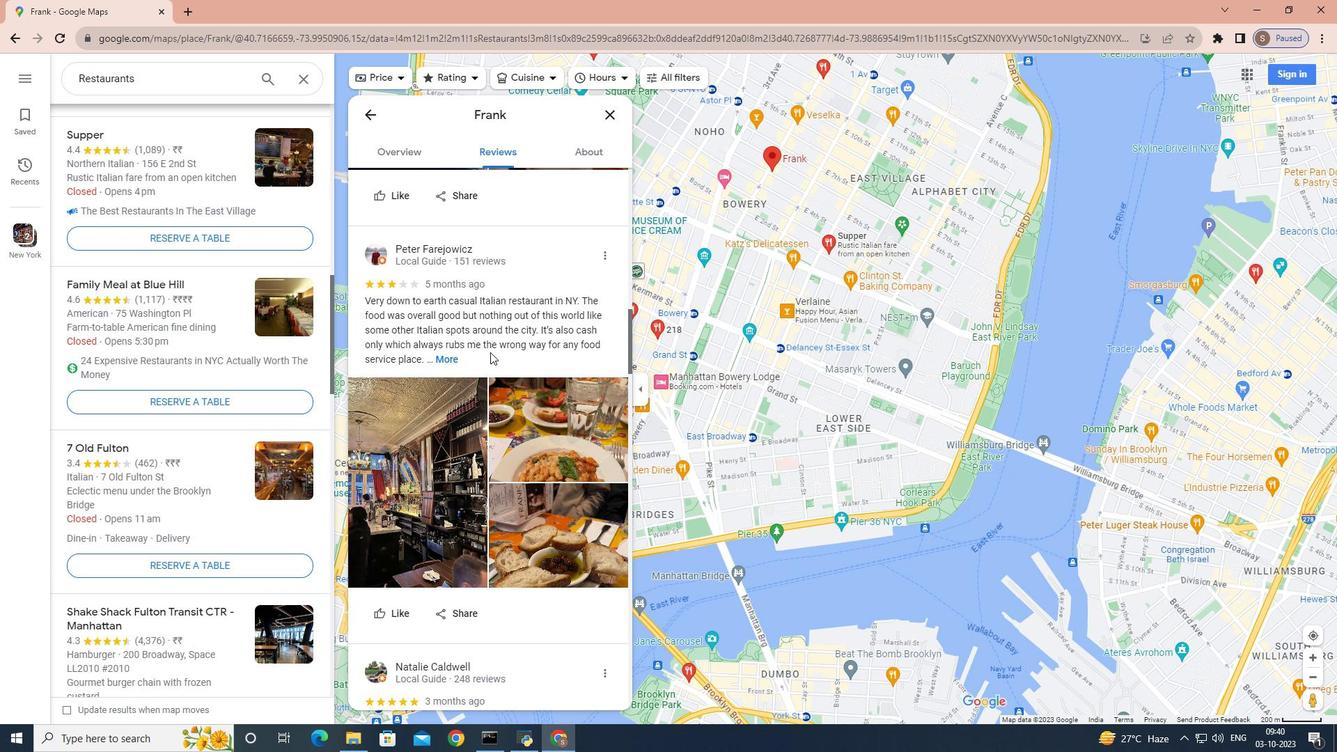 
Action: Mouse scrolled (490, 351) with delta (0, 0)
Screenshot: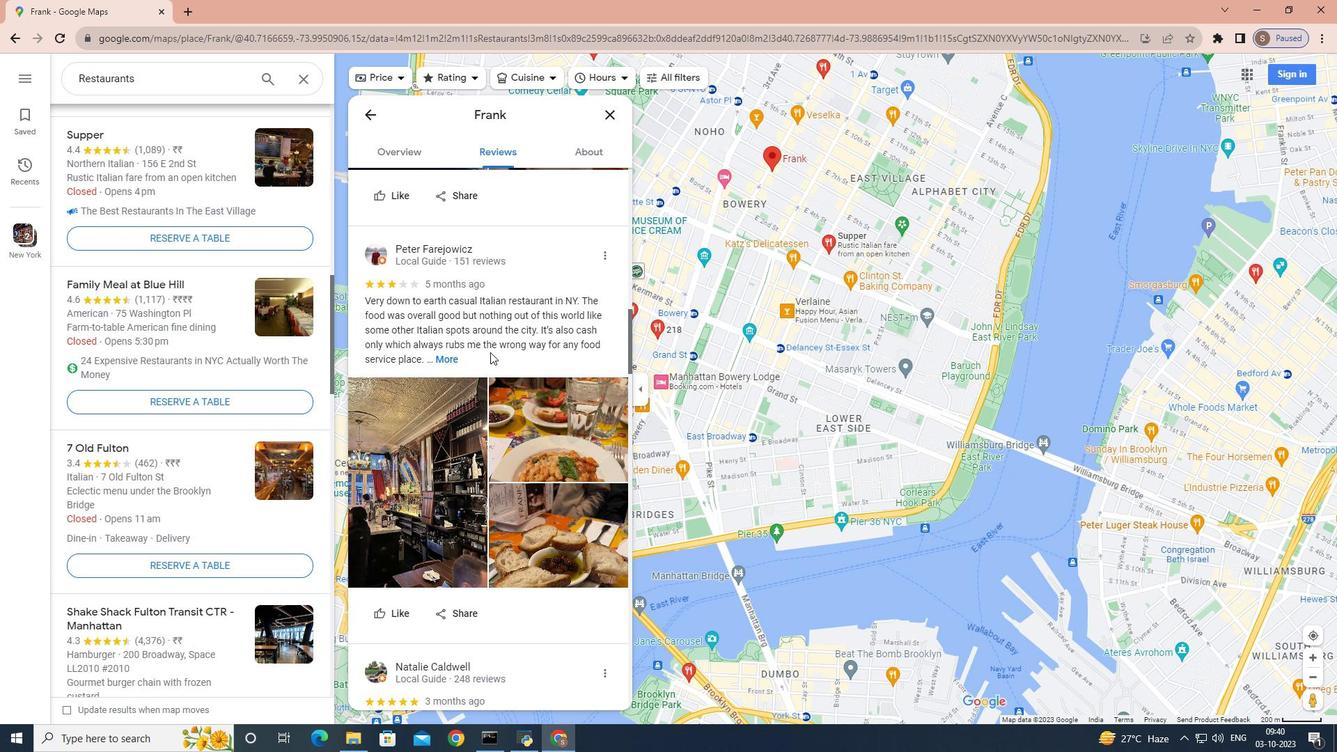 
Action: Mouse scrolled (490, 351) with delta (0, 0)
Screenshot: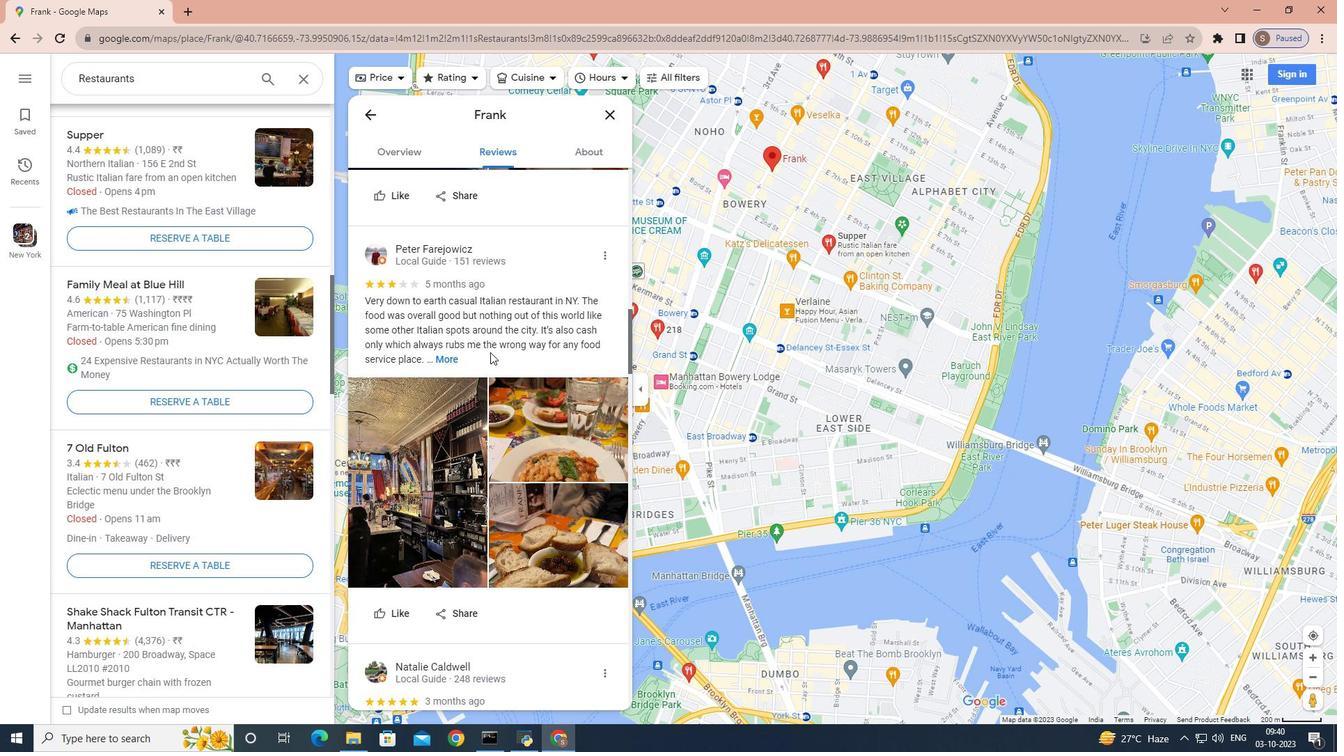 
Action: Mouse scrolled (490, 351) with delta (0, 0)
Screenshot: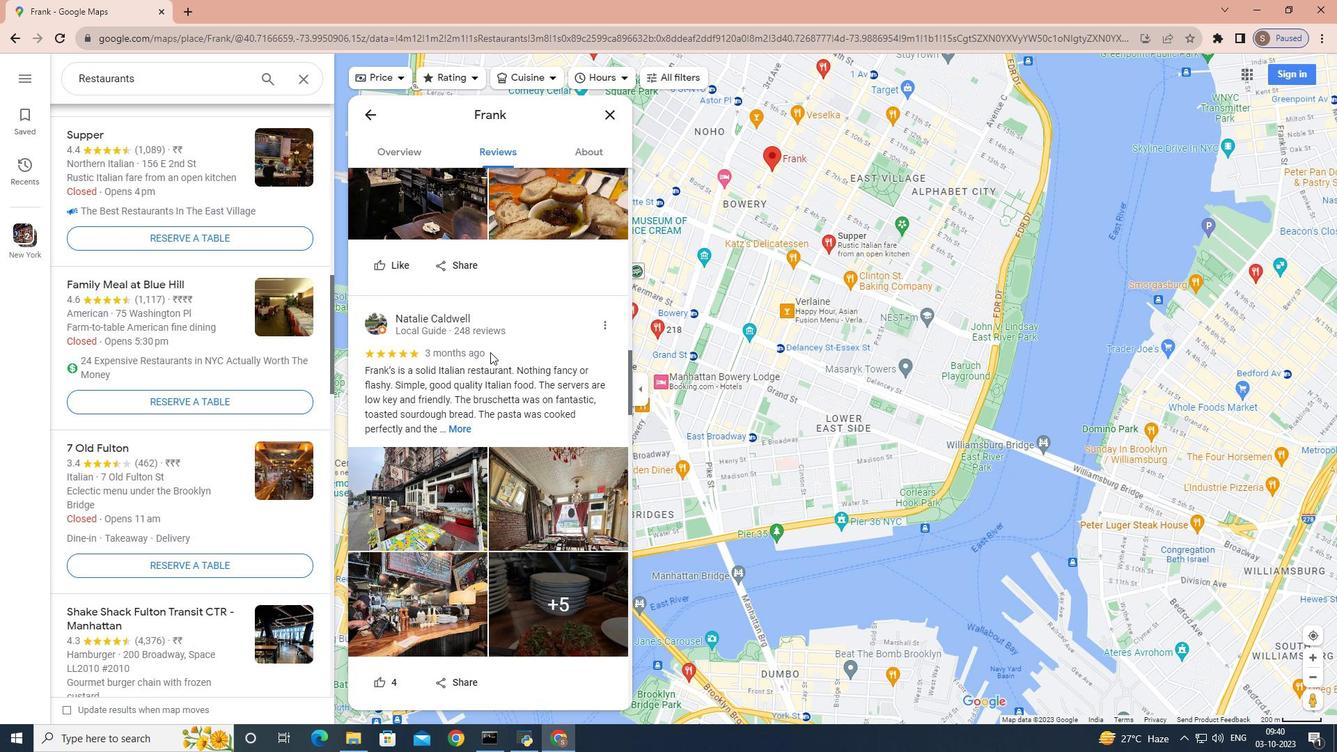 
Action: Mouse scrolled (490, 351) with delta (0, 0)
Screenshot: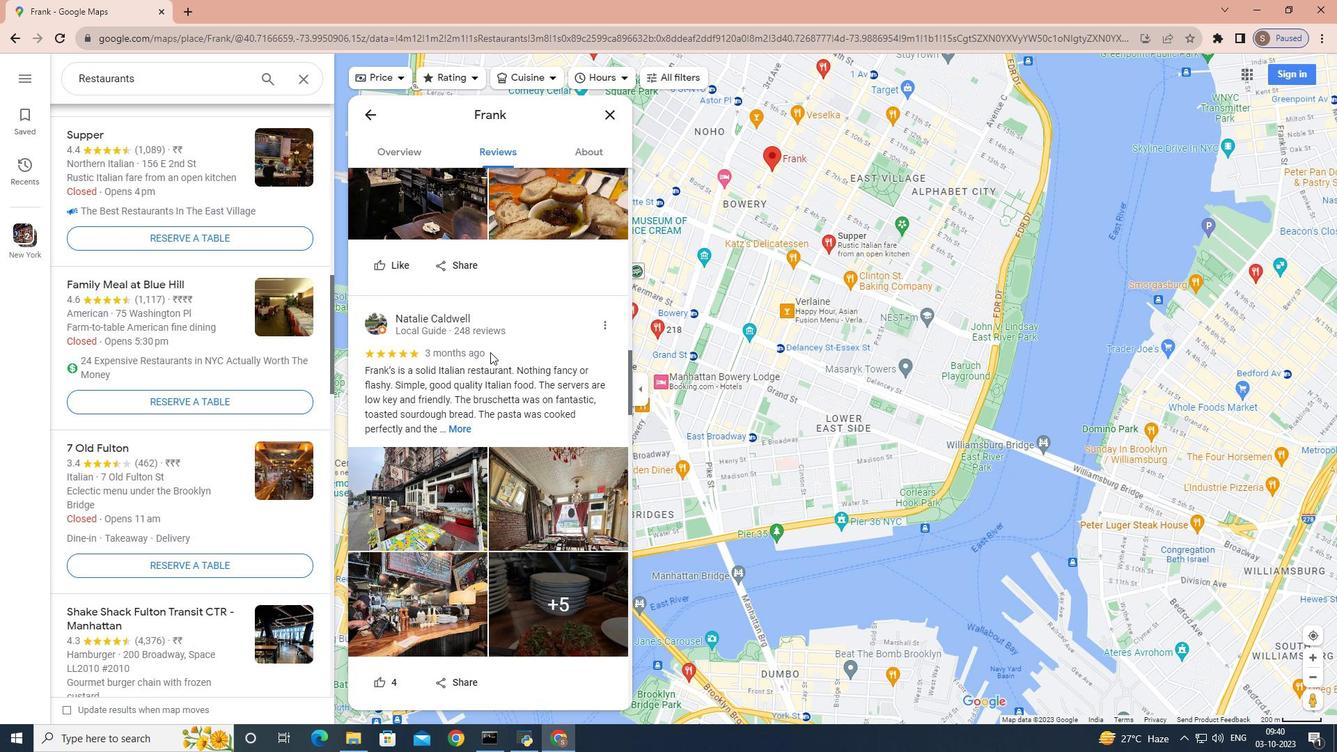 
Action: Mouse scrolled (490, 351) with delta (0, 0)
Screenshot: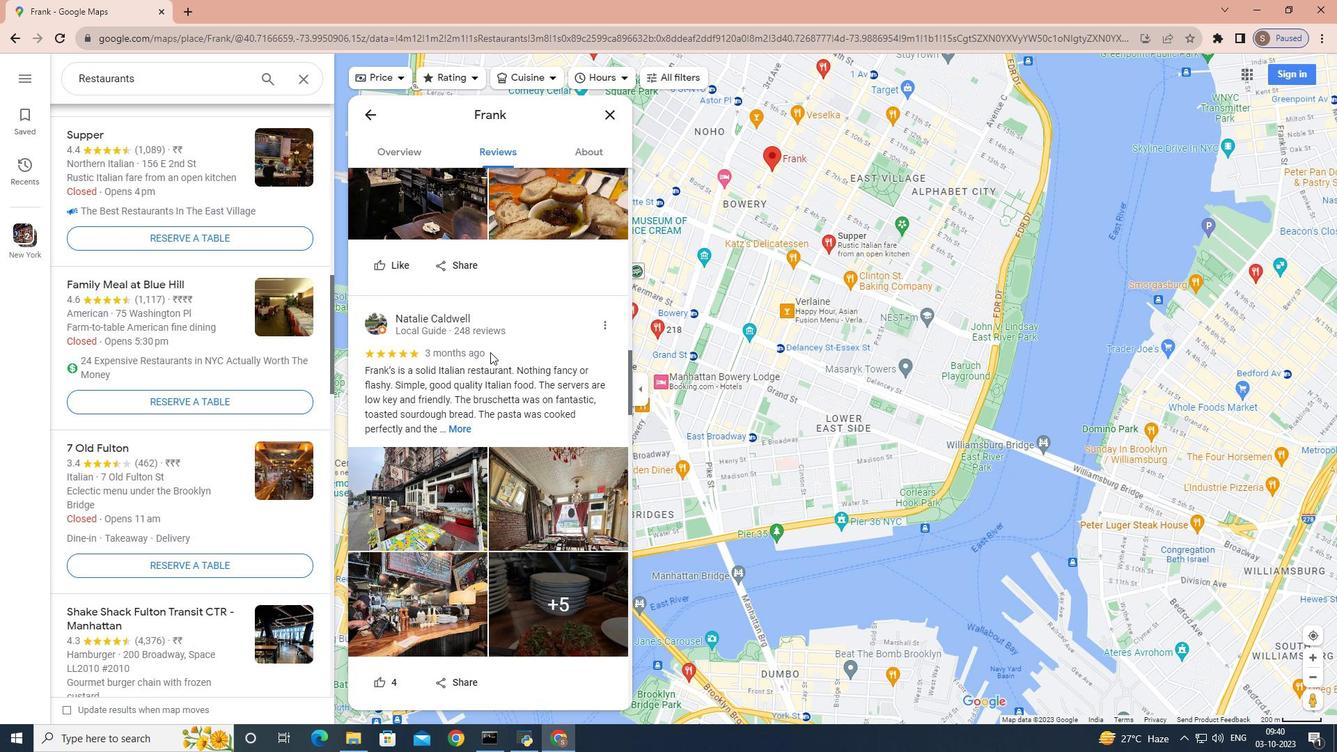 
Action: Mouse scrolled (490, 351) with delta (0, 0)
Screenshot: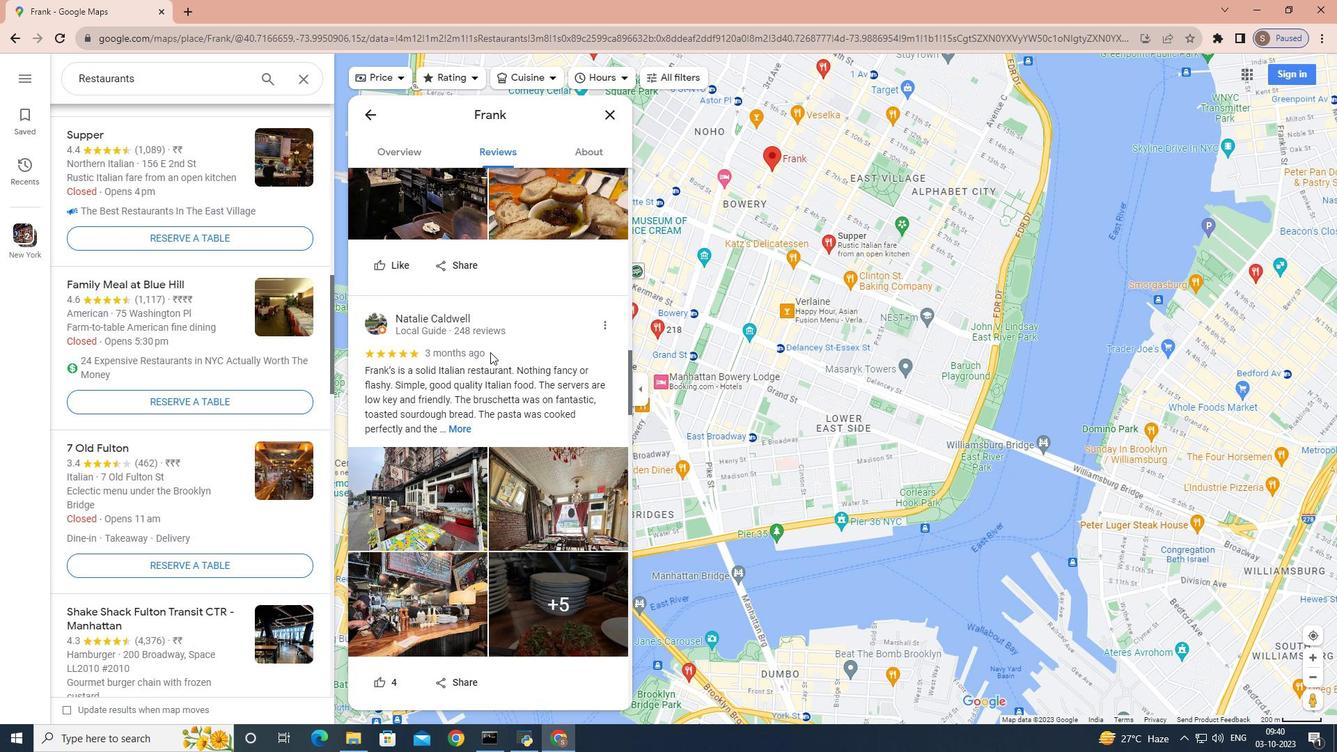 
Action: Mouse scrolled (490, 351) with delta (0, 0)
Screenshot: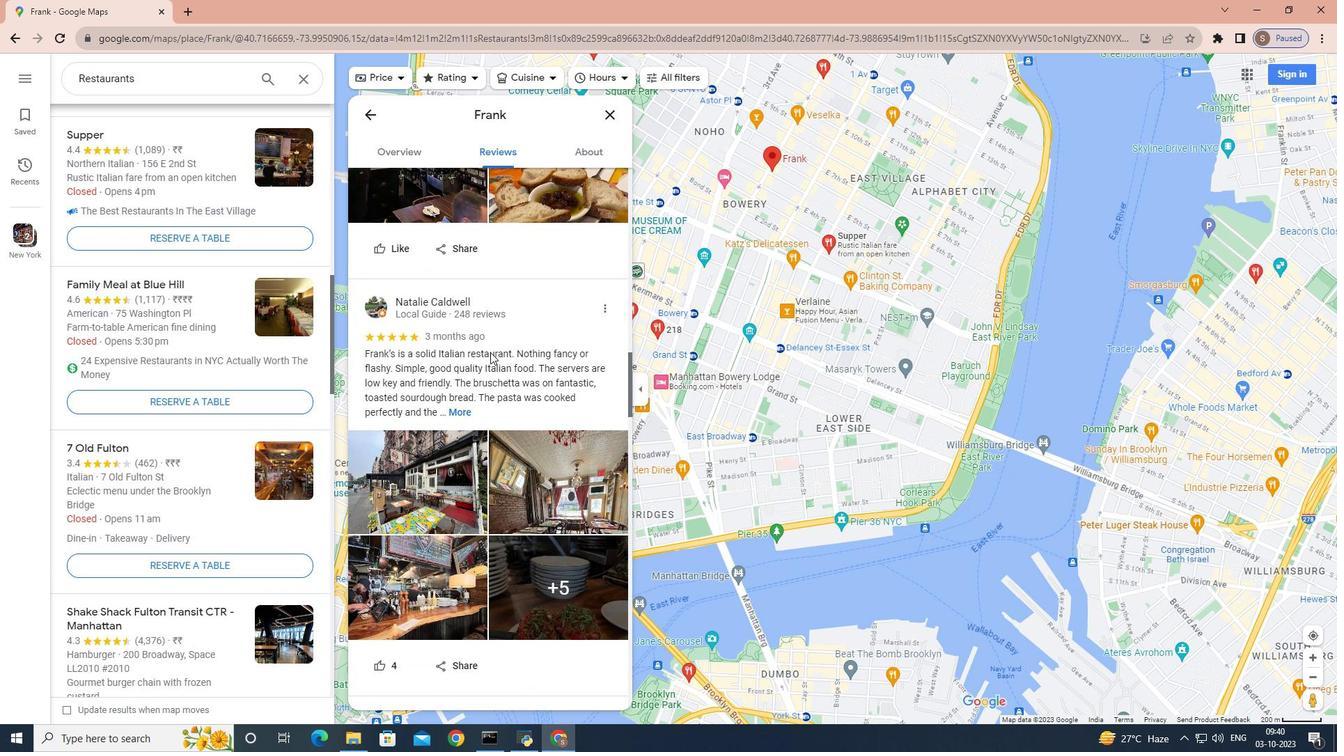 
Action: Mouse scrolled (490, 351) with delta (0, 0)
Screenshot: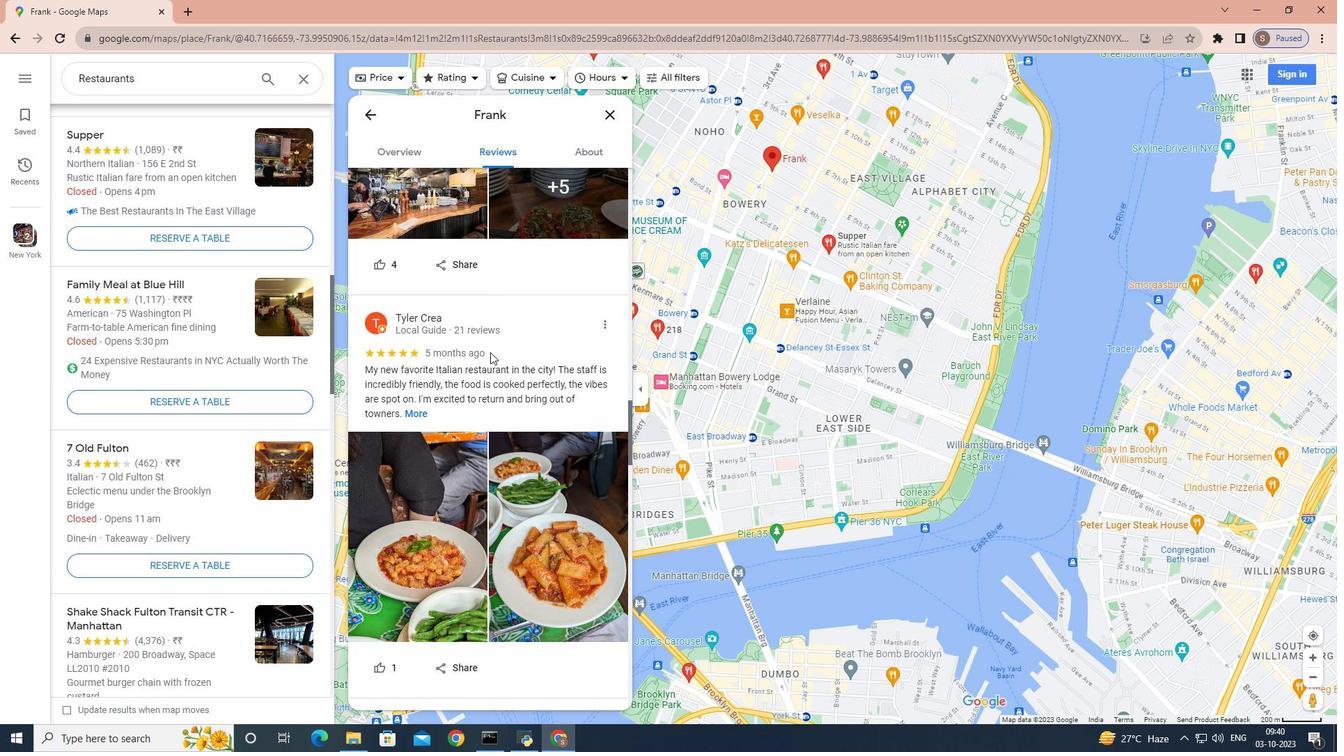 
Action: Mouse scrolled (490, 351) with delta (0, 0)
Screenshot: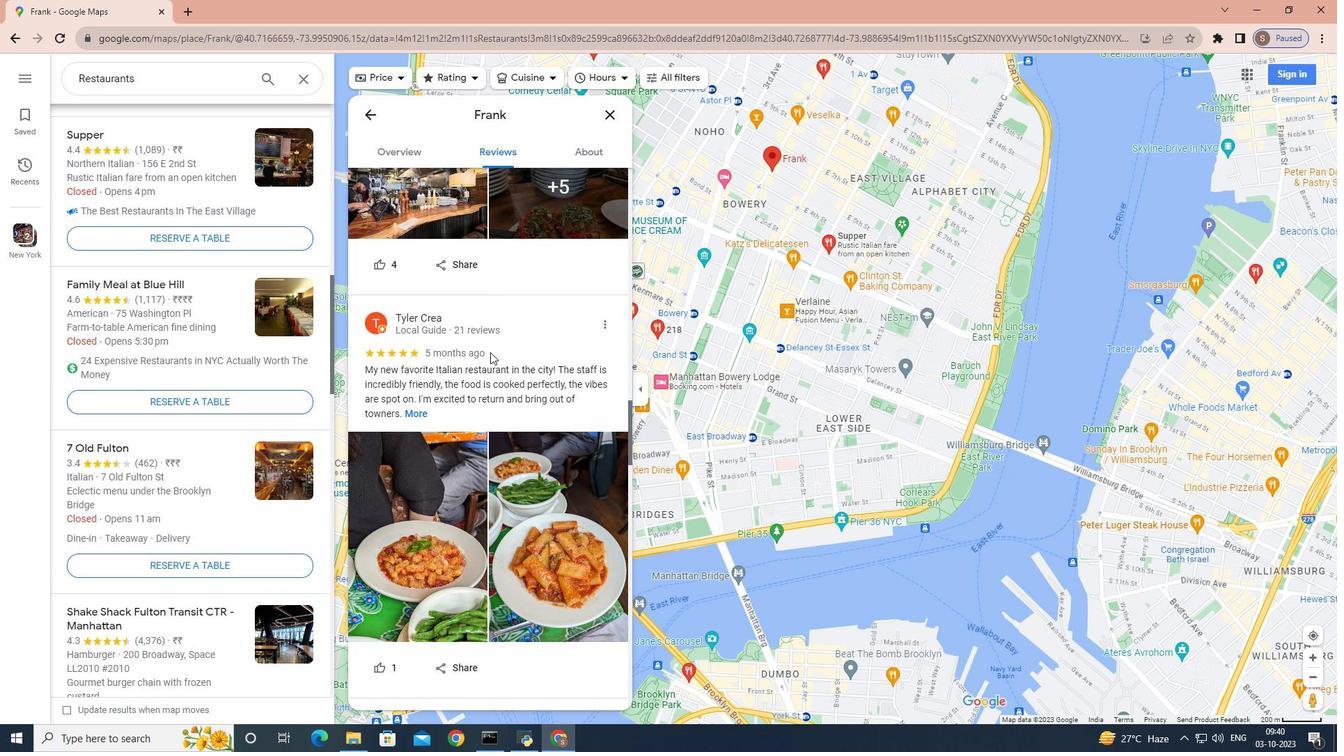 
Action: Mouse scrolled (490, 351) with delta (0, 0)
Screenshot: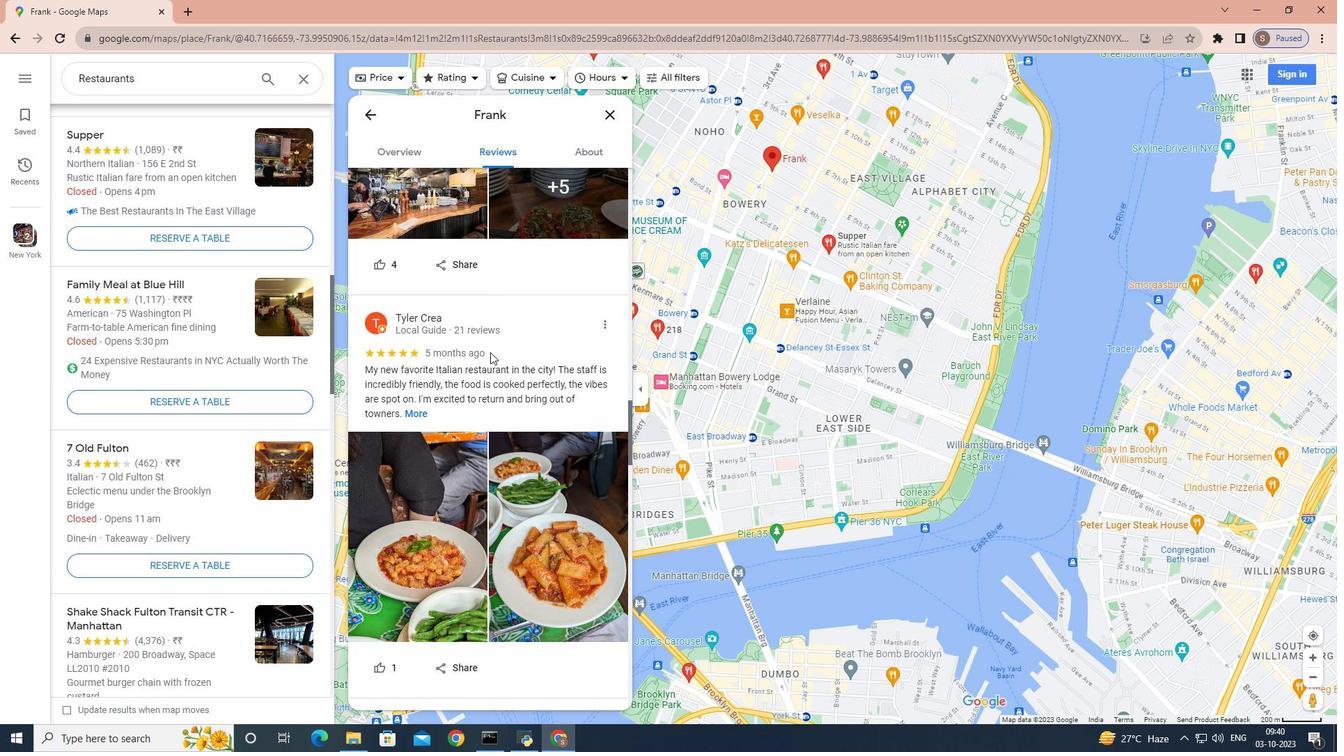 
Action: Mouse scrolled (490, 351) with delta (0, 0)
Screenshot: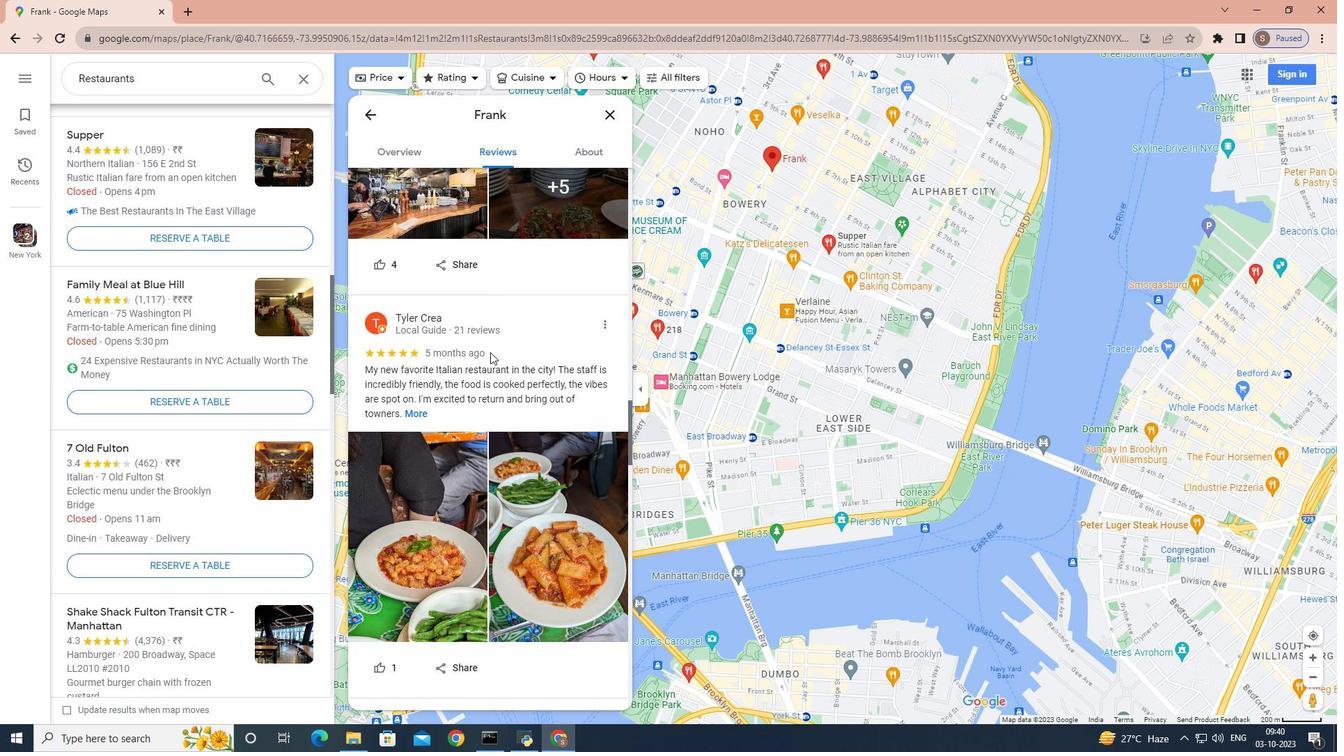 
Action: Mouse scrolled (490, 351) with delta (0, 0)
Screenshot: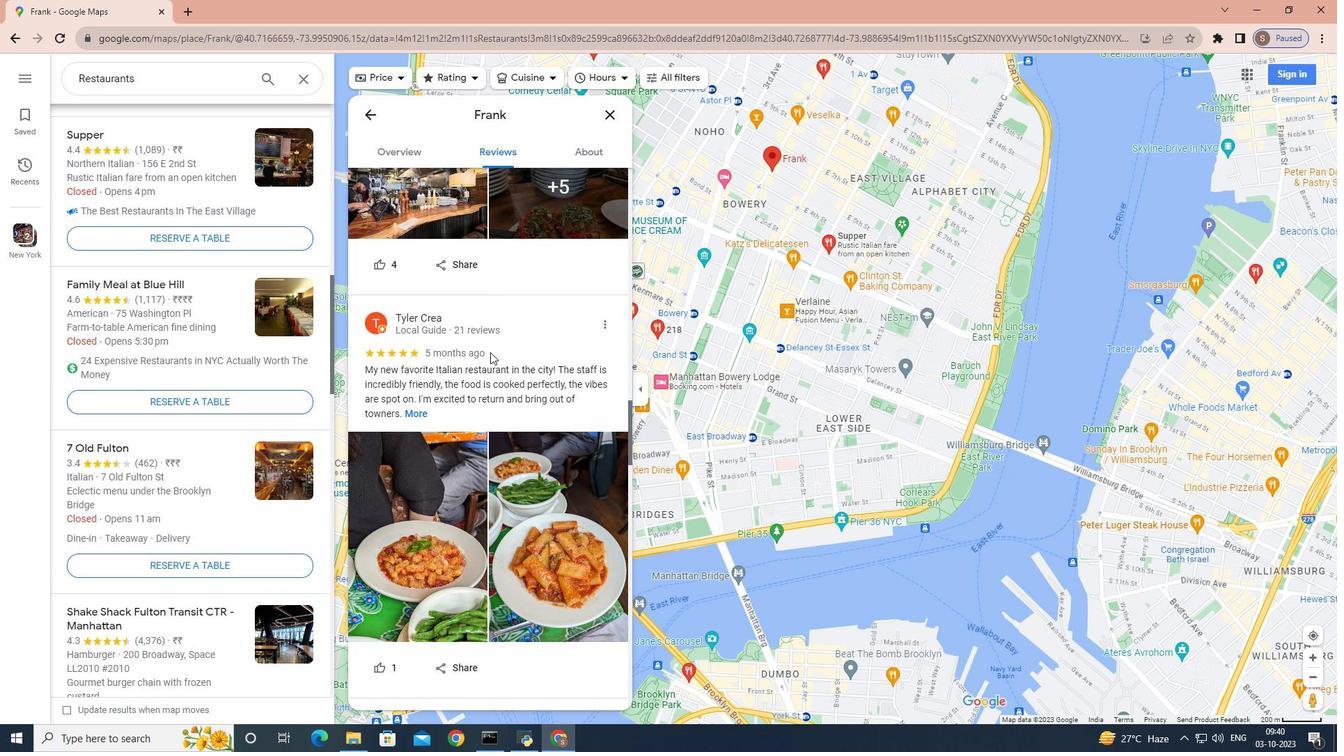 
Action: Mouse scrolled (490, 351) with delta (0, 0)
Screenshot: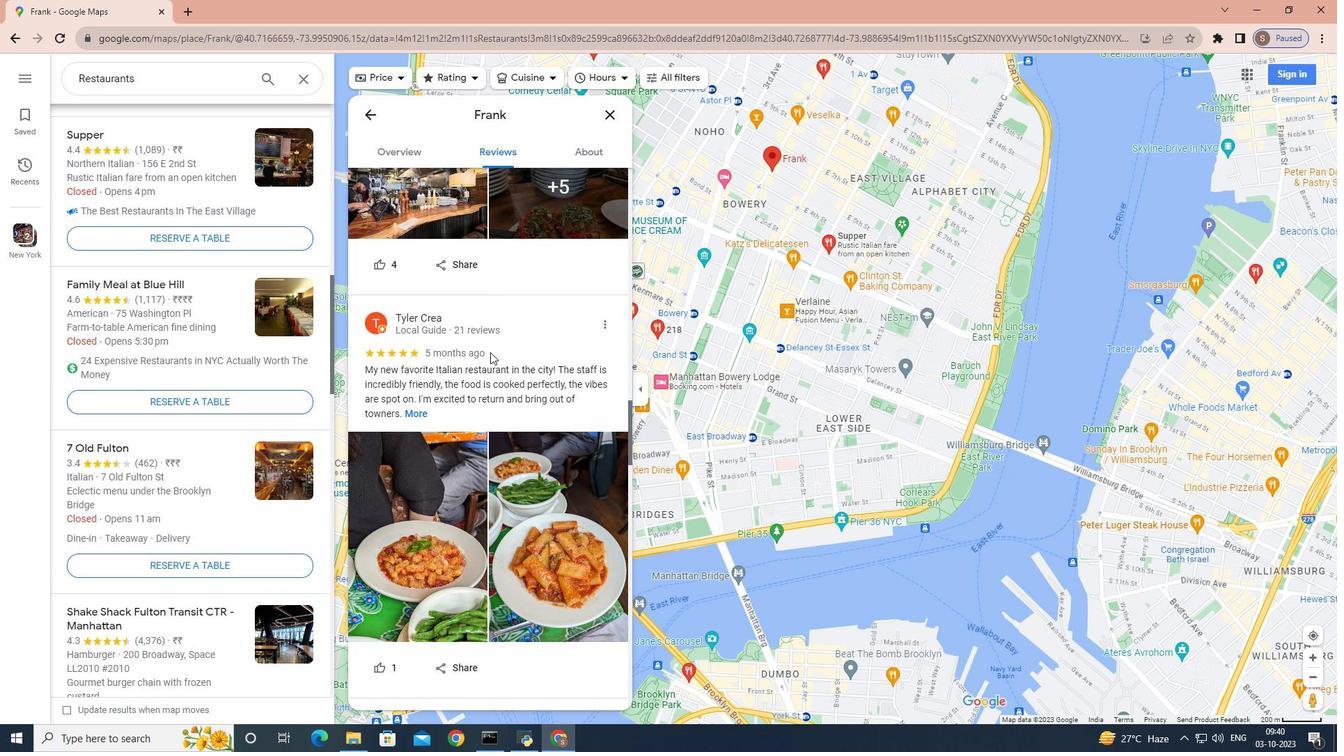 
Action: Mouse scrolled (490, 351) with delta (0, 0)
Screenshot: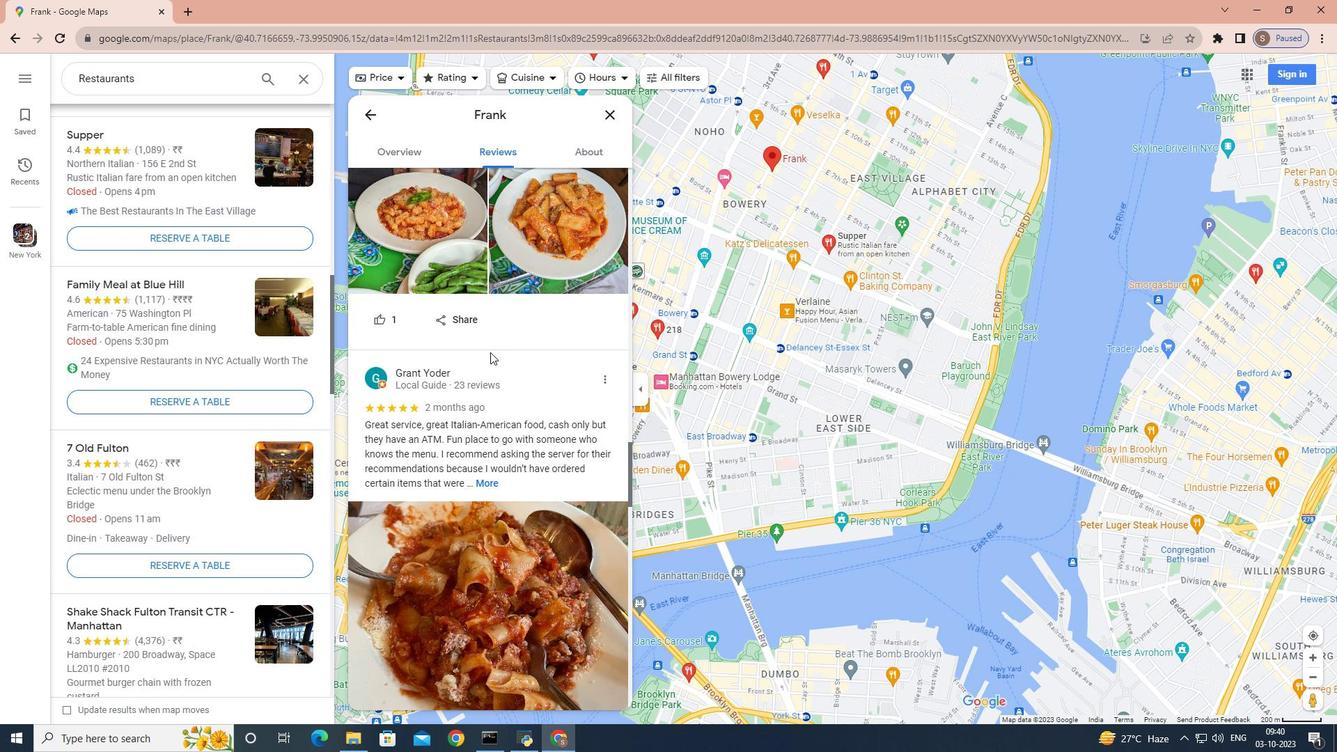 
Action: Mouse scrolled (490, 351) with delta (0, 0)
Screenshot: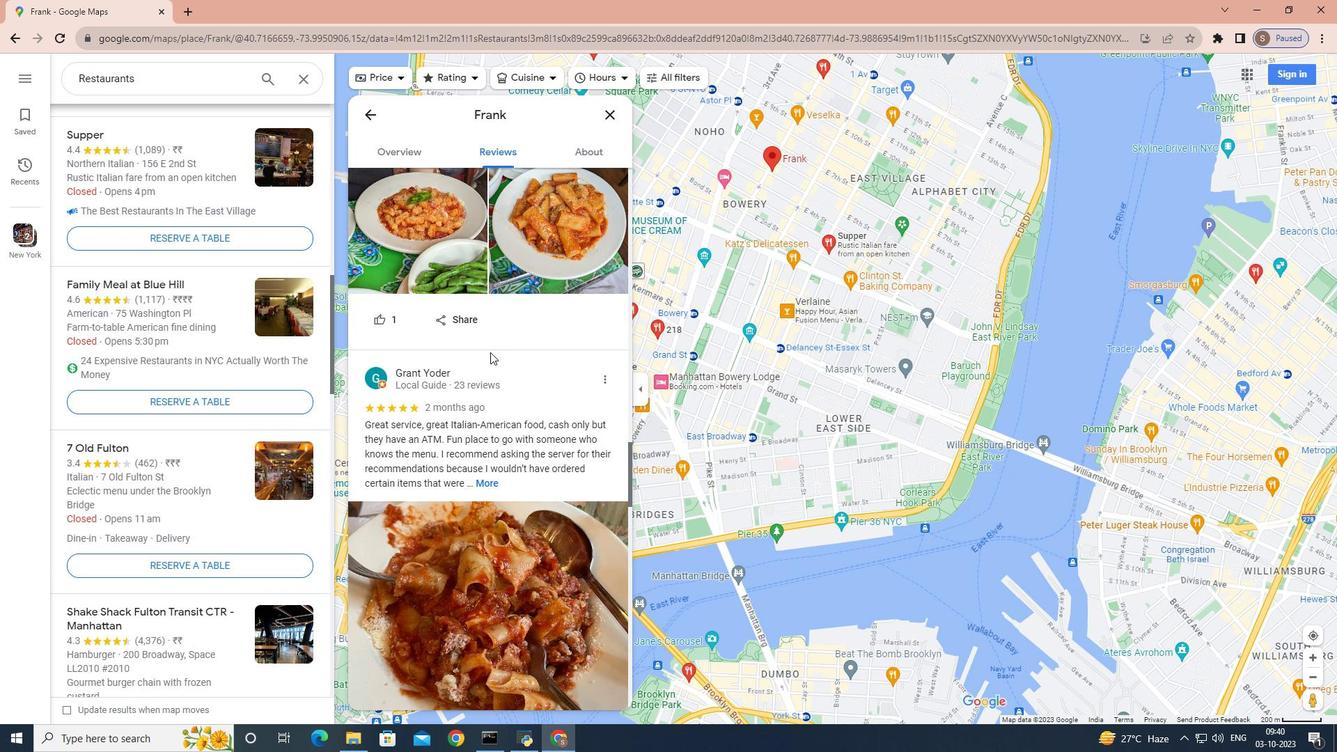 
Action: Mouse scrolled (490, 351) with delta (0, 0)
Screenshot: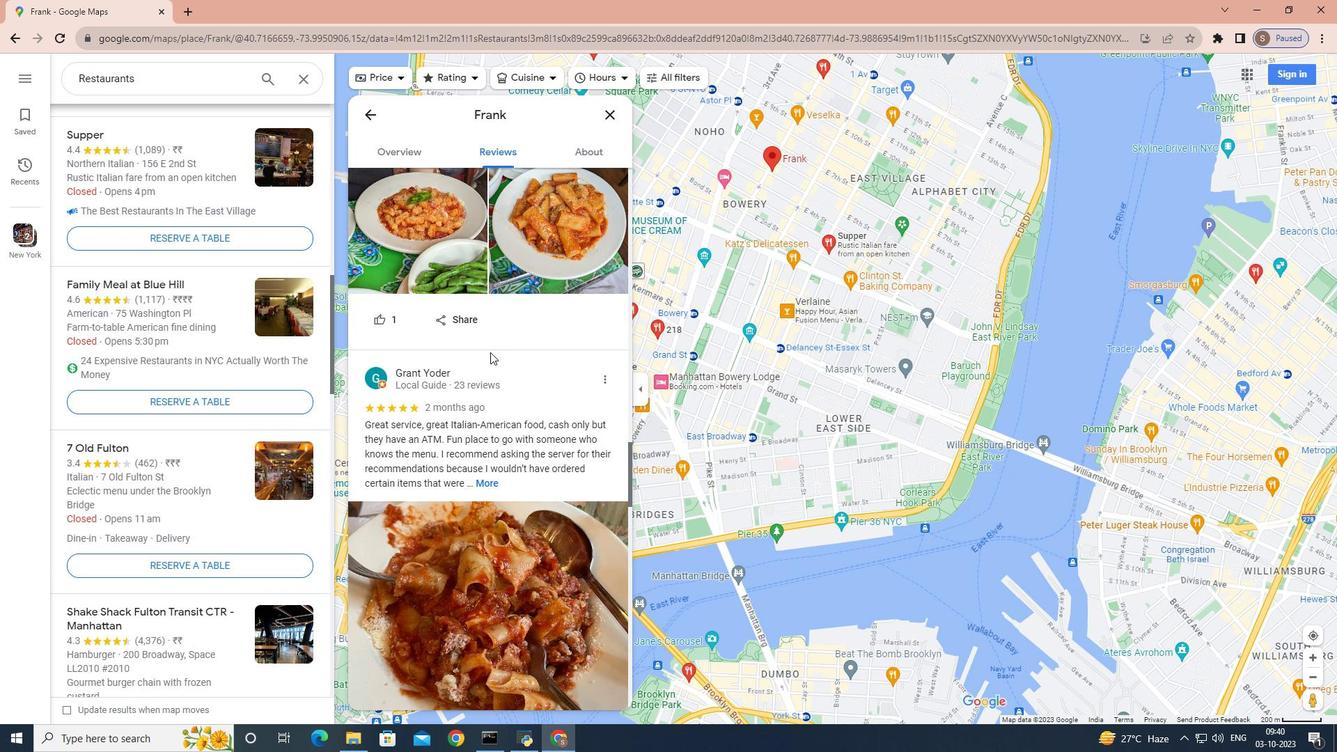 
Action: Mouse scrolled (490, 351) with delta (0, 0)
Screenshot: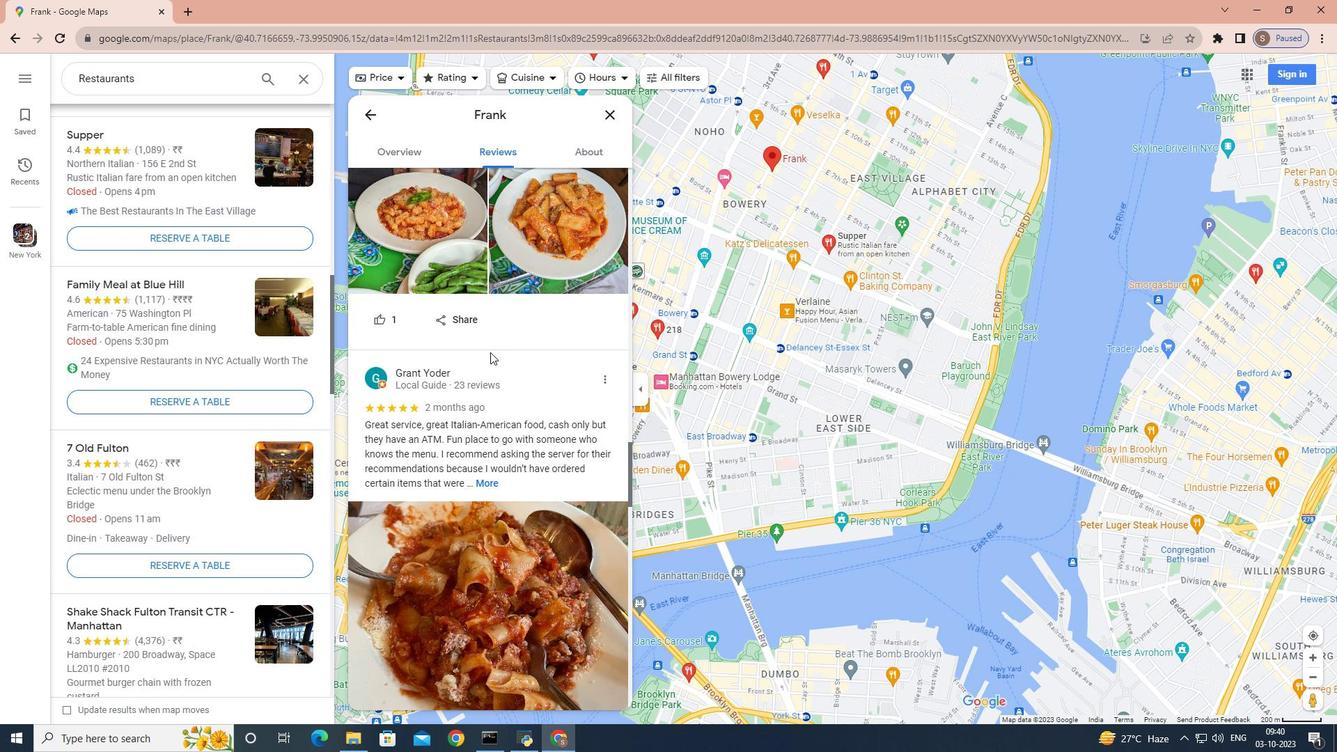 
Action: Mouse scrolled (490, 351) with delta (0, 0)
Screenshot: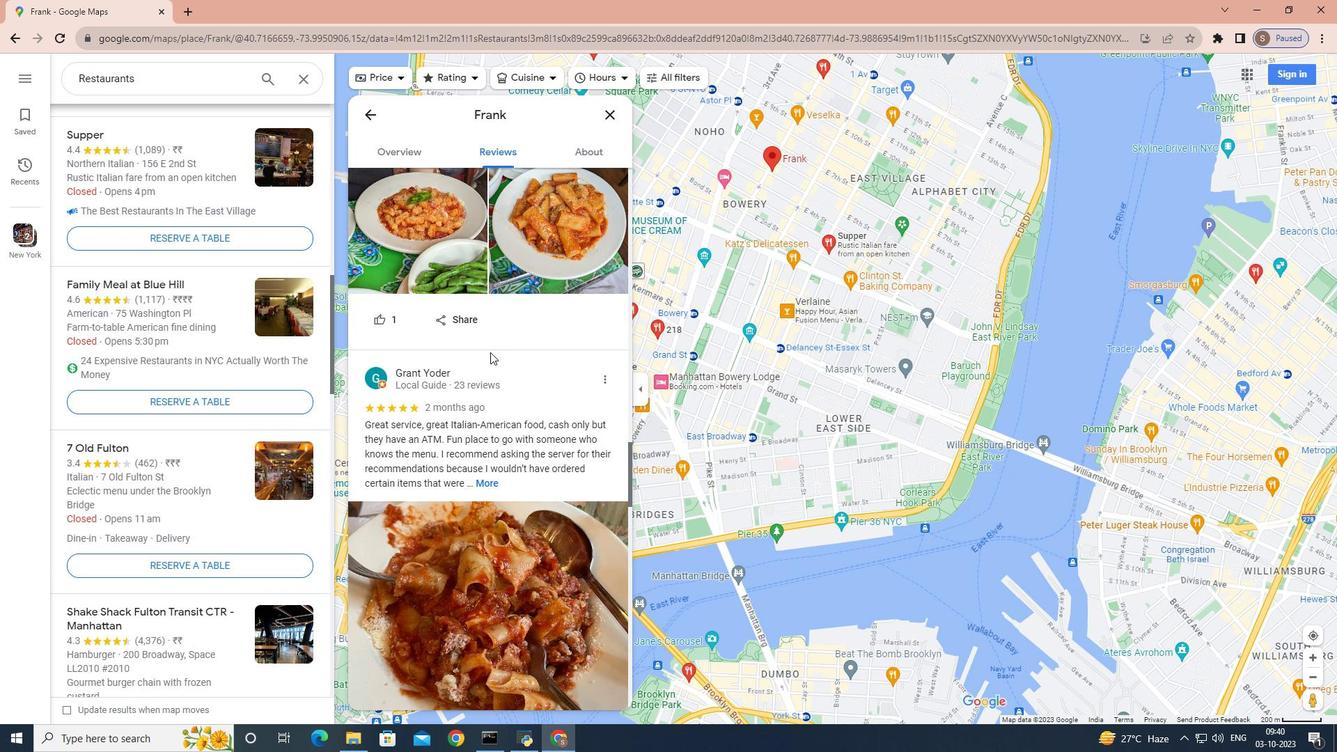 
Action: Mouse scrolled (490, 351) with delta (0, 0)
Screenshot: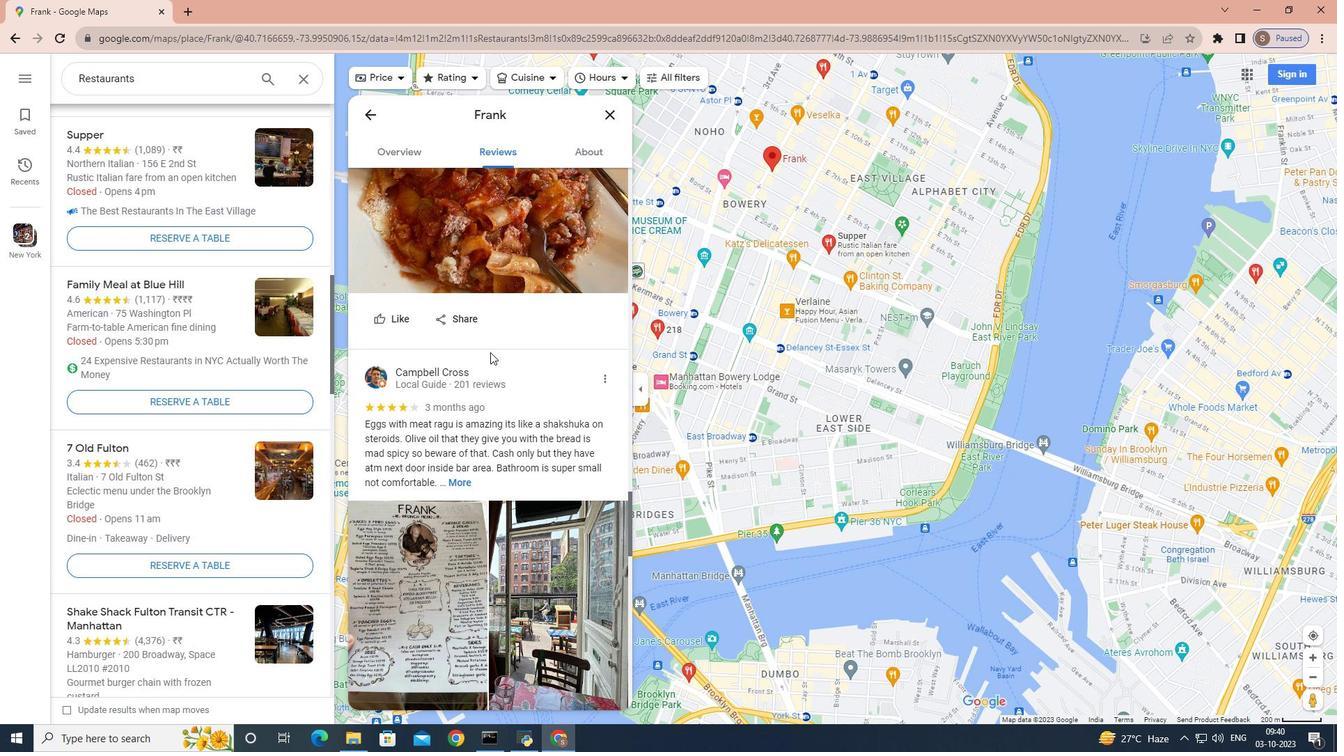 
Action: Mouse scrolled (490, 351) with delta (0, 0)
Screenshot: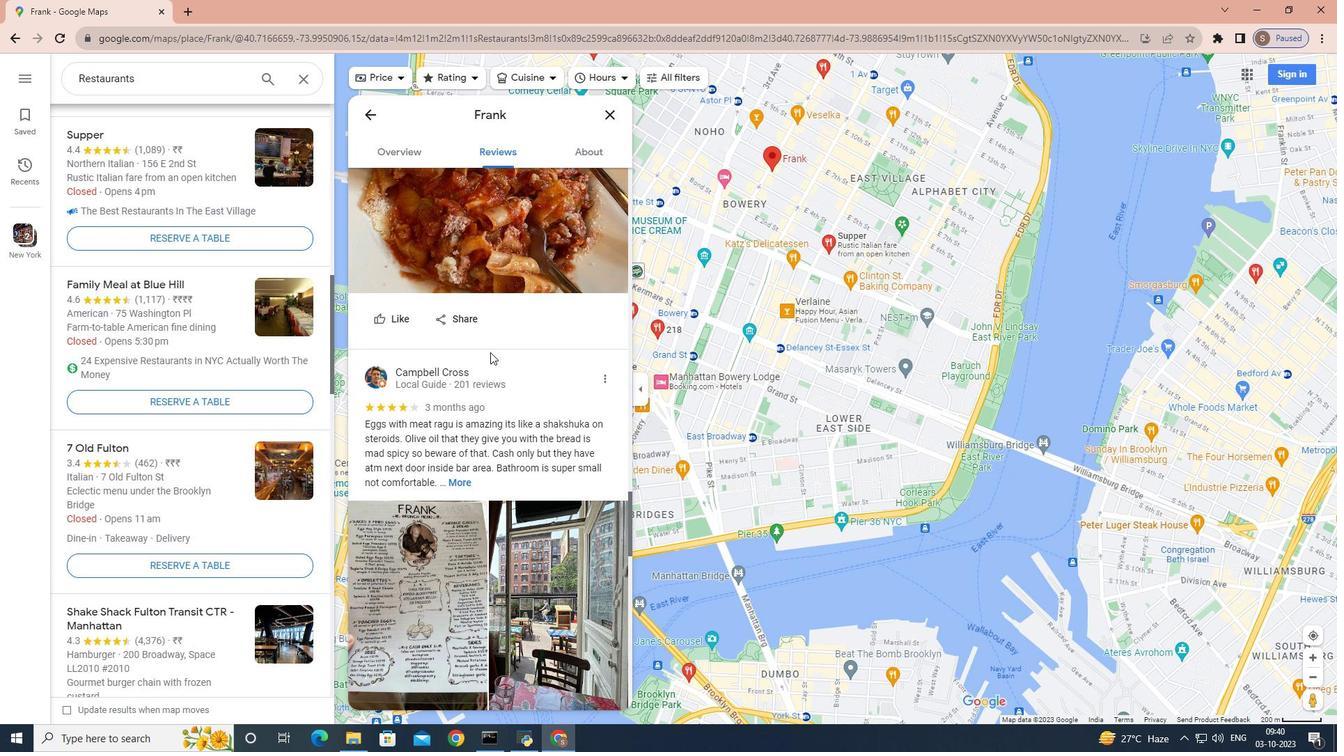 
Action: Mouse scrolled (490, 351) with delta (0, 0)
Screenshot: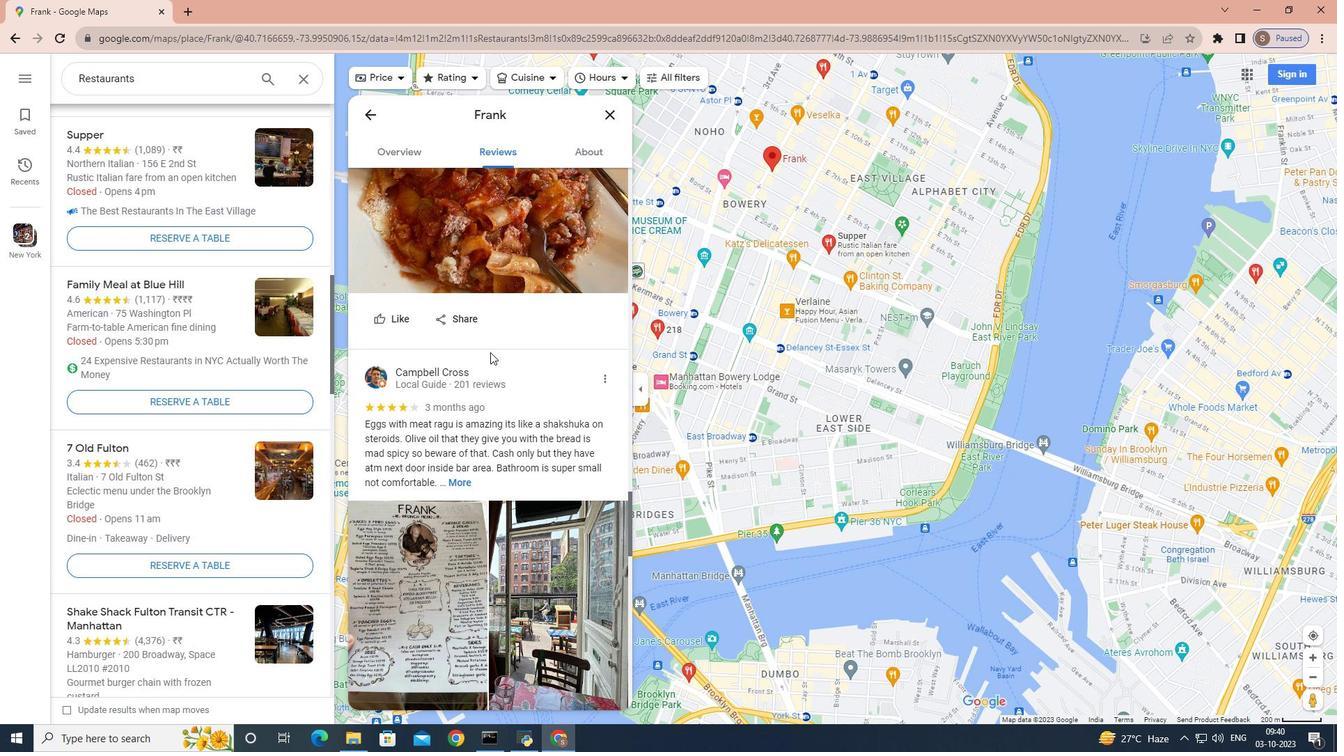 
Action: Mouse scrolled (490, 351) with delta (0, 0)
Screenshot: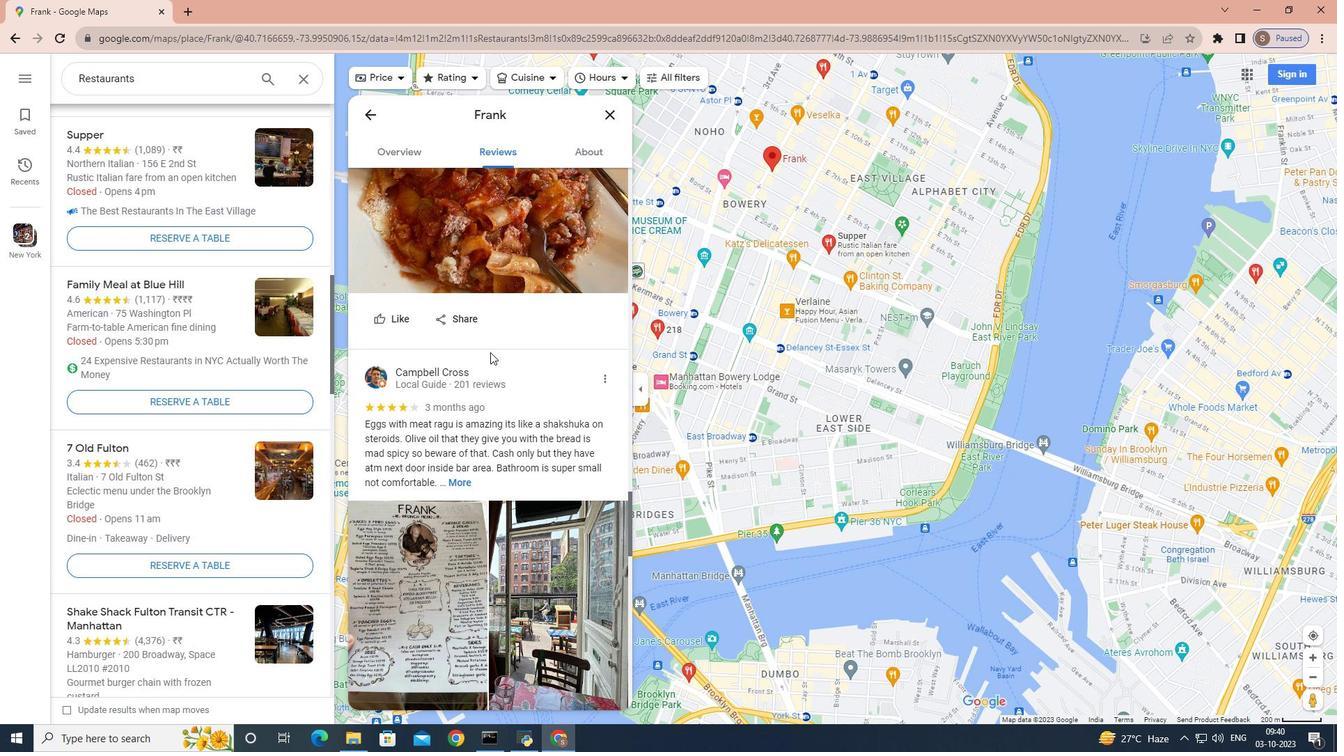 
Action: Mouse scrolled (490, 351) with delta (0, 0)
Screenshot: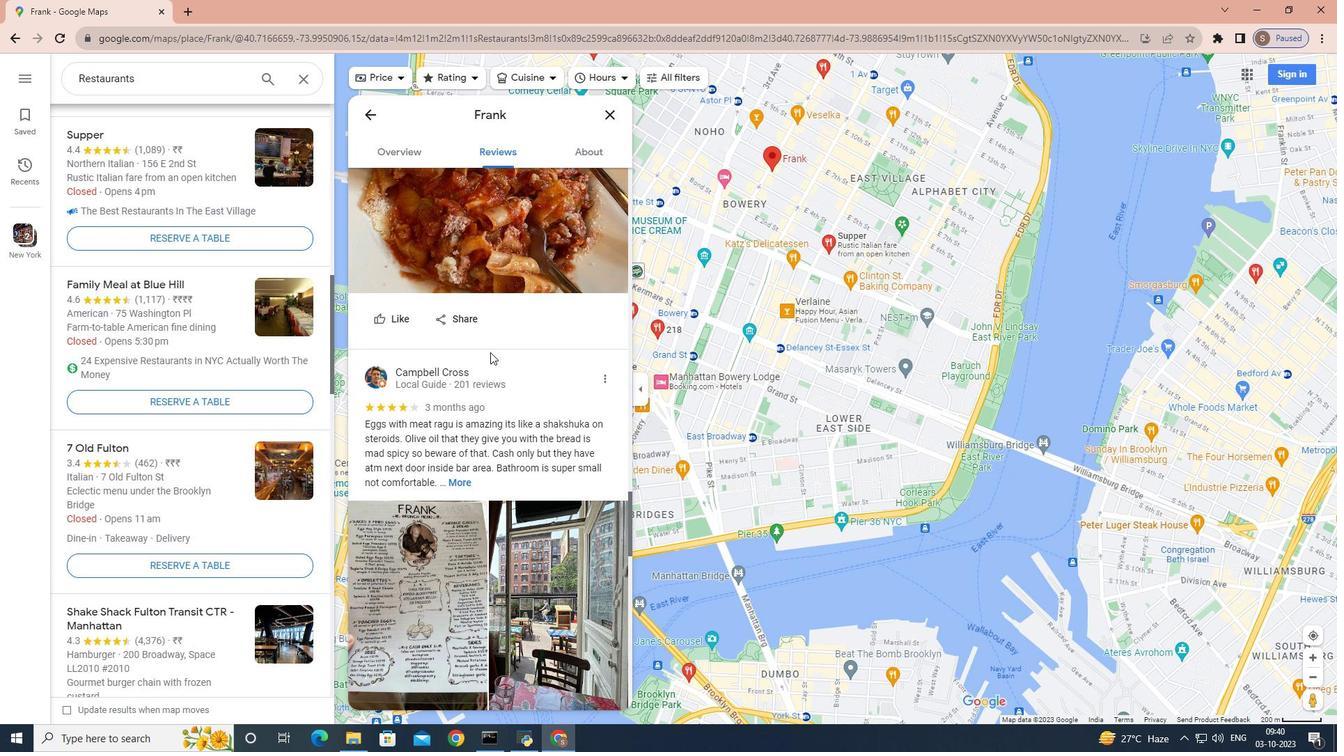 
Action: Mouse scrolled (490, 351) with delta (0, 0)
Screenshot: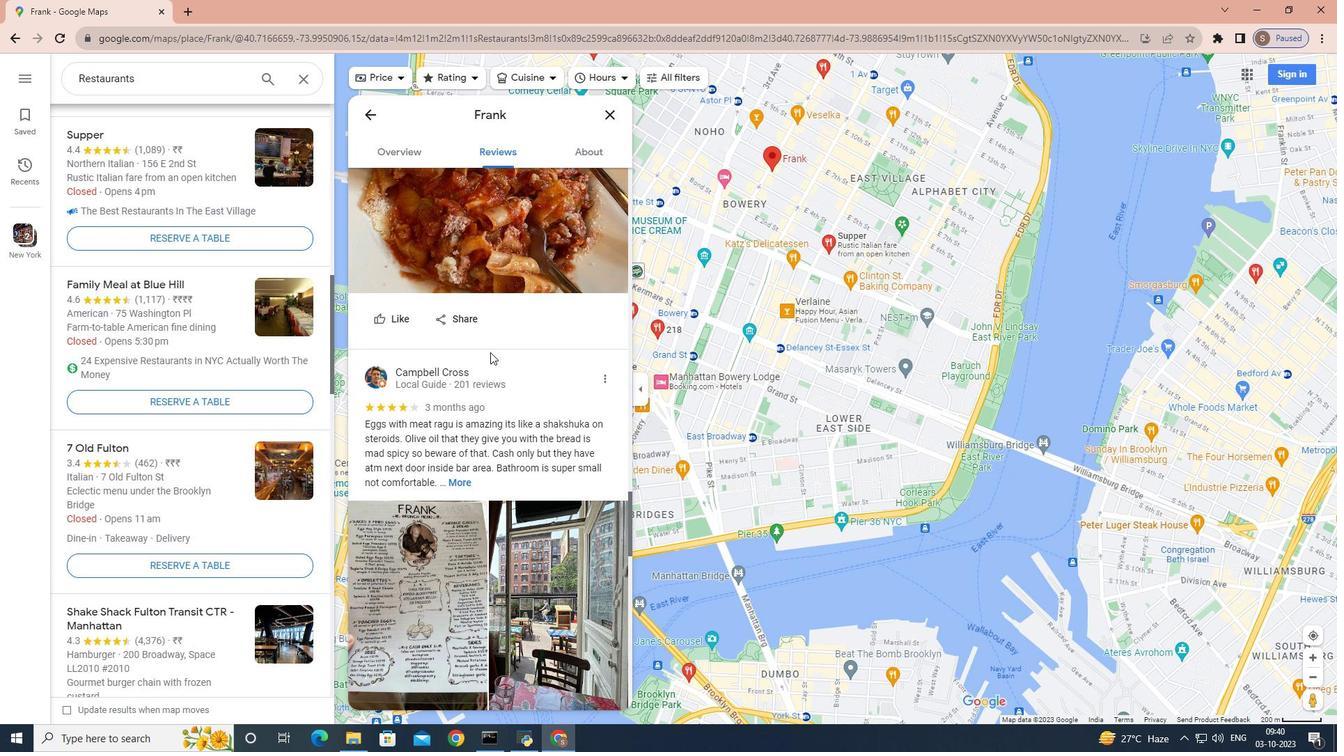 
Action: Mouse scrolled (490, 351) with delta (0, 0)
Screenshot: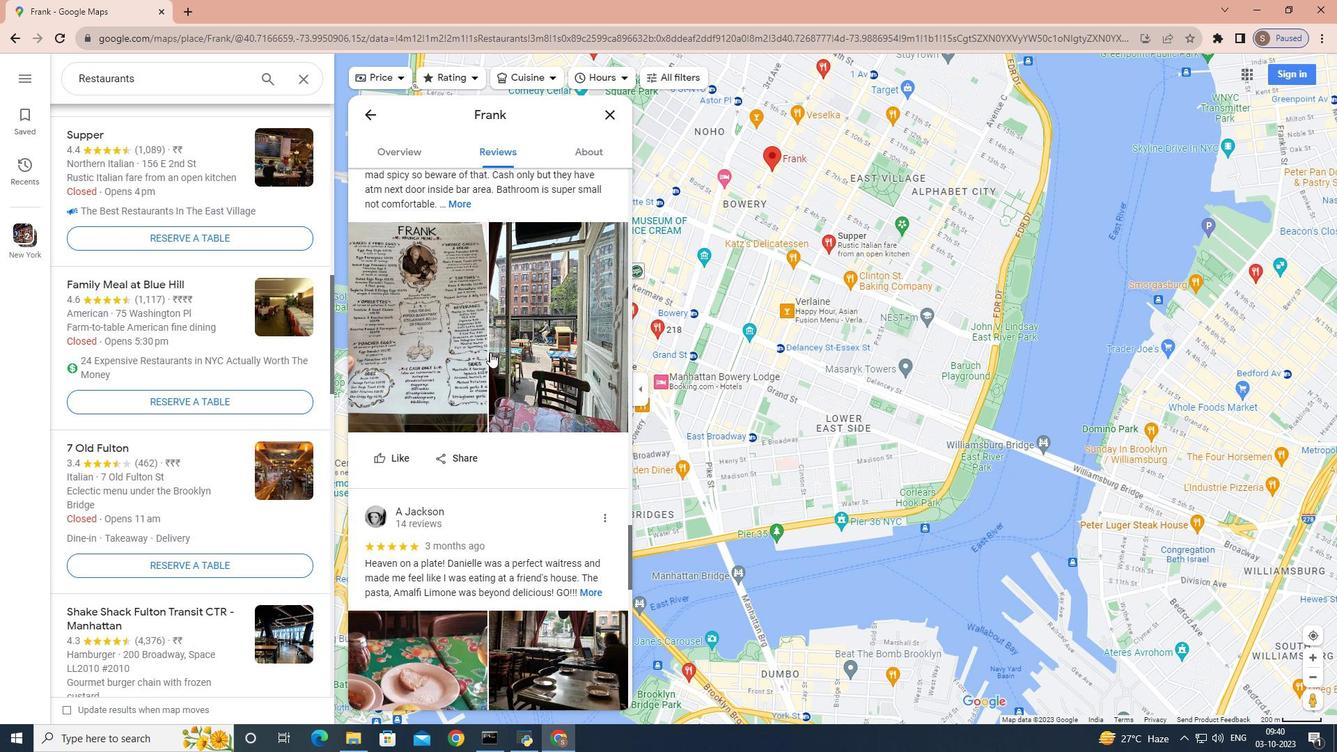 
Action: Mouse scrolled (490, 351) with delta (0, 0)
Screenshot: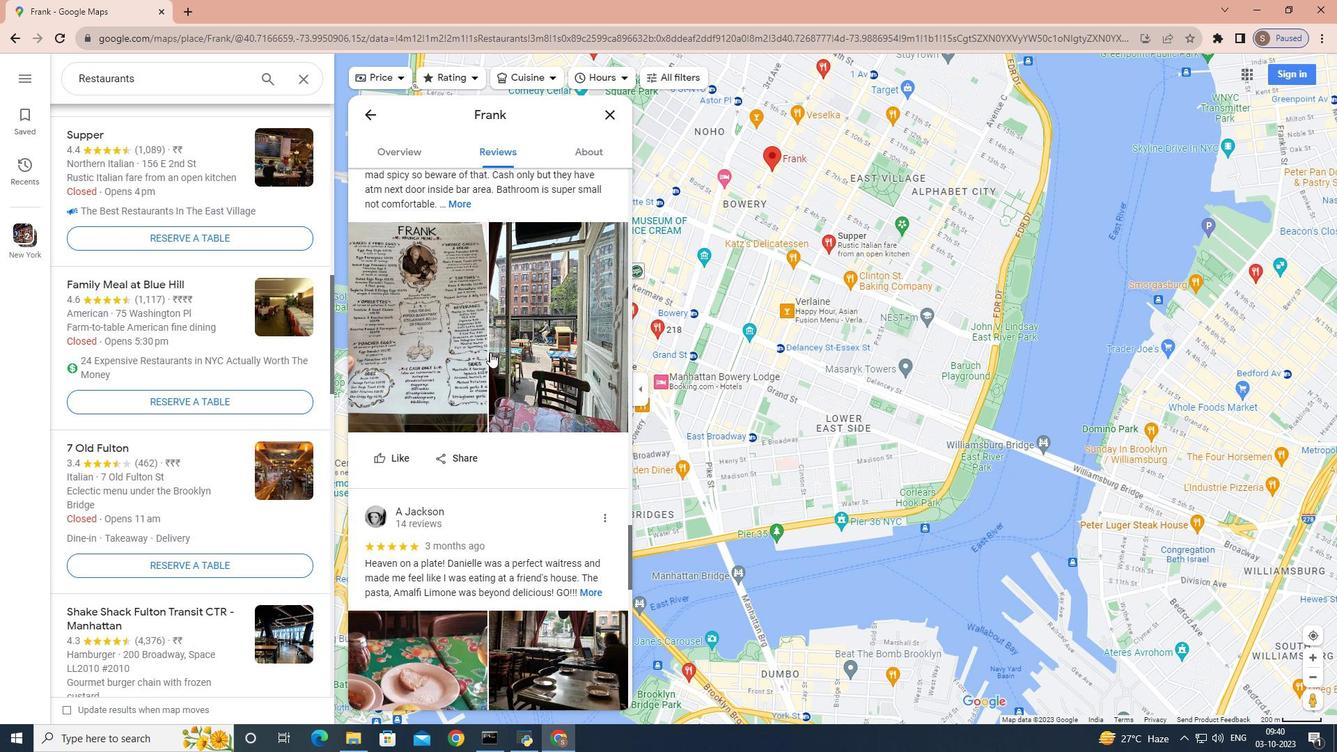 
Action: Mouse scrolled (490, 351) with delta (0, 0)
Screenshot: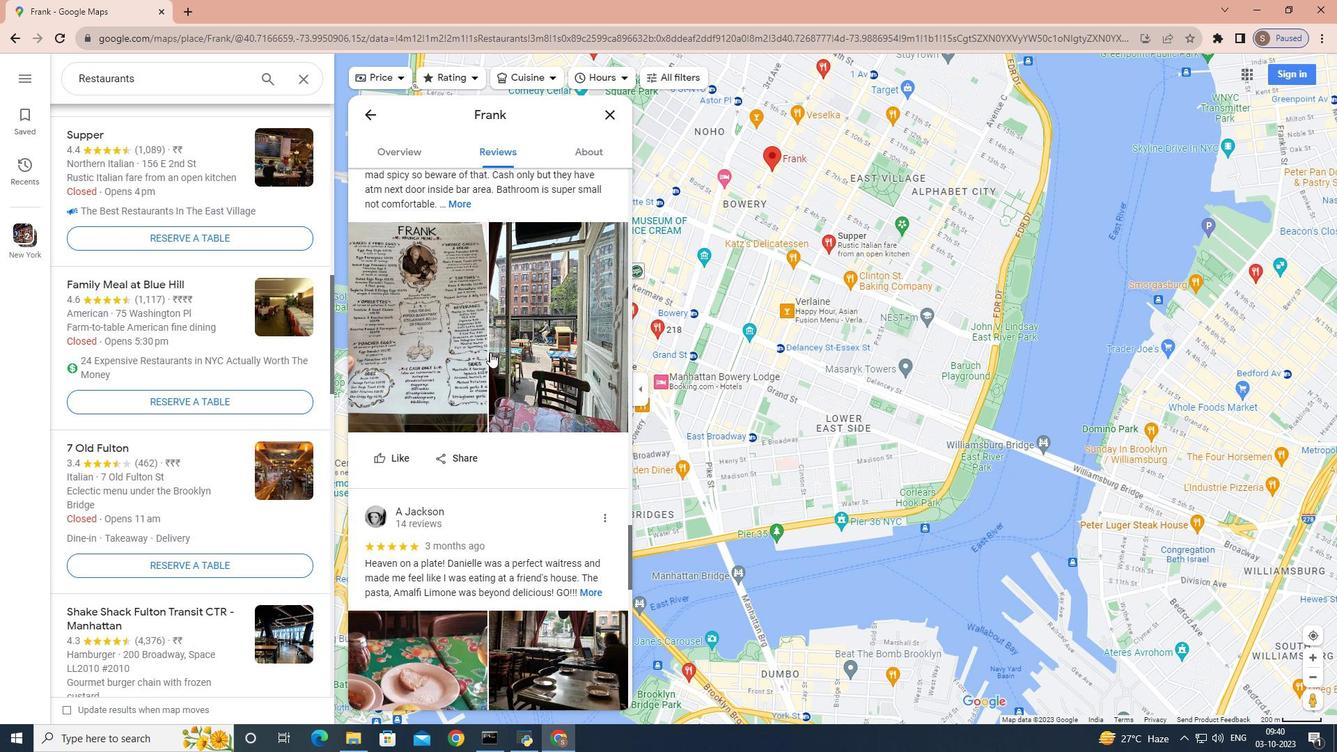 
Action: Mouse scrolled (490, 351) with delta (0, 0)
Screenshot: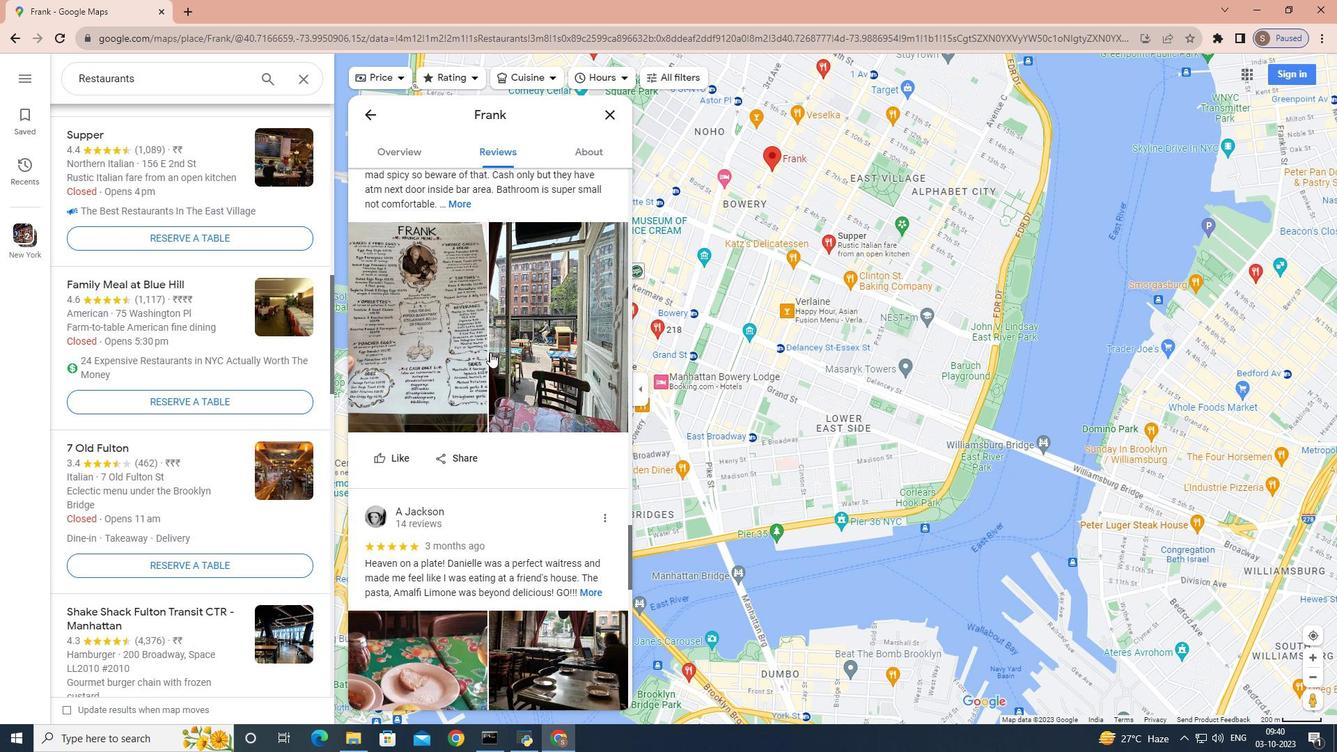 
Action: Mouse scrolled (490, 351) with delta (0, 0)
Screenshot: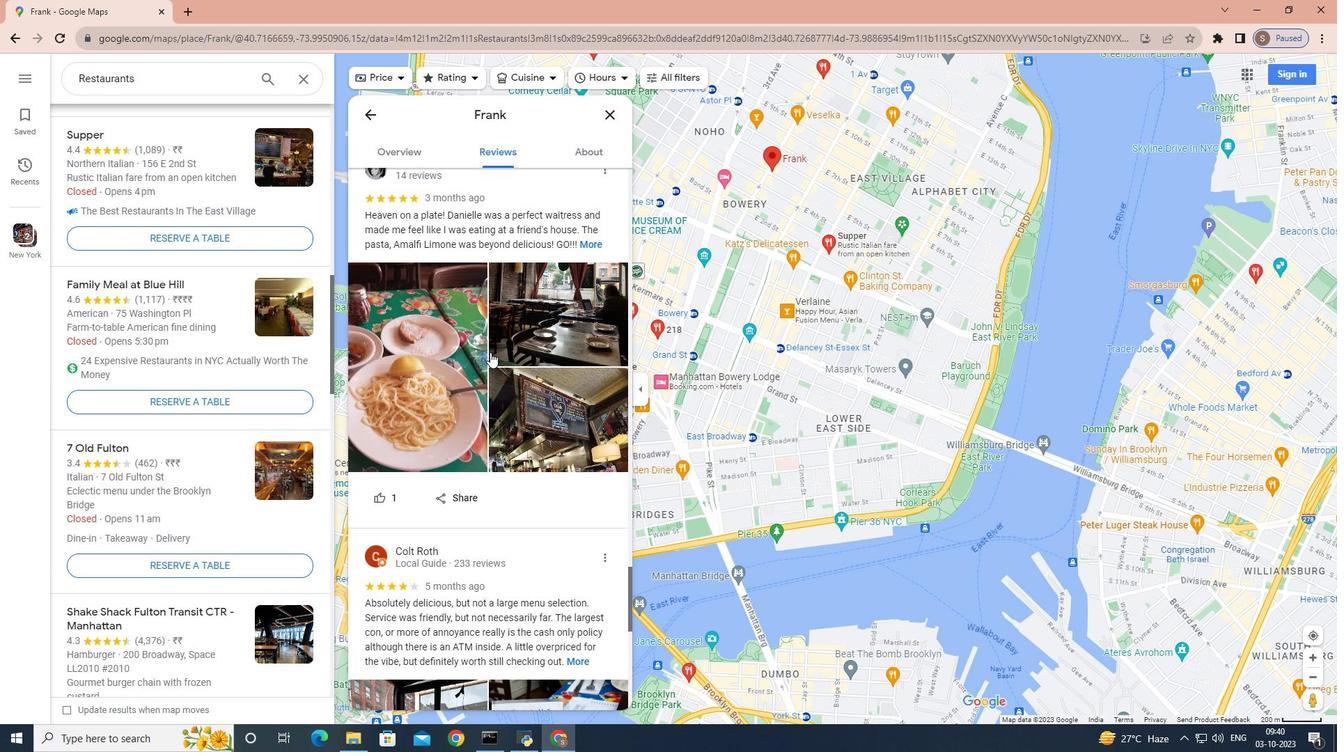 
Action: Mouse scrolled (490, 351) with delta (0, 0)
Screenshot: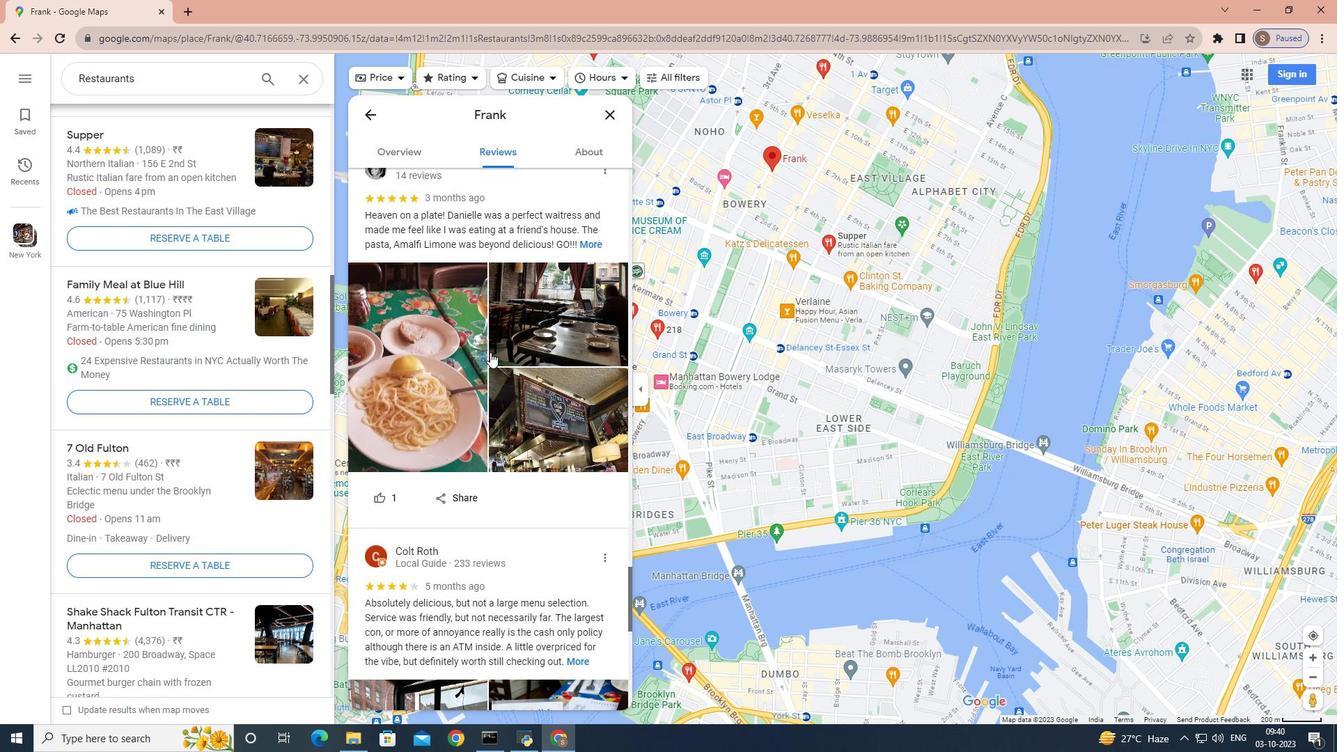 
Action: Mouse scrolled (490, 351) with delta (0, 0)
Screenshot: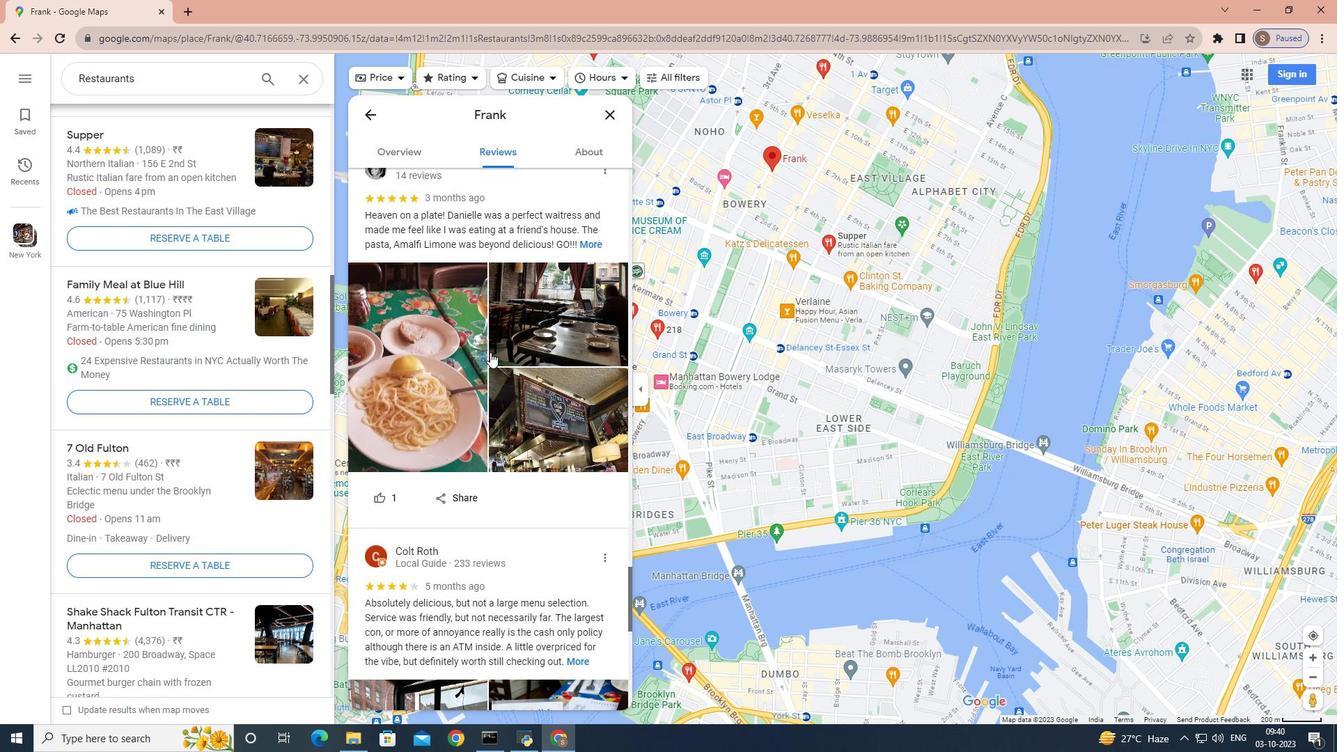 
Action: Mouse scrolled (490, 351) with delta (0, 0)
Screenshot: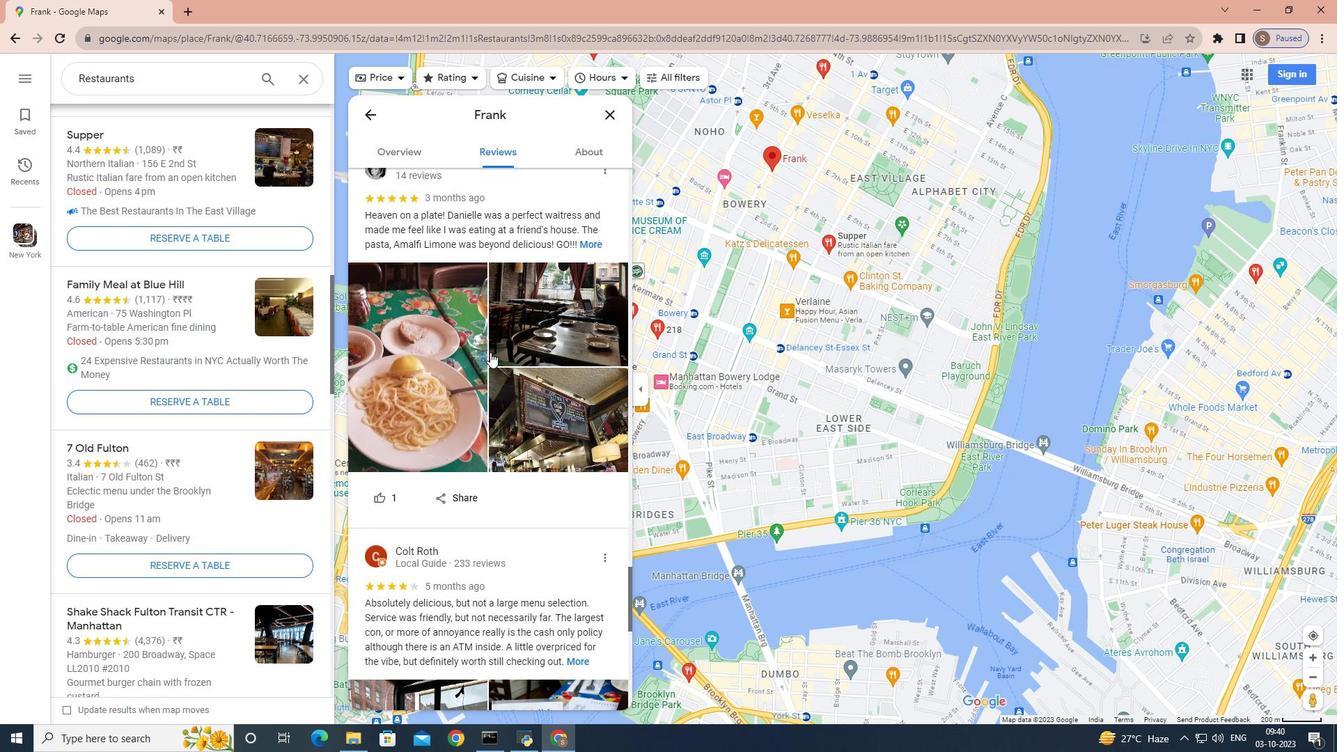 
Action: Mouse scrolled (490, 351) with delta (0, 0)
Screenshot: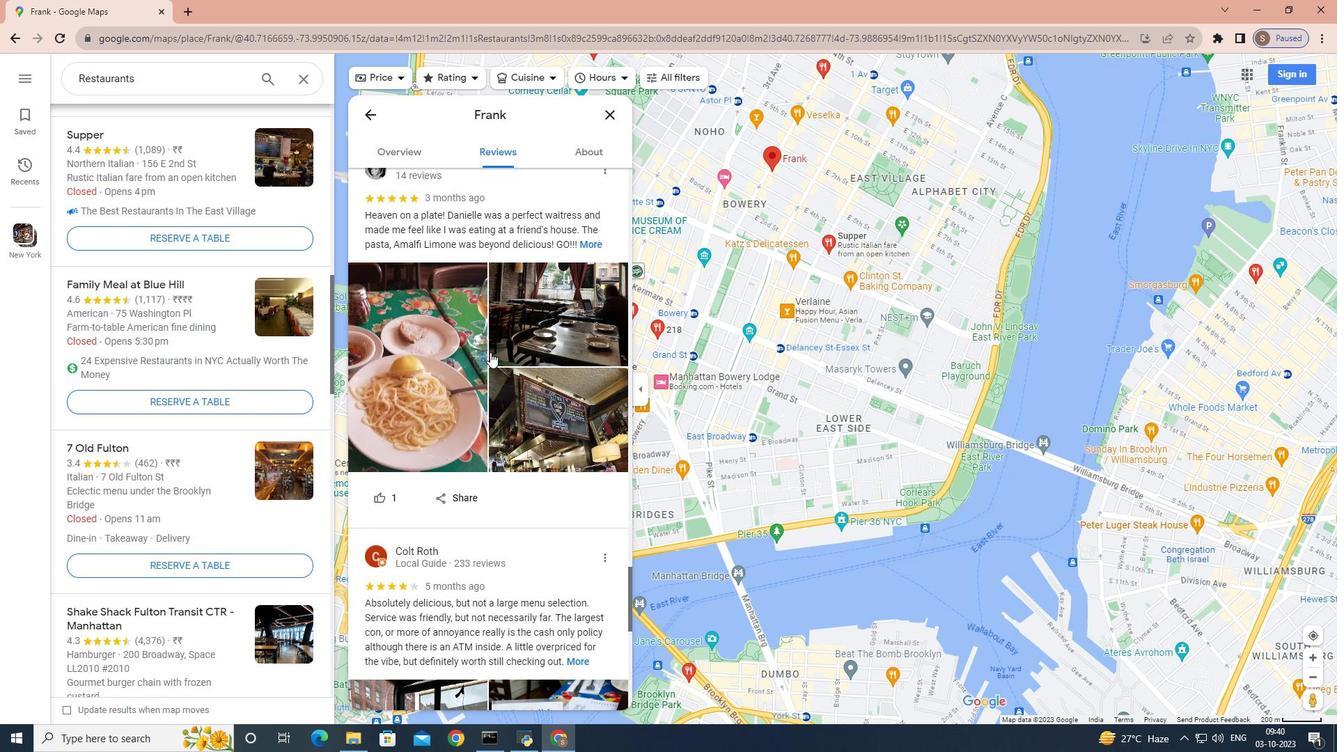 
Action: Mouse scrolled (490, 351) with delta (0, 0)
Screenshot: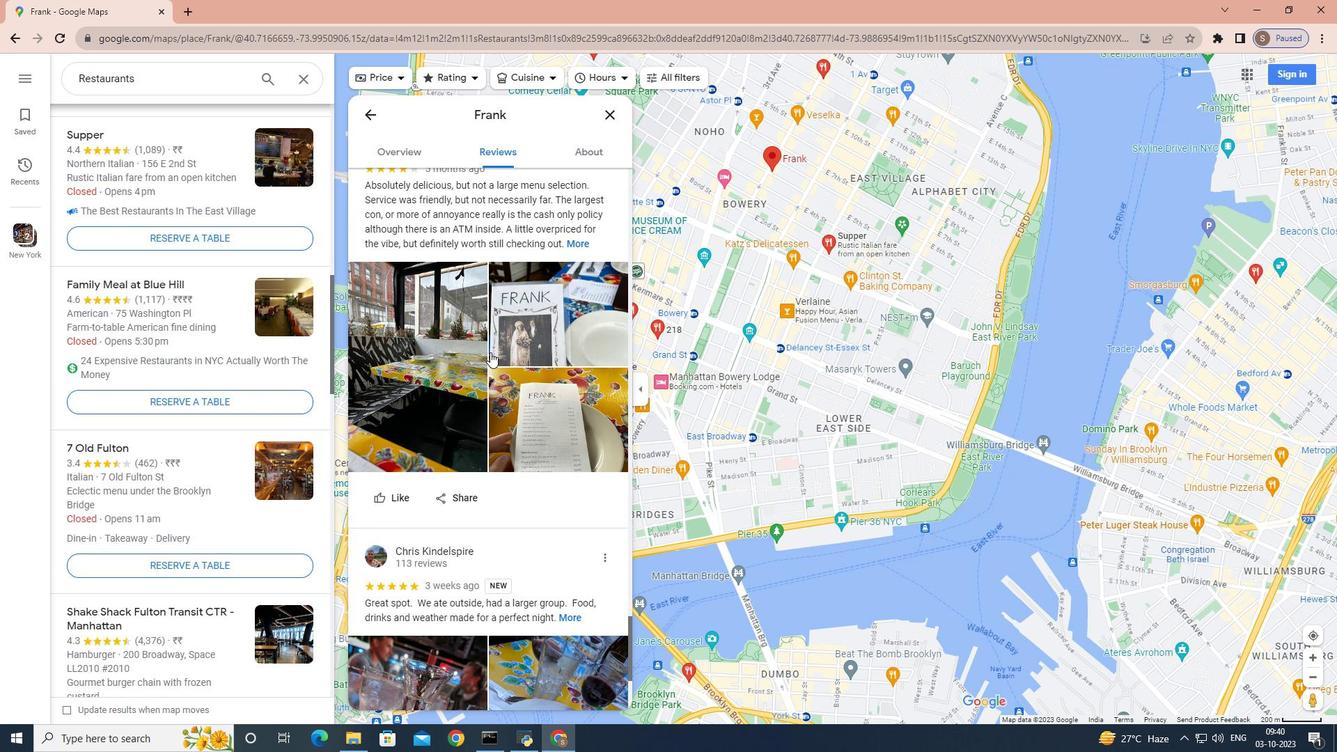 
Action: Mouse scrolled (490, 351) with delta (0, 0)
Screenshot: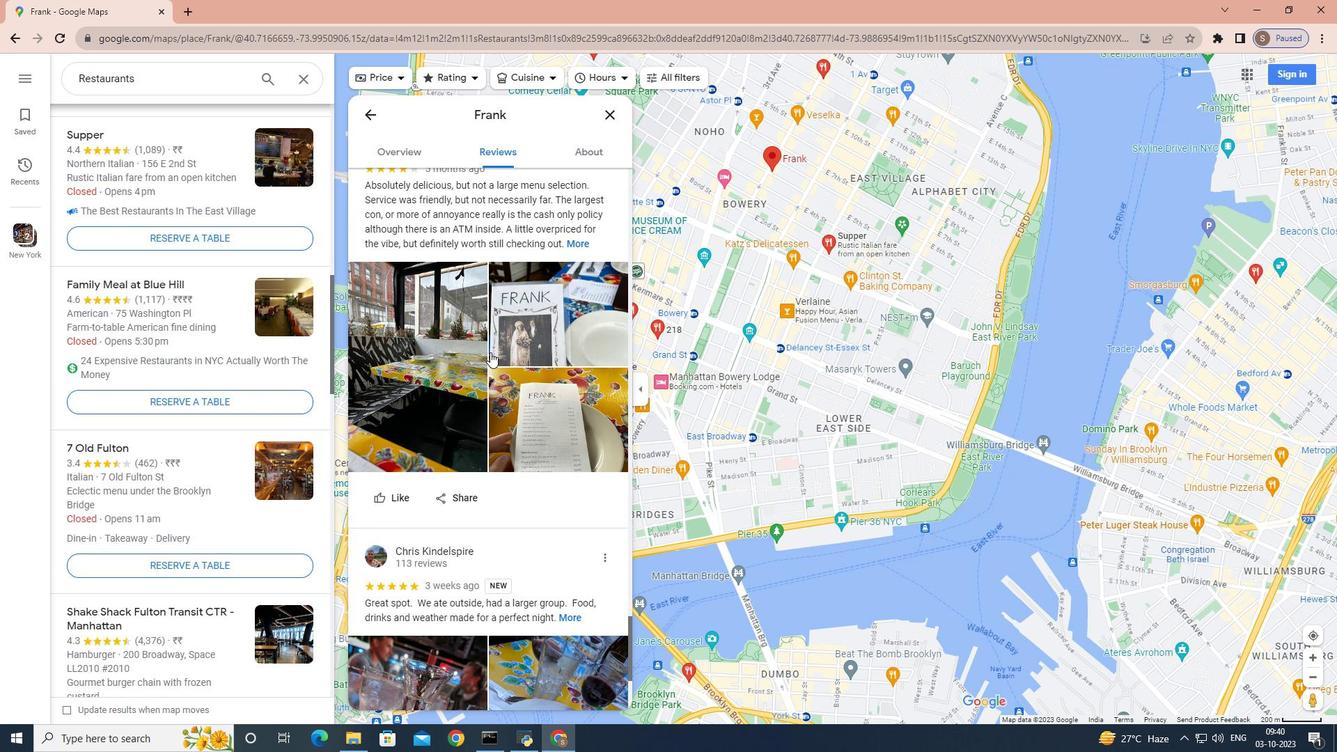 
Action: Mouse scrolled (490, 351) with delta (0, 0)
Screenshot: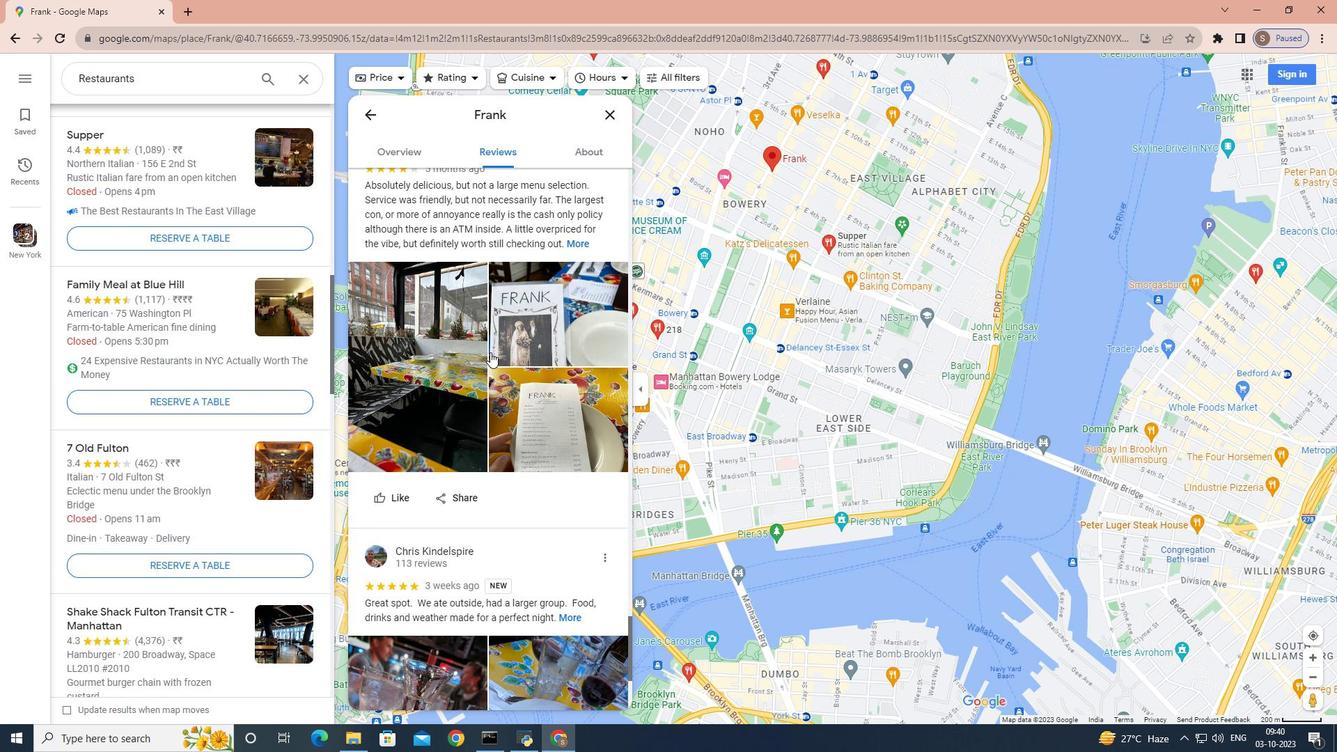 
Action: Mouse scrolled (490, 351) with delta (0, 0)
Screenshot: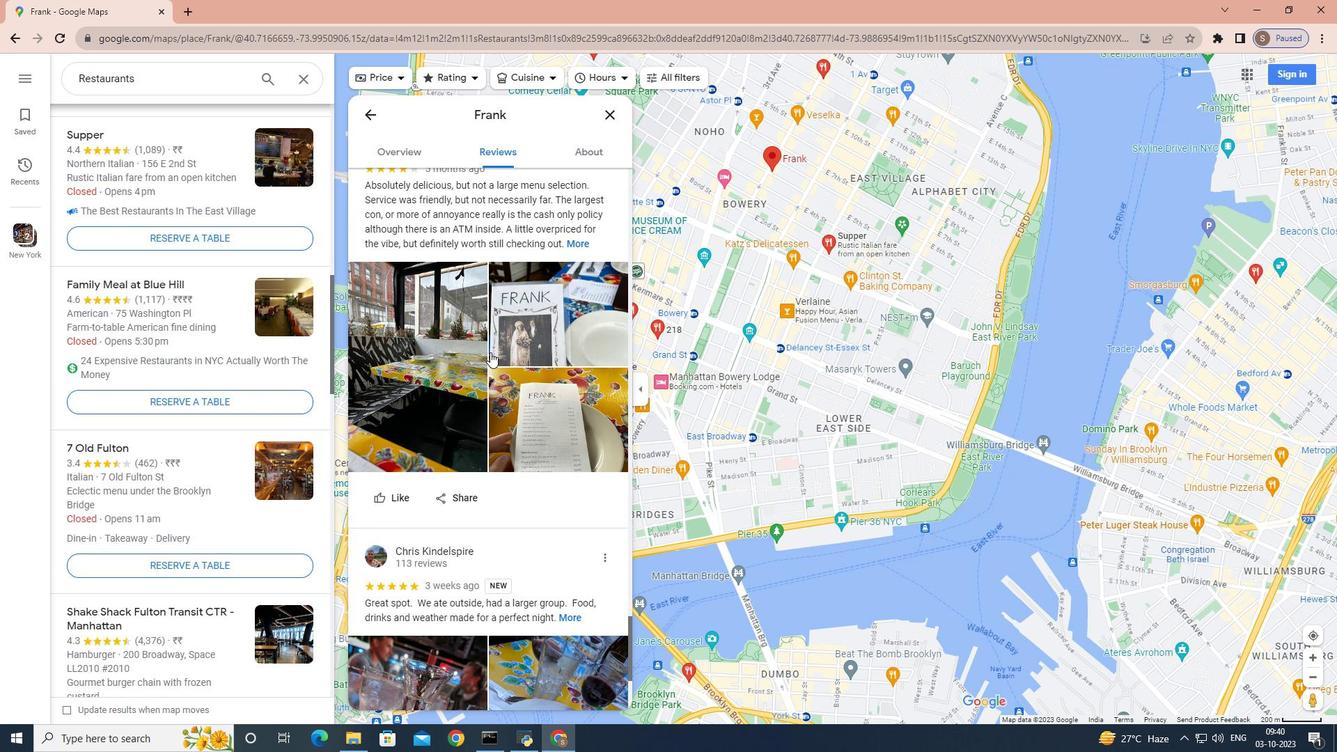 
Action: Mouse scrolled (490, 351) with delta (0, 0)
Screenshot: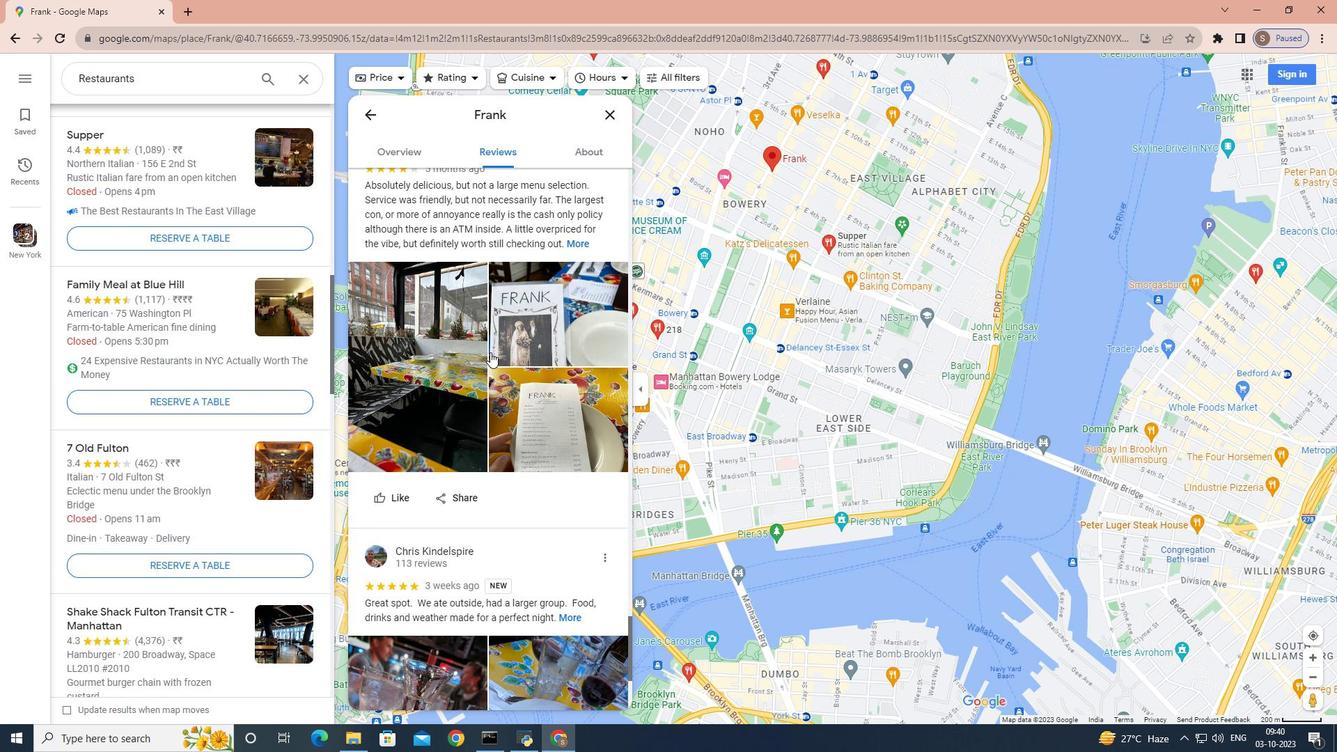 
Action: Mouse scrolled (490, 351) with delta (0, 0)
Screenshot: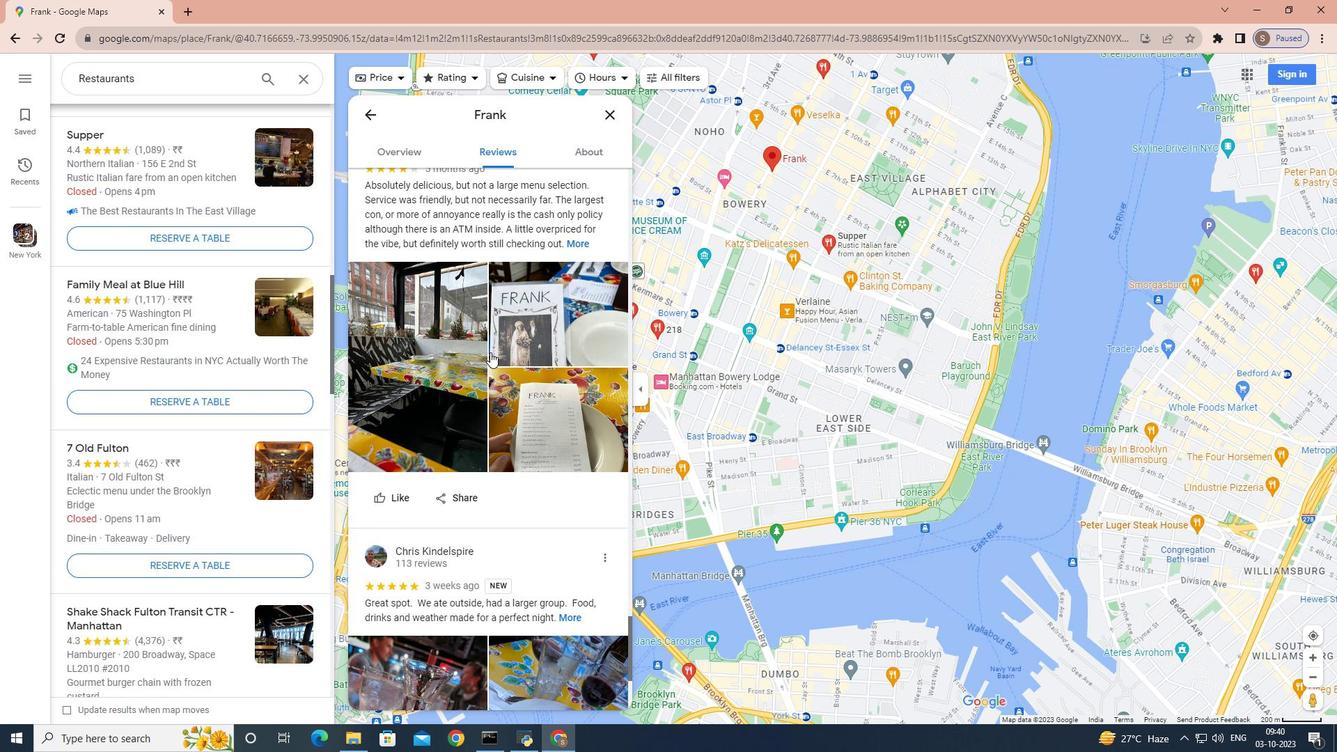 
Action: Mouse scrolled (490, 351) with delta (0, 0)
Screenshot: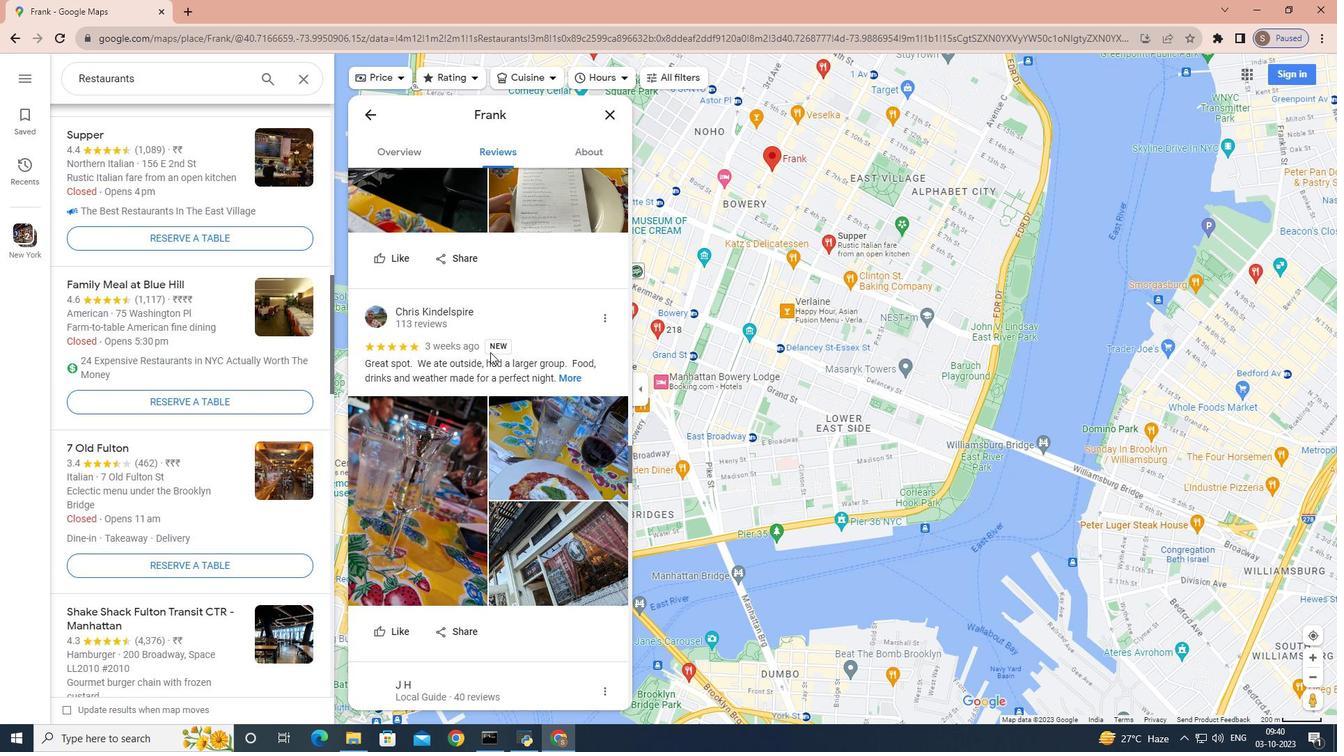 
Action: Mouse scrolled (490, 351) with delta (0, 0)
Screenshot: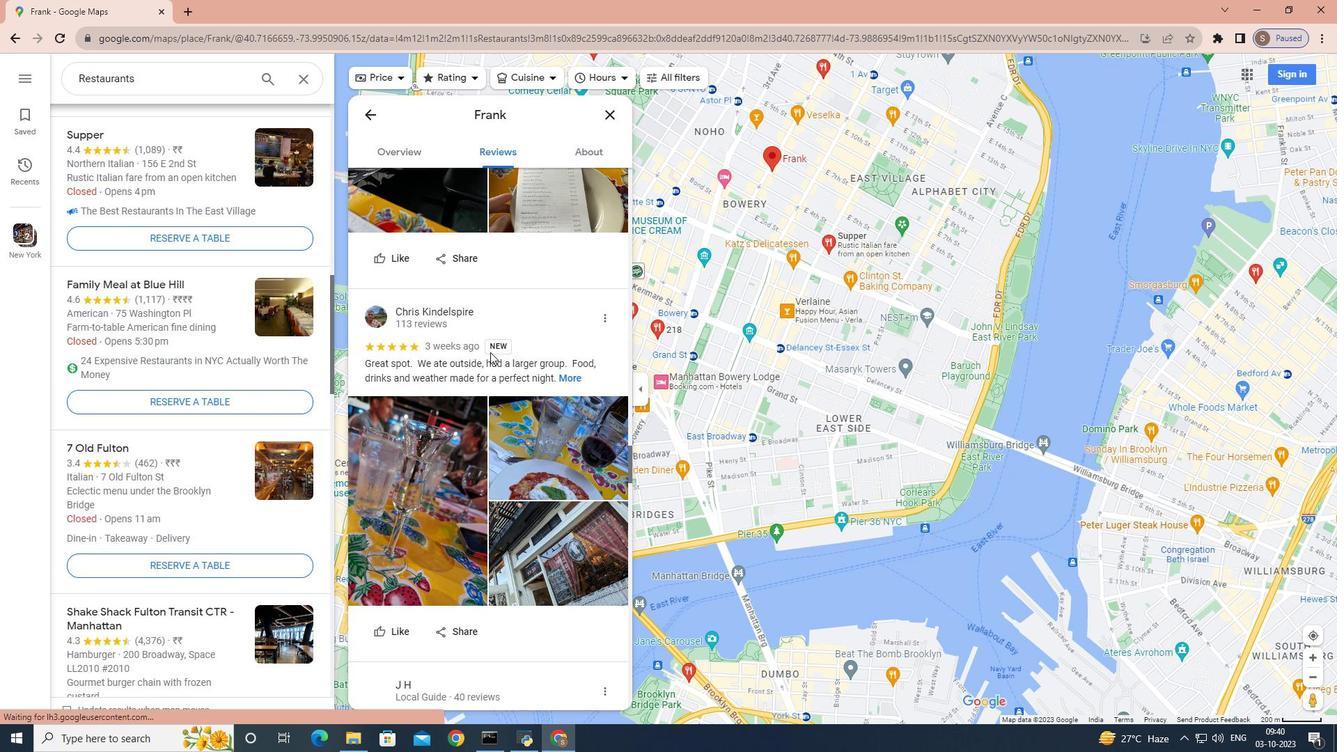 
Action: Mouse scrolled (490, 351) with delta (0, 0)
Screenshot: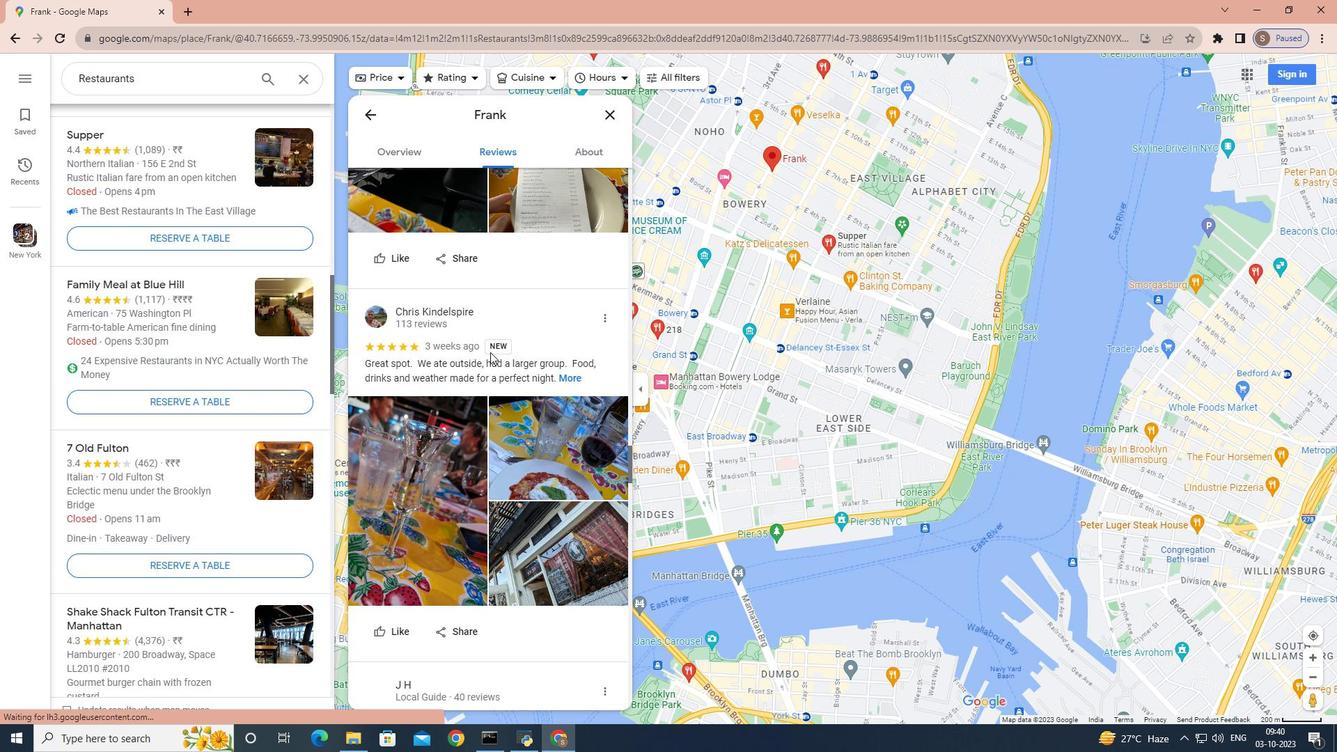 
Action: Mouse scrolled (490, 351) with delta (0, 0)
Screenshot: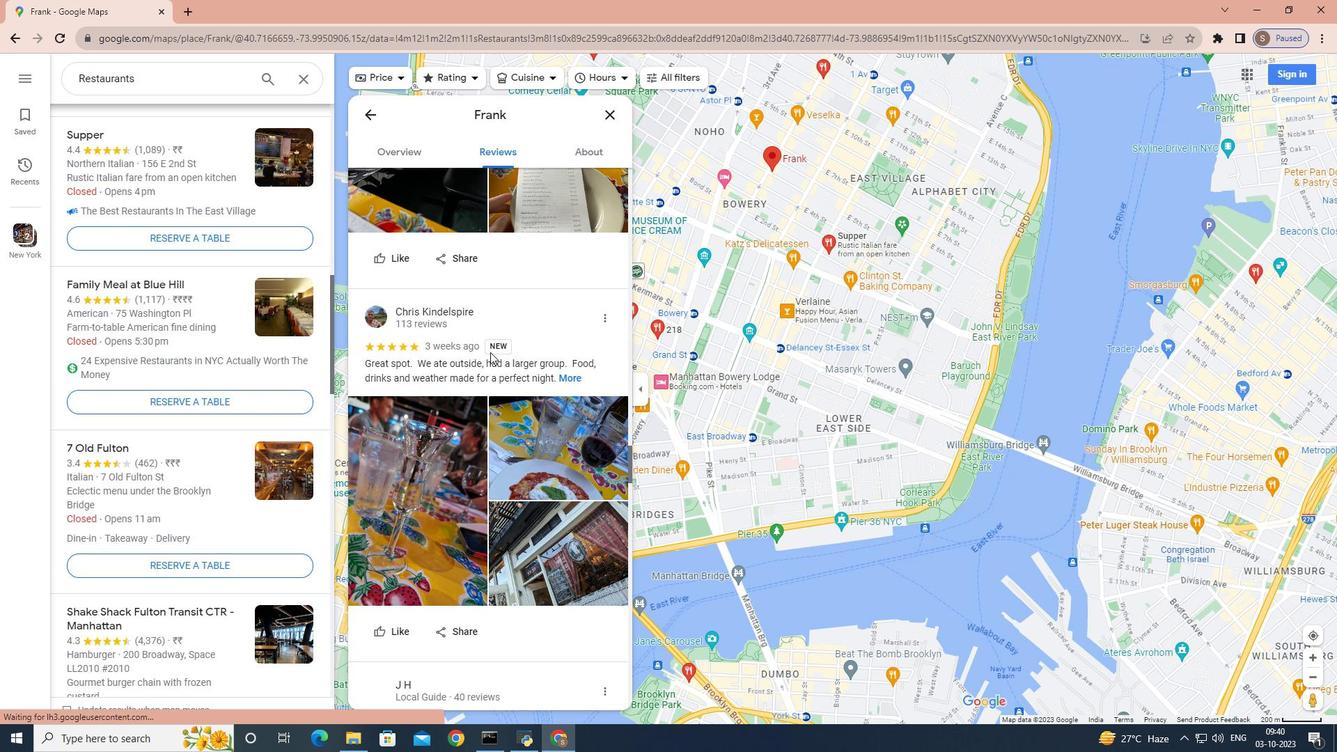 
Action: Mouse scrolled (490, 351) with delta (0, 0)
Screenshot: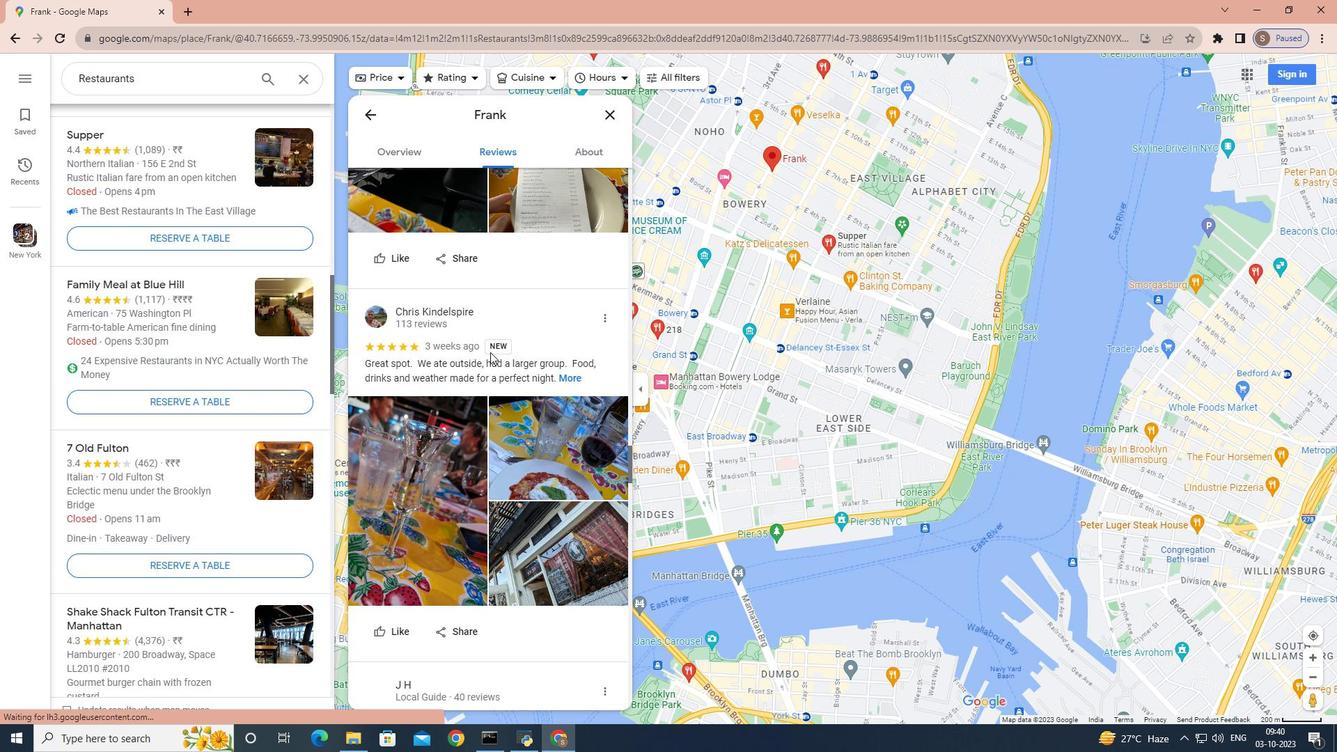 
Action: Mouse scrolled (490, 351) with delta (0, 0)
Screenshot: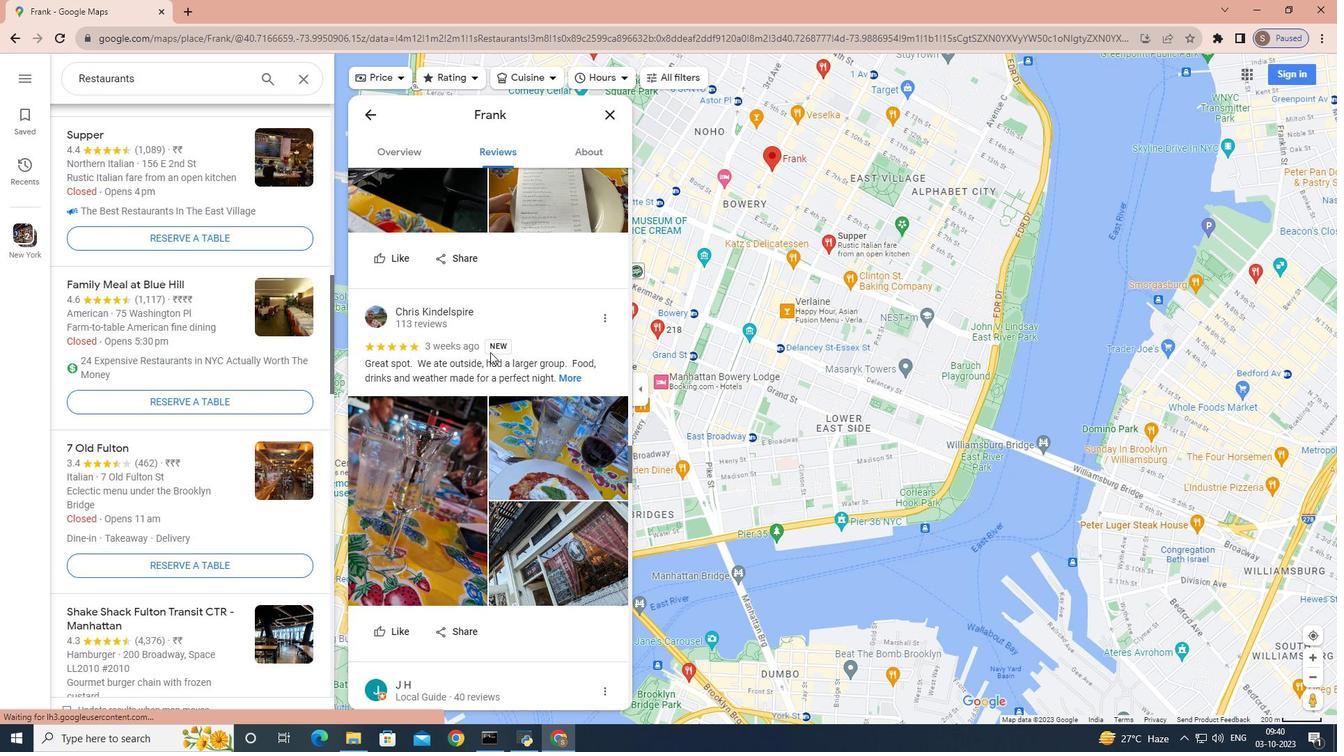
Action: Mouse scrolled (490, 351) with delta (0, 0)
Screenshot: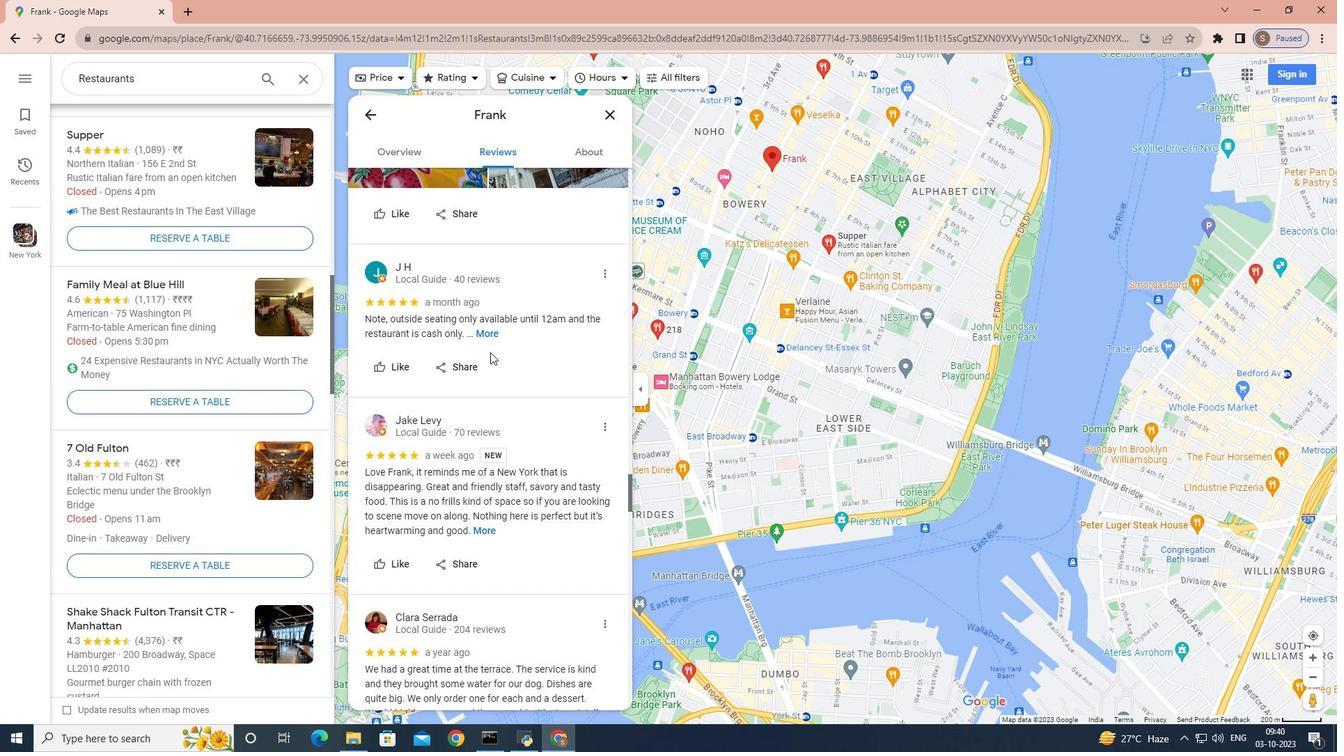 
Action: Mouse scrolled (490, 351) with delta (0, 0)
Screenshot: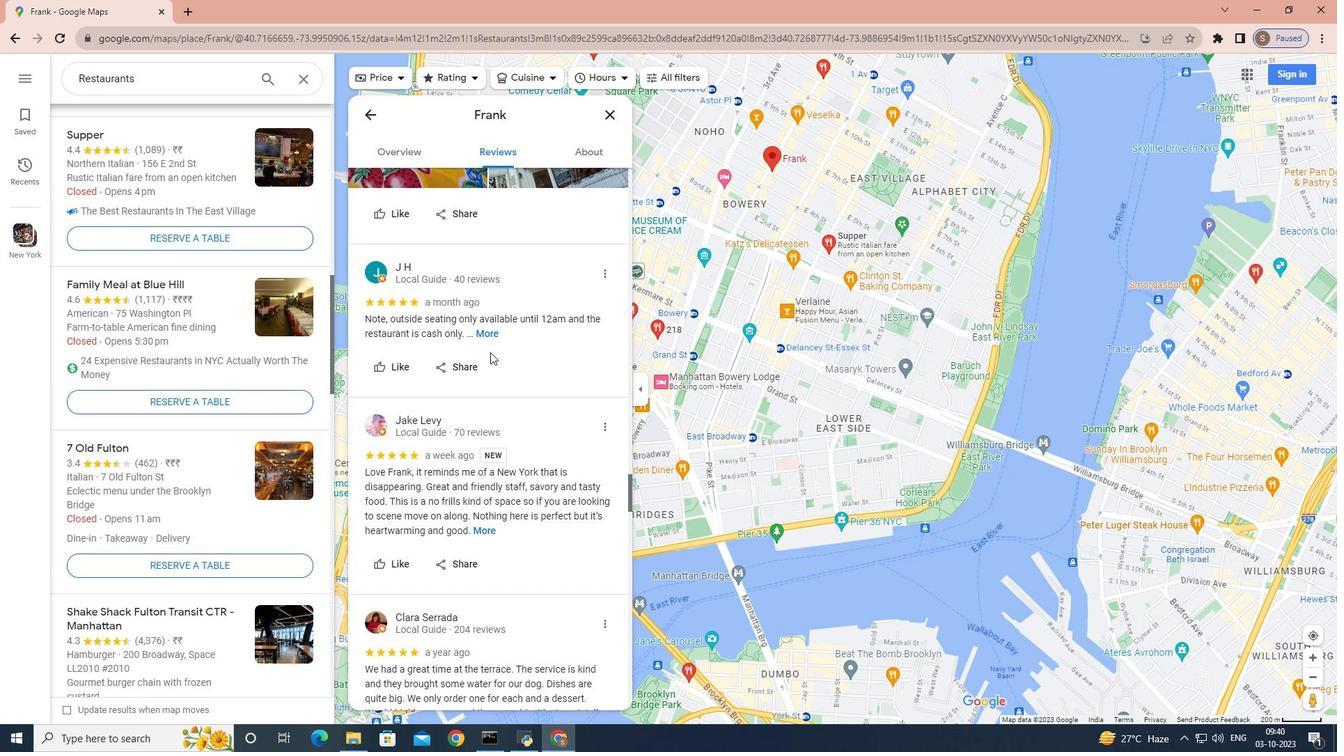 
Action: Mouse scrolled (490, 351) with delta (0, 0)
Screenshot: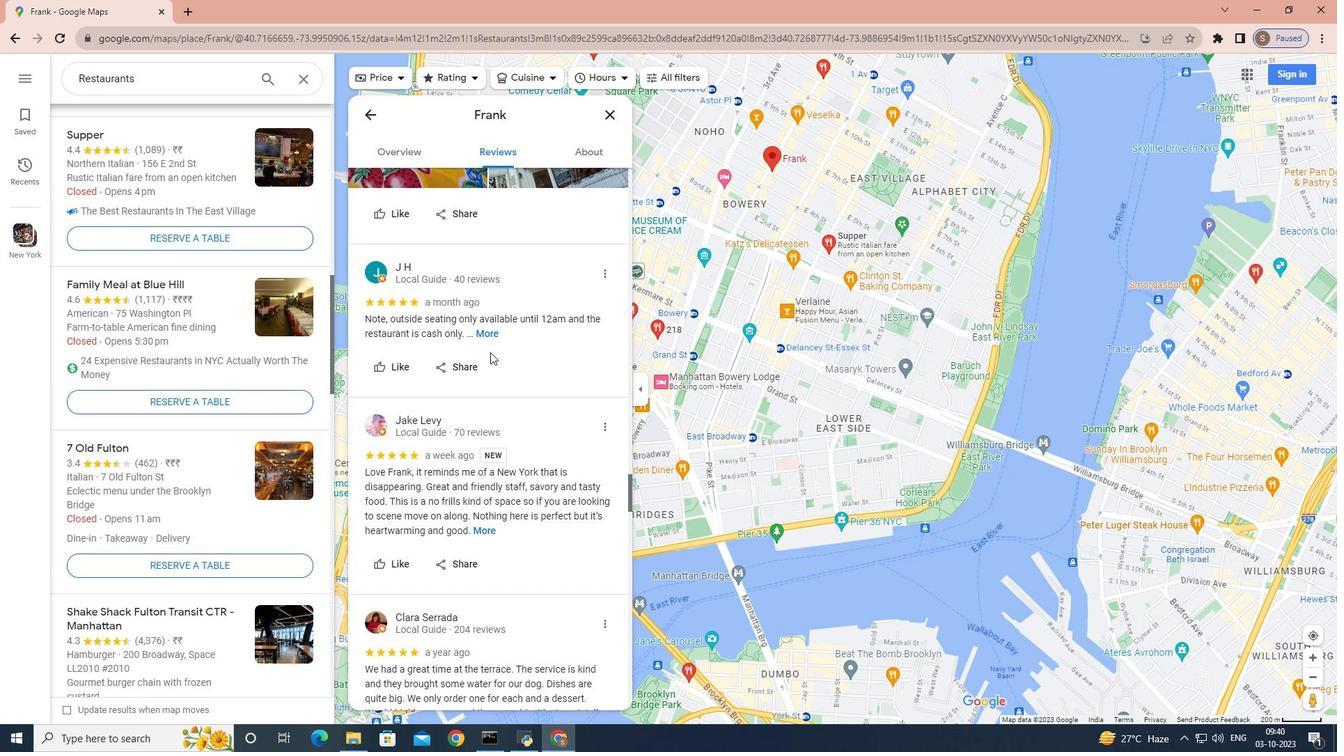 
Action: Mouse scrolled (490, 351) with delta (0, 0)
Screenshot: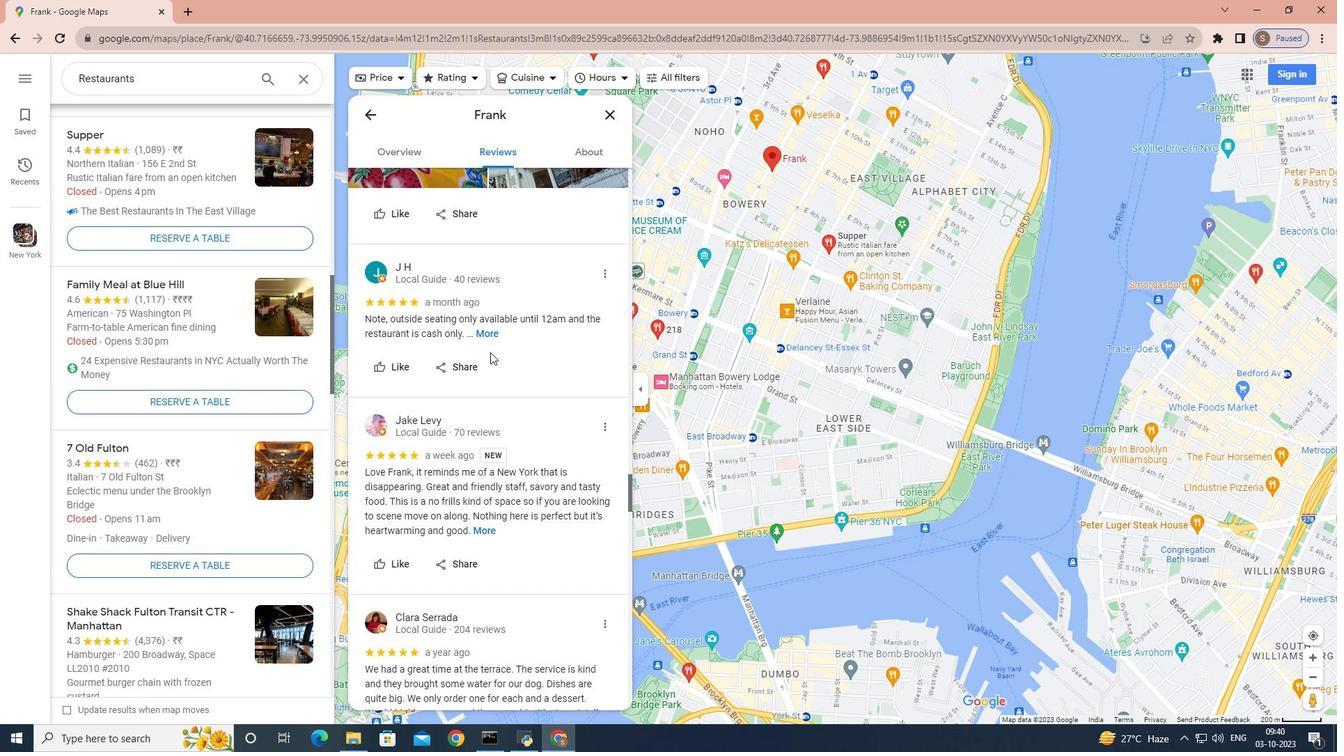 
Action: Mouse scrolled (490, 351) with delta (0, 0)
Screenshot: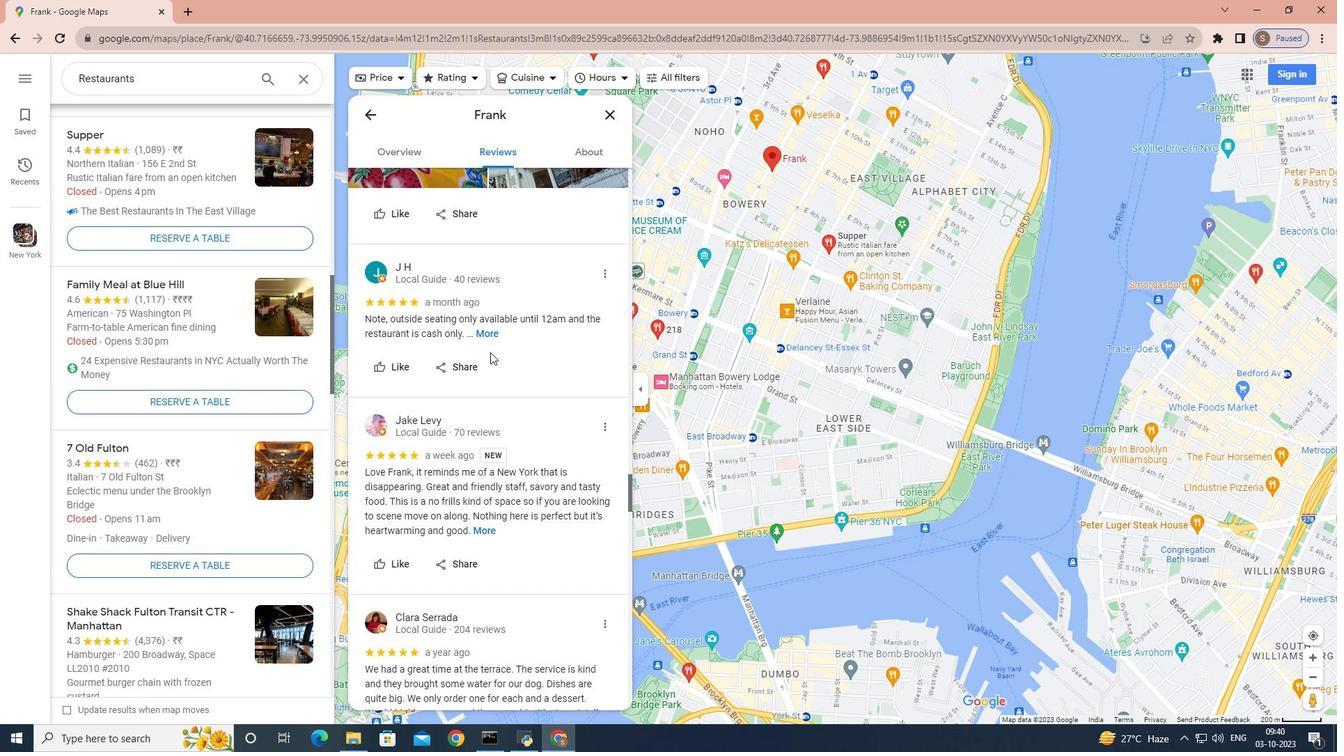 
Action: Mouse scrolled (490, 351) with delta (0, 0)
Screenshot: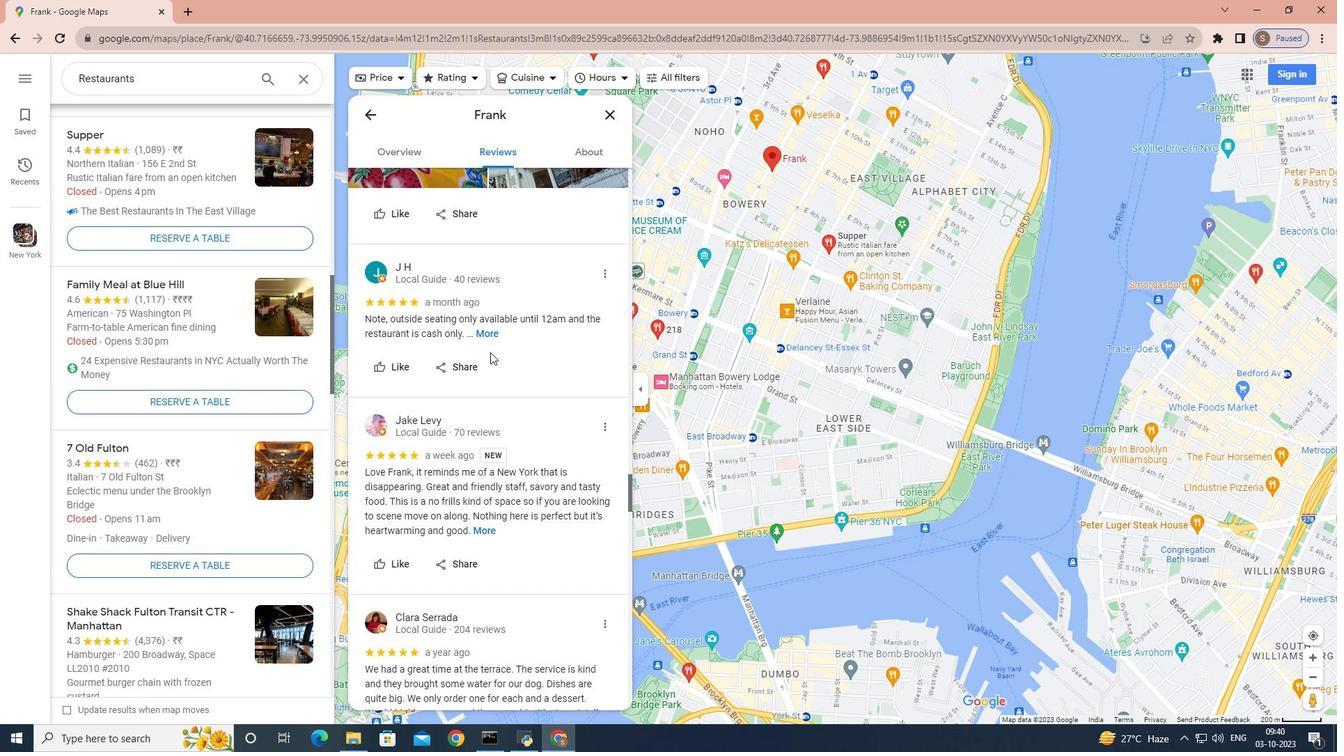 
Action: Mouse scrolled (490, 351) with delta (0, 0)
Screenshot: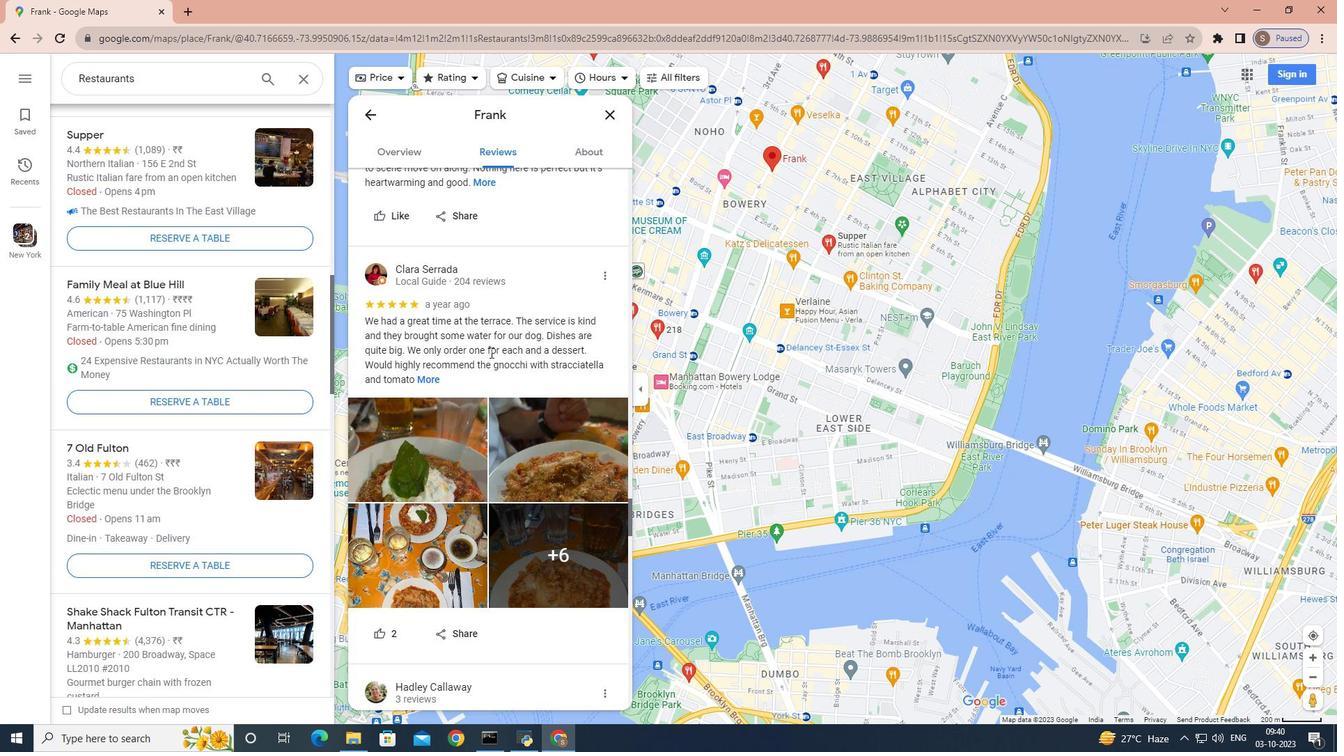 
Action: Mouse scrolled (490, 351) with delta (0, 0)
Screenshot: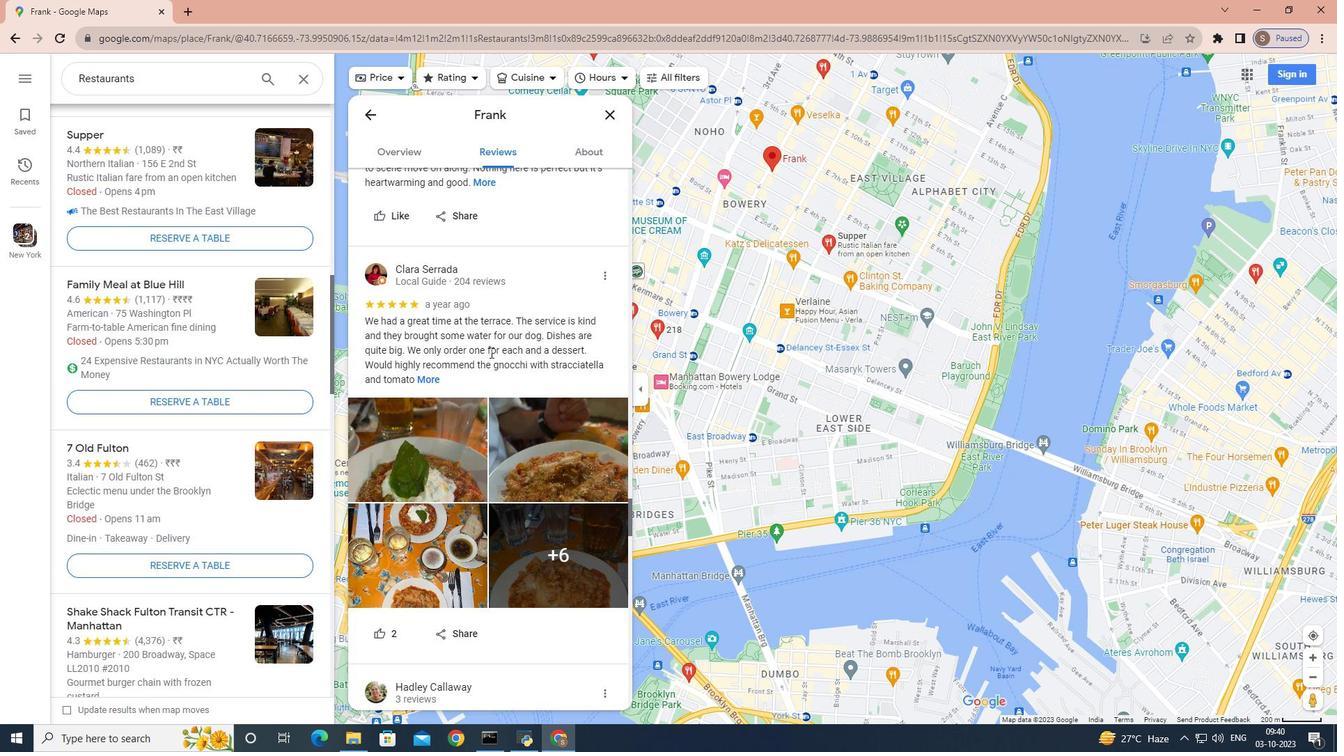 
Action: Mouse scrolled (490, 351) with delta (0, 0)
Screenshot: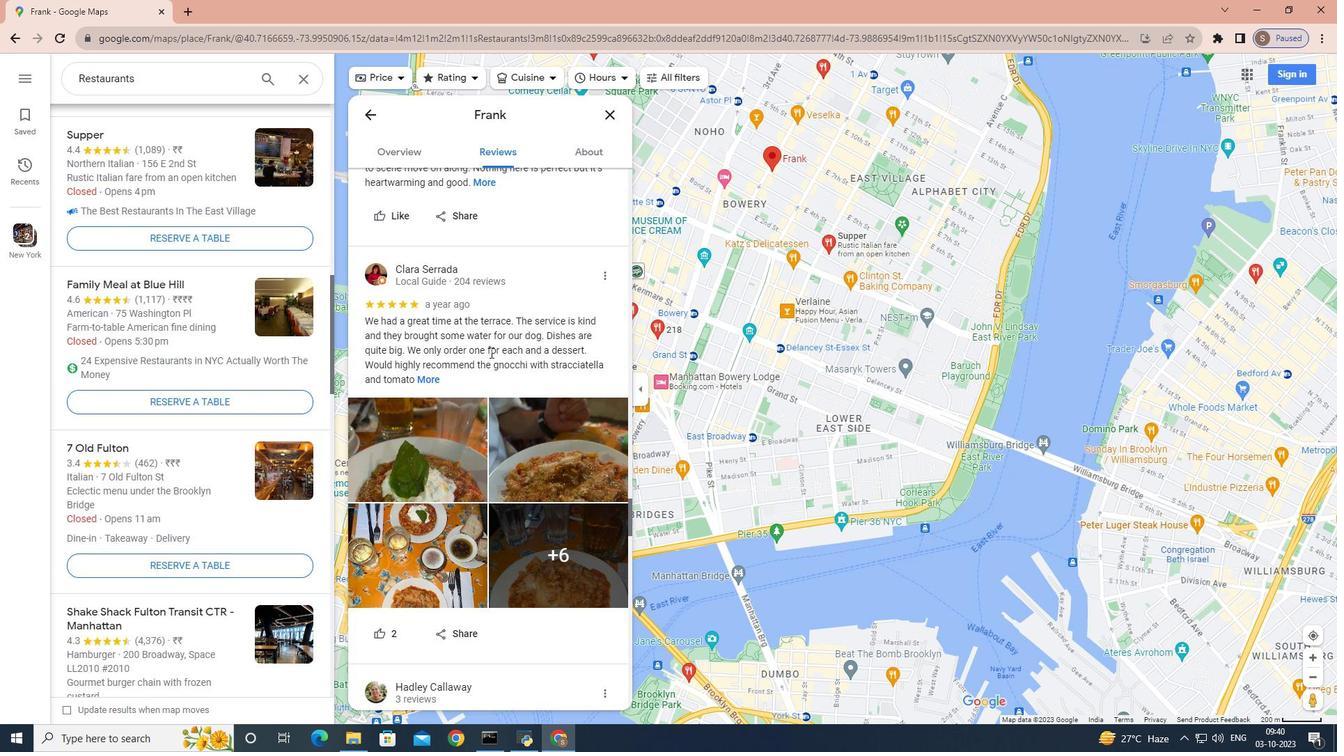 
Action: Mouse scrolled (490, 351) with delta (0, 0)
Screenshot: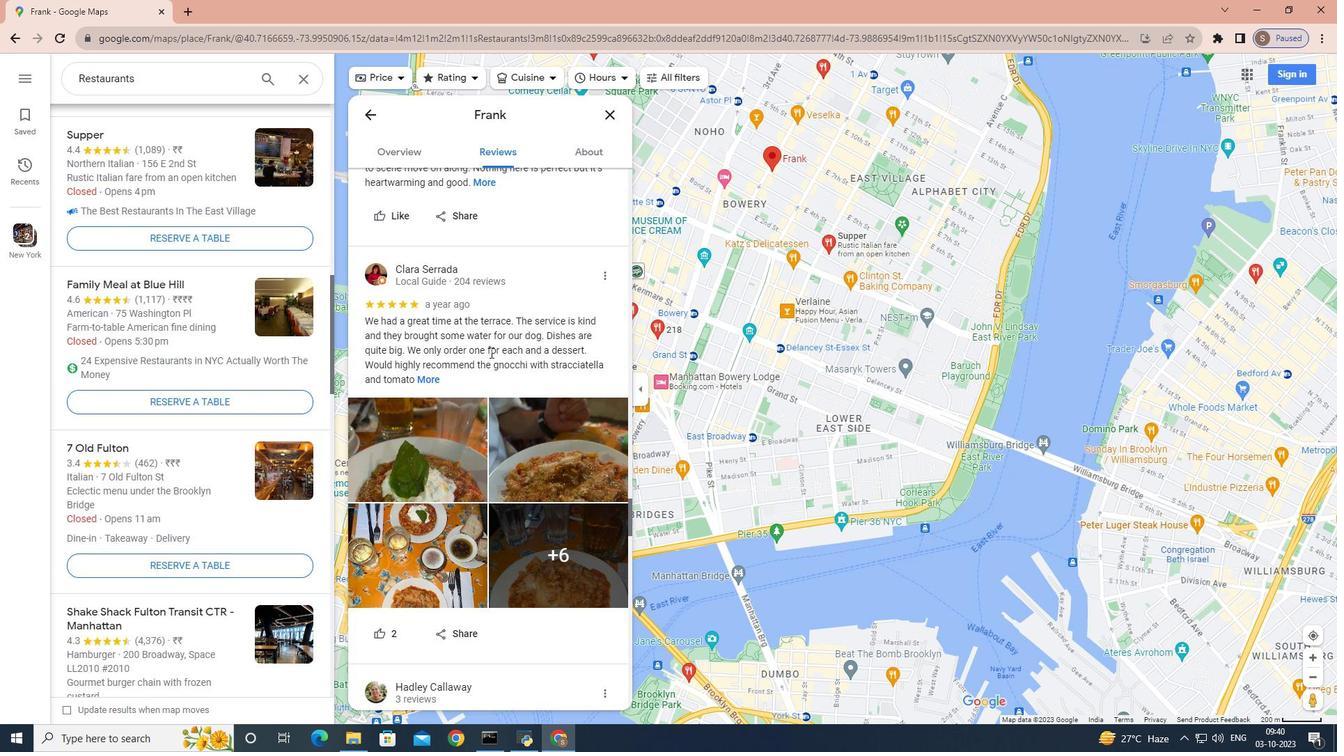 
Action: Mouse scrolled (490, 351) with delta (0, 0)
Screenshot: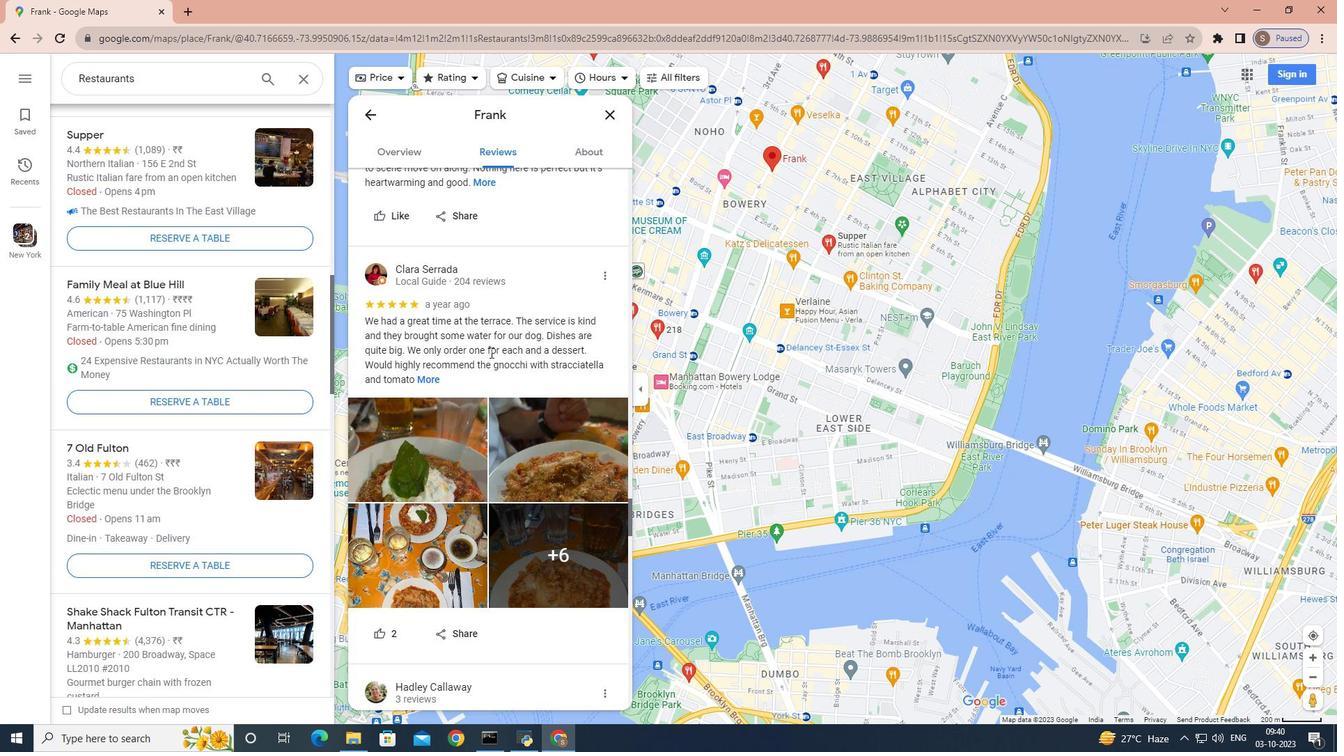 
Action: Mouse scrolled (490, 351) with delta (0, 0)
Screenshot: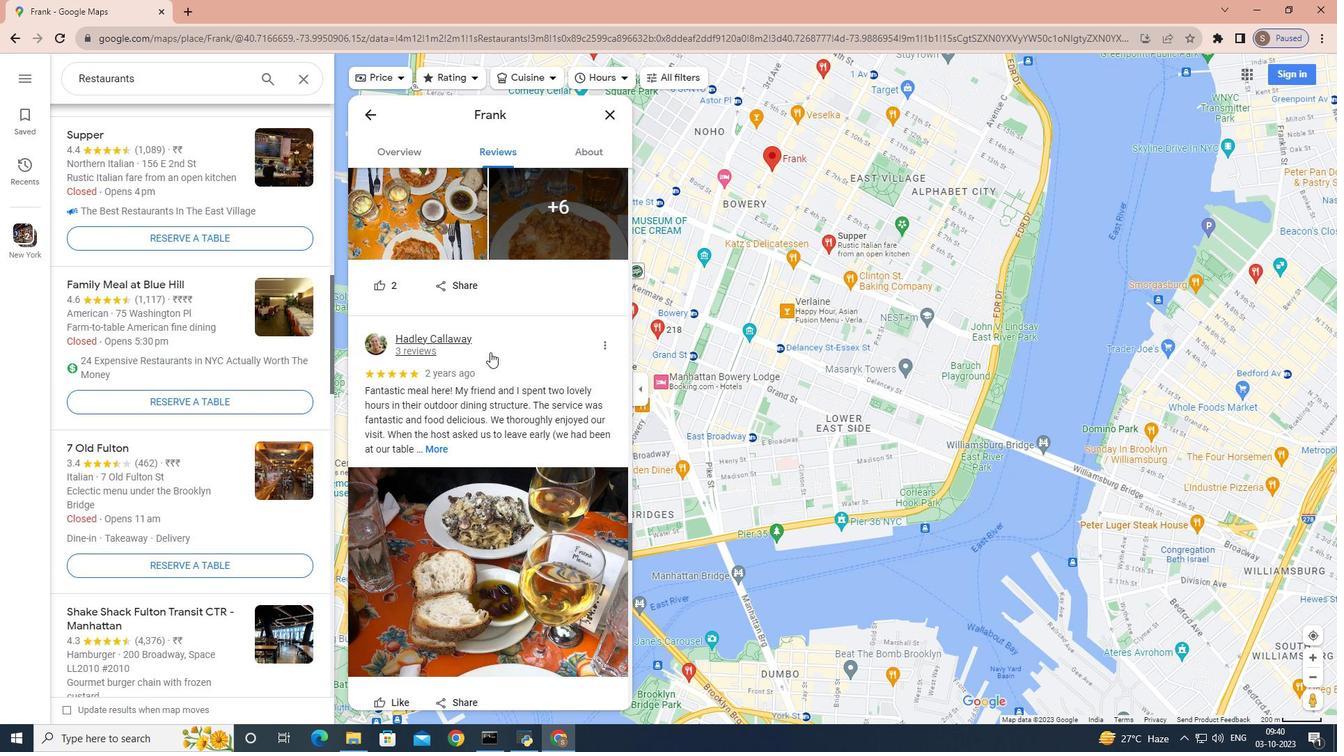 
Action: Mouse scrolled (490, 351) with delta (0, 0)
Screenshot: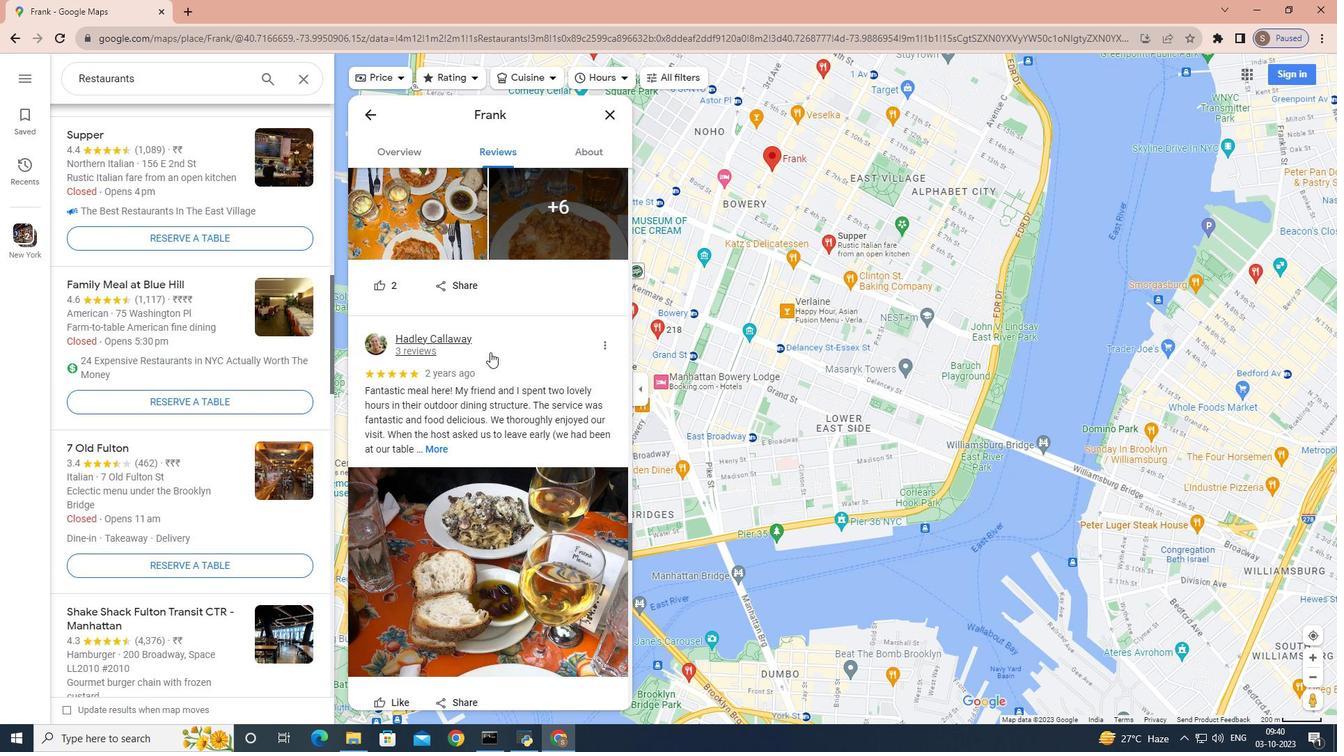 
Action: Mouse scrolled (490, 351) with delta (0, 0)
Screenshot: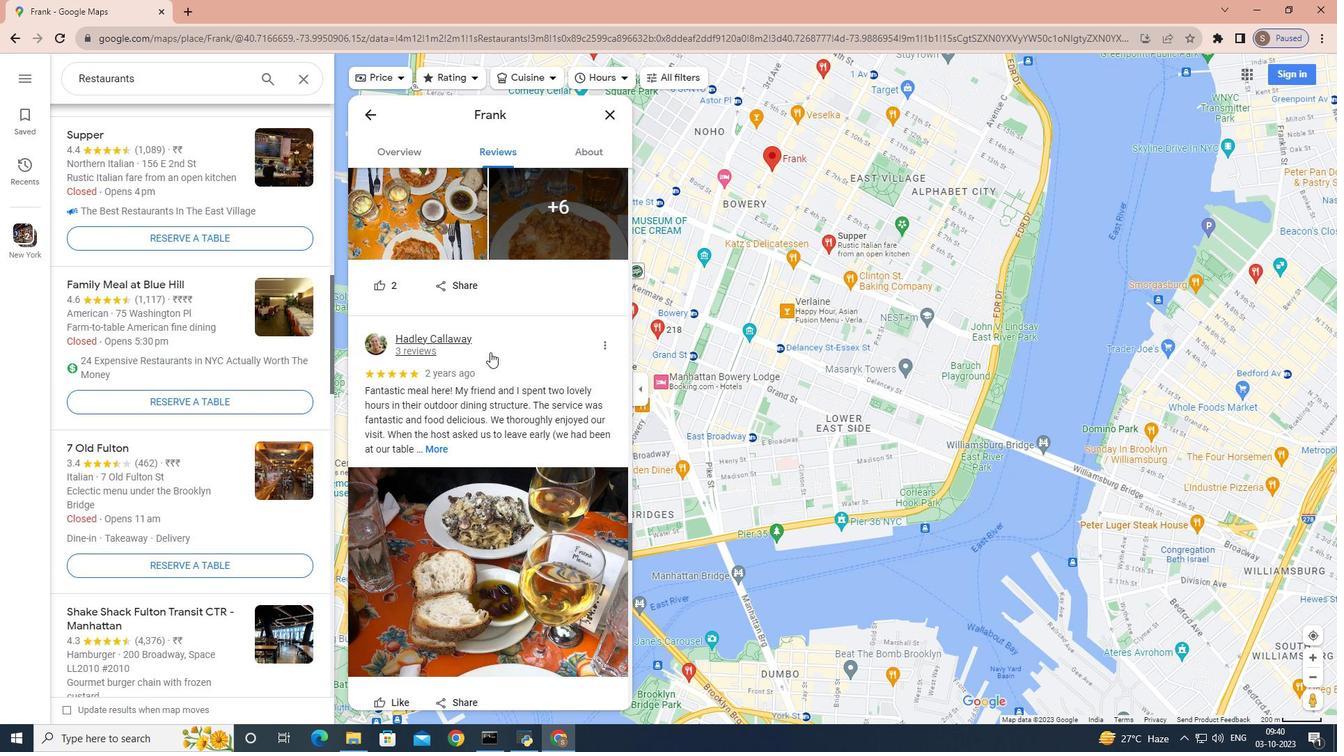 
Action: Mouse scrolled (490, 351) with delta (0, 0)
Screenshot: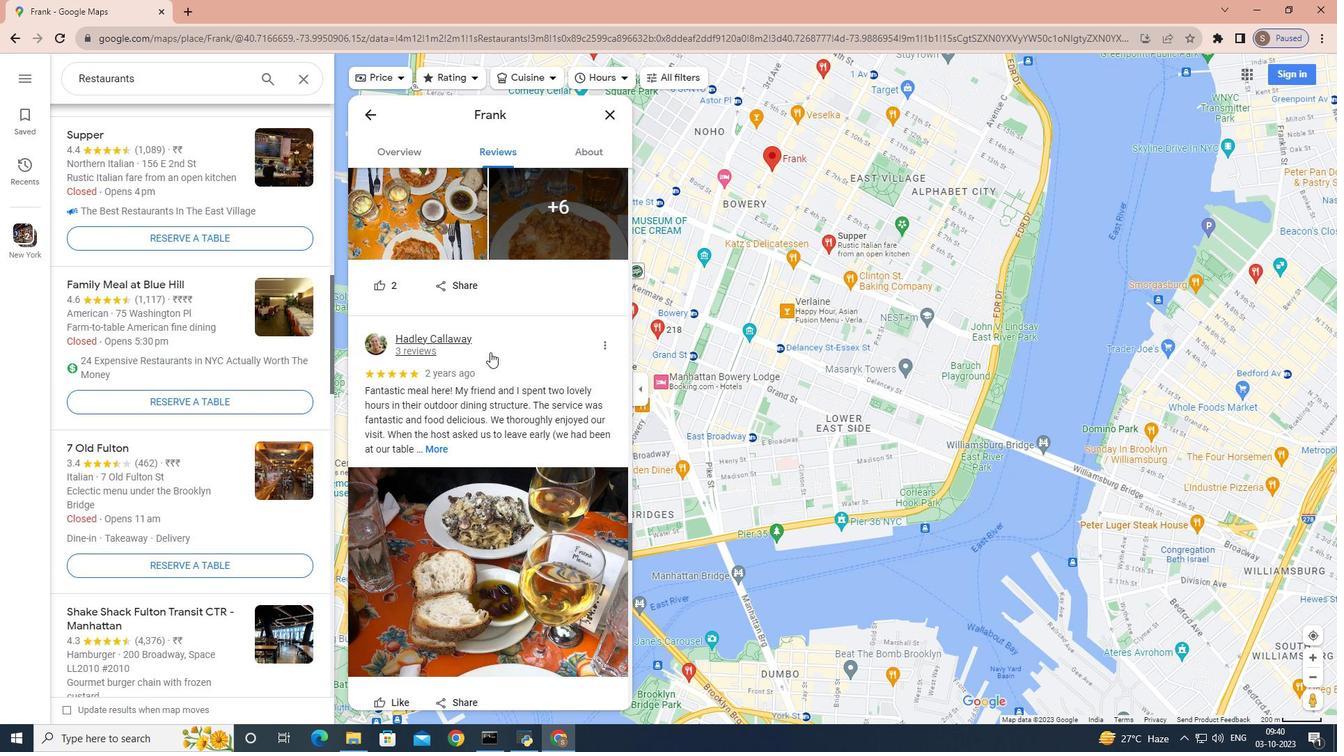 
Action: Mouse scrolled (490, 351) with delta (0, 0)
Screenshot: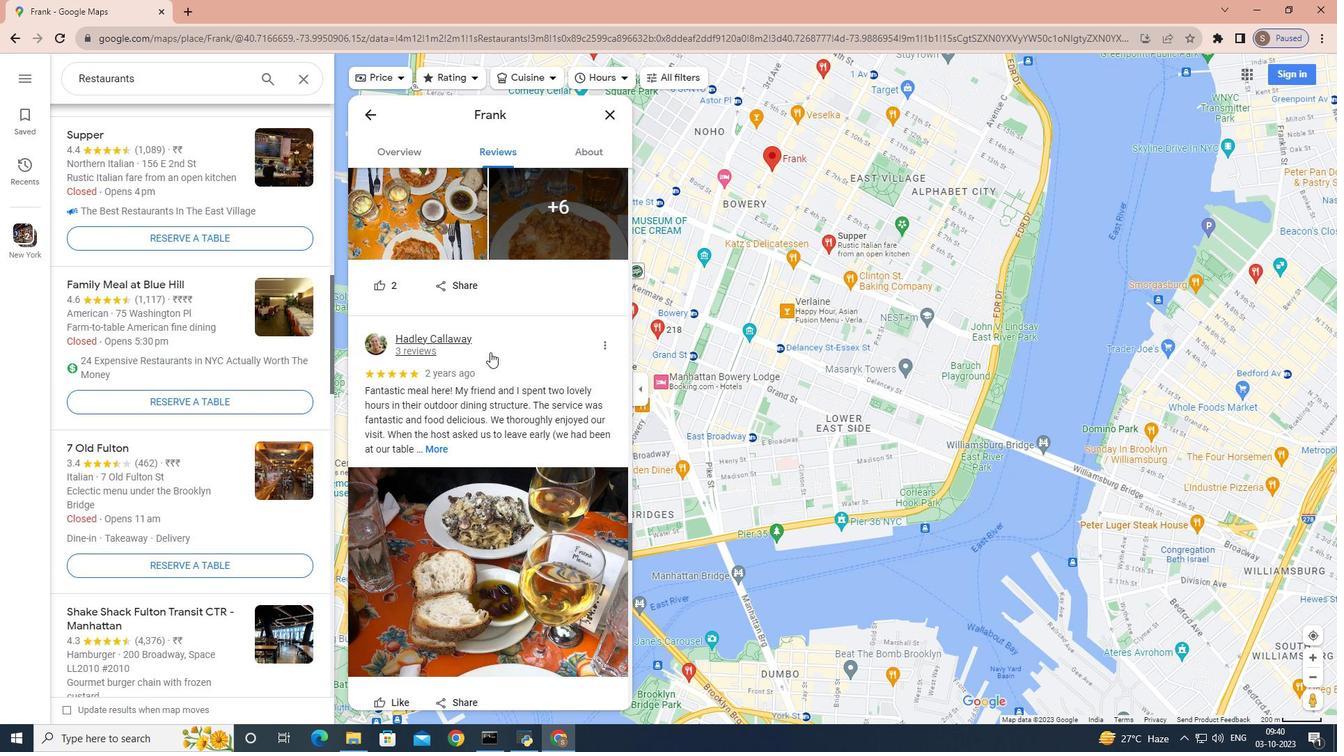 
Action: Mouse scrolled (490, 351) with delta (0, 0)
Screenshot: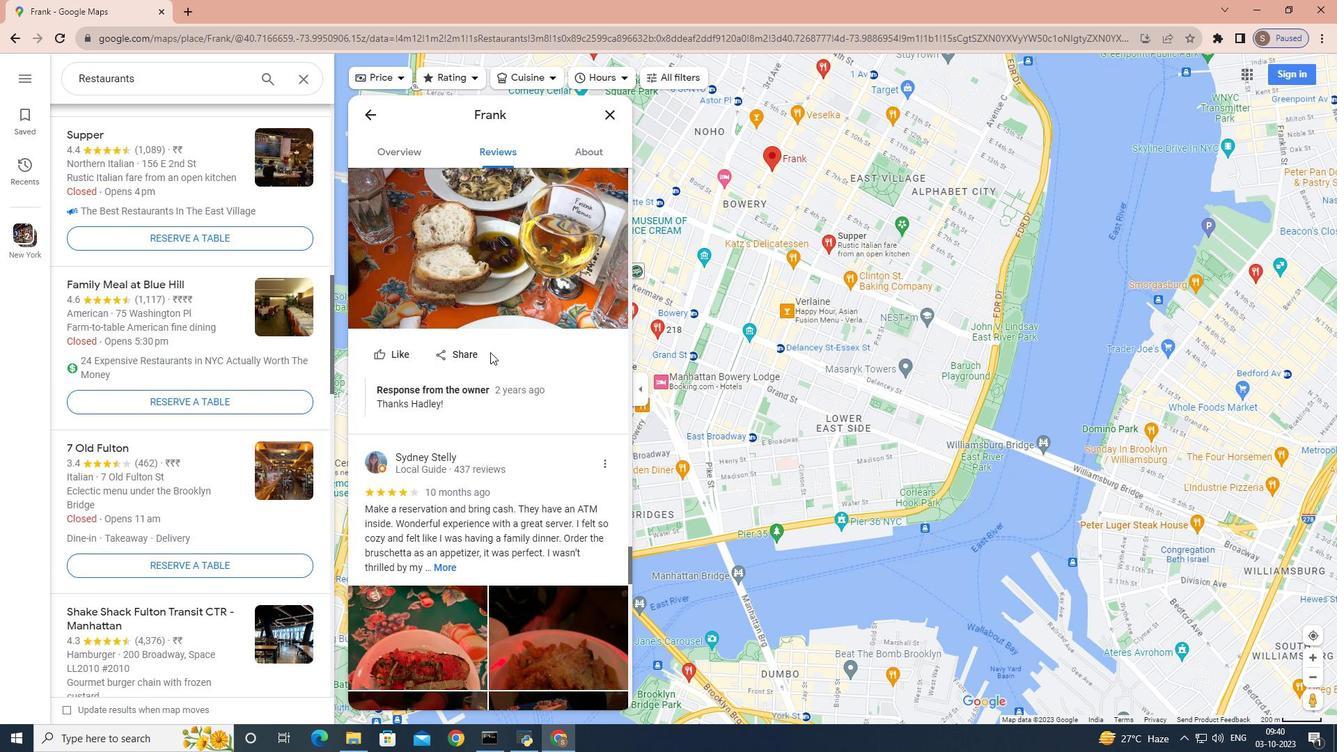 
Action: Mouse scrolled (490, 351) with delta (0, 0)
Screenshot: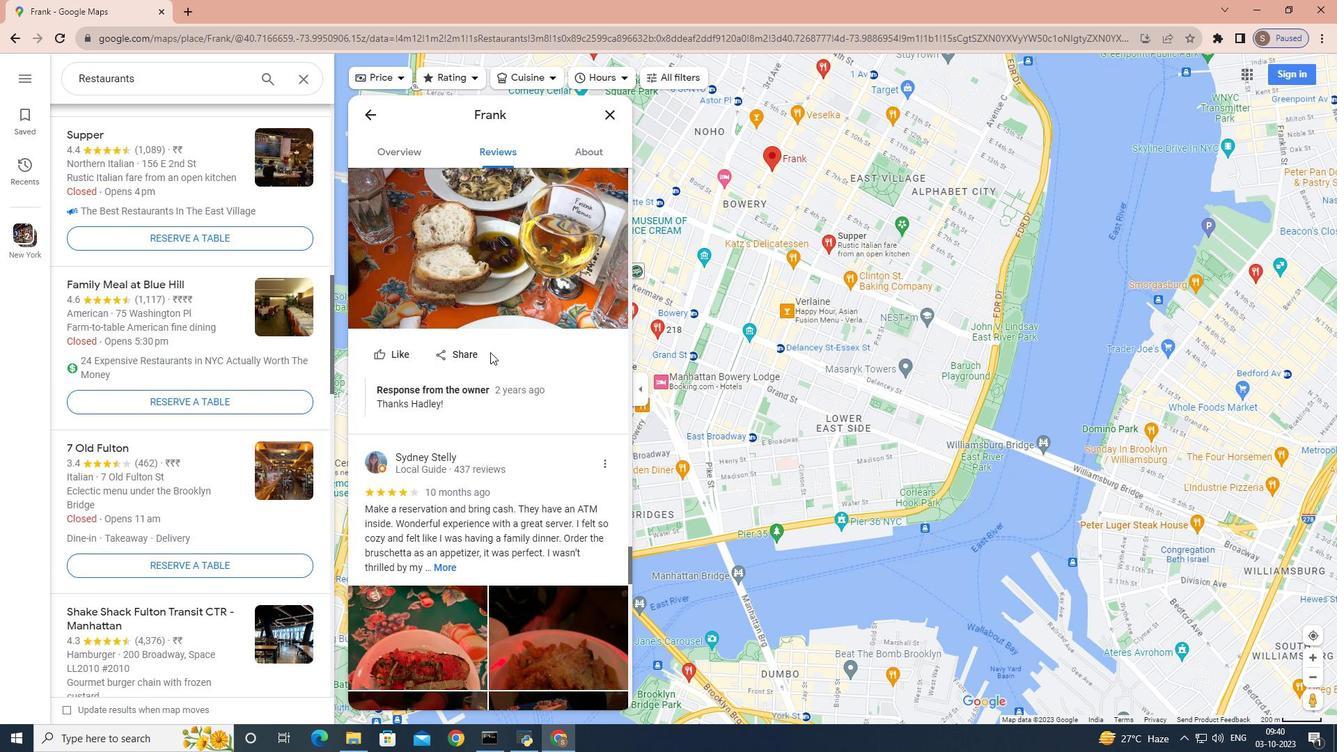 
Action: Mouse scrolled (490, 351) with delta (0, 0)
Screenshot: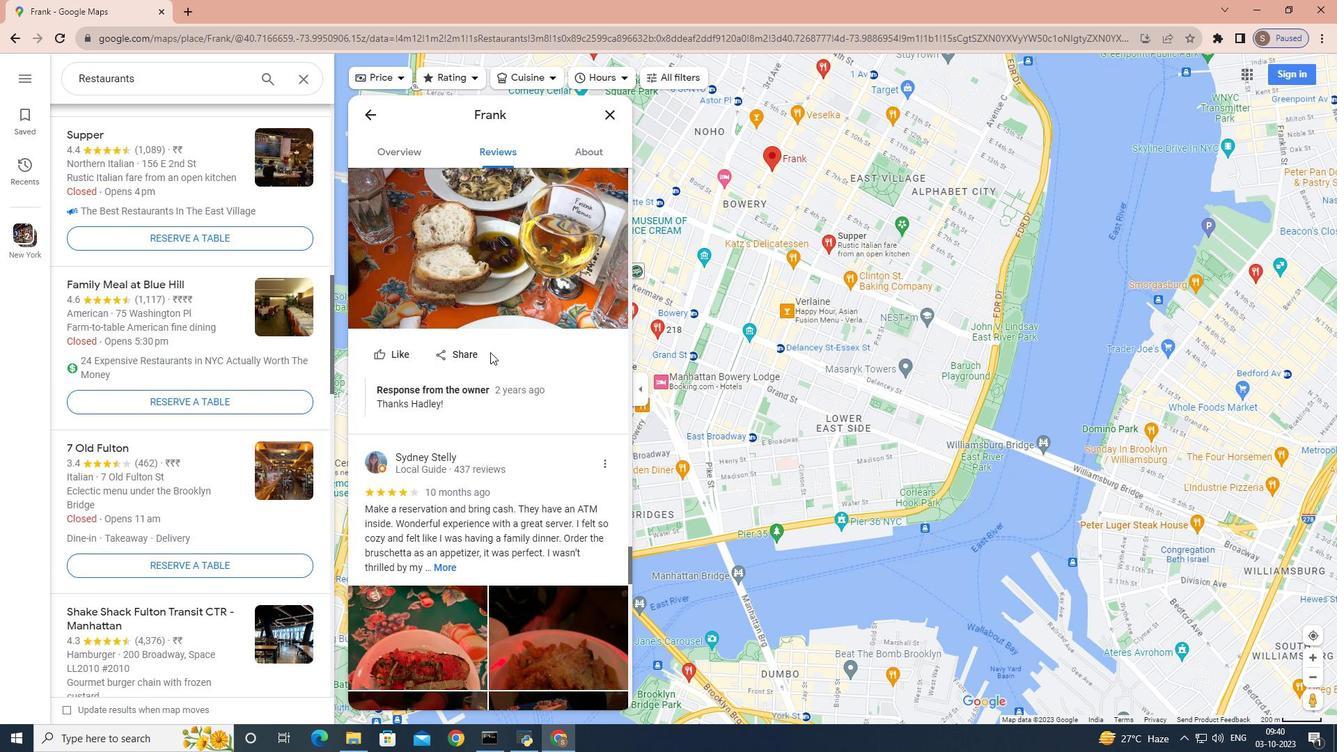 
Action: Mouse scrolled (490, 351) with delta (0, 0)
Screenshot: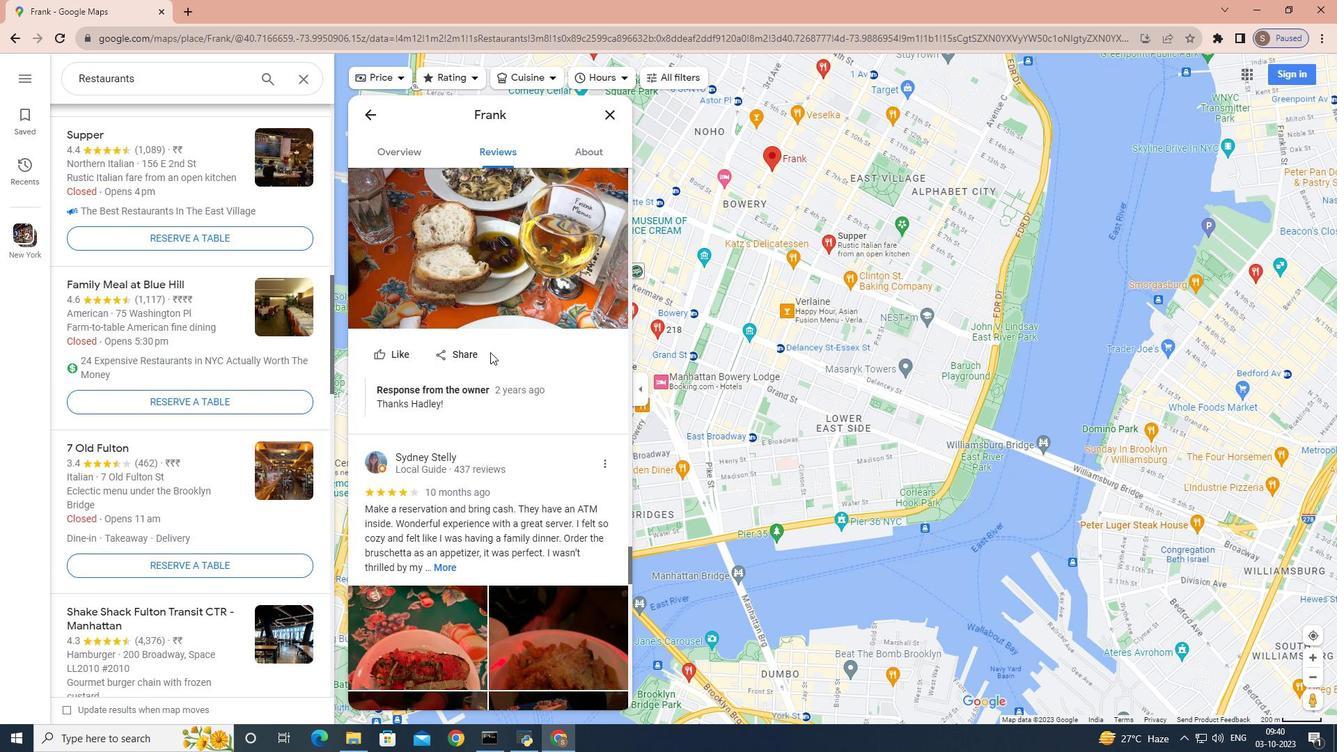 
Action: Mouse scrolled (490, 351) with delta (0, 0)
Screenshot: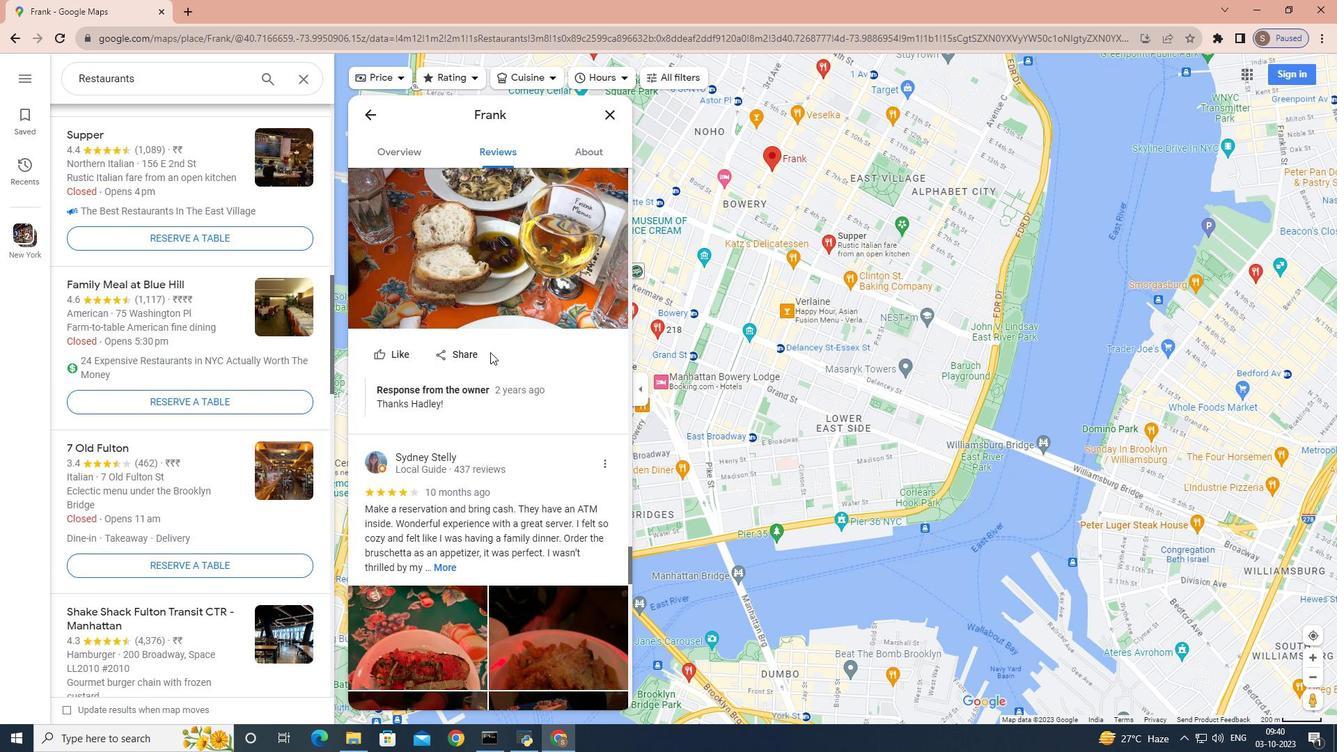 
Action: Mouse scrolled (490, 351) with delta (0, 0)
Screenshot: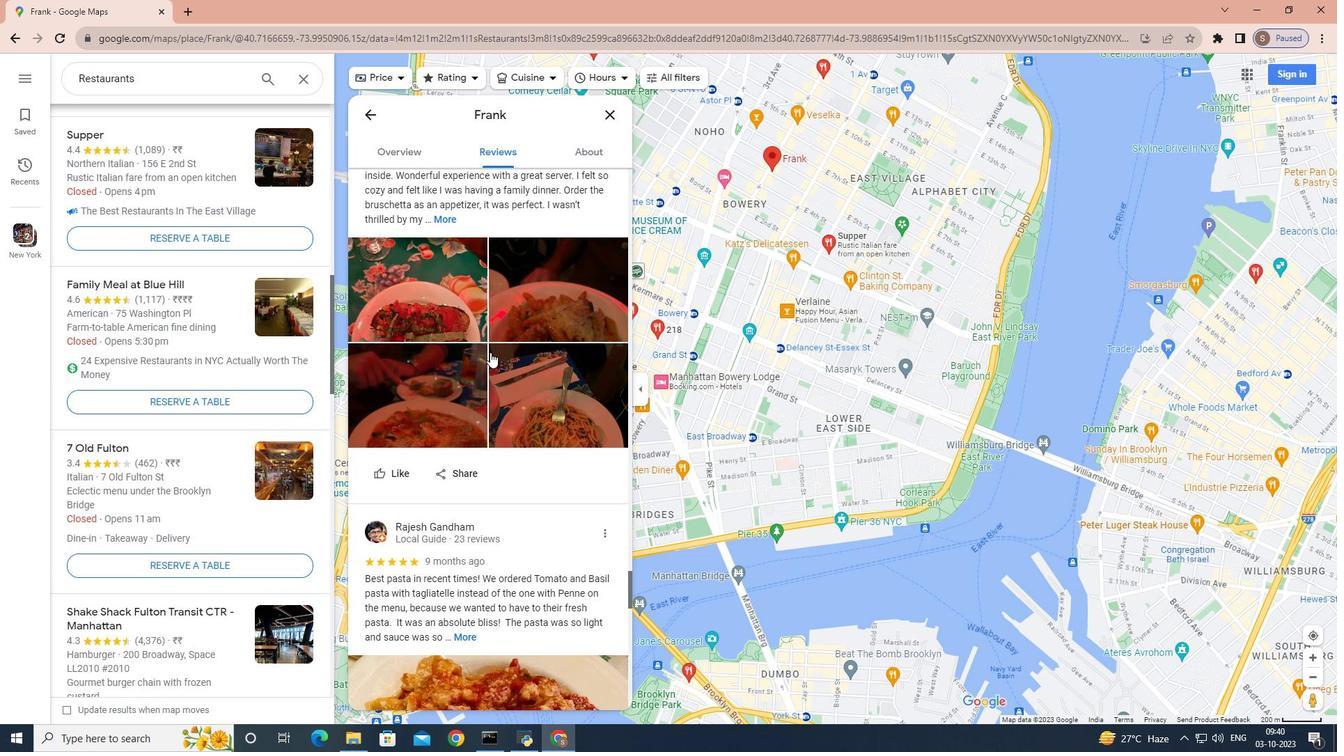
Action: Mouse scrolled (490, 351) with delta (0, 0)
Screenshot: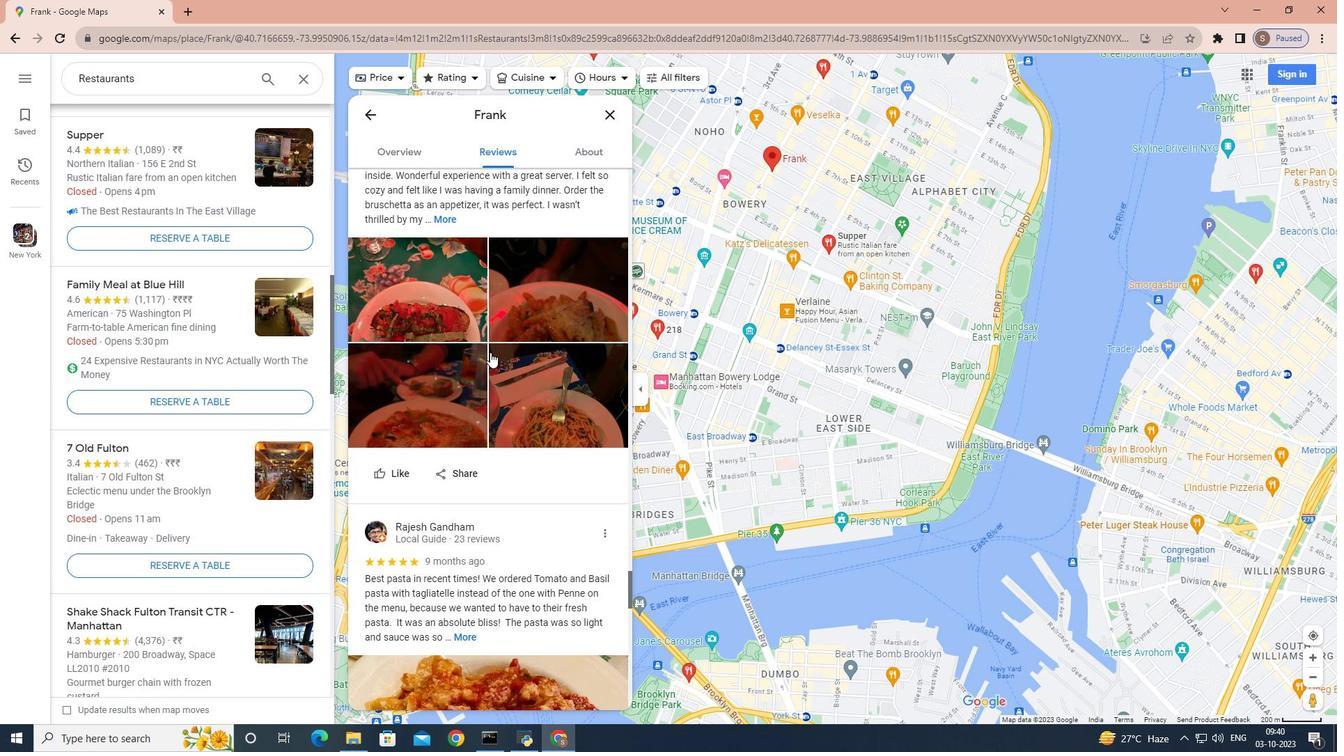 
Action: Mouse scrolled (490, 351) with delta (0, 0)
Screenshot: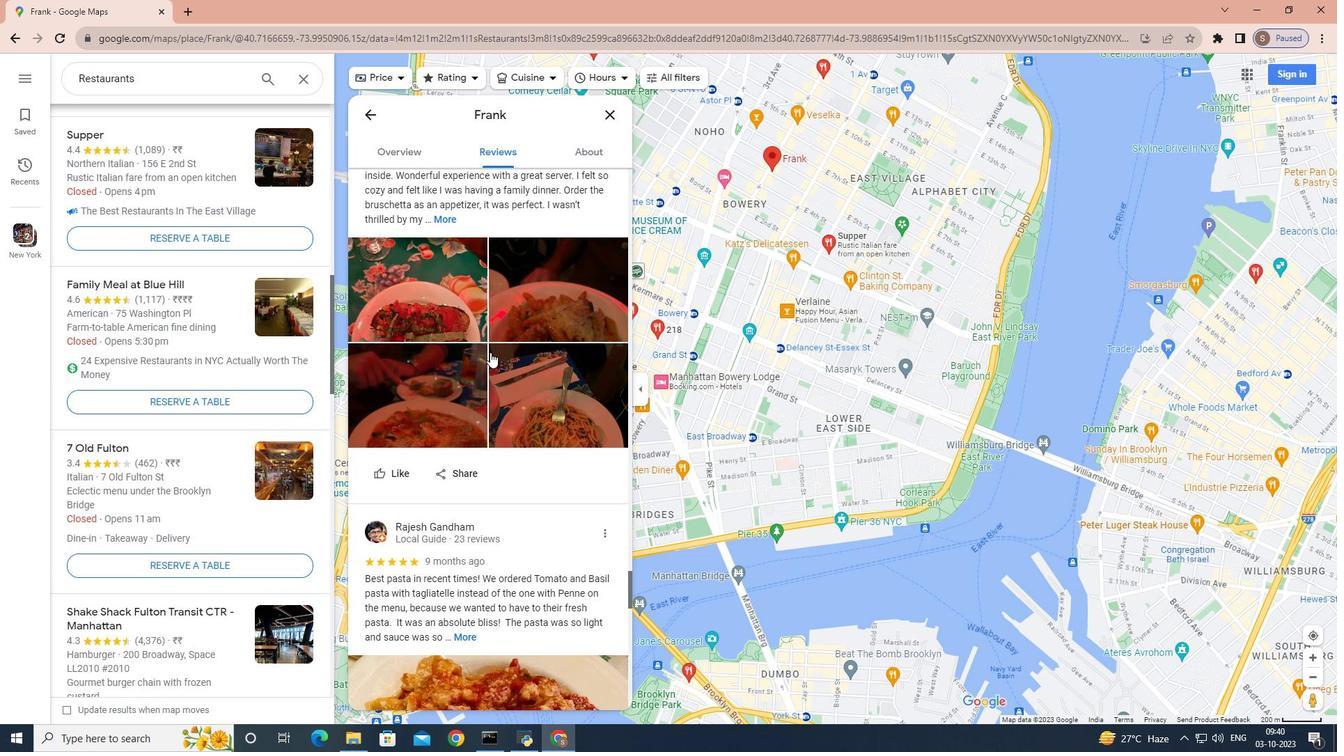 
Action: Mouse scrolled (490, 351) with delta (0, 0)
Screenshot: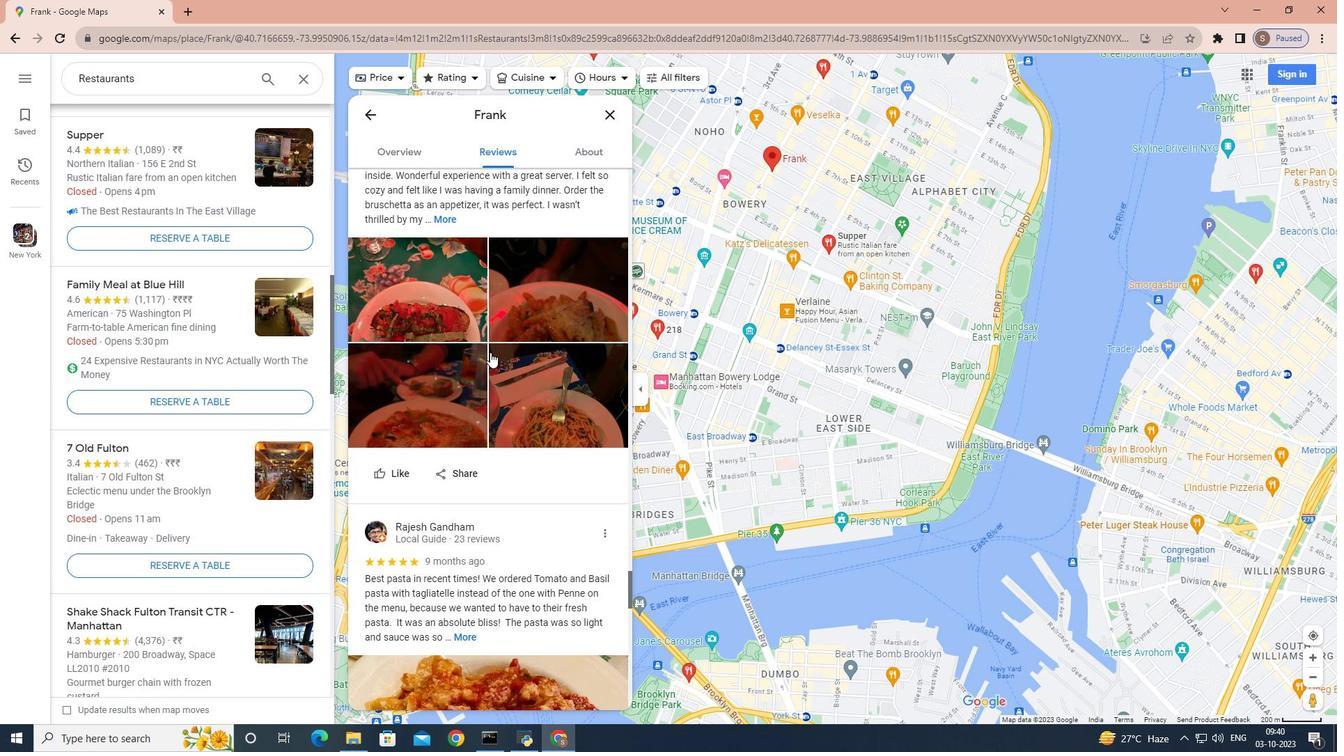 
Action: Mouse scrolled (490, 351) with delta (0, 0)
Screenshot: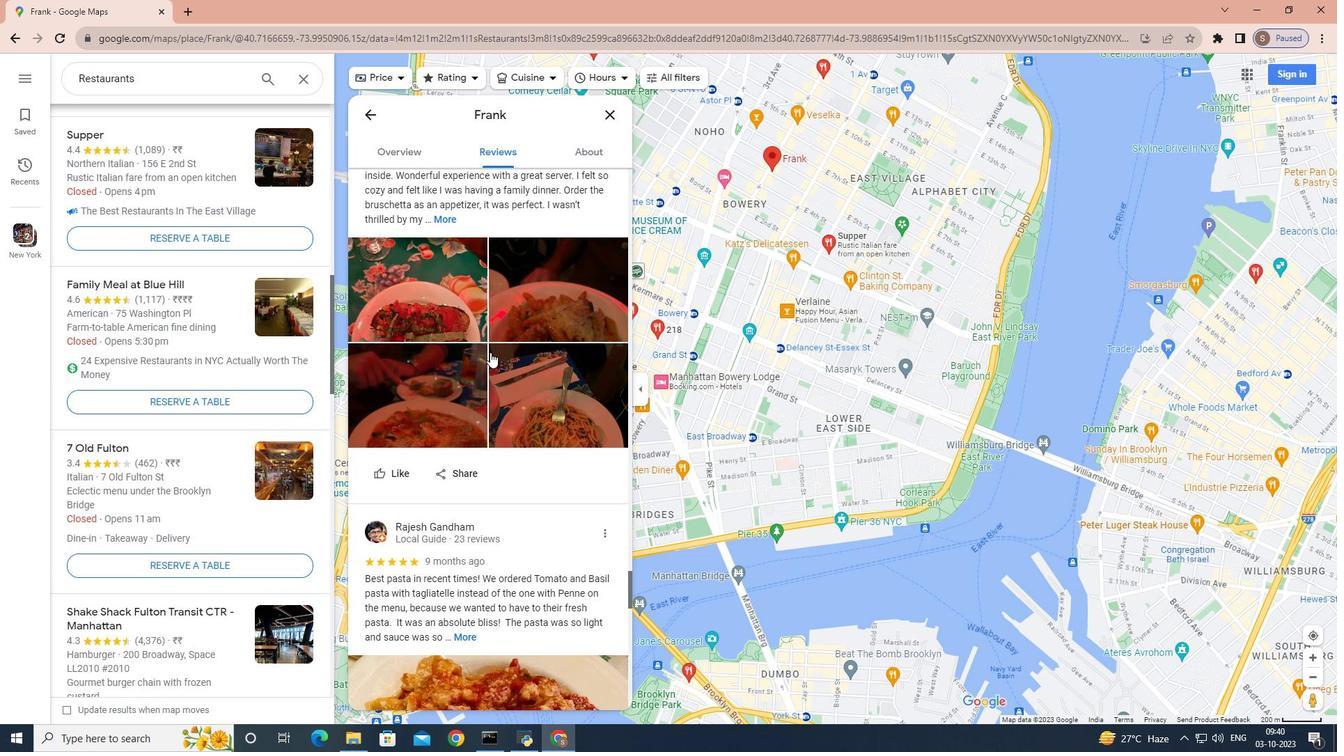 
Action: Mouse scrolled (490, 351) with delta (0, 0)
Screenshot: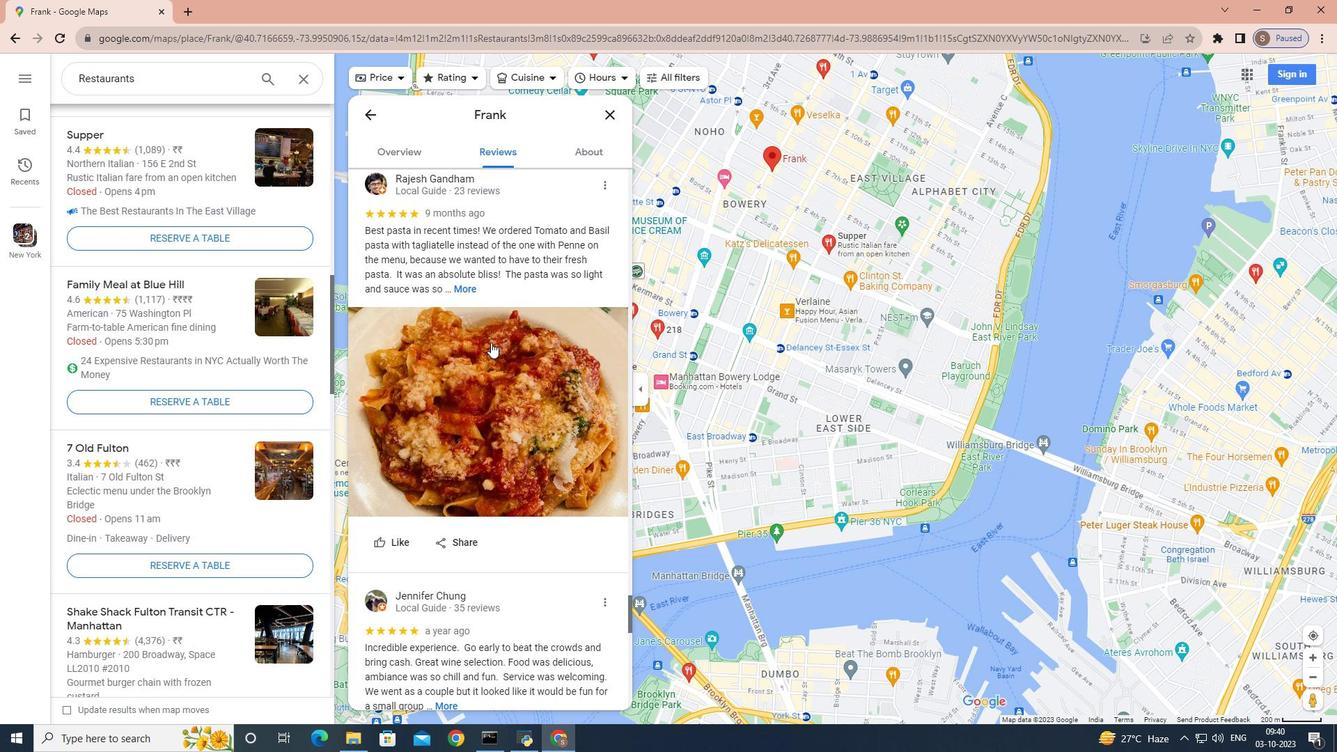 
Action: Mouse scrolled (490, 351) with delta (0, 0)
Screenshot: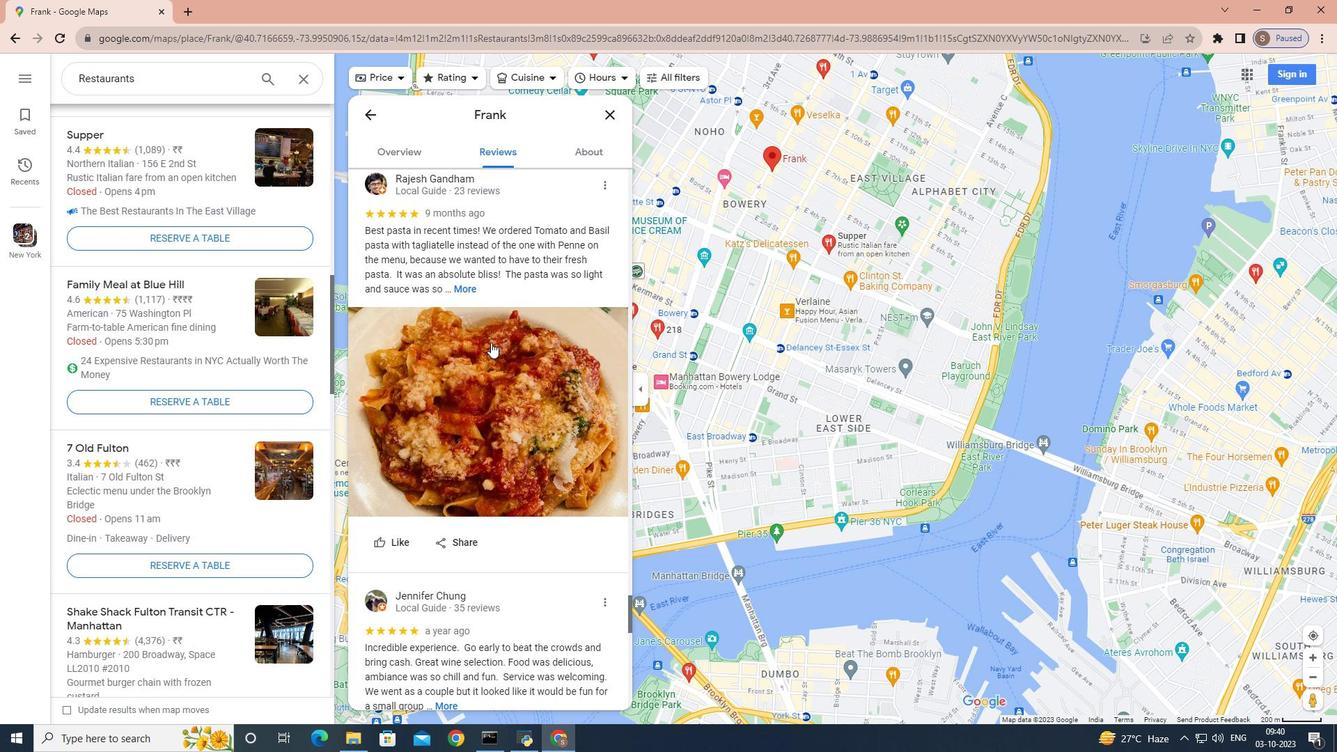 
Action: Mouse scrolled (490, 351) with delta (0, 0)
Screenshot: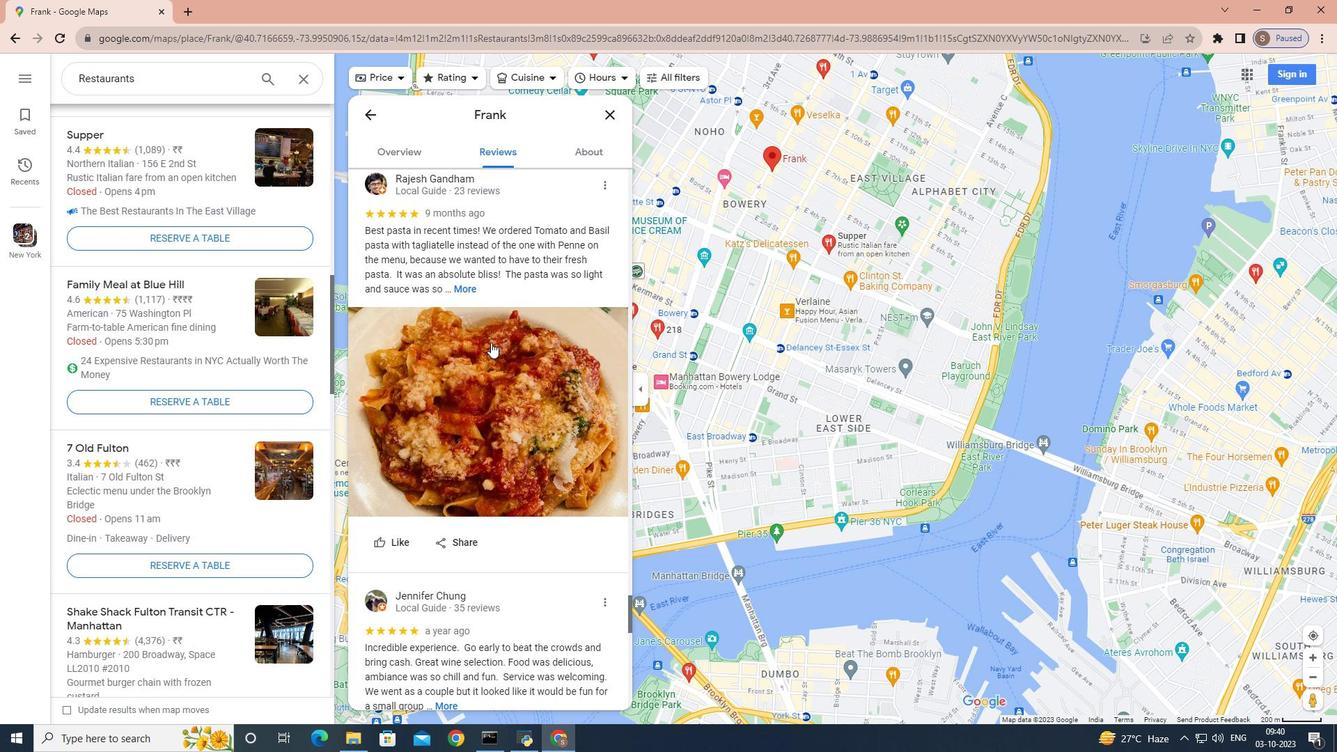 
Action: Mouse scrolled (490, 351) with delta (0, 0)
Screenshot: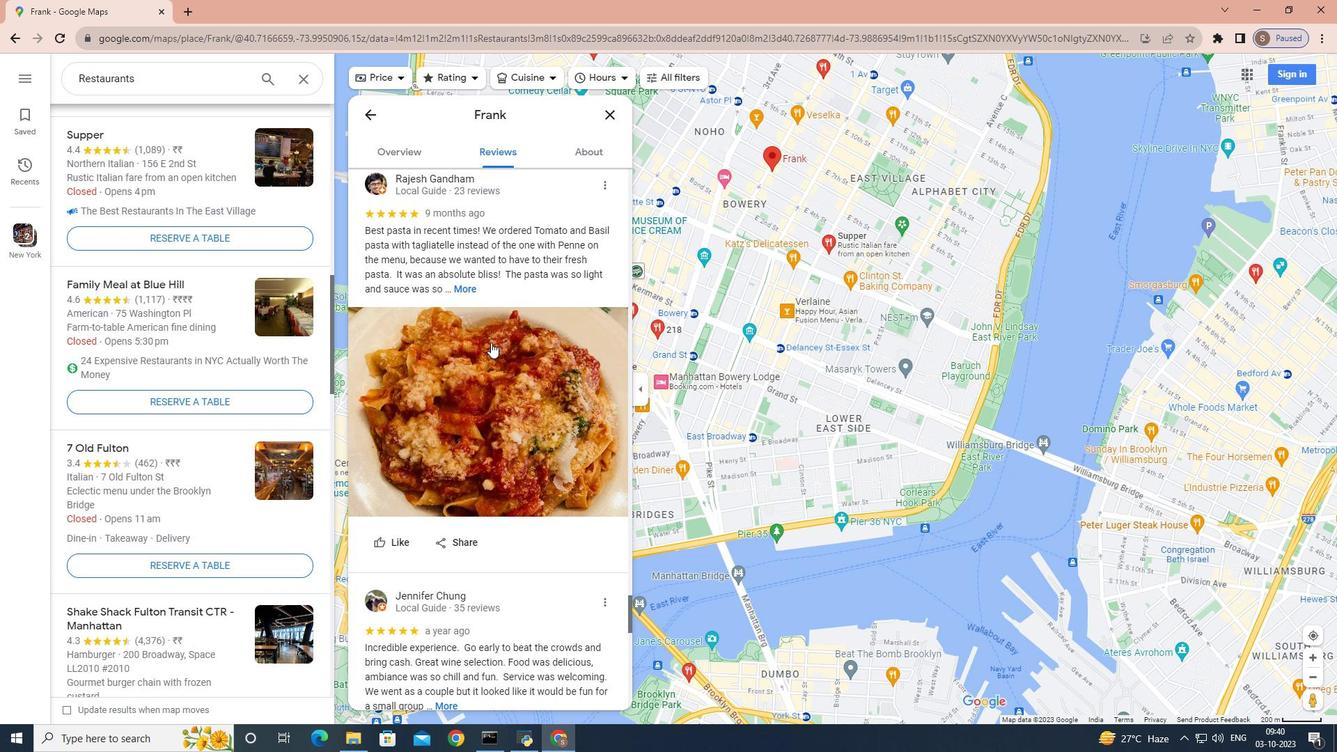 
Action: Mouse scrolled (490, 351) with delta (0, 0)
Screenshot: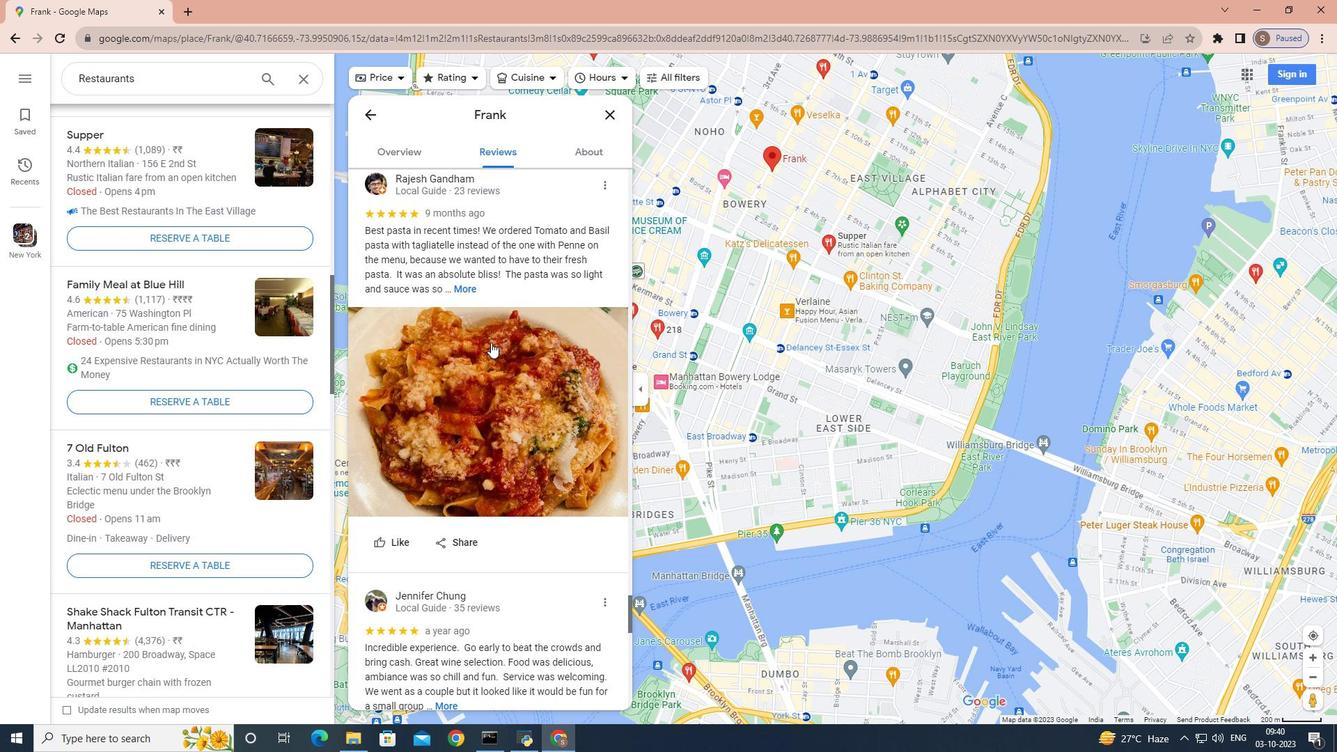 
Action: Mouse moved to (491, 342)
Screenshot: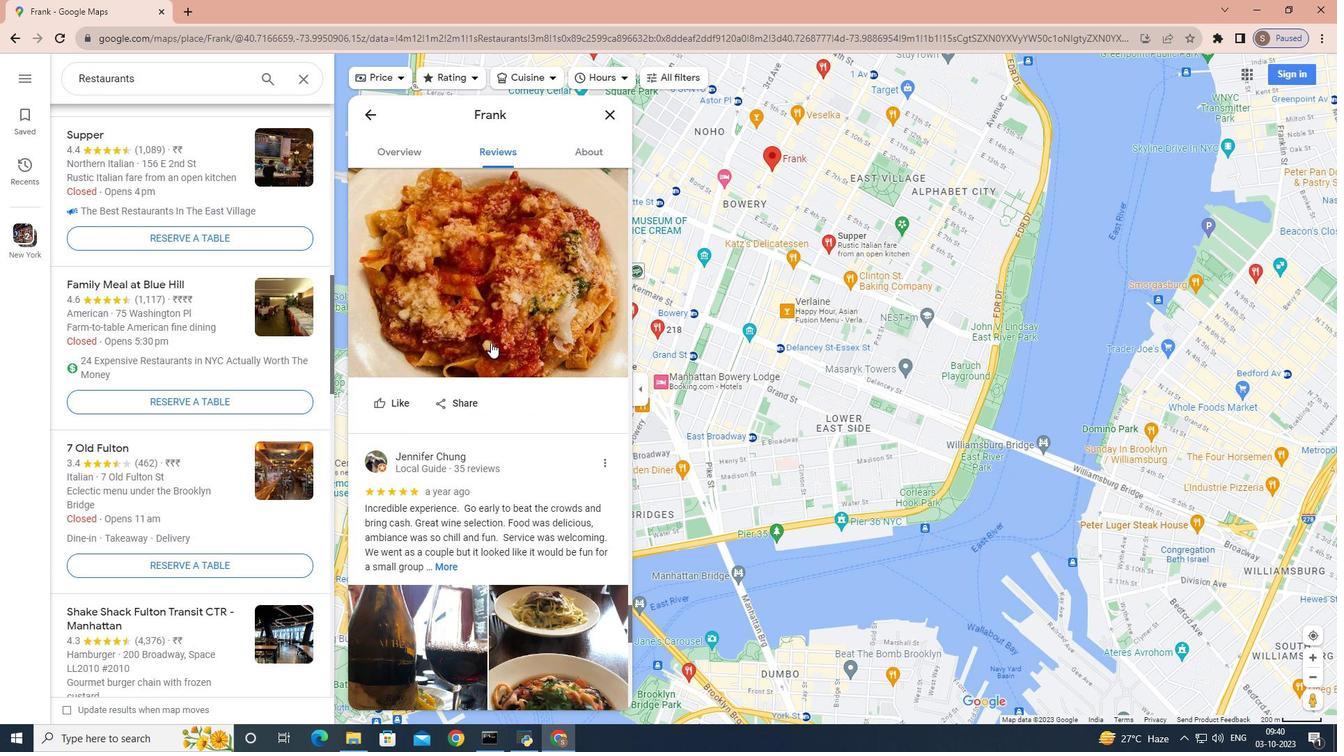 
Action: Mouse scrolled (491, 342) with delta (0, 0)
Screenshot: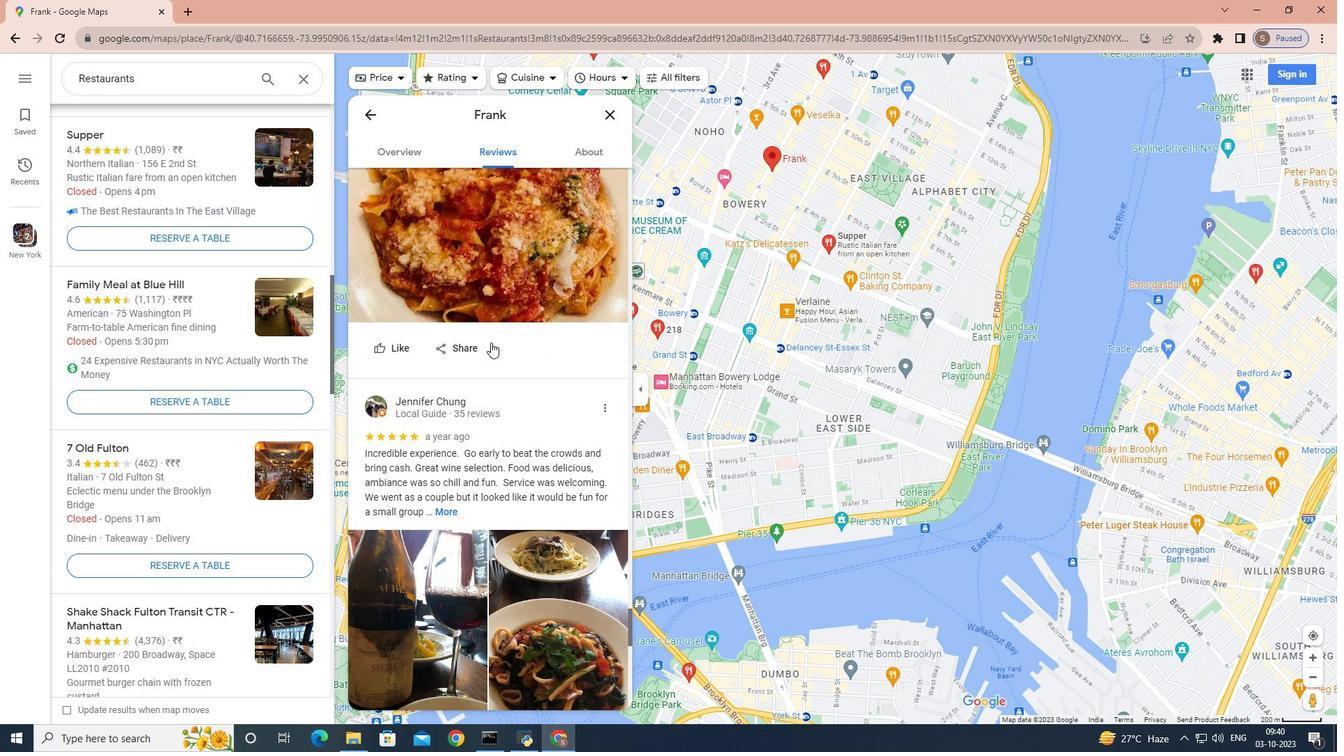 
Action: Mouse scrolled (491, 342) with delta (0, 0)
Screenshot: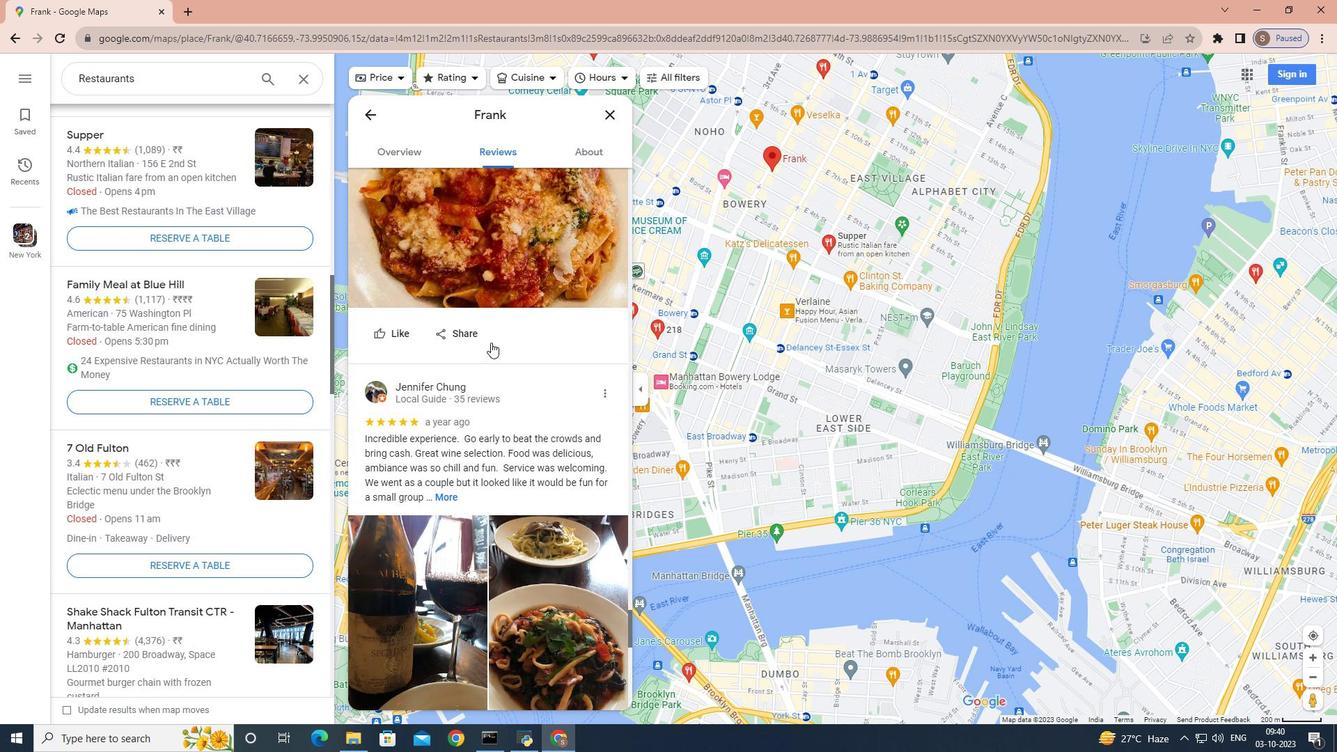 
Action: Mouse scrolled (491, 342) with delta (0, 0)
Screenshot: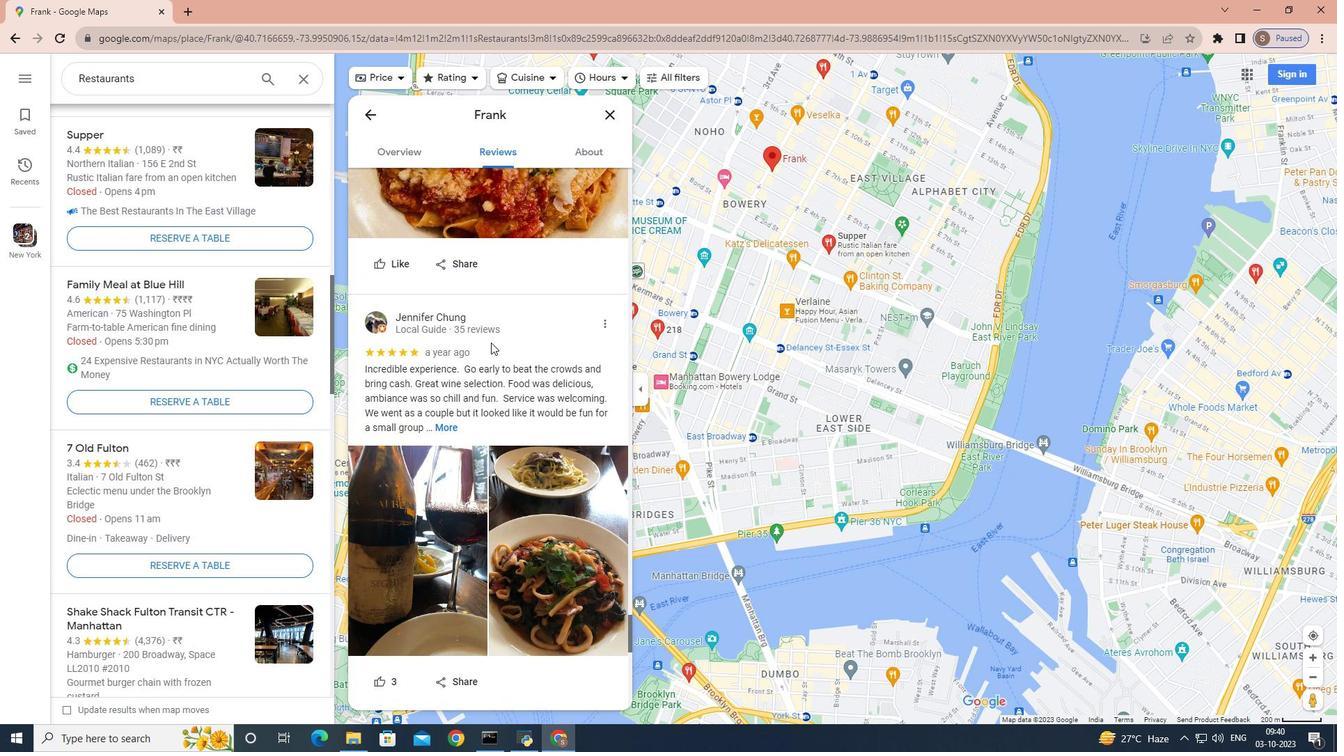 
Action: Mouse scrolled (491, 342) with delta (0, 0)
Screenshot: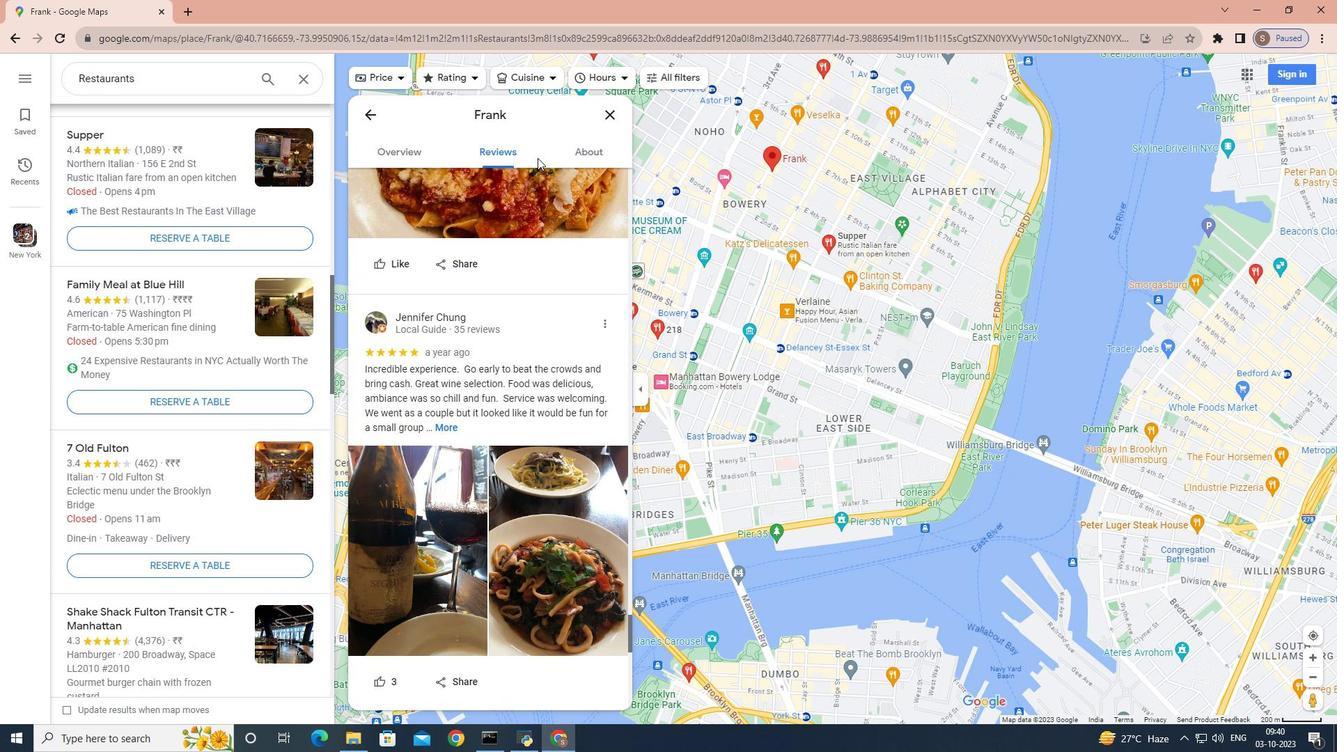 
Action: Mouse moved to (571, 142)
Screenshot: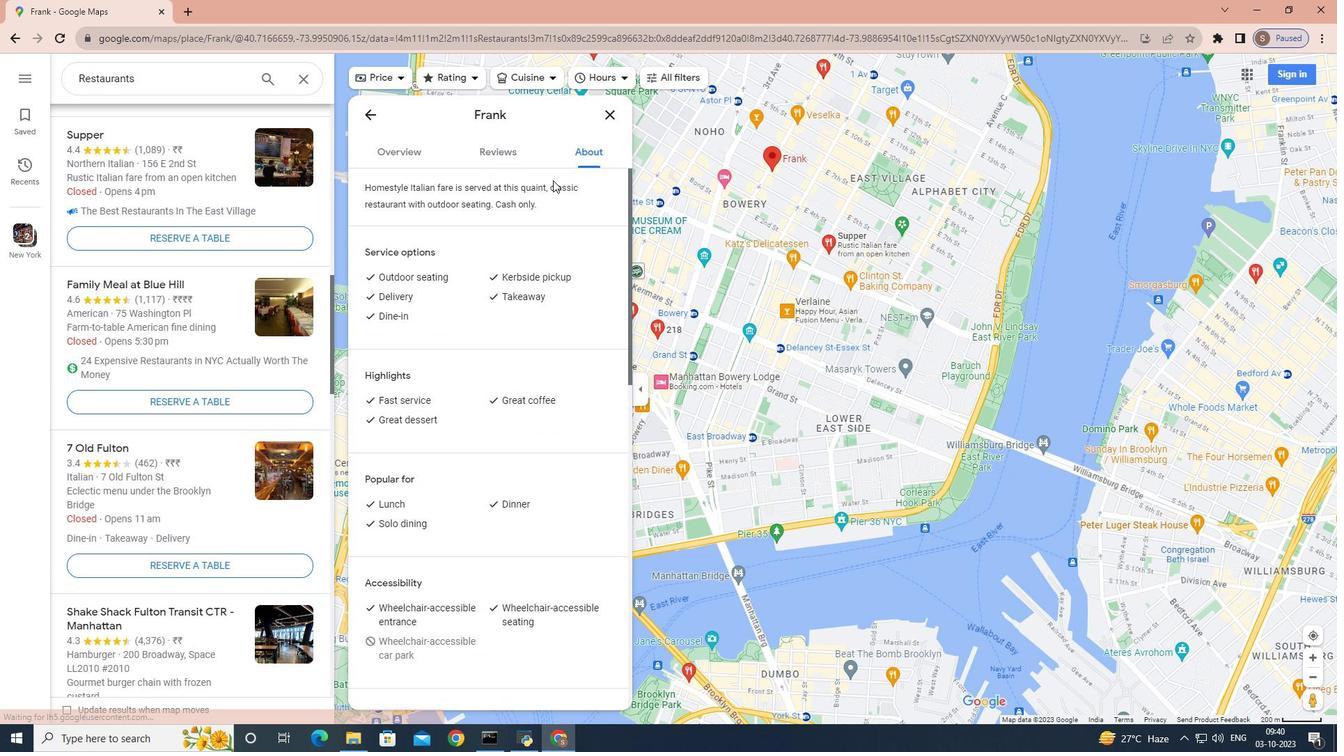 
Action: Mouse pressed left at (571, 142)
Screenshot: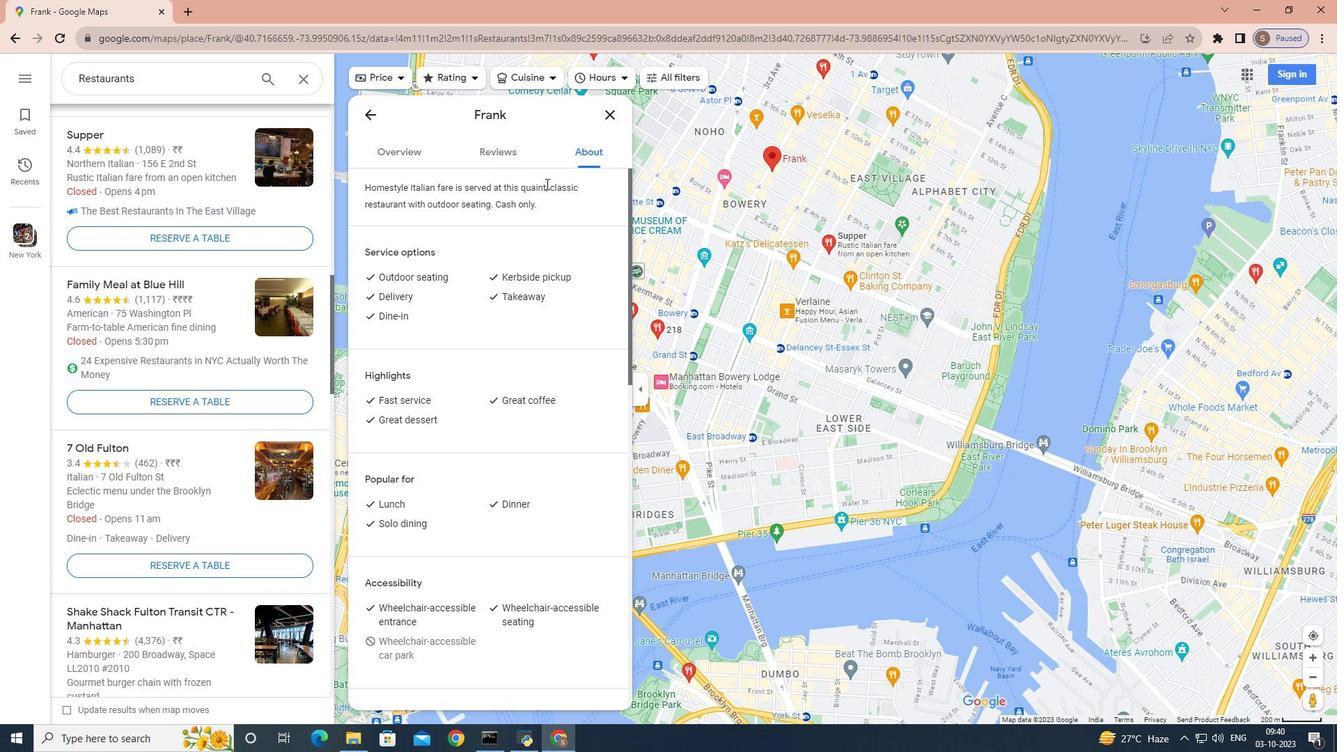 
Action: Mouse moved to (481, 242)
Screenshot: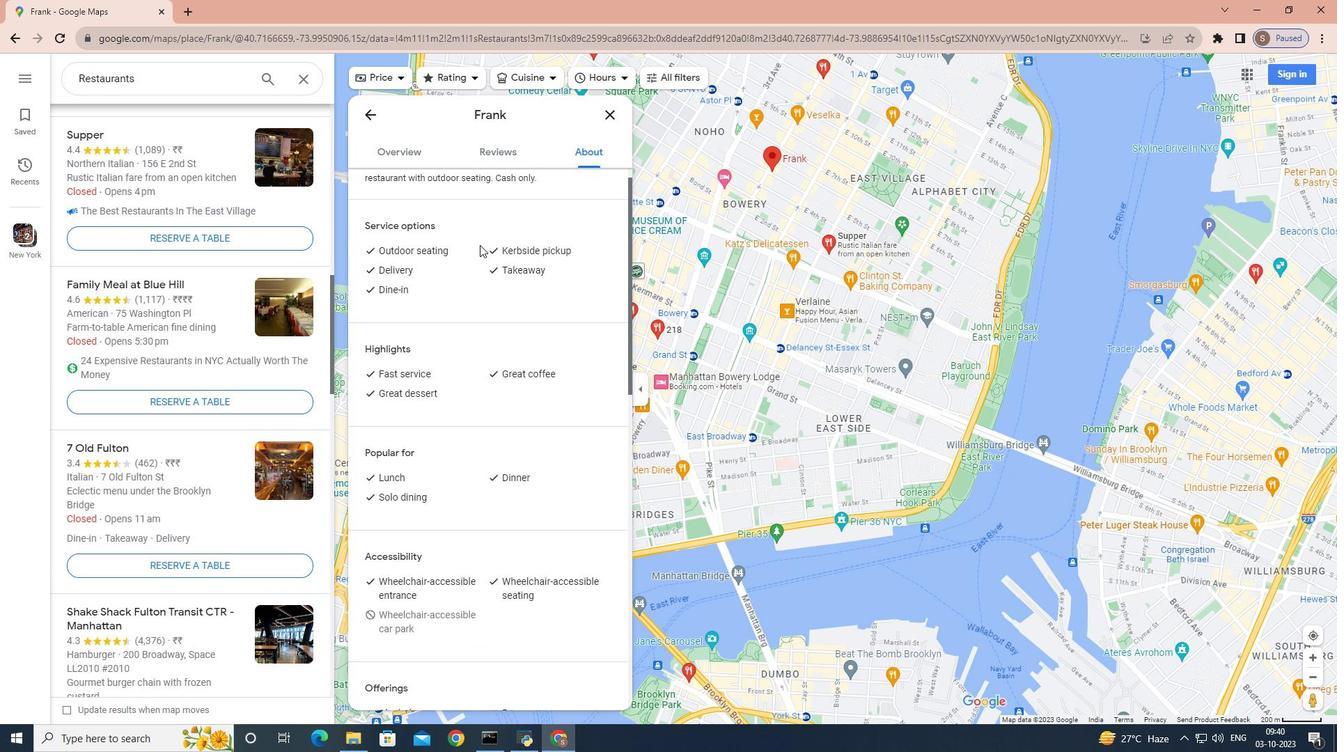 
Action: Mouse scrolled (481, 241) with delta (0, 0)
Screenshot: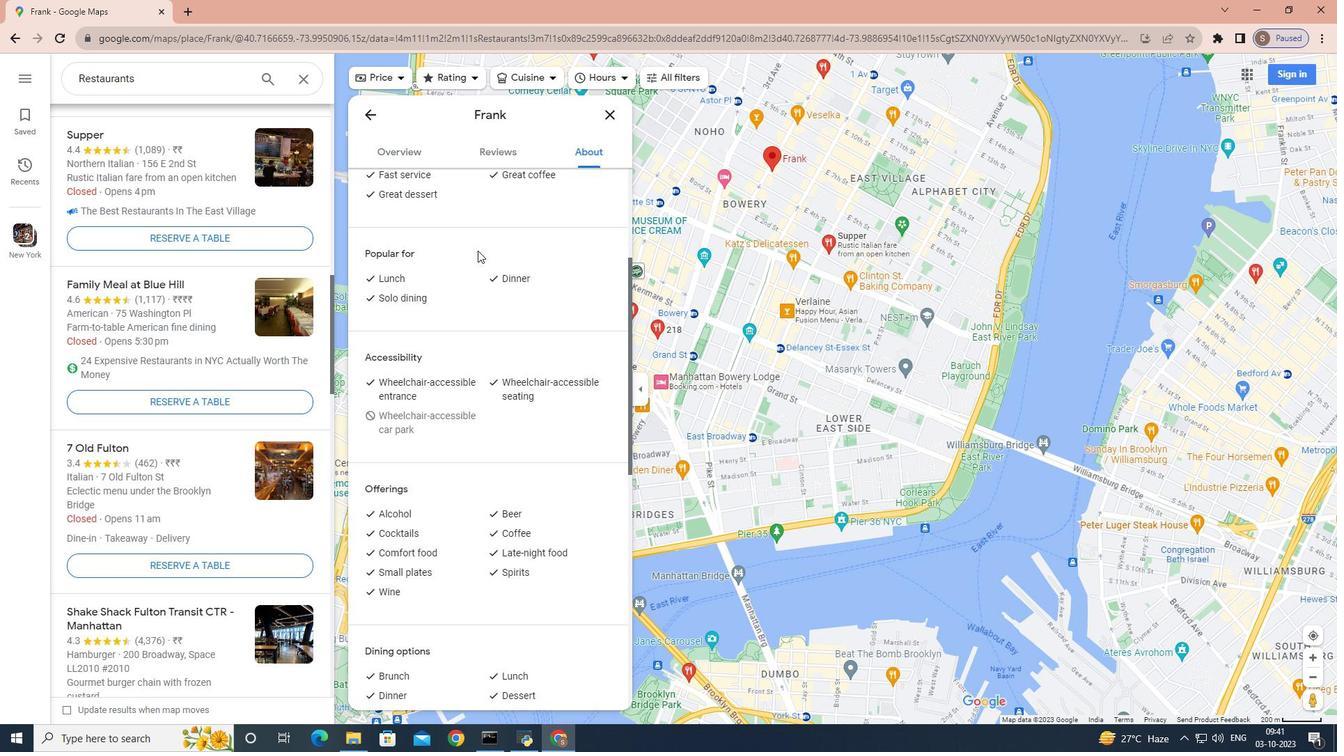 
Action: Mouse scrolled (481, 241) with delta (0, 0)
Screenshot: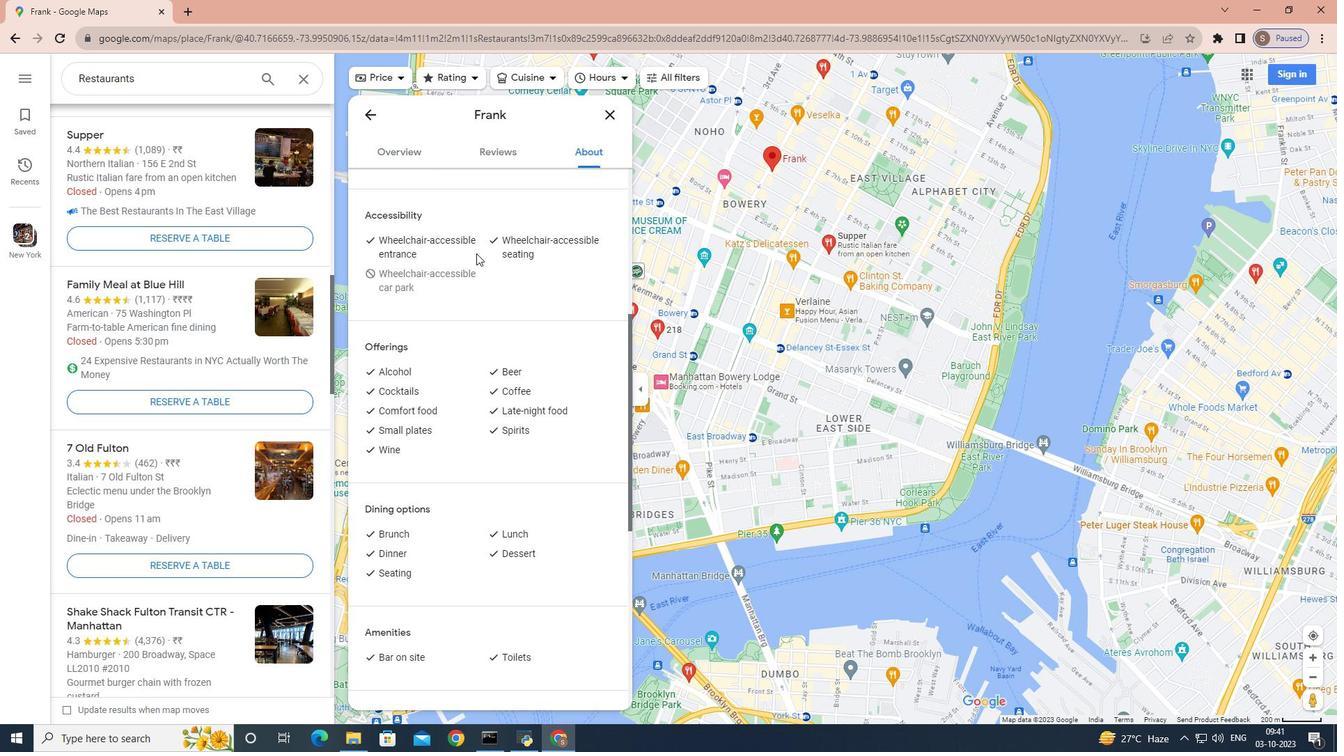 
Action: Mouse moved to (479, 246)
Screenshot: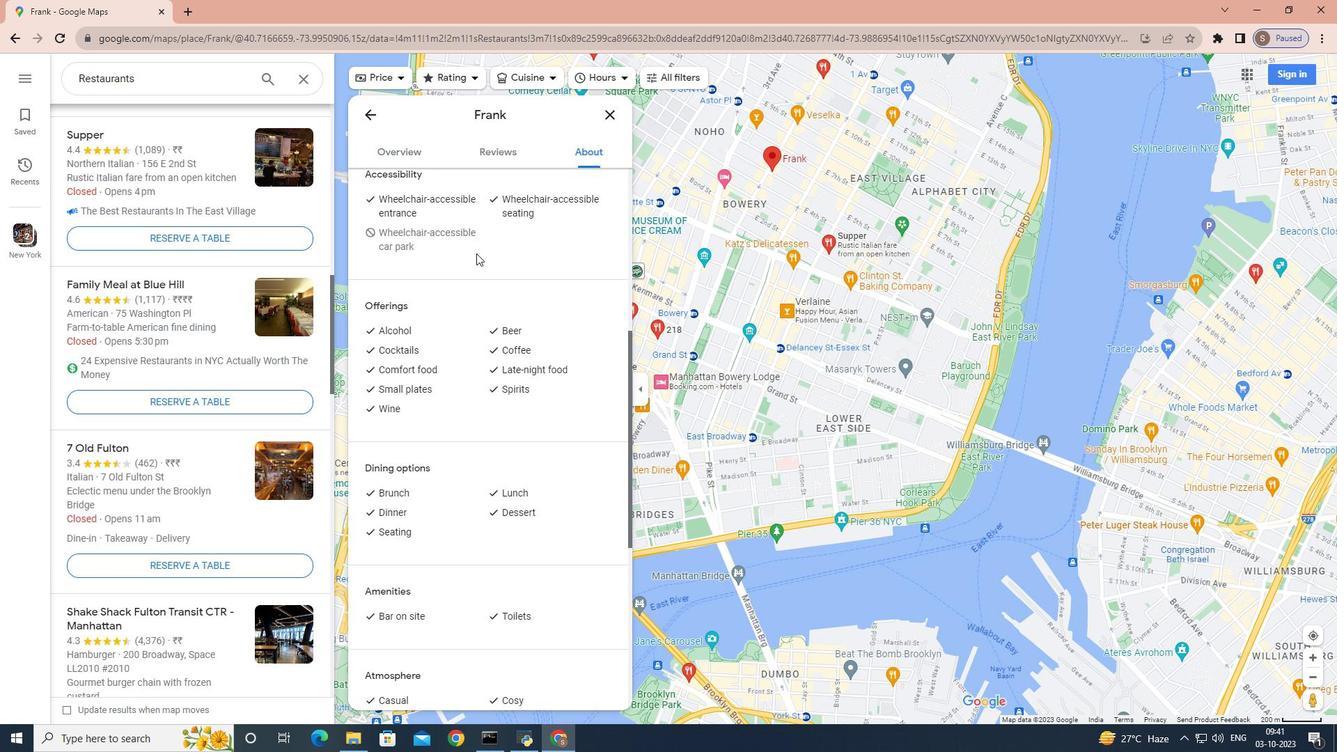 
Action: Mouse scrolled (479, 245) with delta (0, 0)
Screenshot: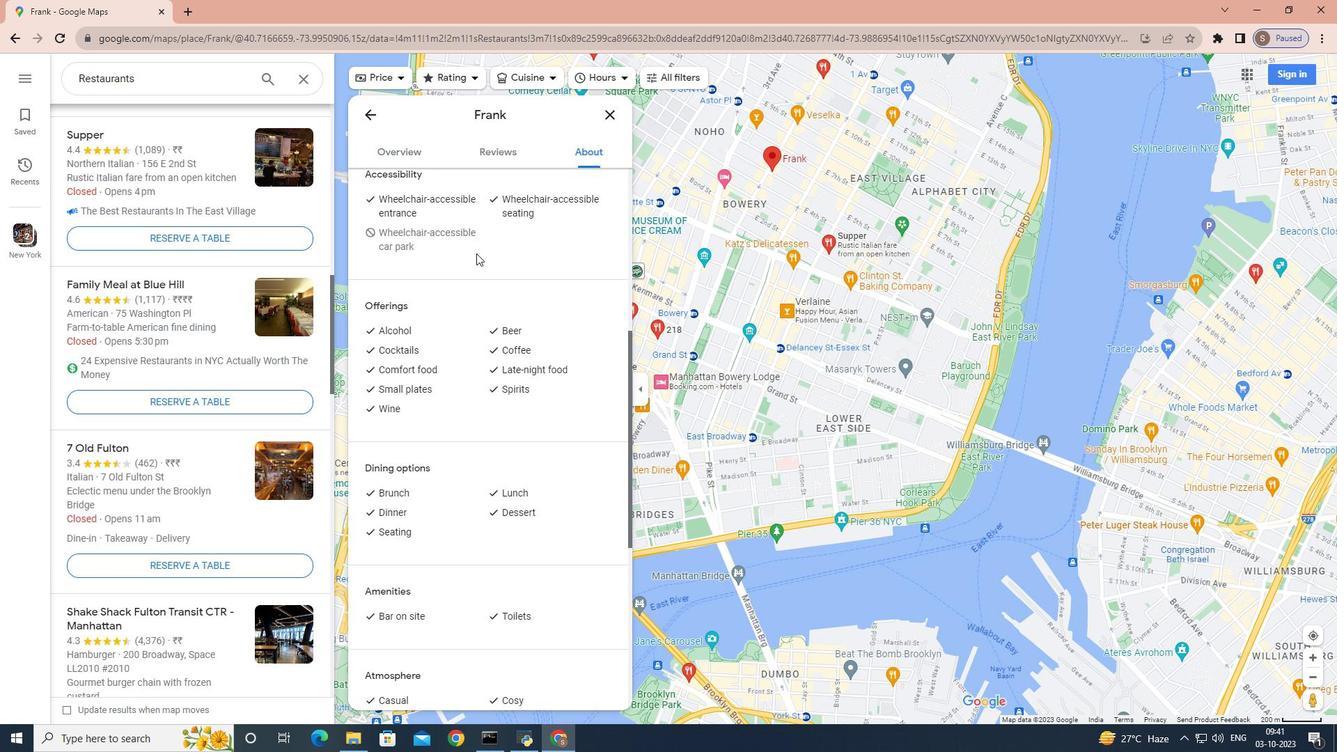 
Action: Mouse scrolled (479, 245) with delta (0, 0)
Screenshot: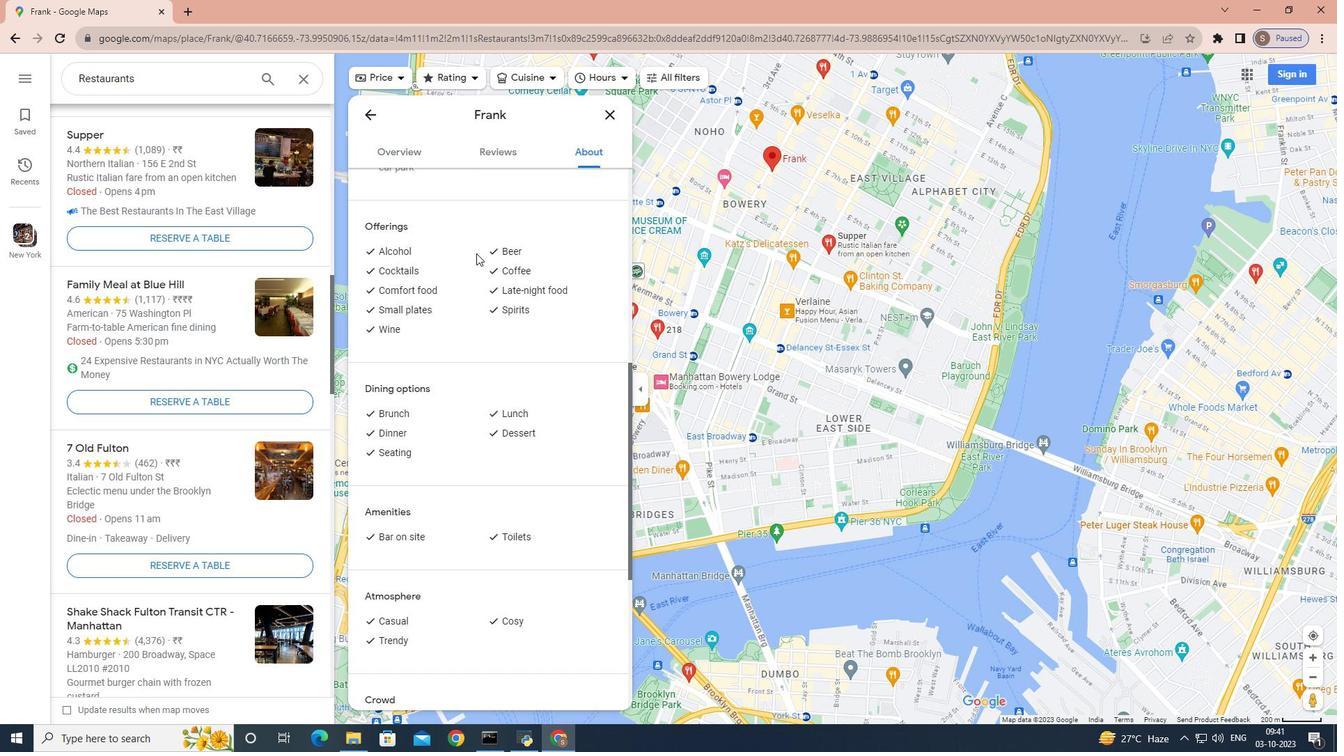 
Action: Mouse scrolled (479, 245) with delta (0, 0)
Screenshot: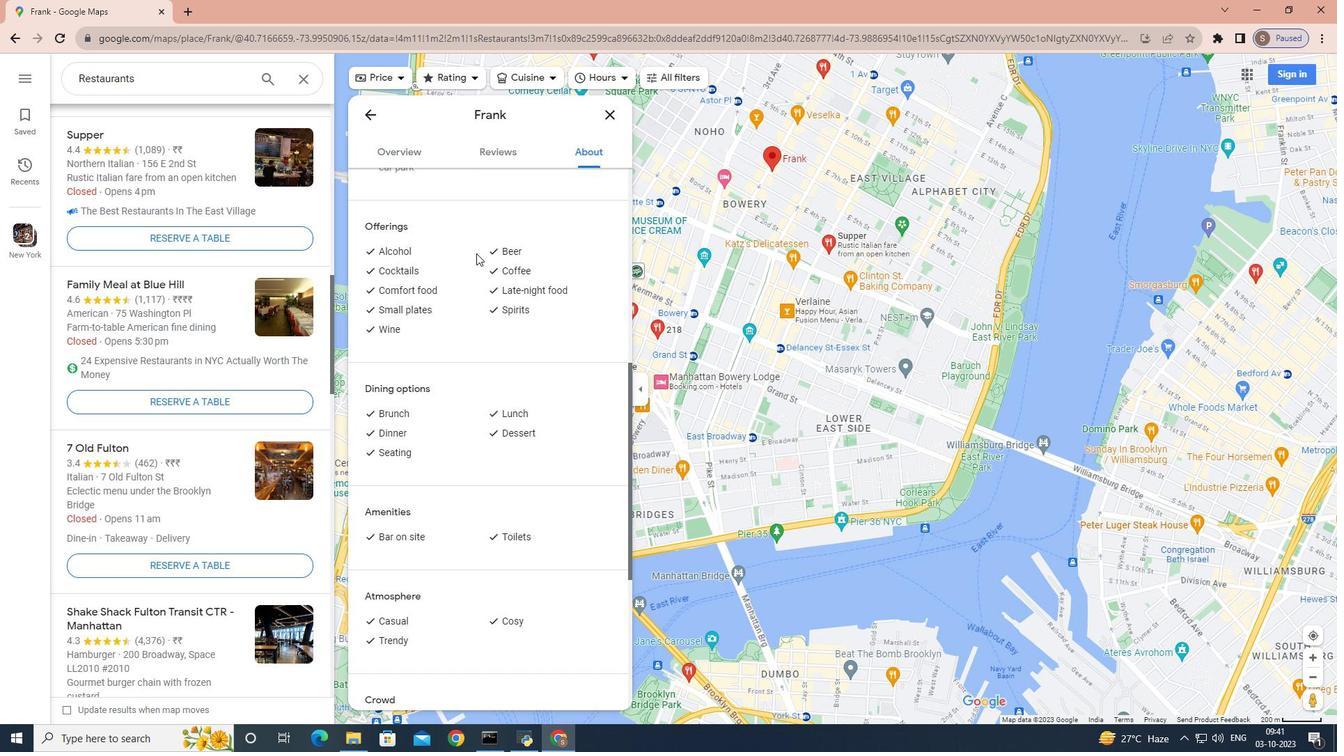 
Action: Mouse moved to (477, 252)
Screenshot: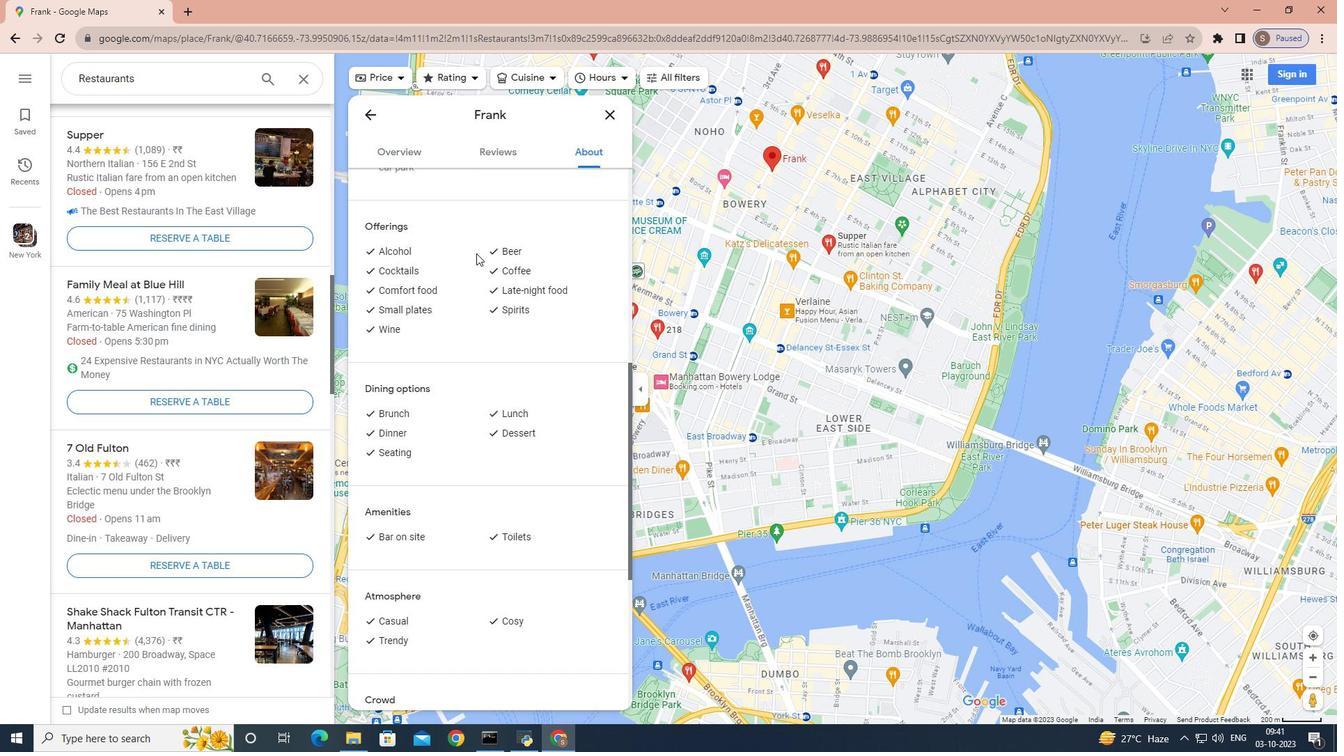 
Action: Mouse scrolled (477, 252) with delta (0, 0)
Screenshot: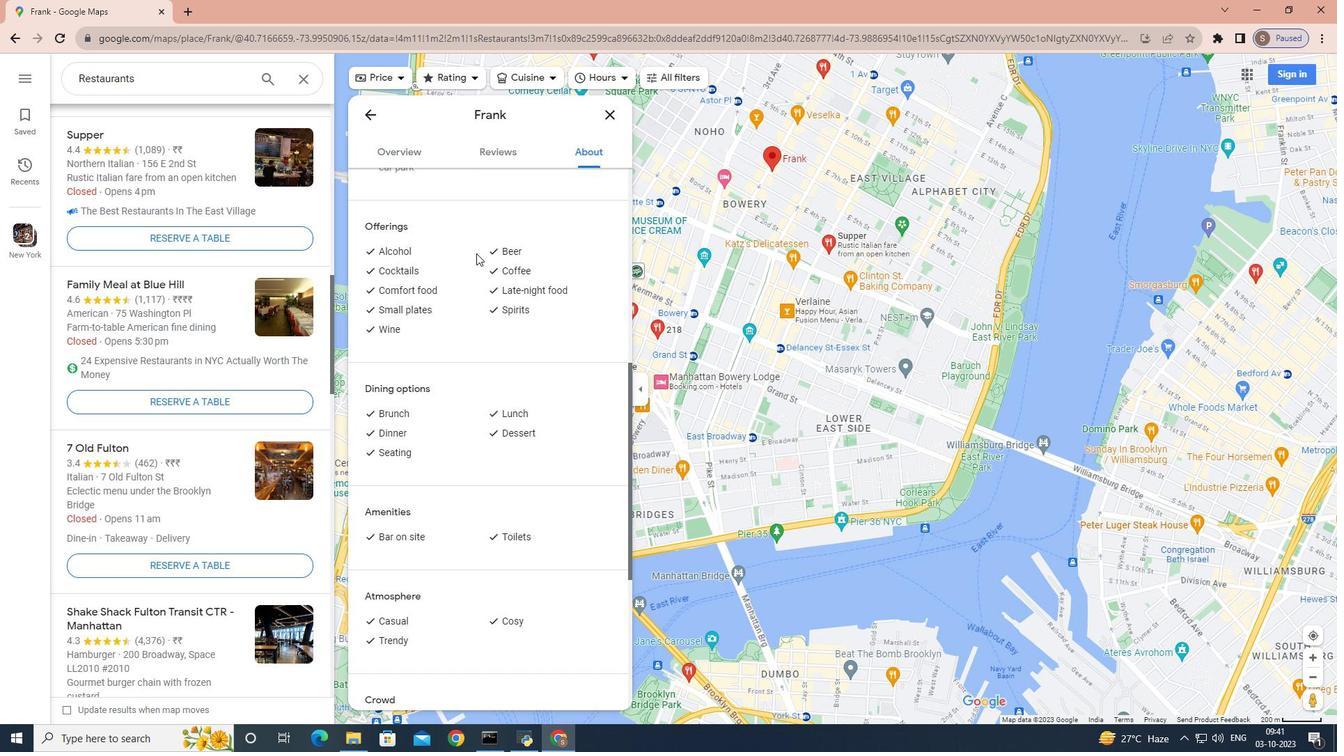 
Action: Mouse moved to (476, 253)
Screenshot: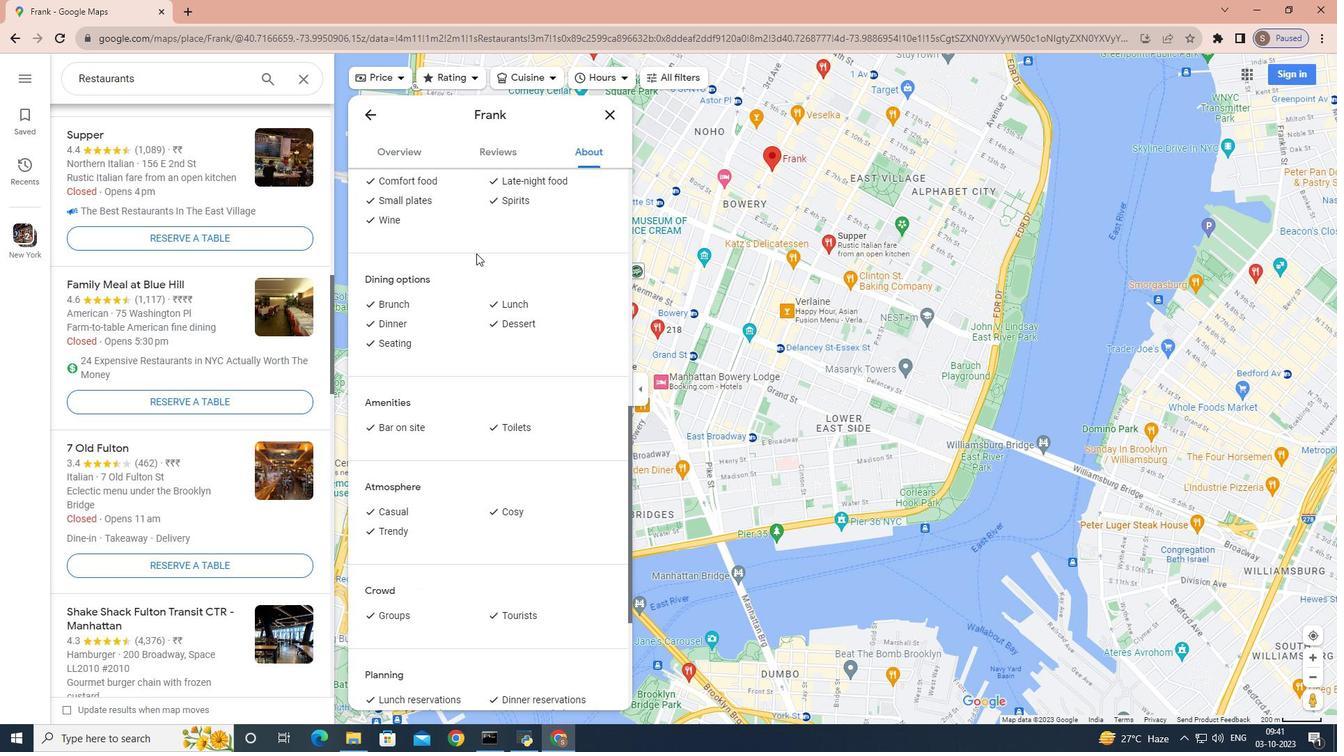
Action: Mouse scrolled (476, 252) with delta (0, 0)
Screenshot: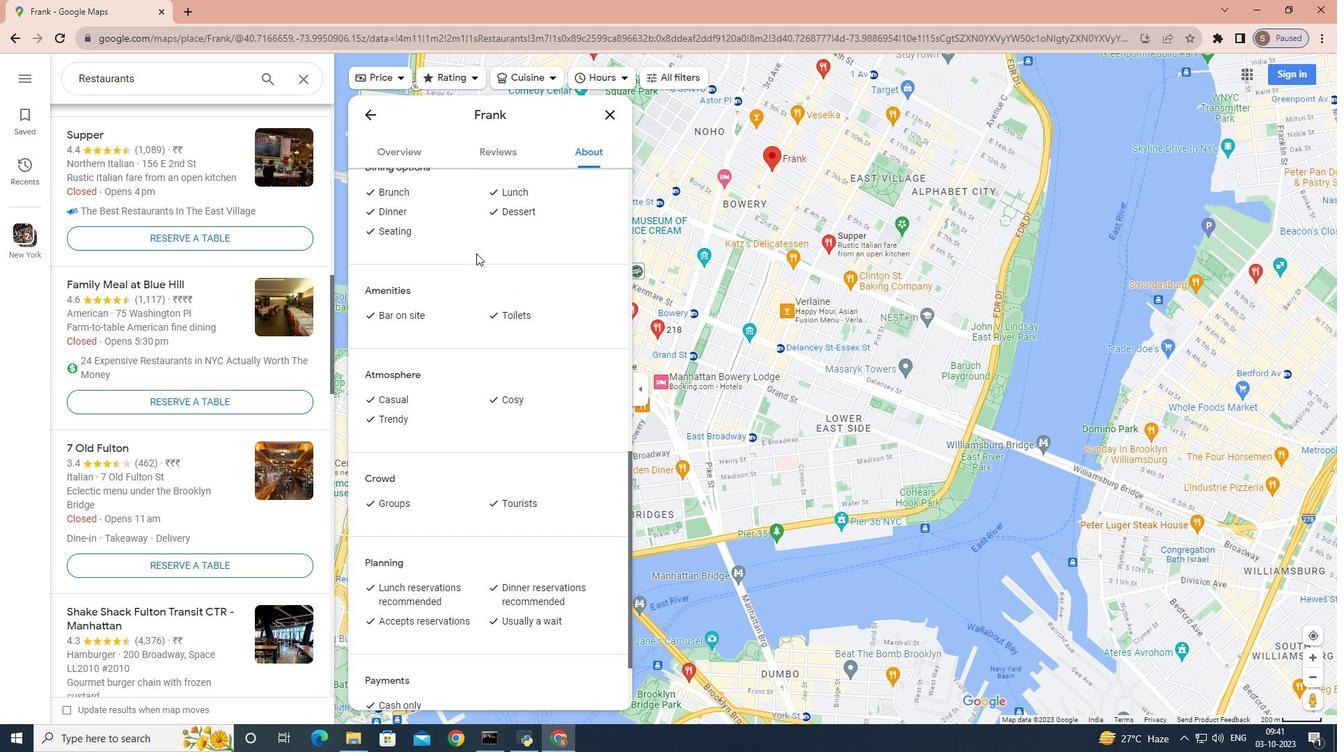 
Action: Mouse scrolled (476, 252) with delta (0, 0)
Screenshot: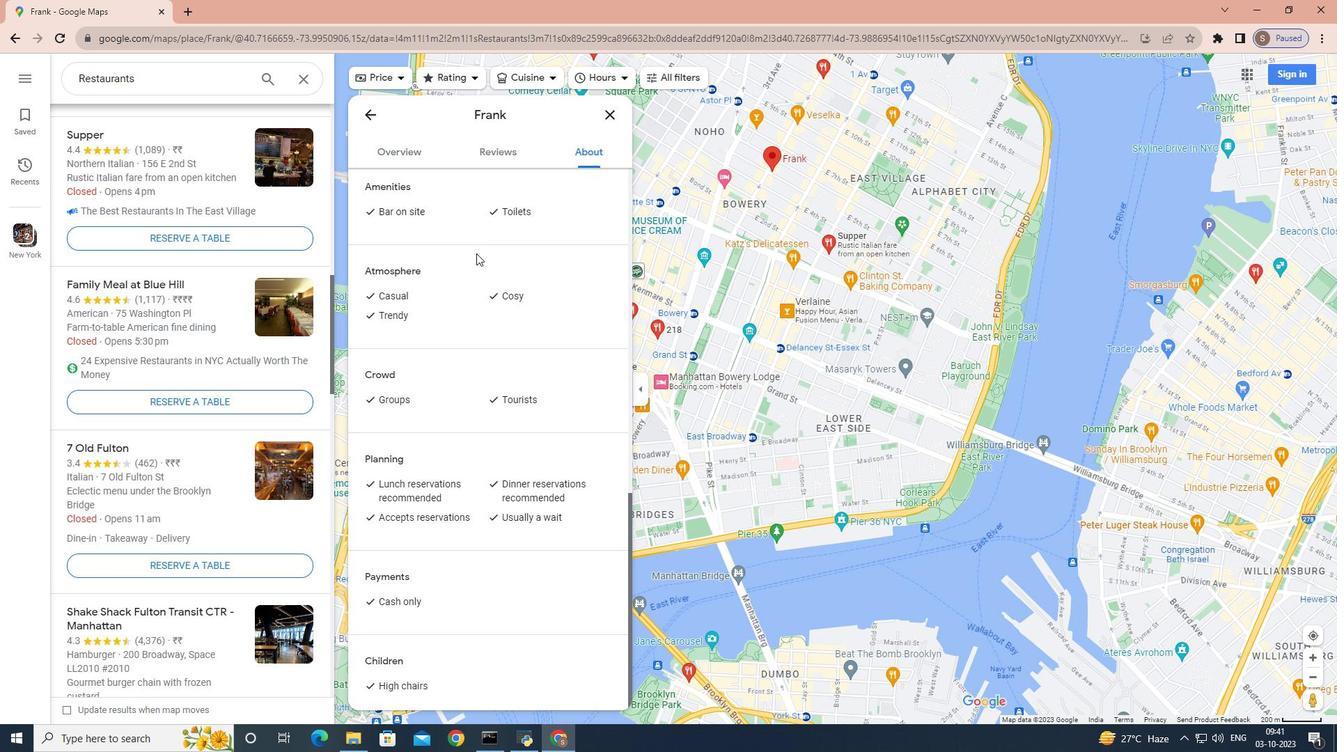 
Action: Mouse scrolled (476, 252) with delta (0, 0)
Screenshot: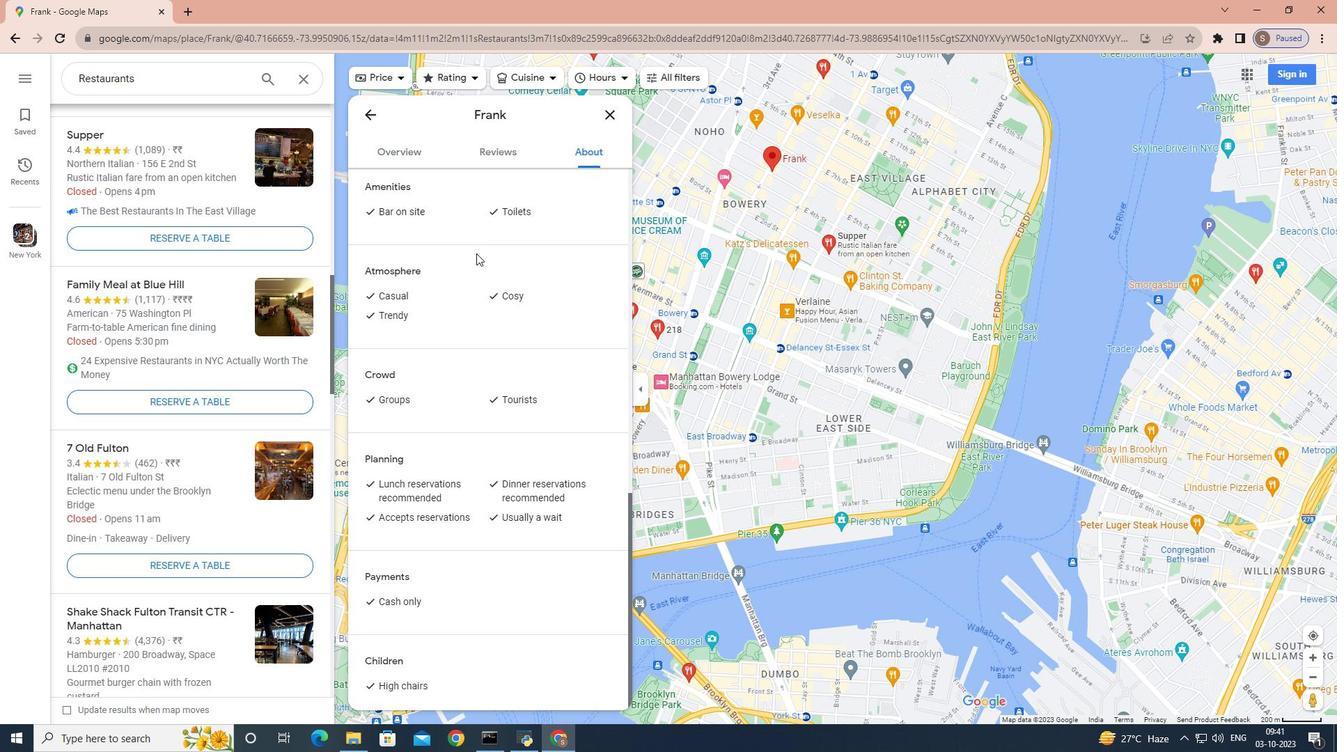 
Action: Mouse scrolled (476, 252) with delta (0, 0)
Screenshot: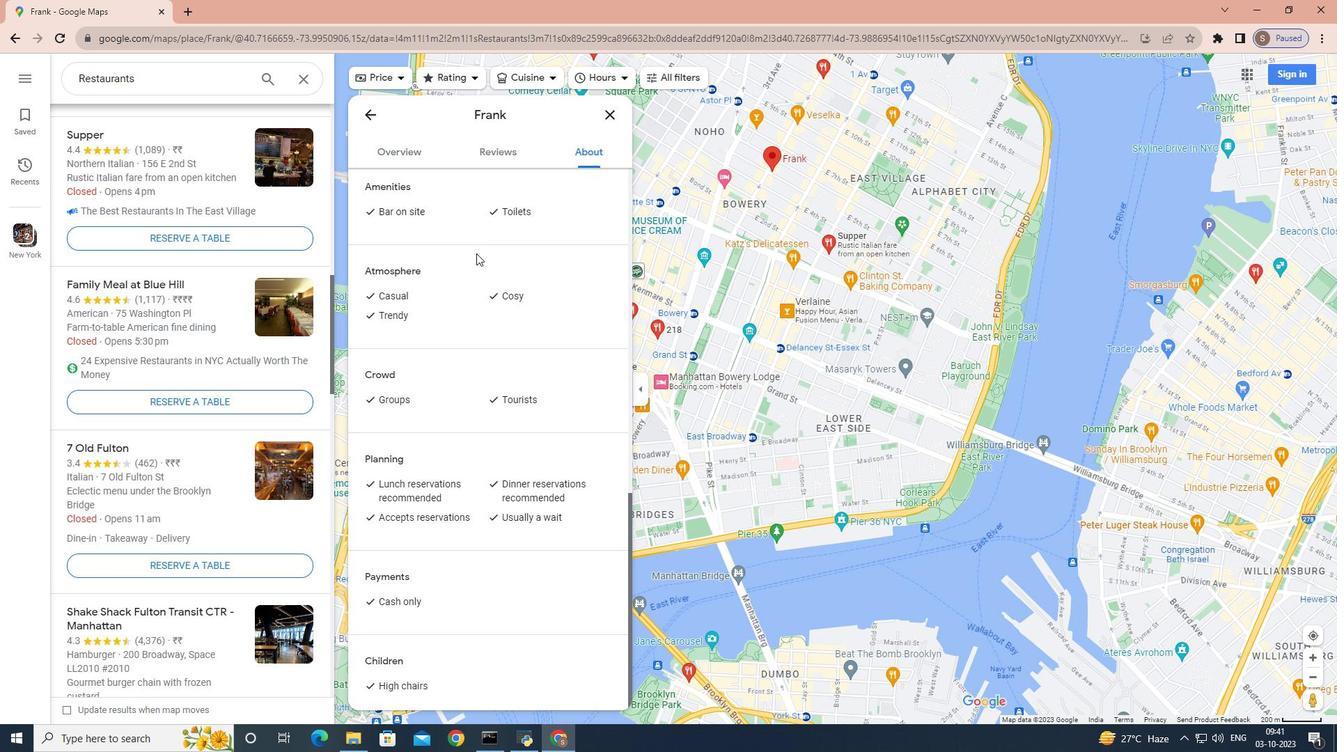 
Action: Mouse scrolled (476, 252) with delta (0, 0)
Screenshot: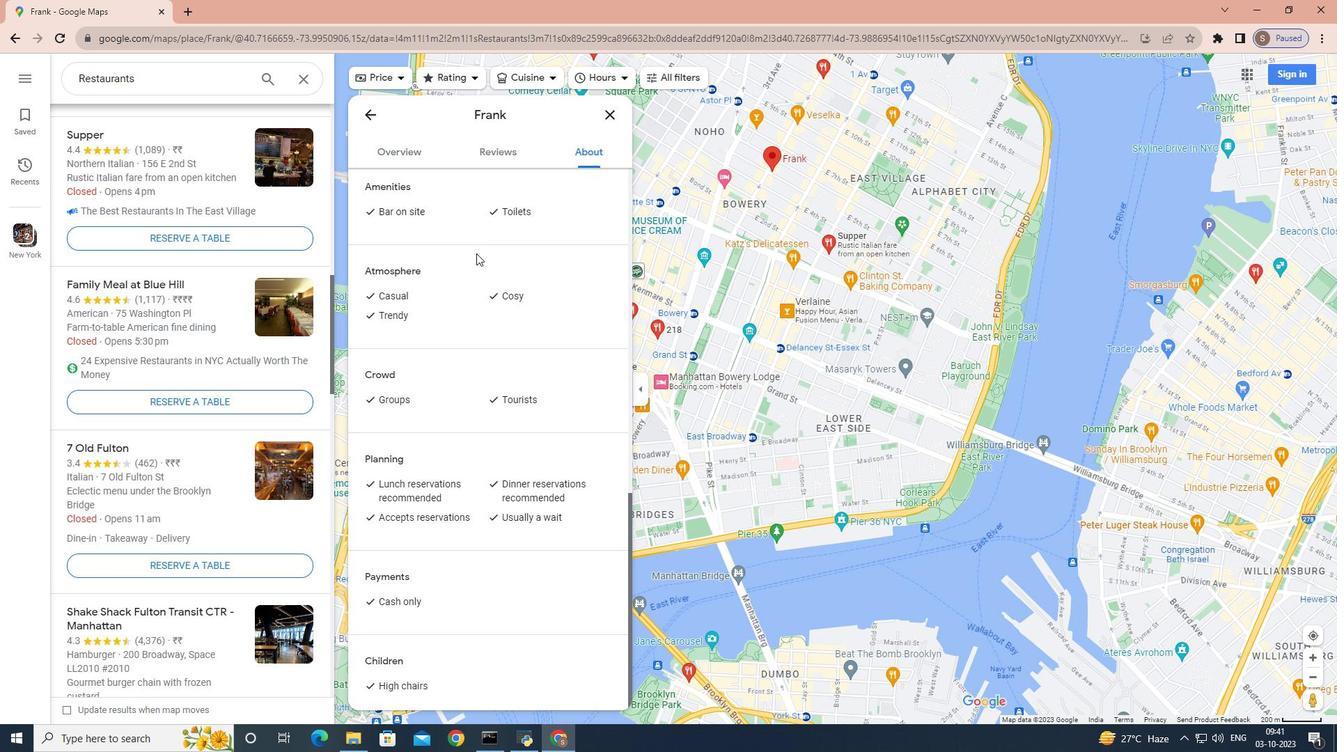 
Action: Mouse scrolled (476, 252) with delta (0, 0)
Screenshot: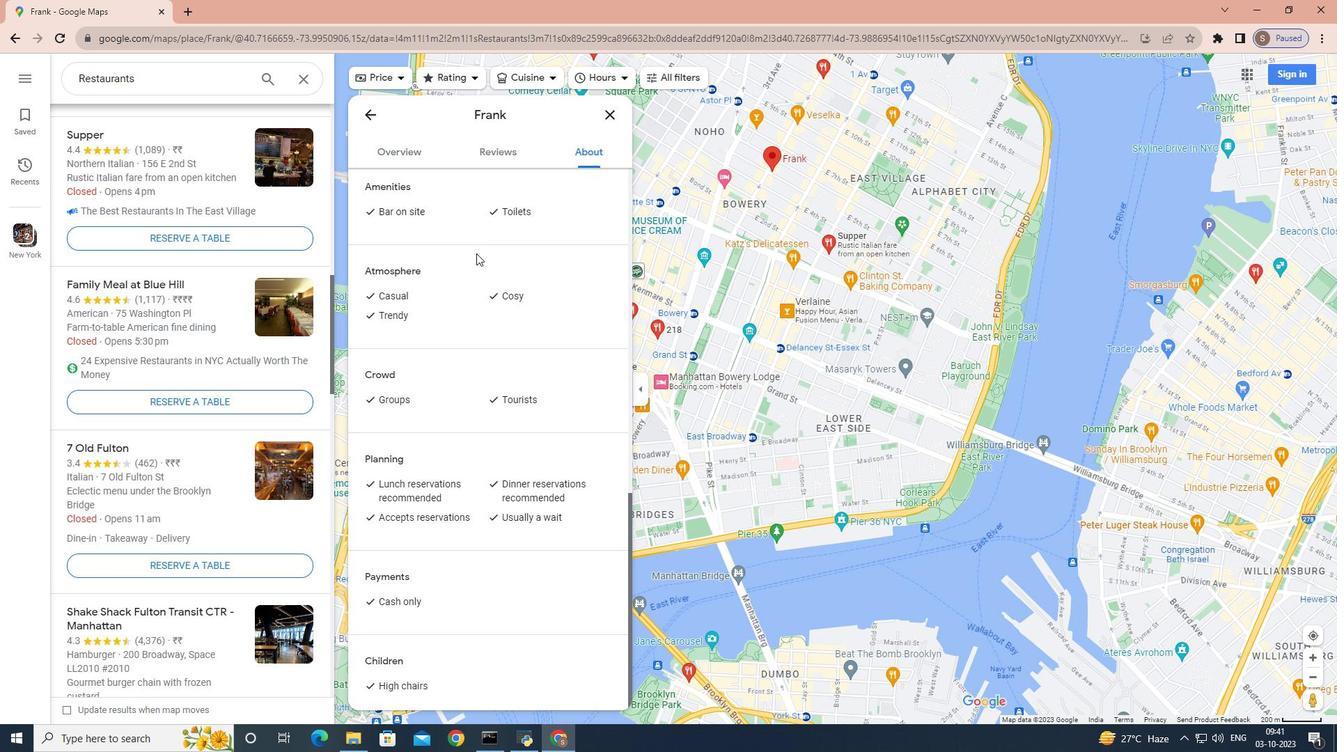 
Action: Mouse scrolled (476, 252) with delta (0, 0)
Screenshot: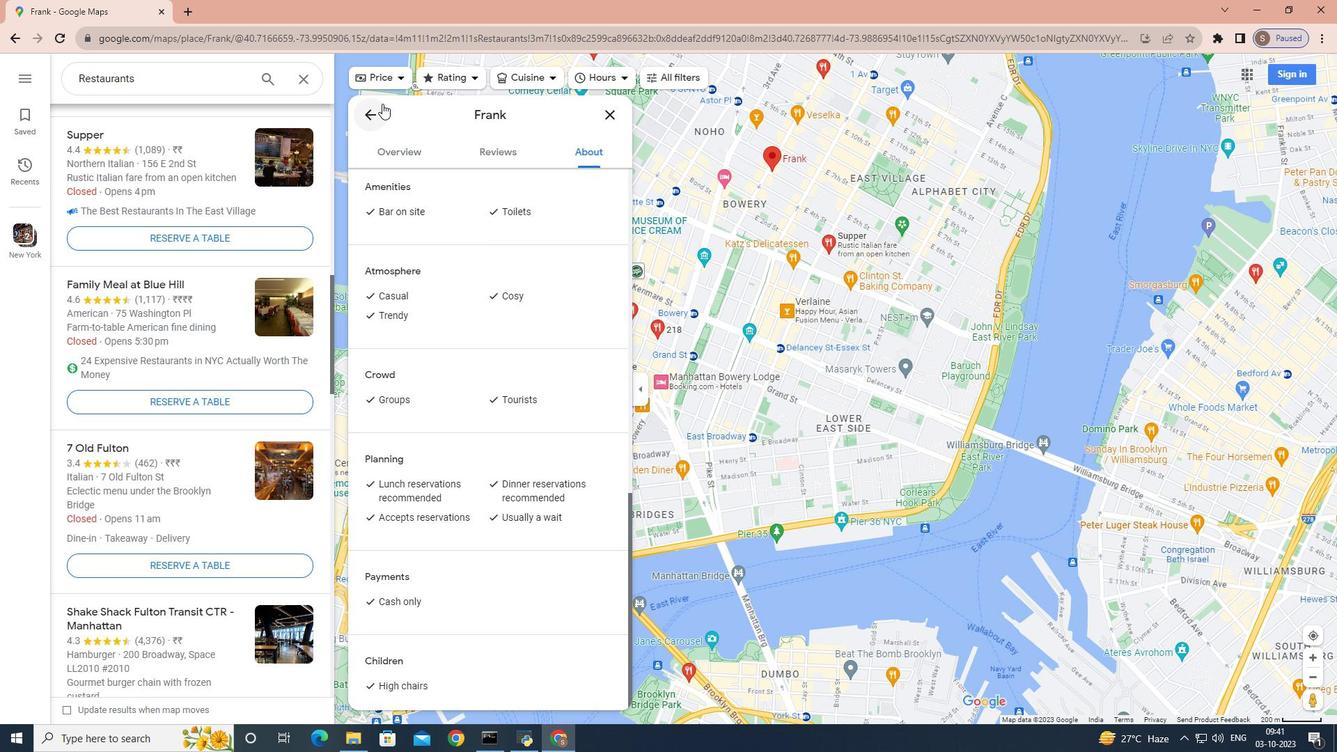 
Action: Mouse scrolled (476, 252) with delta (0, 0)
Screenshot: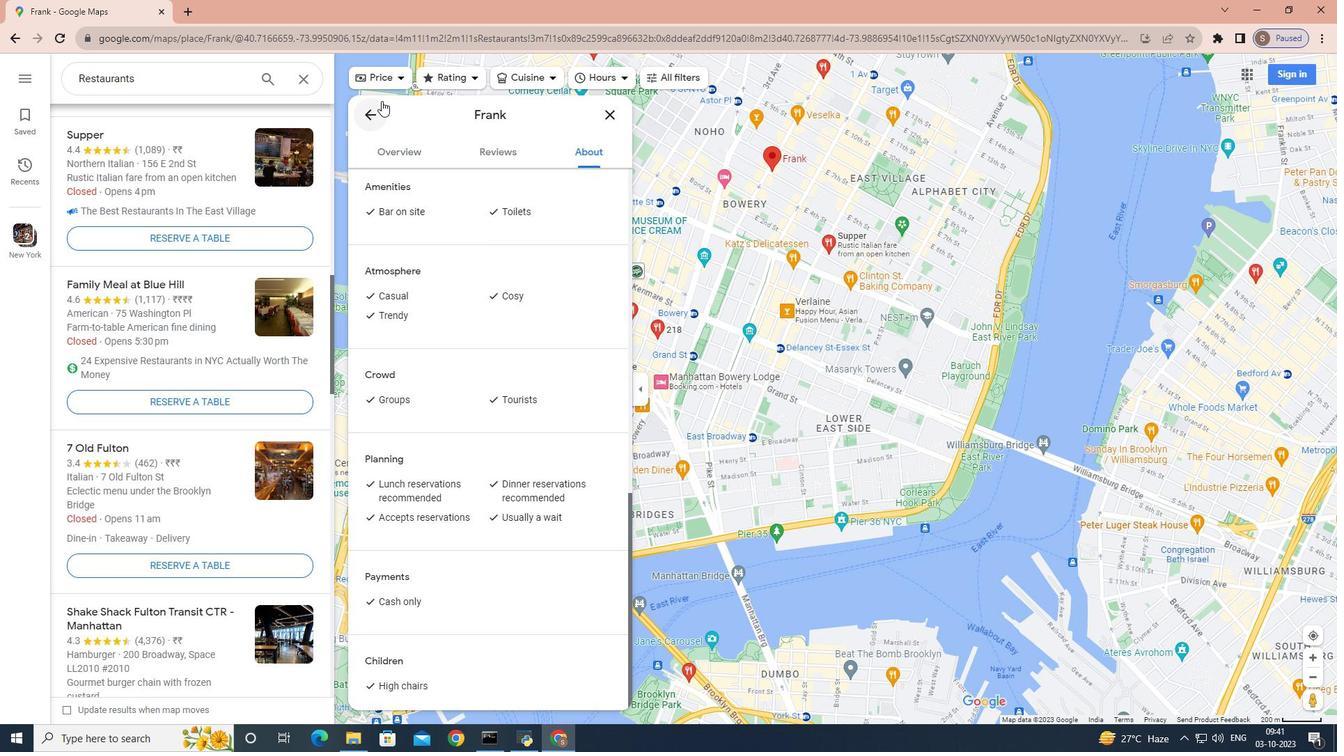 
Action: Mouse scrolled (476, 252) with delta (0, 0)
Screenshot: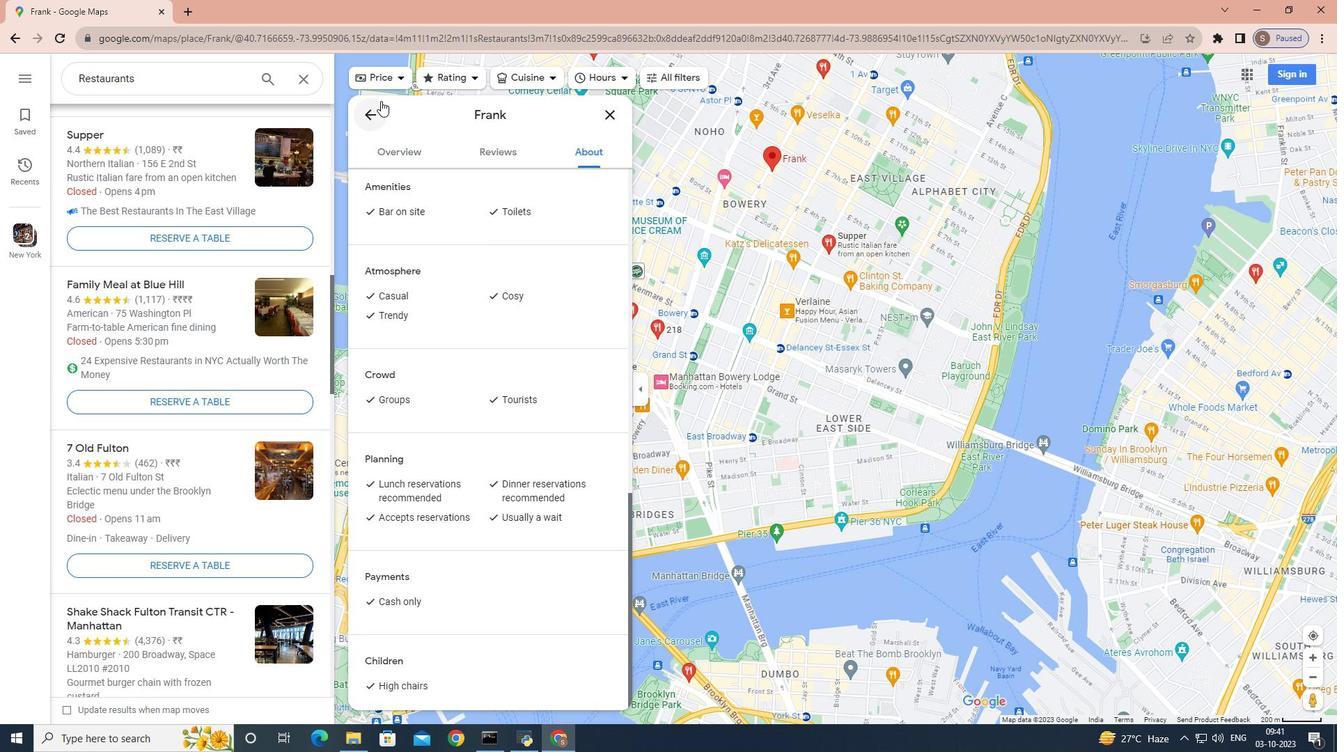 
Action: Mouse scrolled (476, 252) with delta (0, 0)
Screenshot: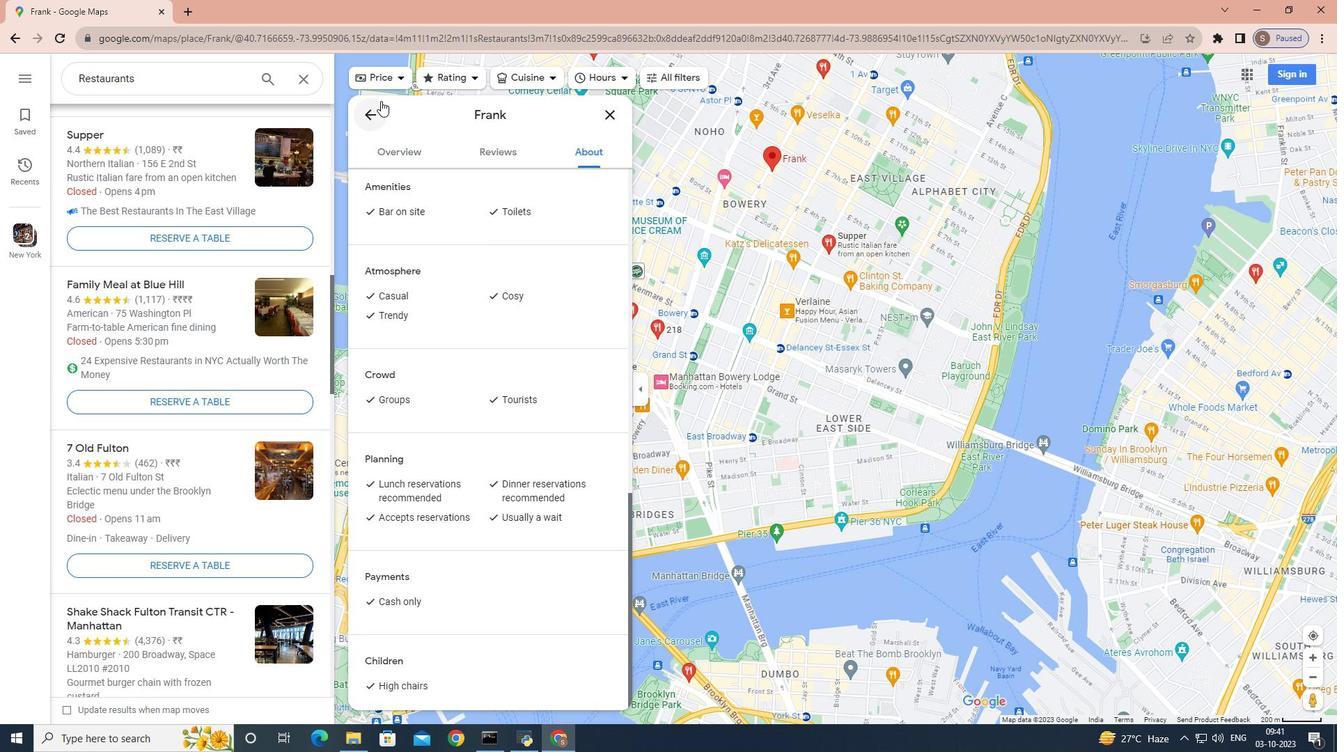 
Action: Mouse moved to (374, 113)
Screenshot: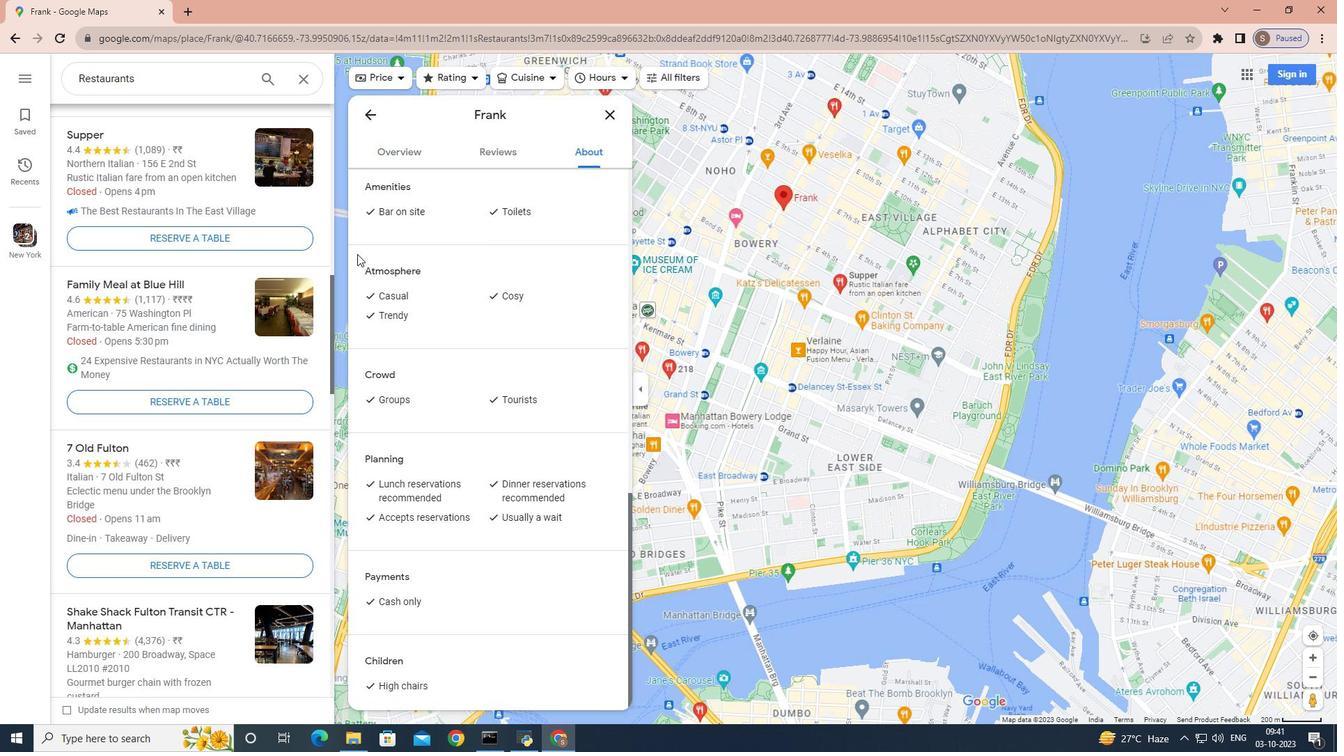
Action: Mouse pressed left at (374, 113)
Screenshot: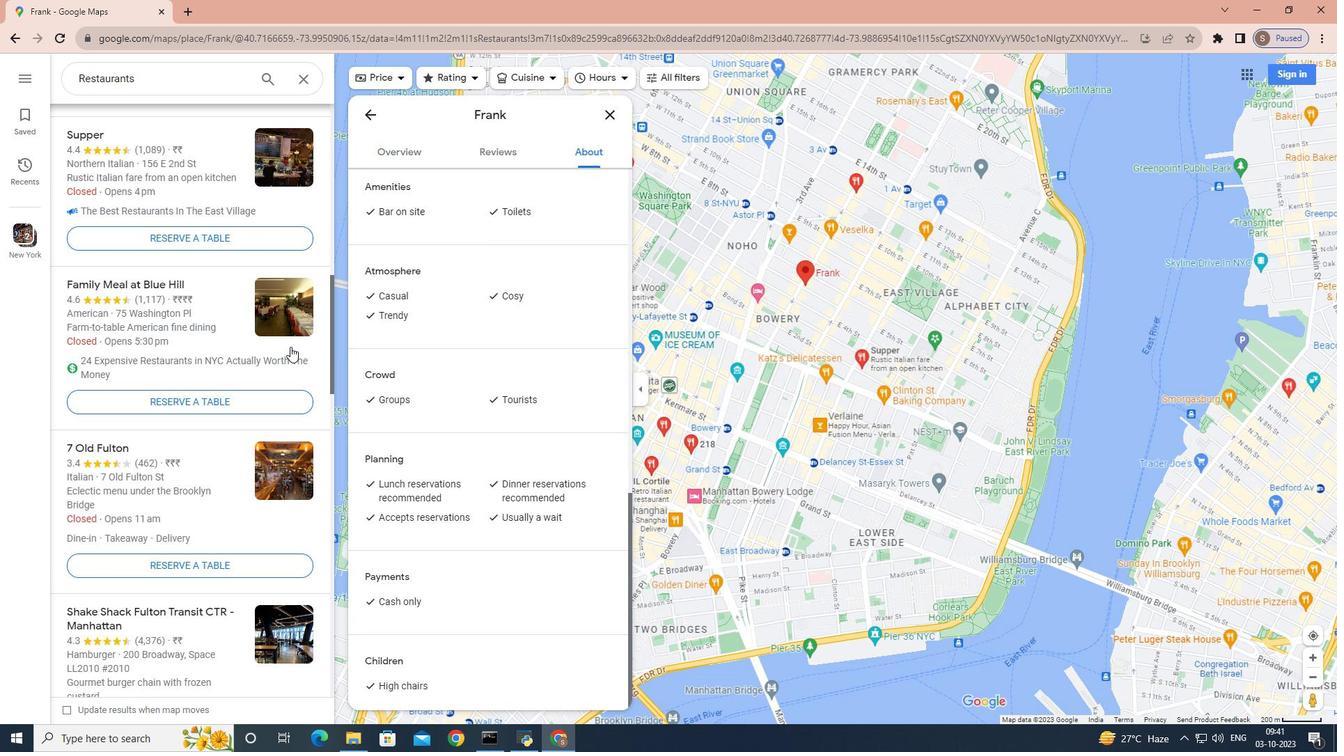 
Action: Mouse moved to (190, 428)
Screenshot: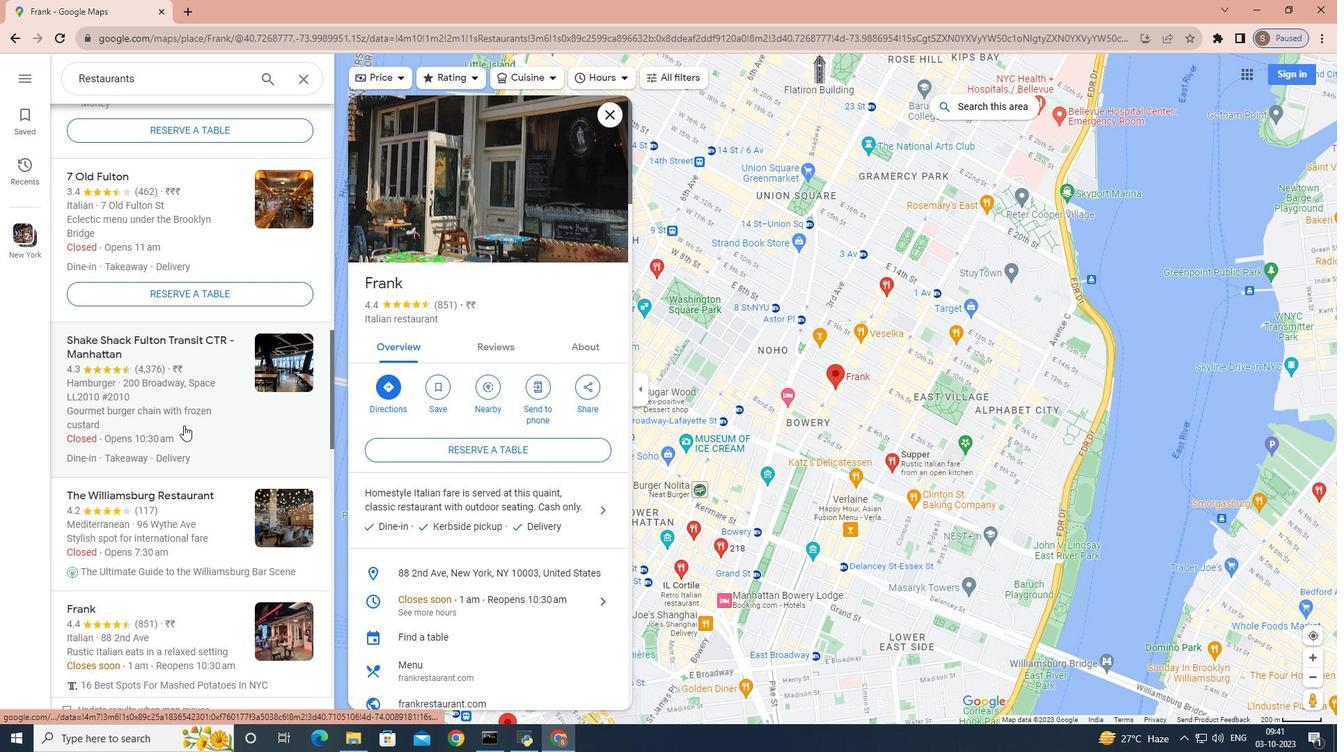 
Action: Mouse scrolled (190, 427) with delta (0, 0)
Screenshot: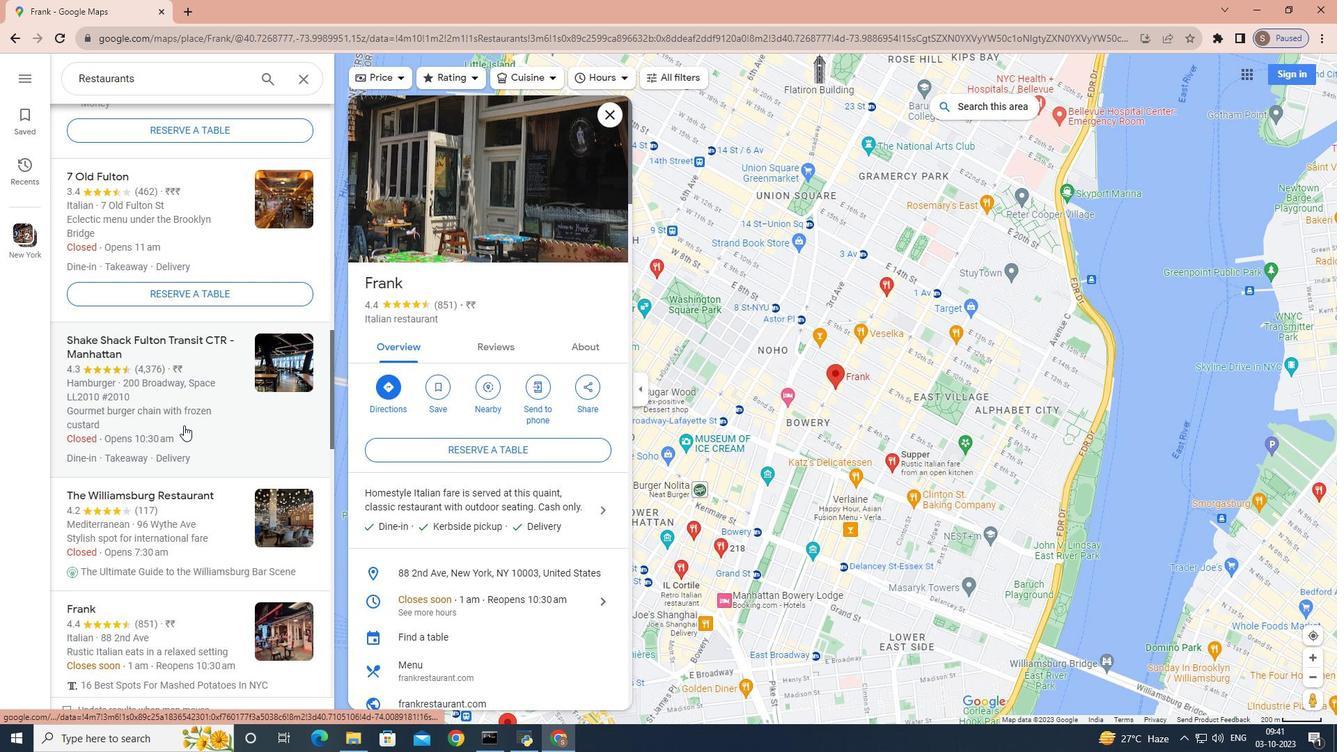 
Action: Mouse moved to (190, 429)
Screenshot: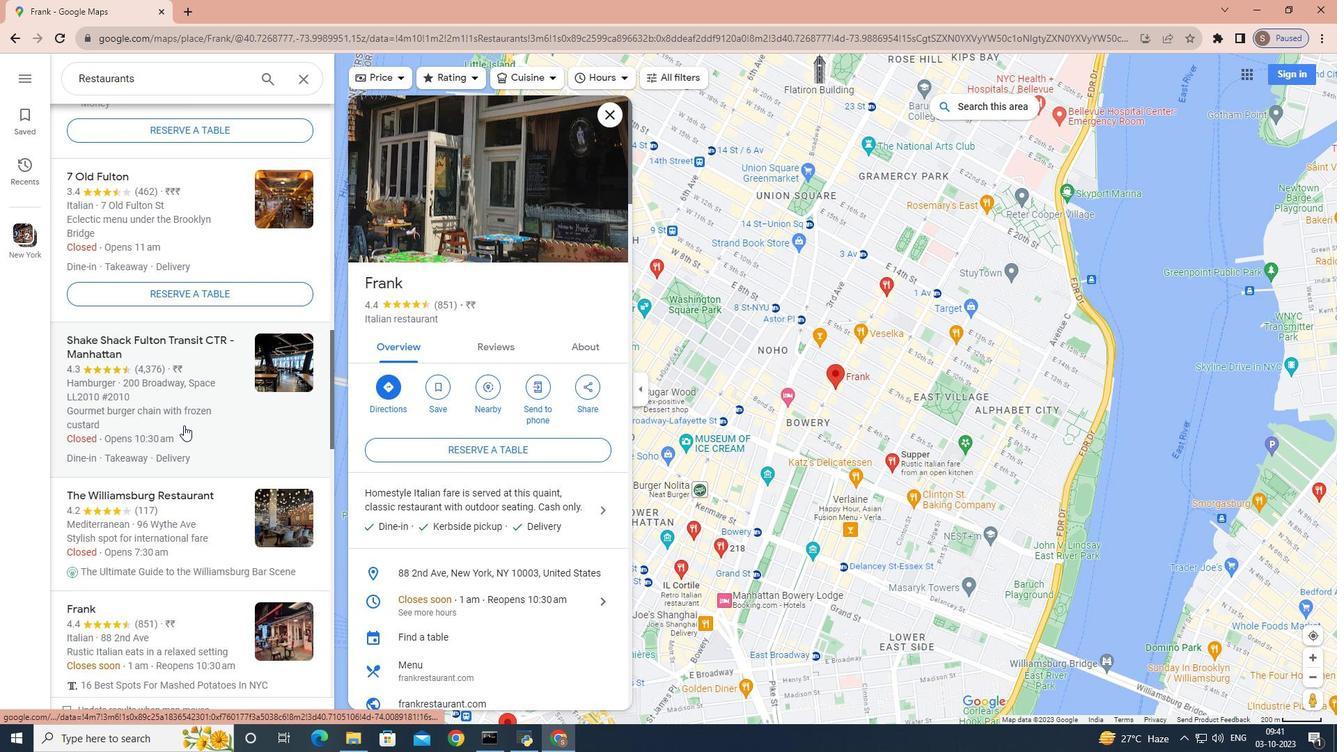 
Action: Mouse scrolled (190, 429) with delta (0, 0)
